Task: Go to Program & Features. Select Whole Food Market. Add to cart Locally Sourced Avocados-1. Place order for Brenda Cooper, _x000D_
Po Box 466_x000D_
Inez, Texas(TX), 77968, Cell Number (361) 576-3789
Action: Mouse moved to (14, 94)
Screenshot: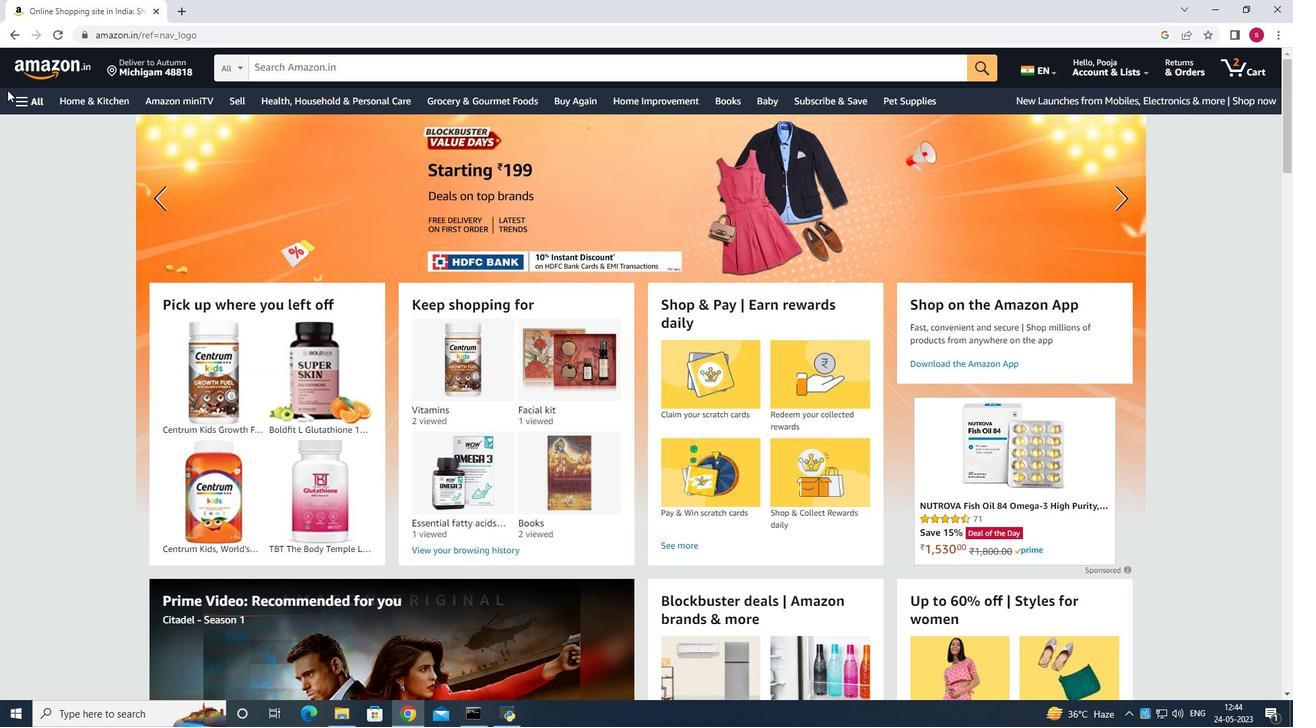 
Action: Mouse pressed left at (14, 94)
Screenshot: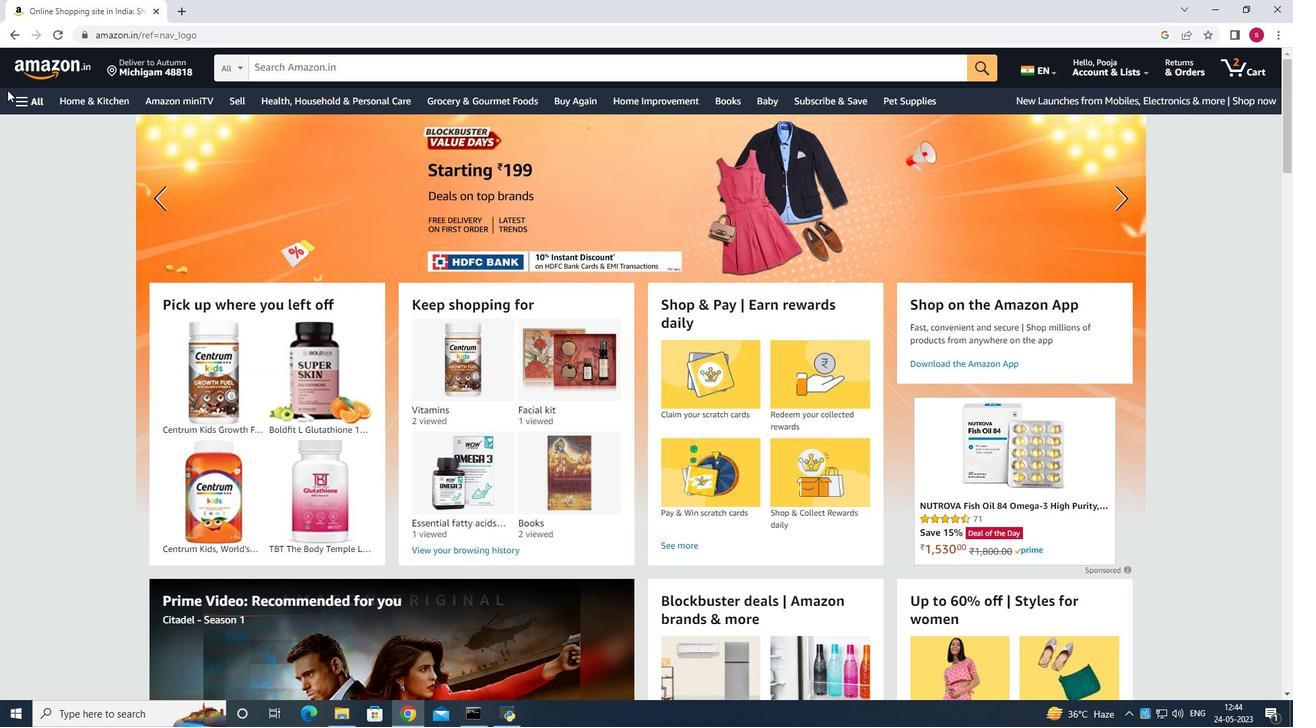 
Action: Mouse moved to (54, 344)
Screenshot: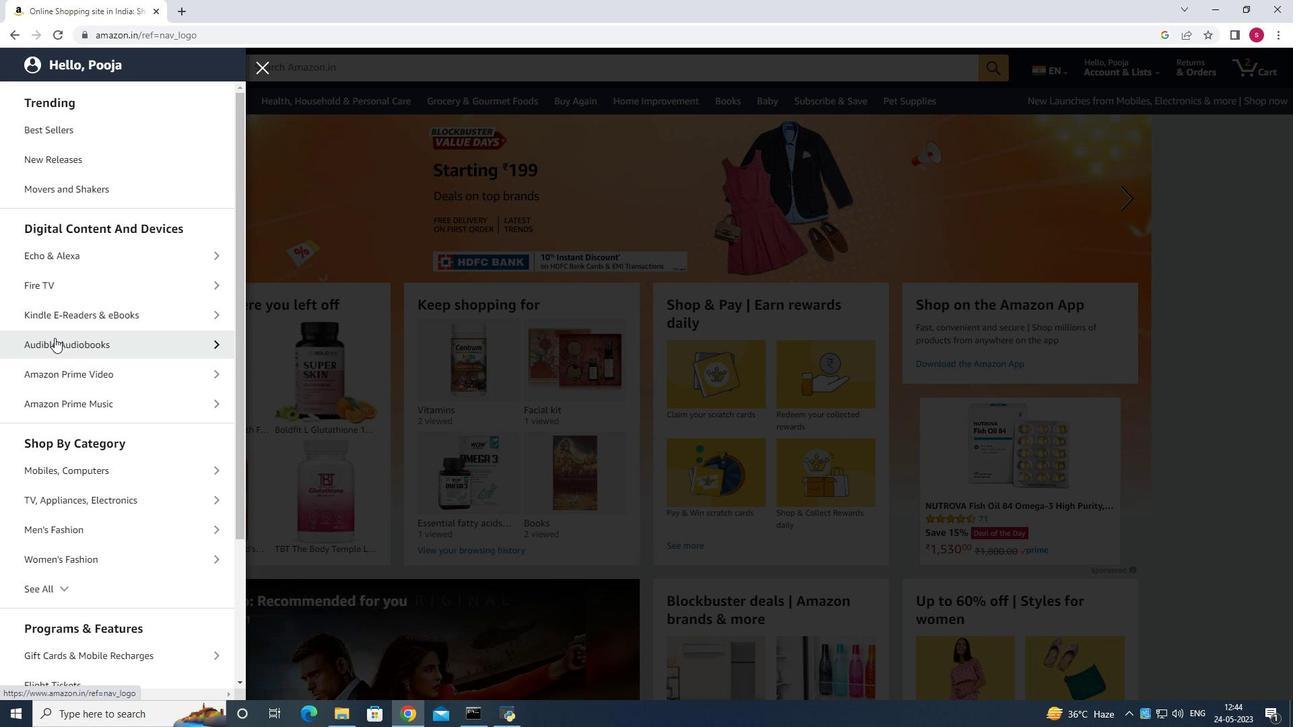 
Action: Mouse scrolled (54, 344) with delta (0, 0)
Screenshot: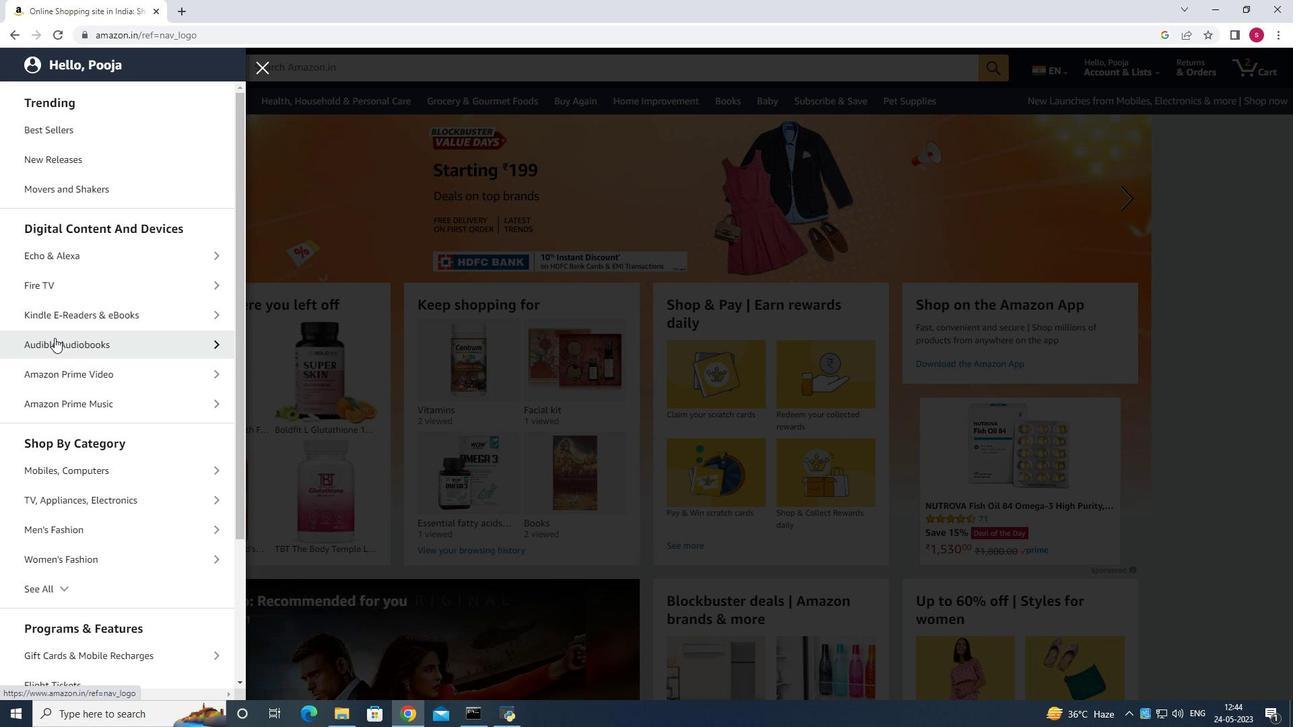 
Action: Mouse scrolled (54, 344) with delta (0, 0)
Screenshot: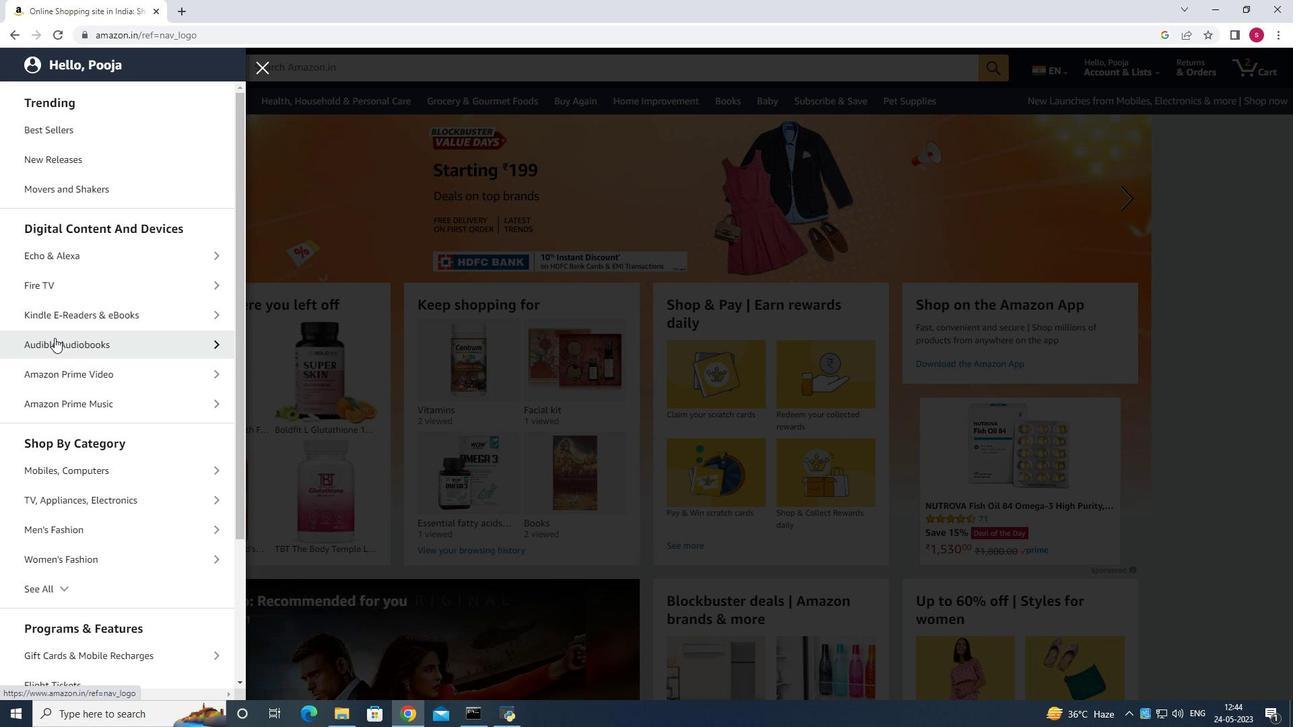 
Action: Mouse moved to (211, 522)
Screenshot: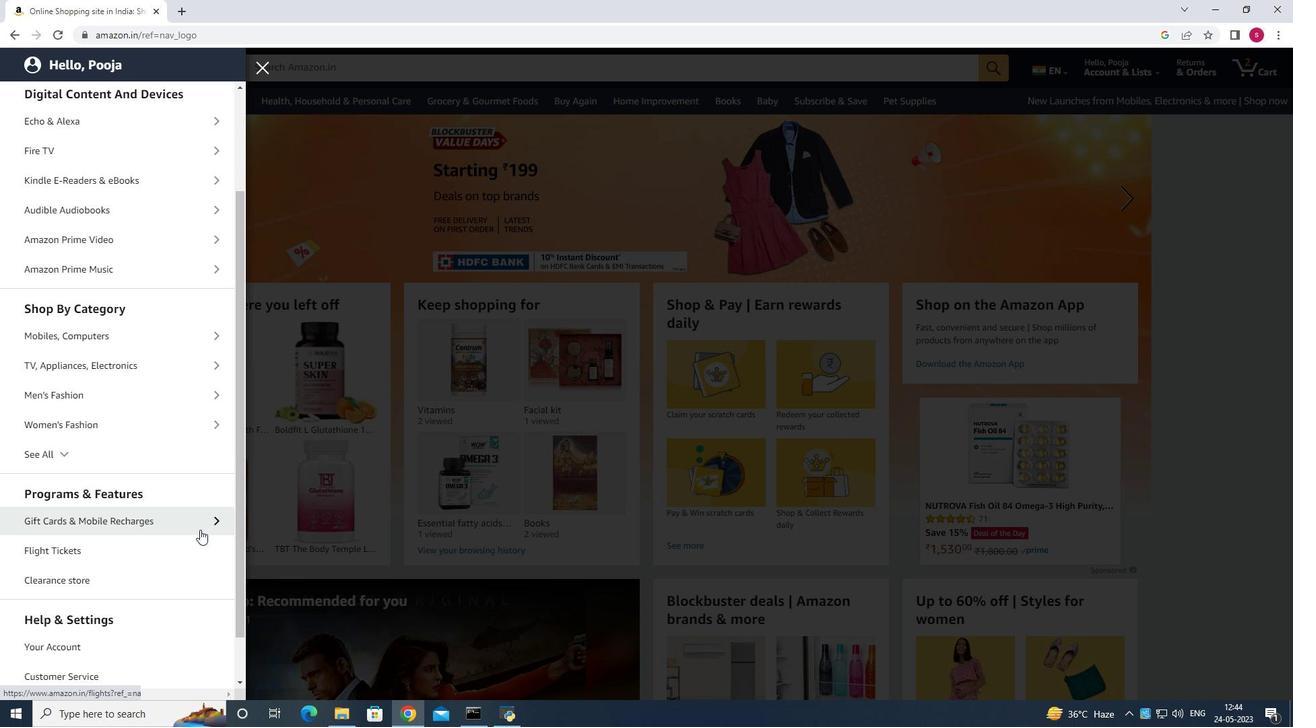 
Action: Mouse pressed left at (211, 522)
Screenshot: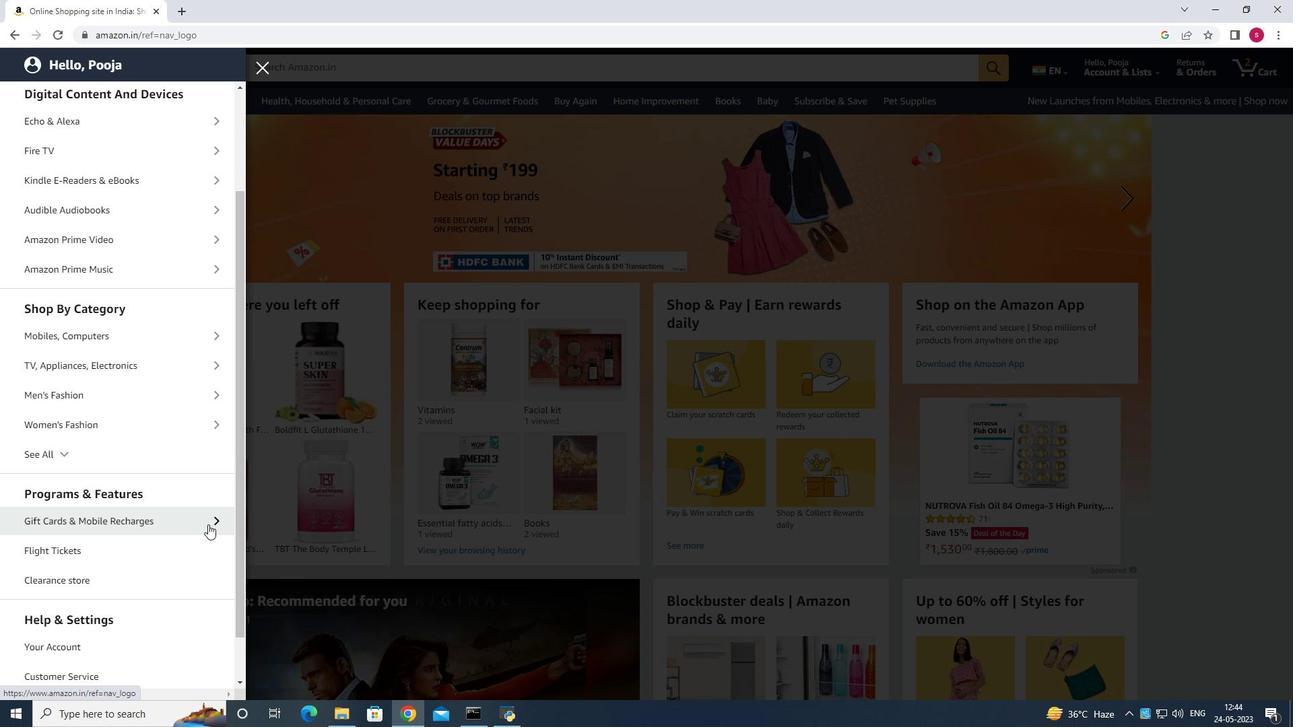 
Action: Mouse moved to (267, 250)
Screenshot: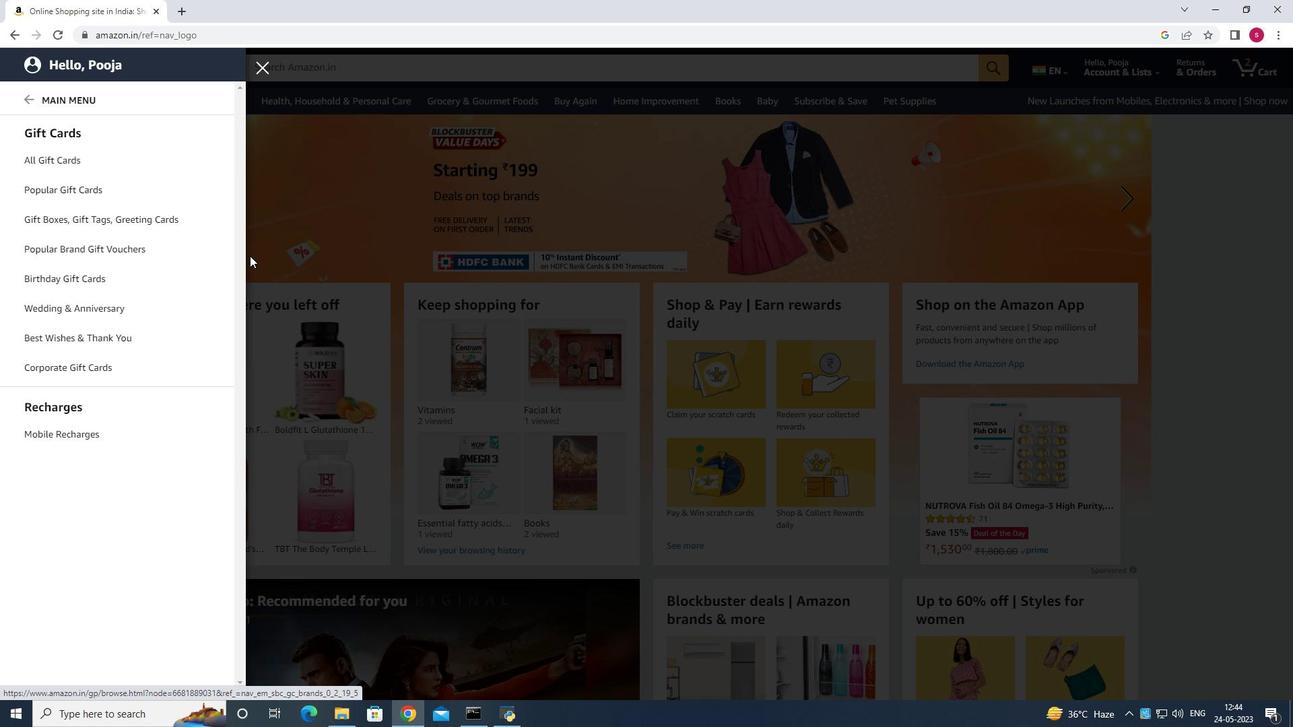
Action: Mouse pressed left at (267, 250)
Screenshot: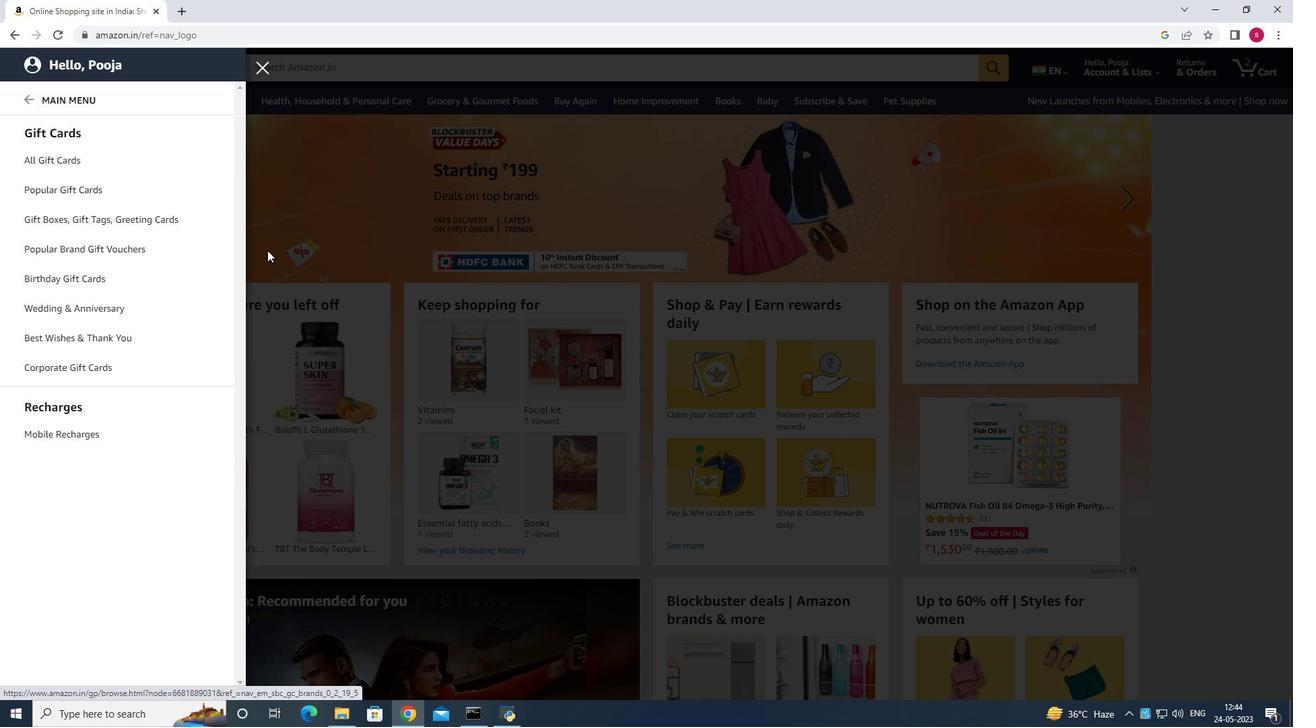 
Action: Mouse moved to (100, 237)
Screenshot: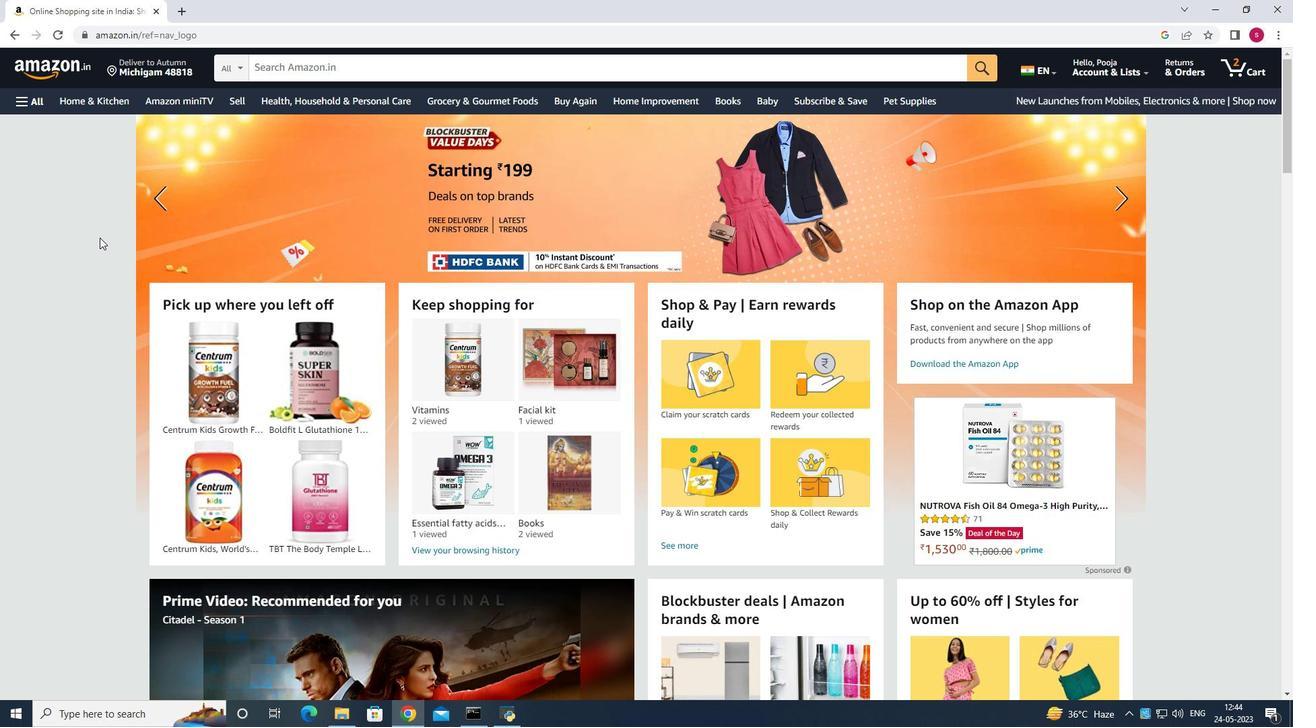 
Action: Mouse scrolled (100, 237) with delta (0, 0)
Screenshot: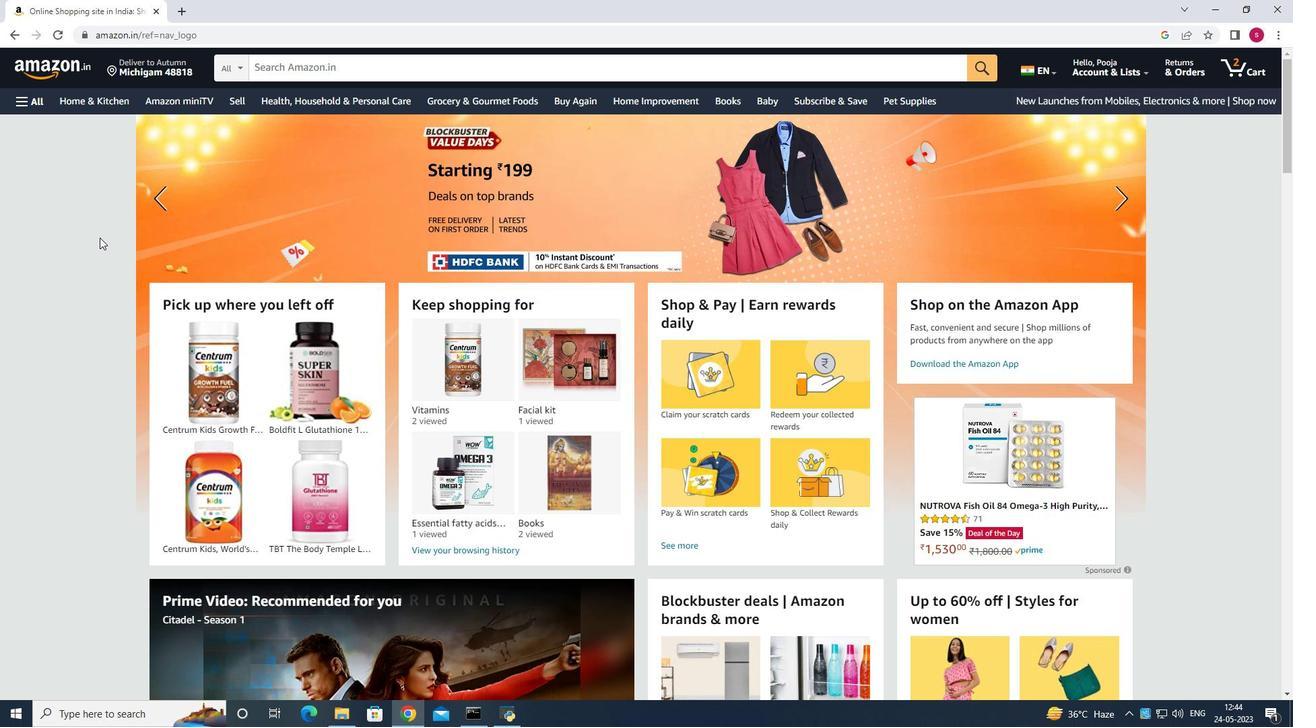 
Action: Mouse moved to (100, 238)
Screenshot: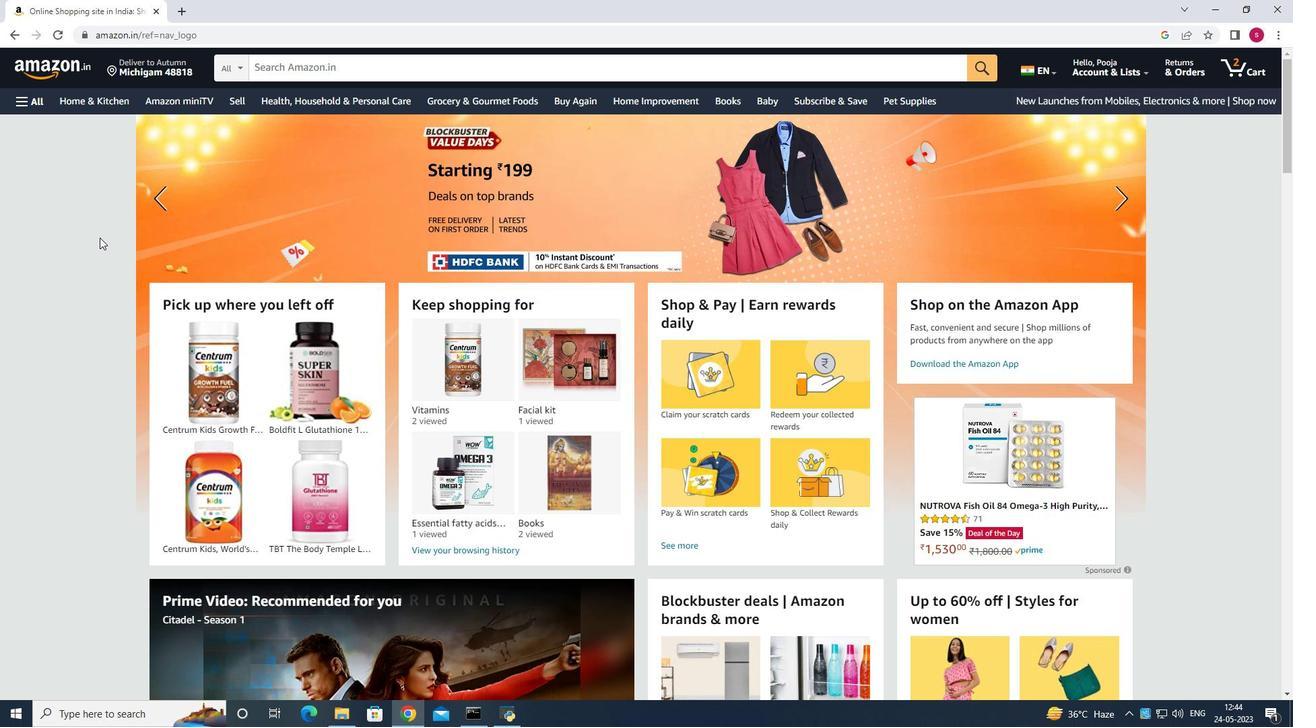 
Action: Mouse scrolled (100, 237) with delta (0, 0)
Screenshot: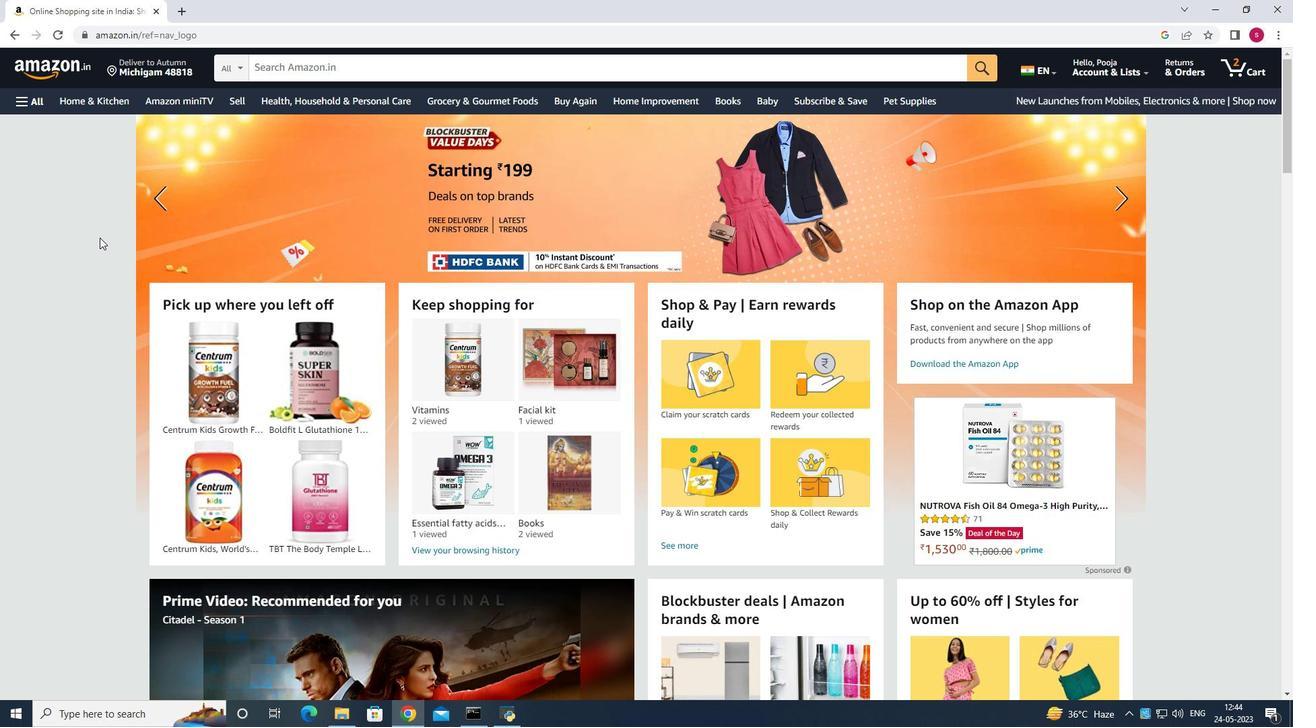
Action: Mouse scrolled (100, 237) with delta (0, 0)
Screenshot: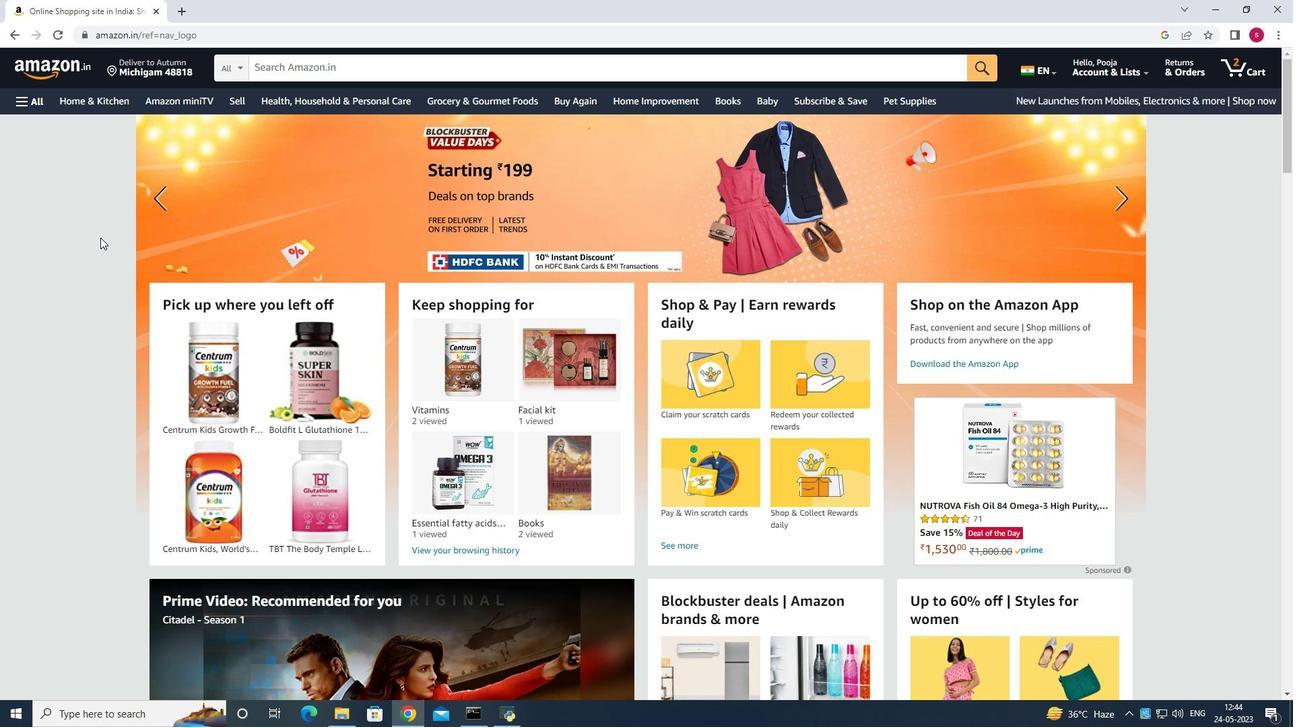 
Action: Mouse scrolled (100, 237) with delta (0, 0)
Screenshot: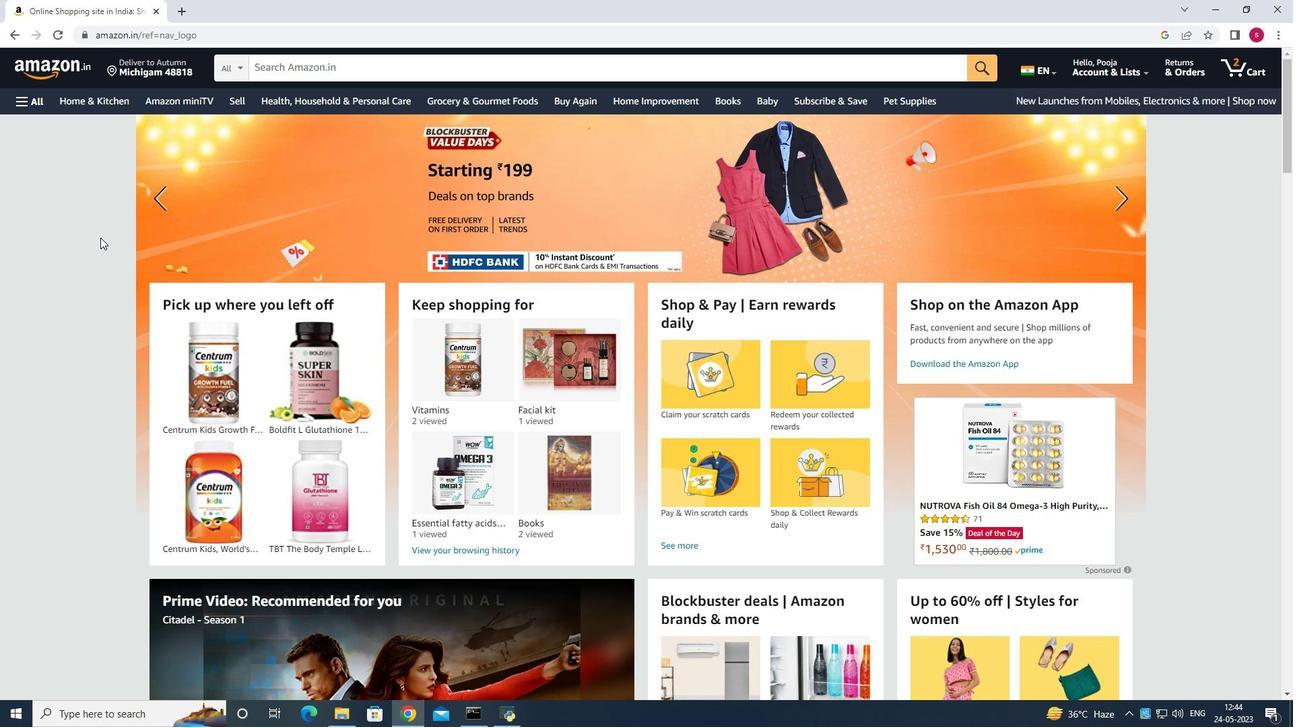 
Action: Mouse scrolled (100, 237) with delta (0, 0)
Screenshot: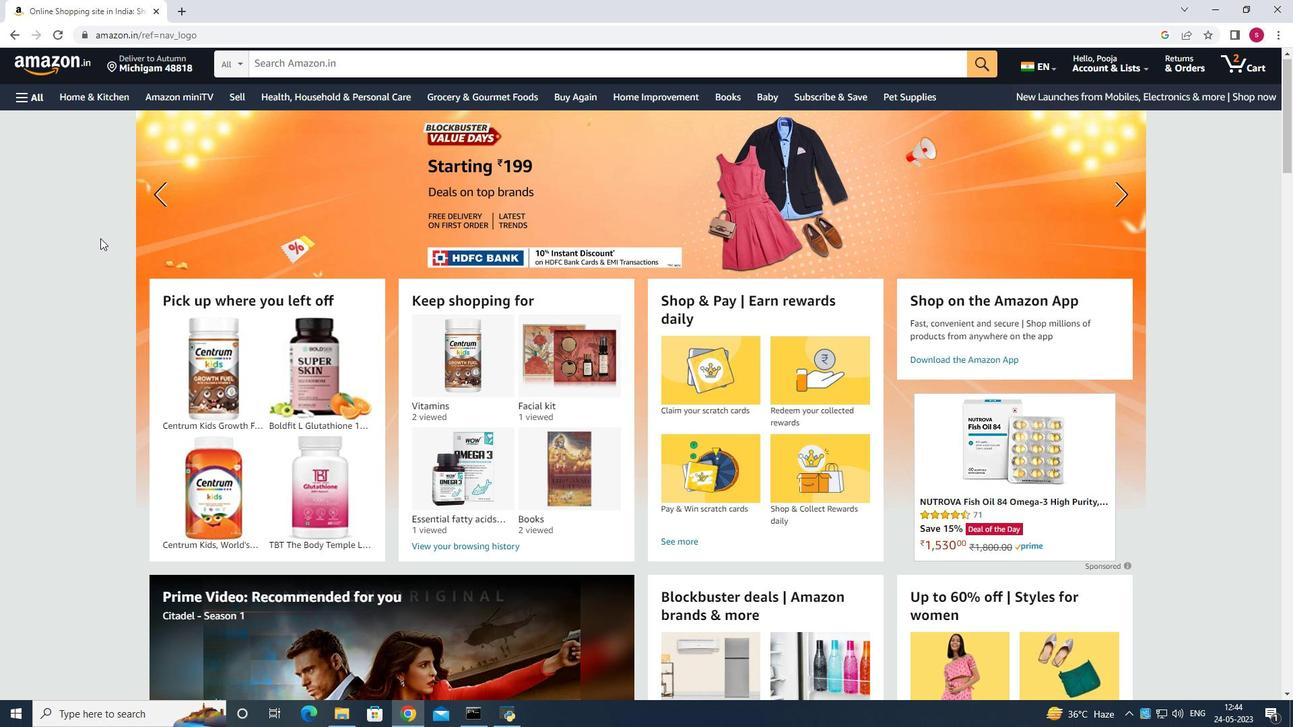 
Action: Mouse moved to (110, 249)
Screenshot: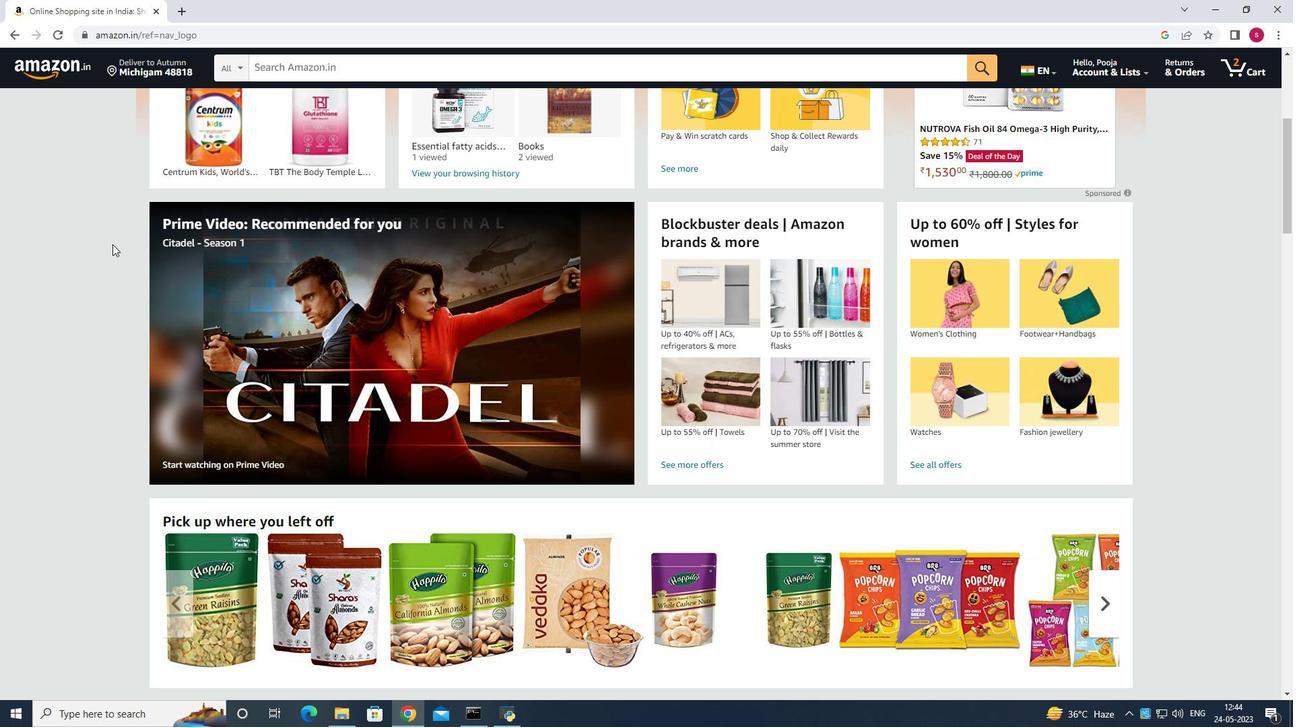 
Action: Mouse scrolled (110, 249) with delta (0, 0)
Screenshot: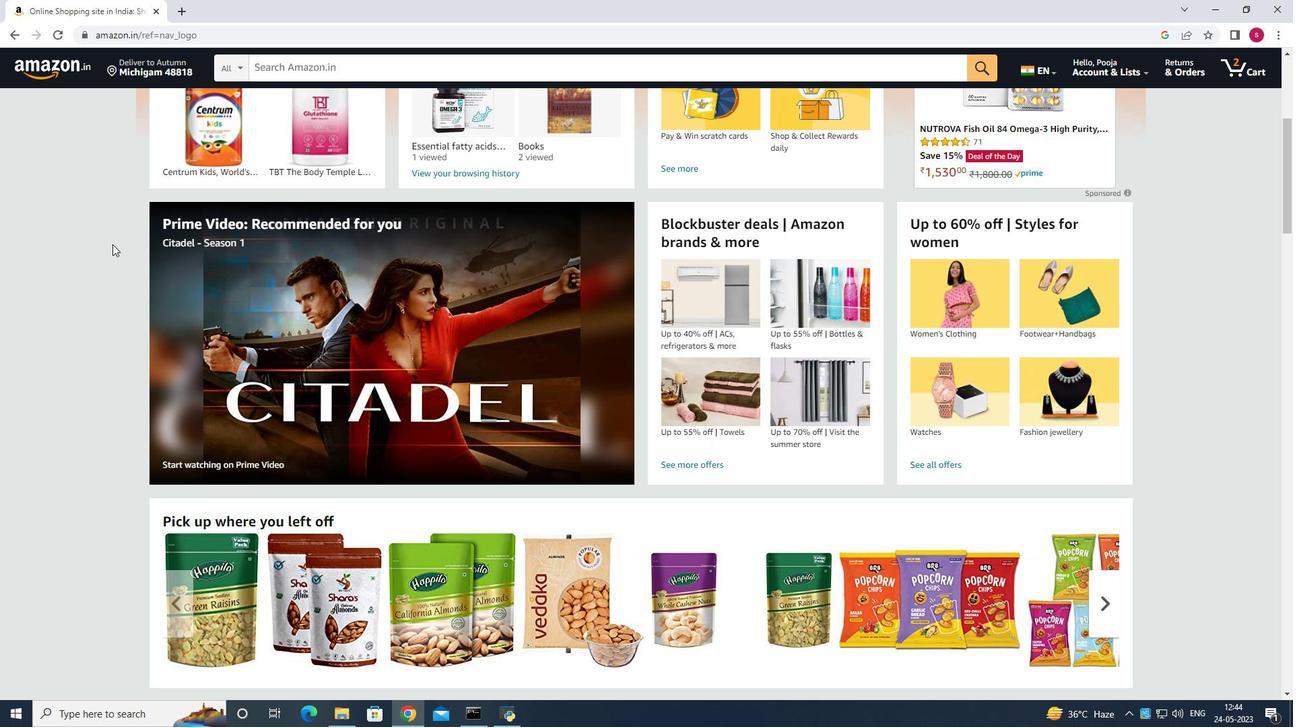 
Action: Mouse scrolled (110, 249) with delta (0, 0)
Screenshot: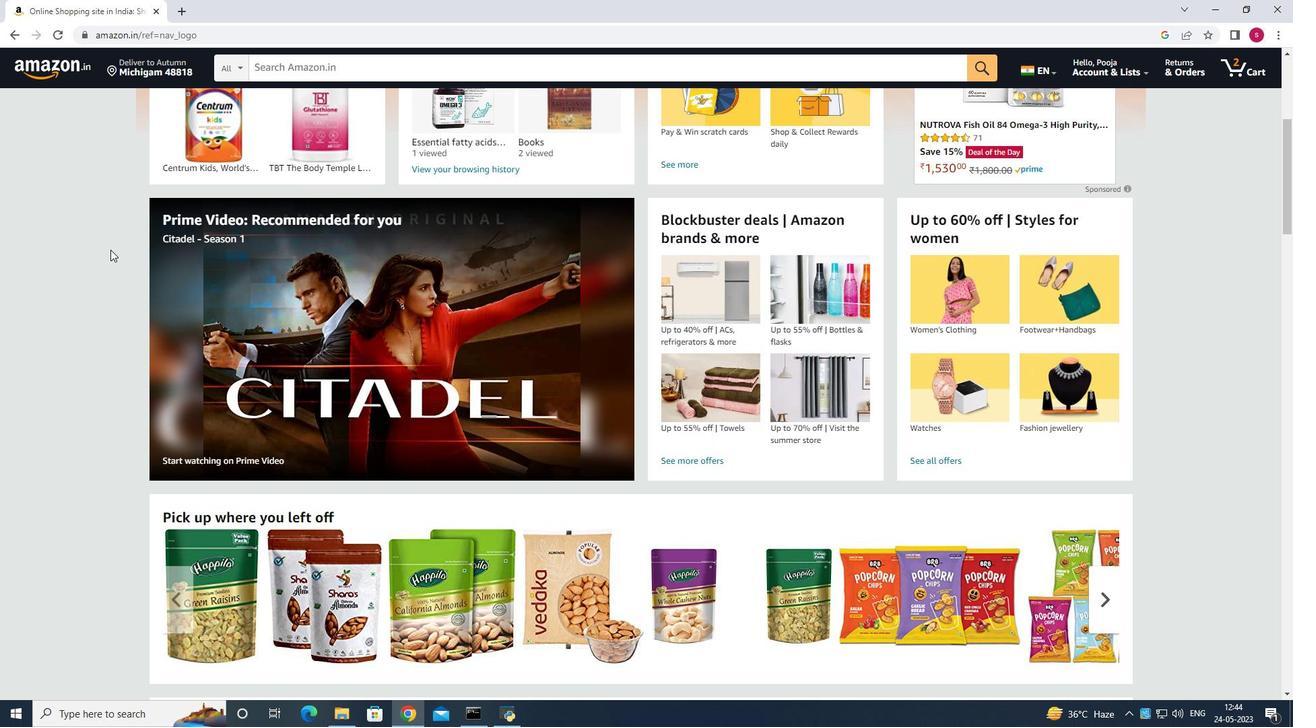 
Action: Mouse scrolled (110, 249) with delta (0, 0)
Screenshot: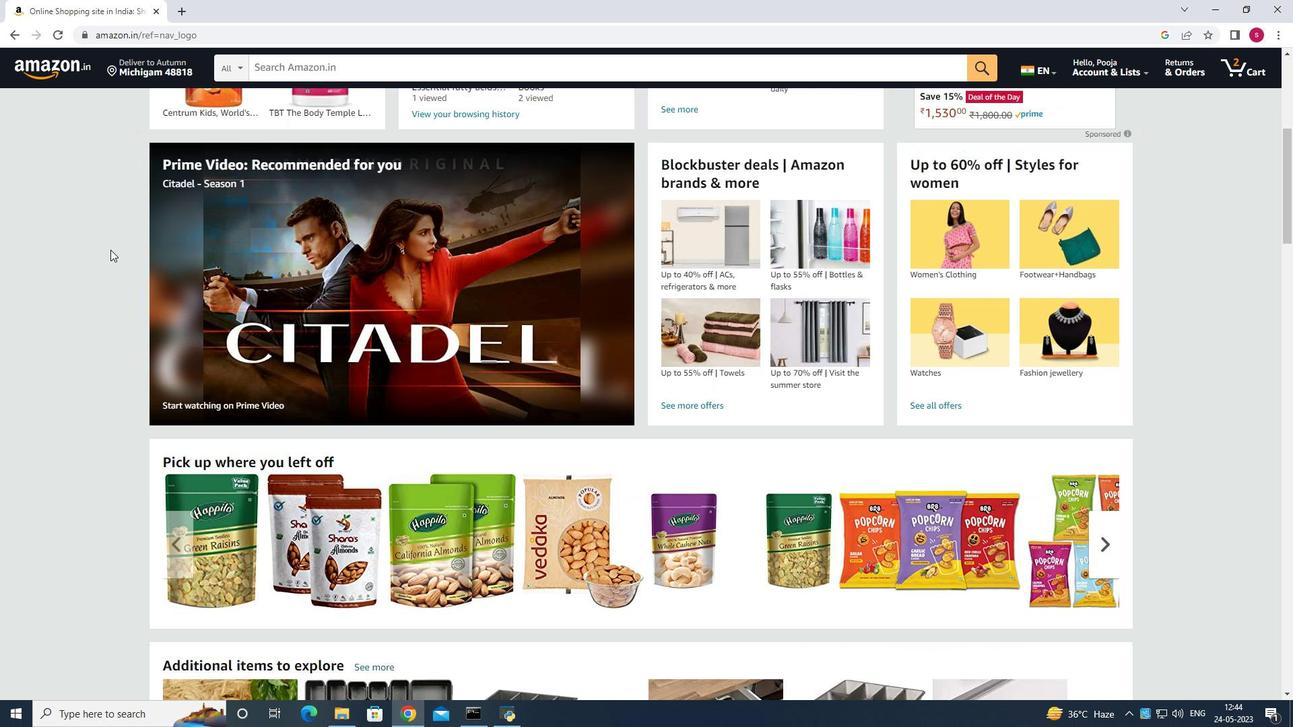 
Action: Mouse scrolled (110, 249) with delta (0, 0)
Screenshot: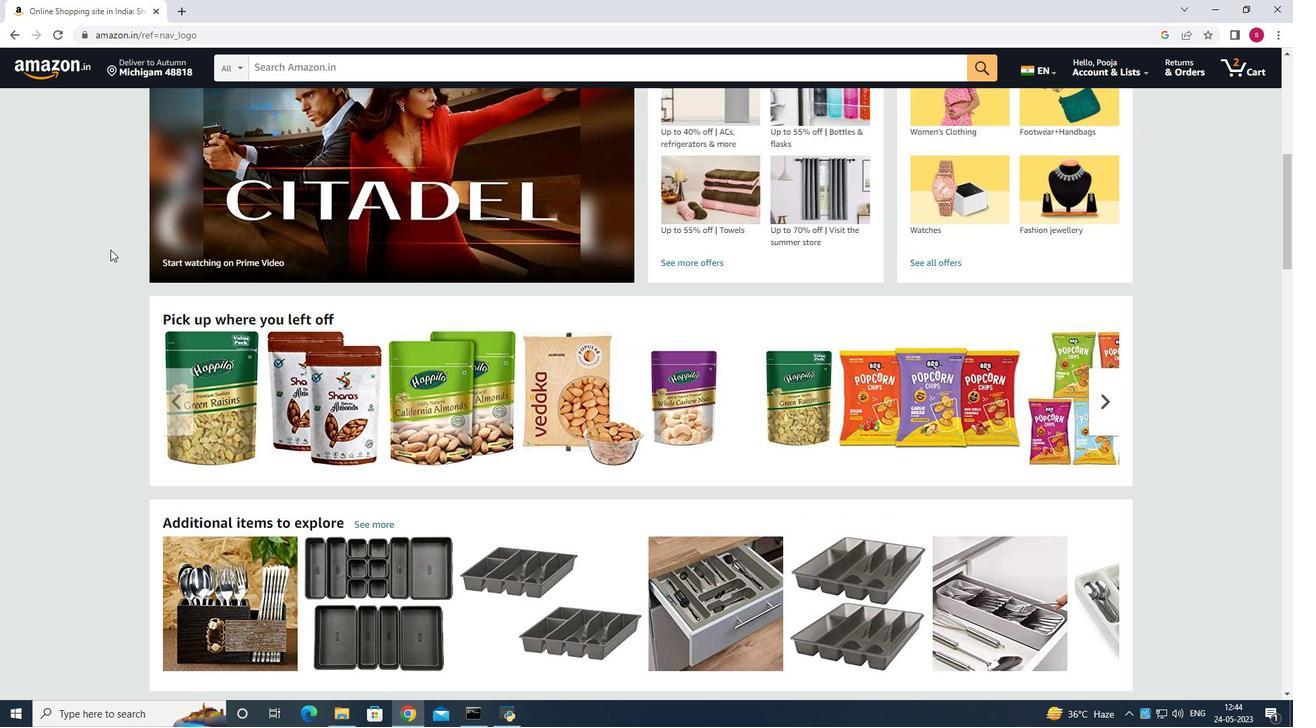 
Action: Mouse scrolled (110, 249) with delta (0, 0)
Screenshot: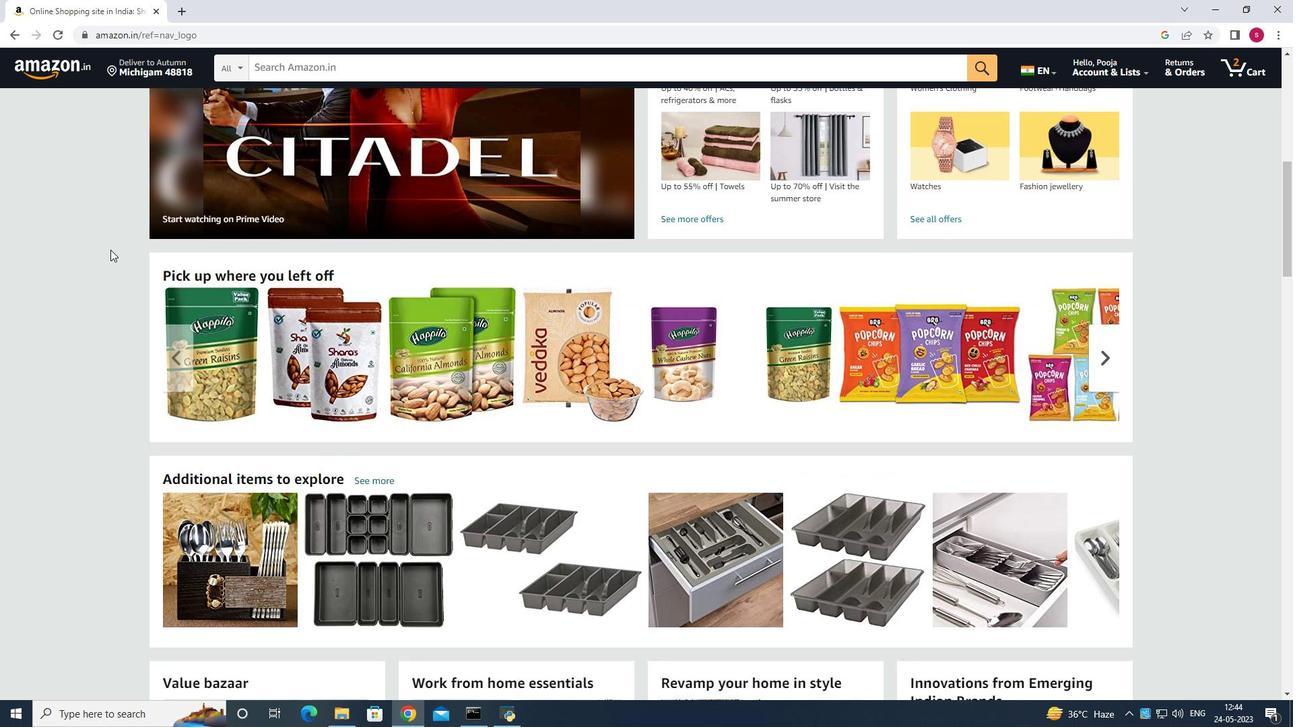 
Action: Mouse scrolled (110, 249) with delta (0, 0)
Screenshot: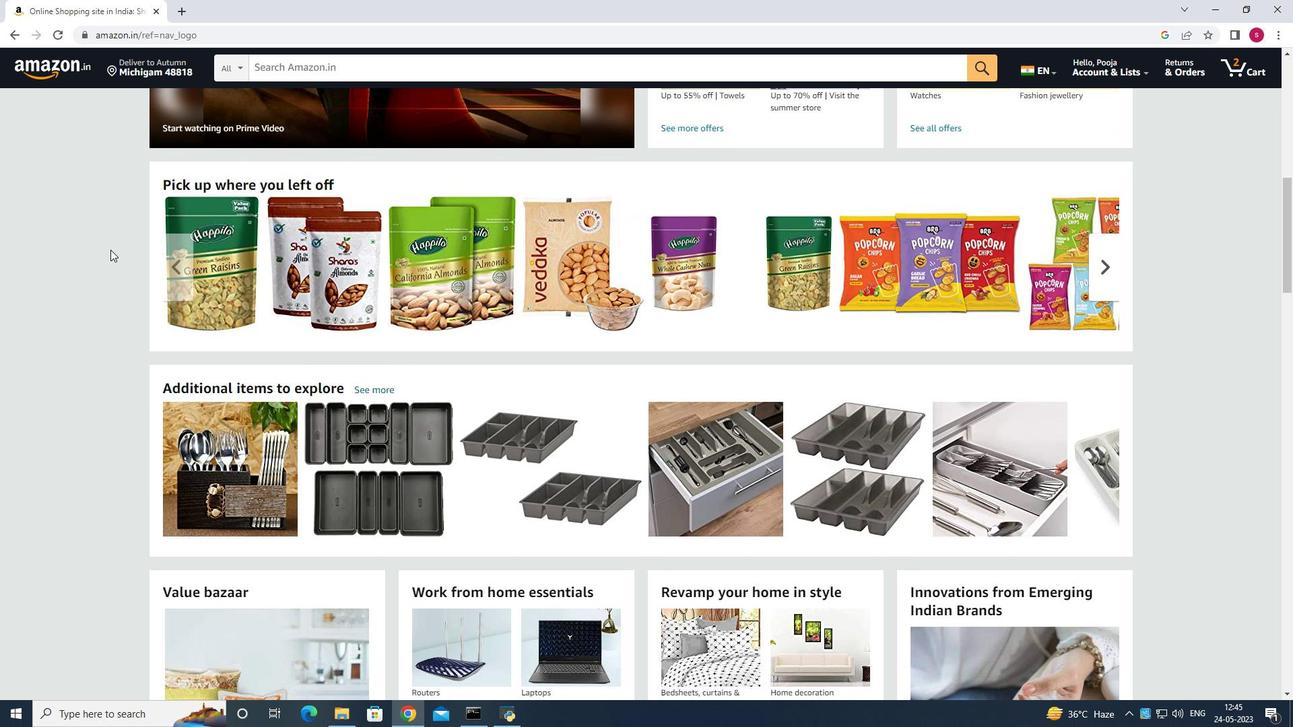 
Action: Mouse scrolled (110, 249) with delta (0, 0)
Screenshot: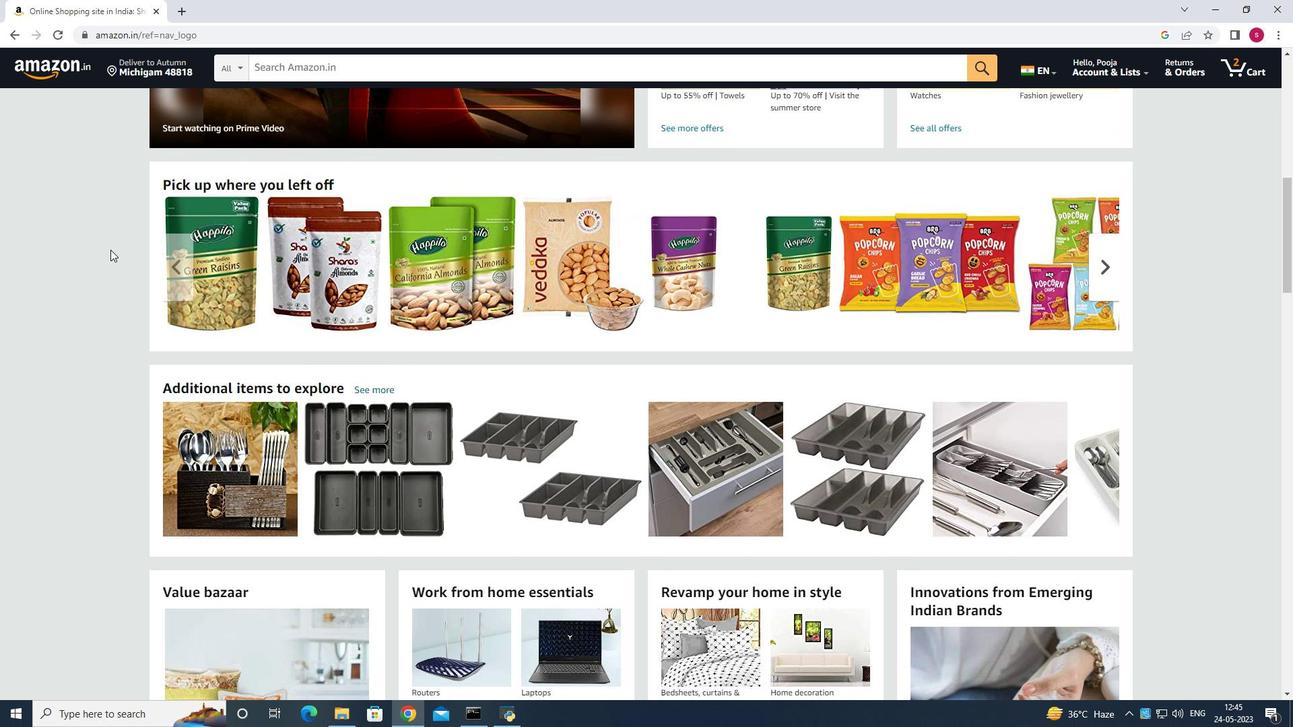 
Action: Mouse moved to (110, 250)
Screenshot: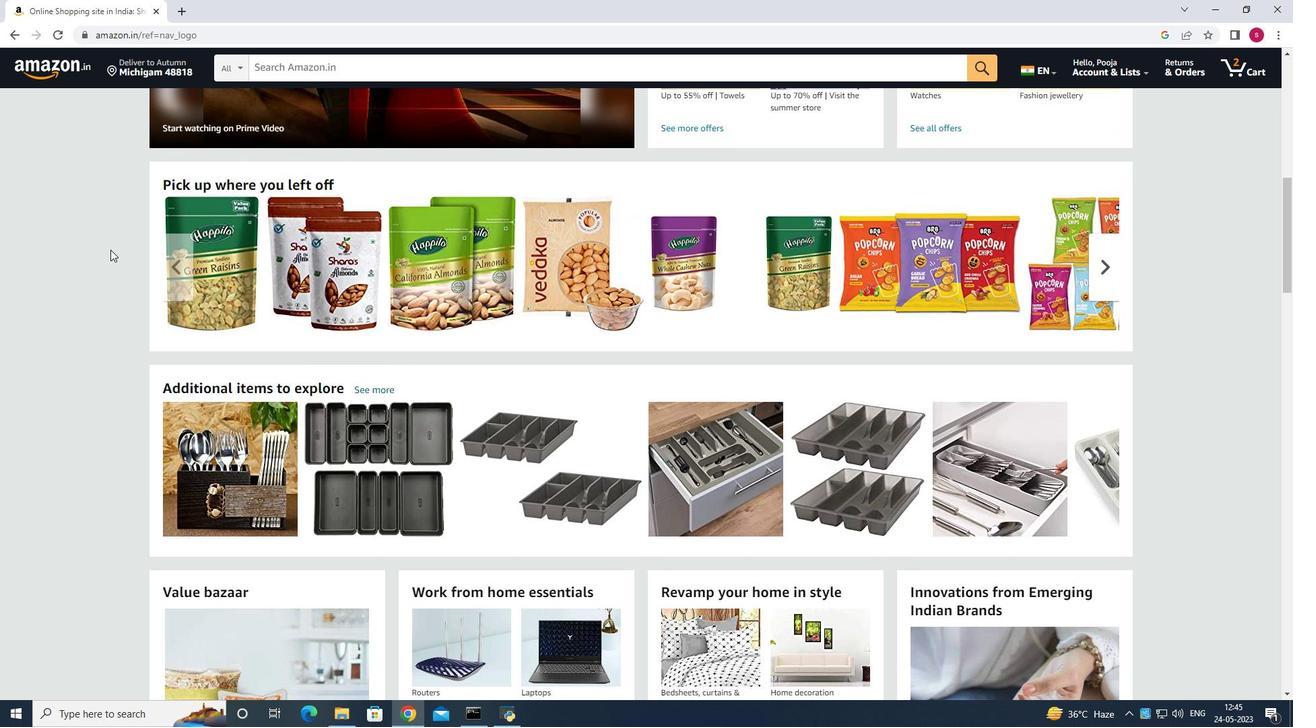 
Action: Mouse scrolled (110, 249) with delta (0, 0)
Screenshot: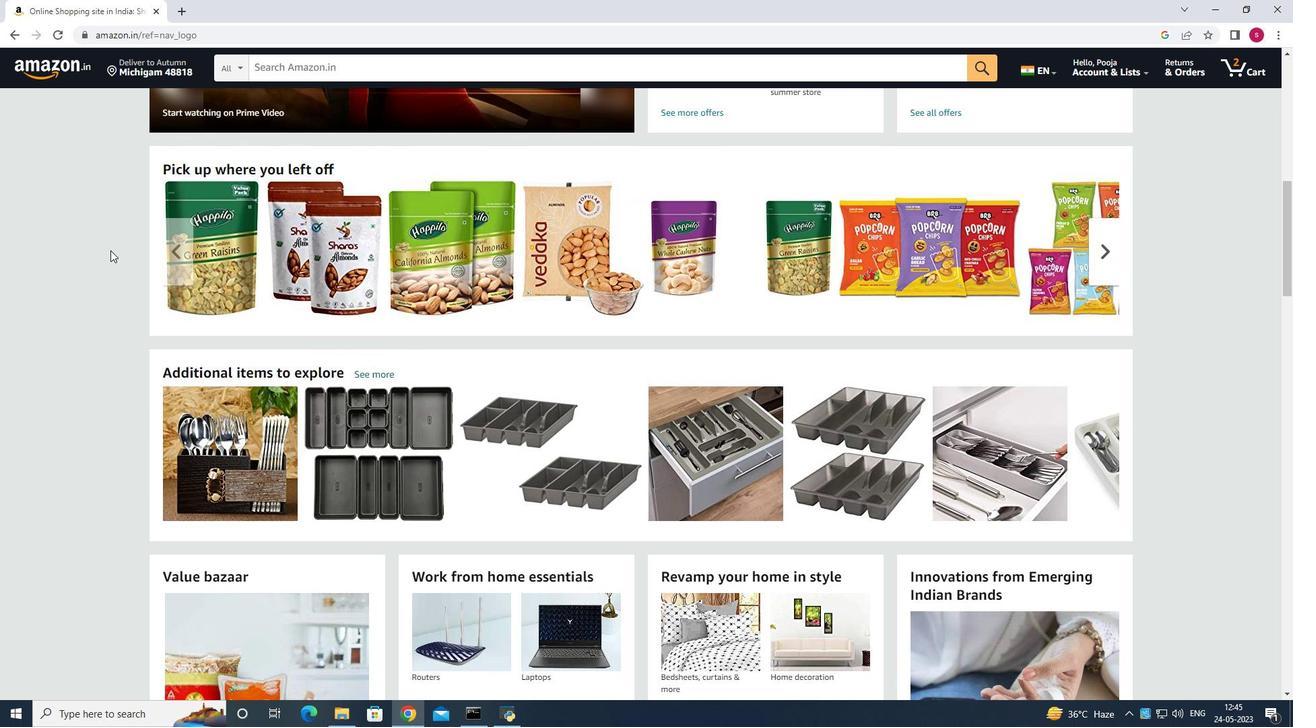 
Action: Mouse moved to (96, 267)
Screenshot: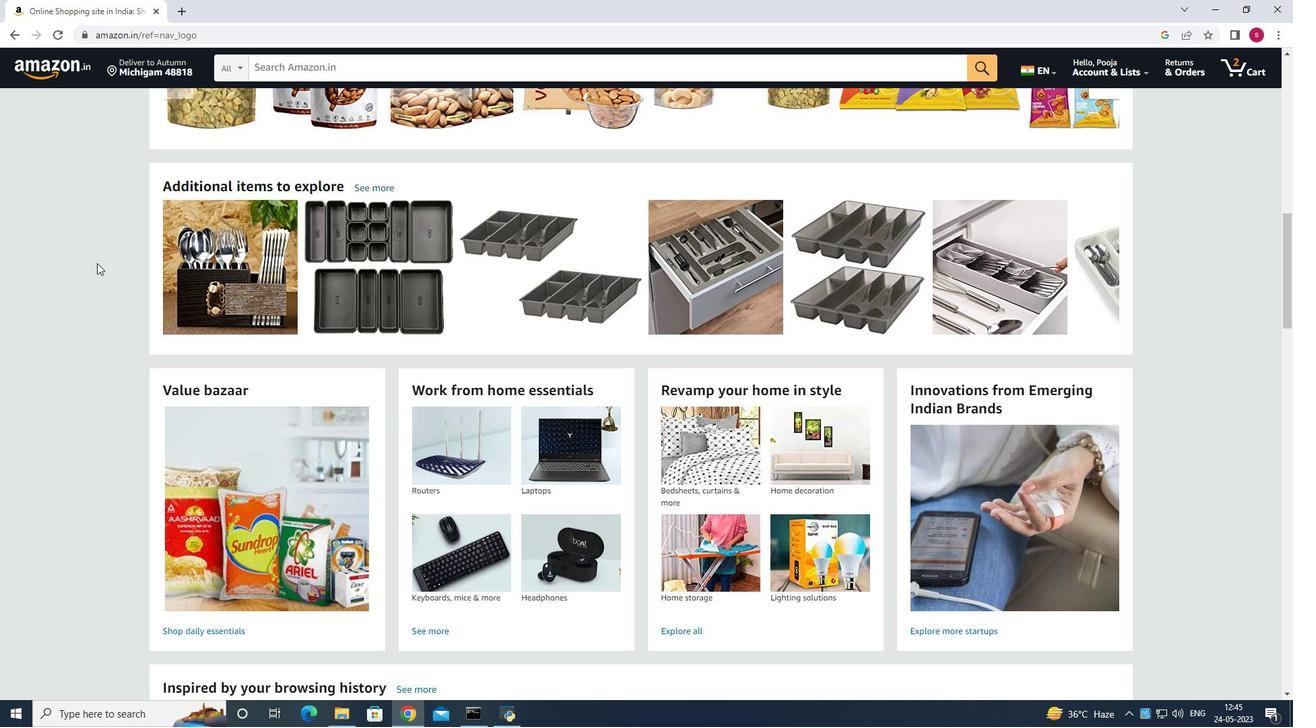 
Action: Mouse scrolled (96, 266) with delta (0, 0)
Screenshot: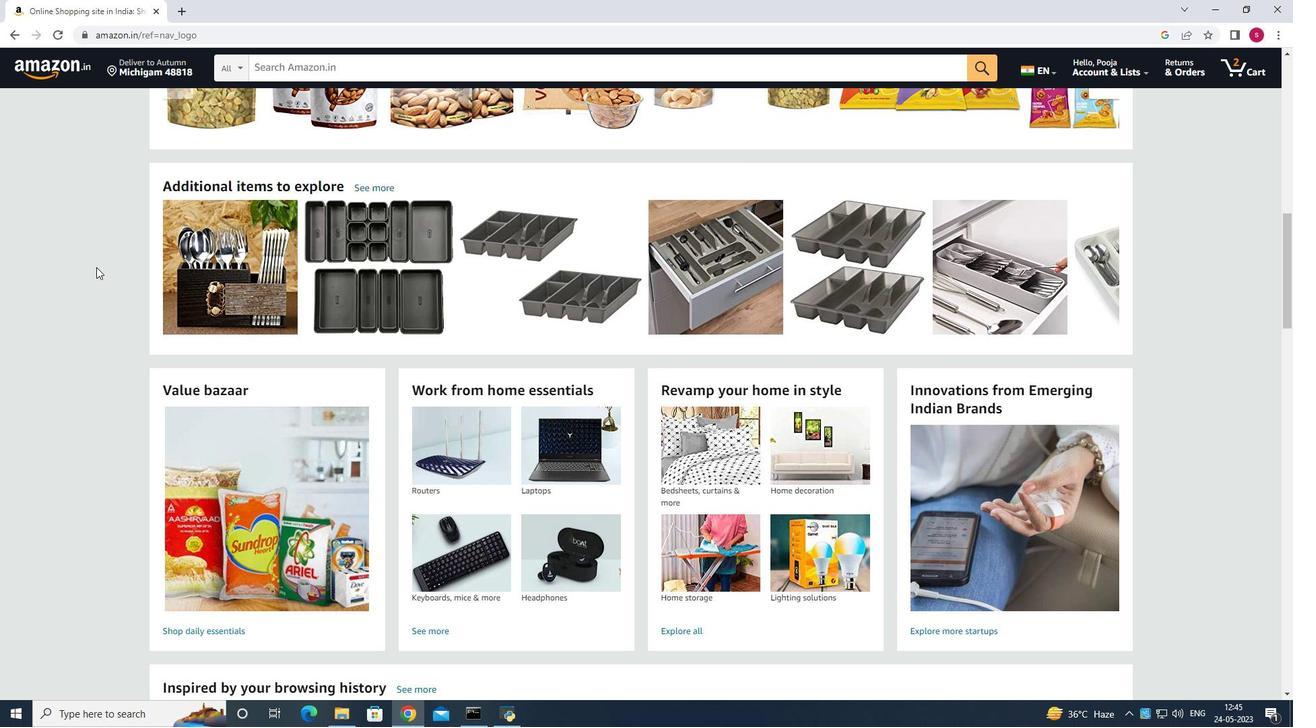 
Action: Mouse scrolled (96, 266) with delta (0, 0)
Screenshot: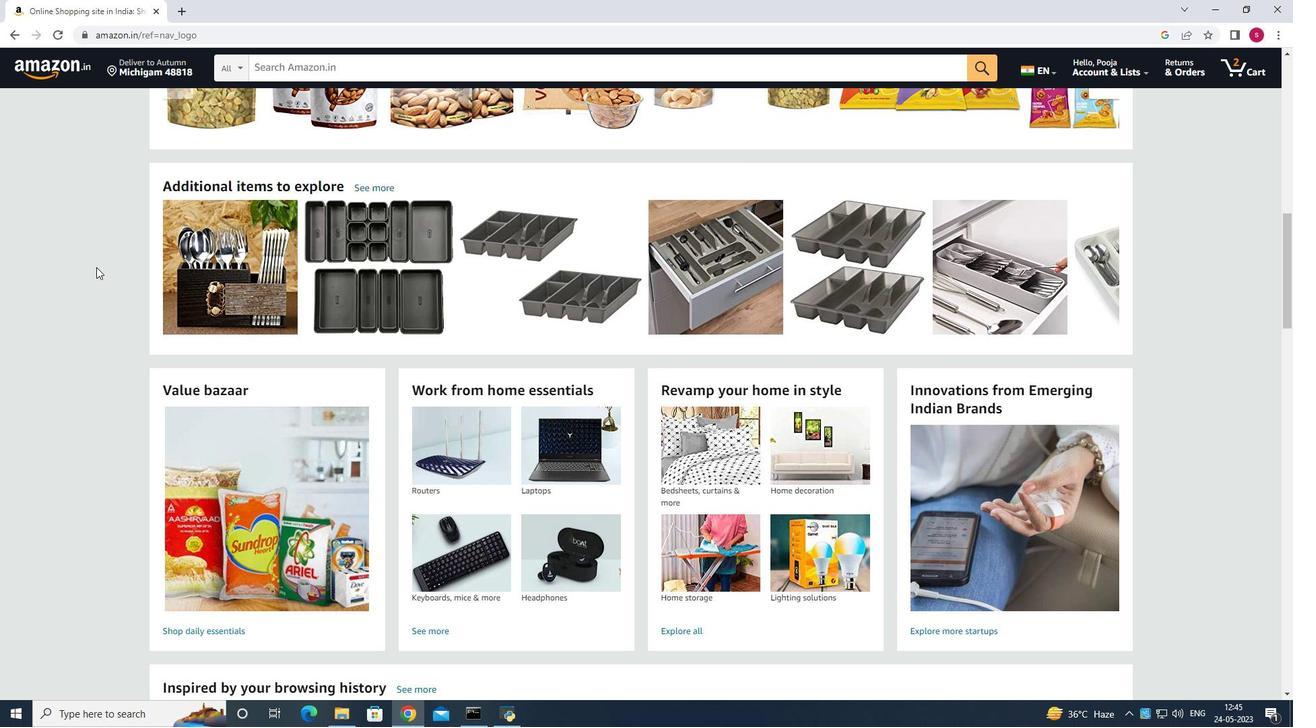 
Action: Mouse scrolled (96, 266) with delta (0, 0)
Screenshot: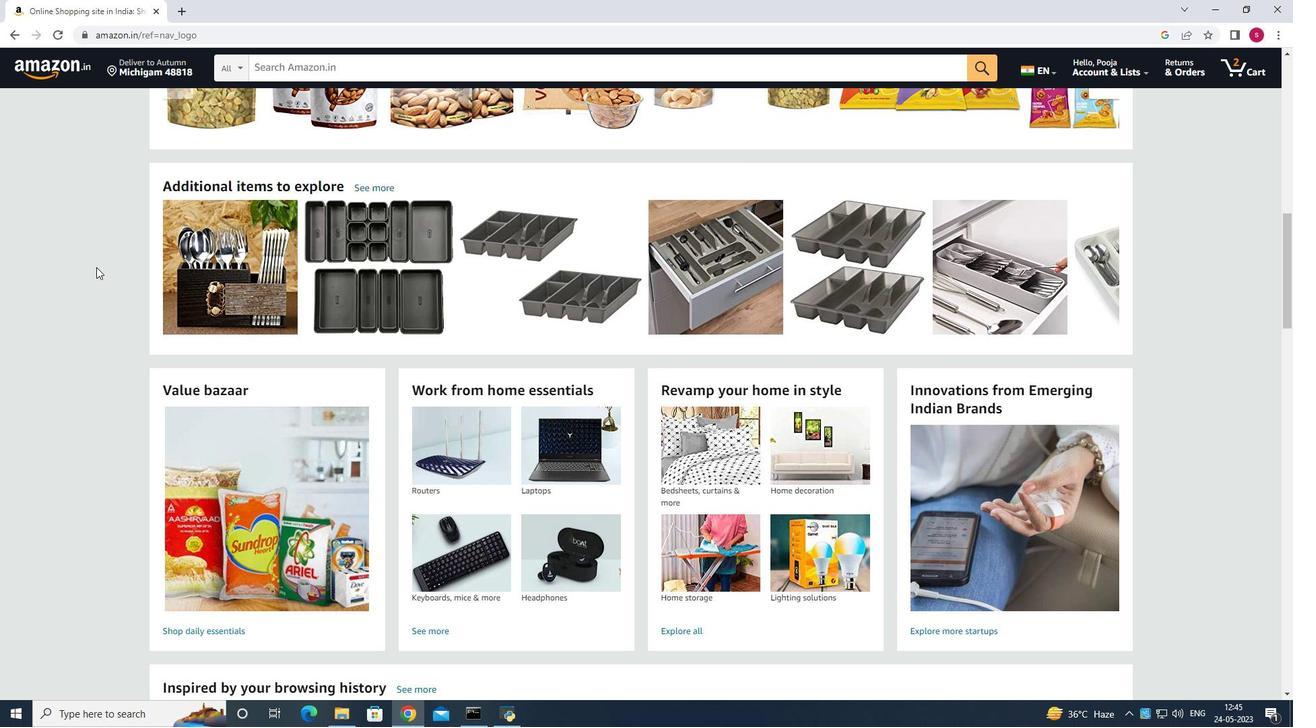 
Action: Mouse scrolled (96, 266) with delta (0, 0)
Screenshot: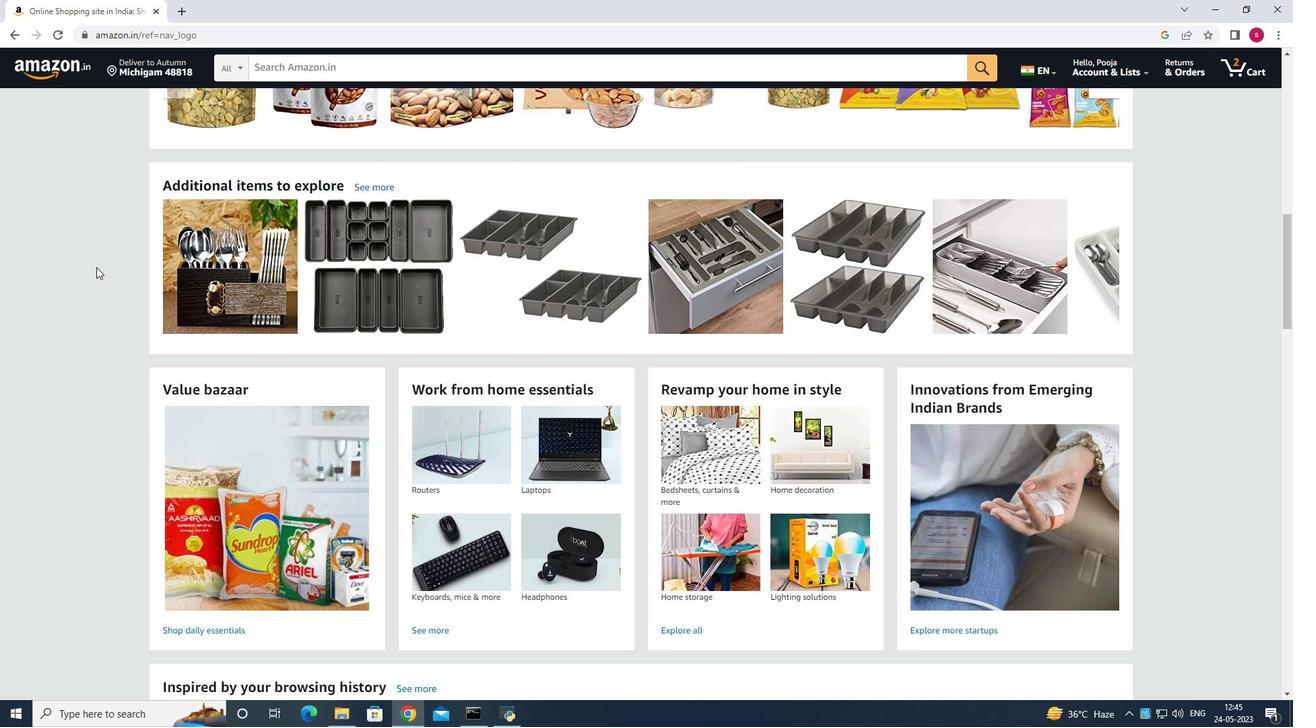 
Action: Mouse scrolled (96, 266) with delta (0, 0)
Screenshot: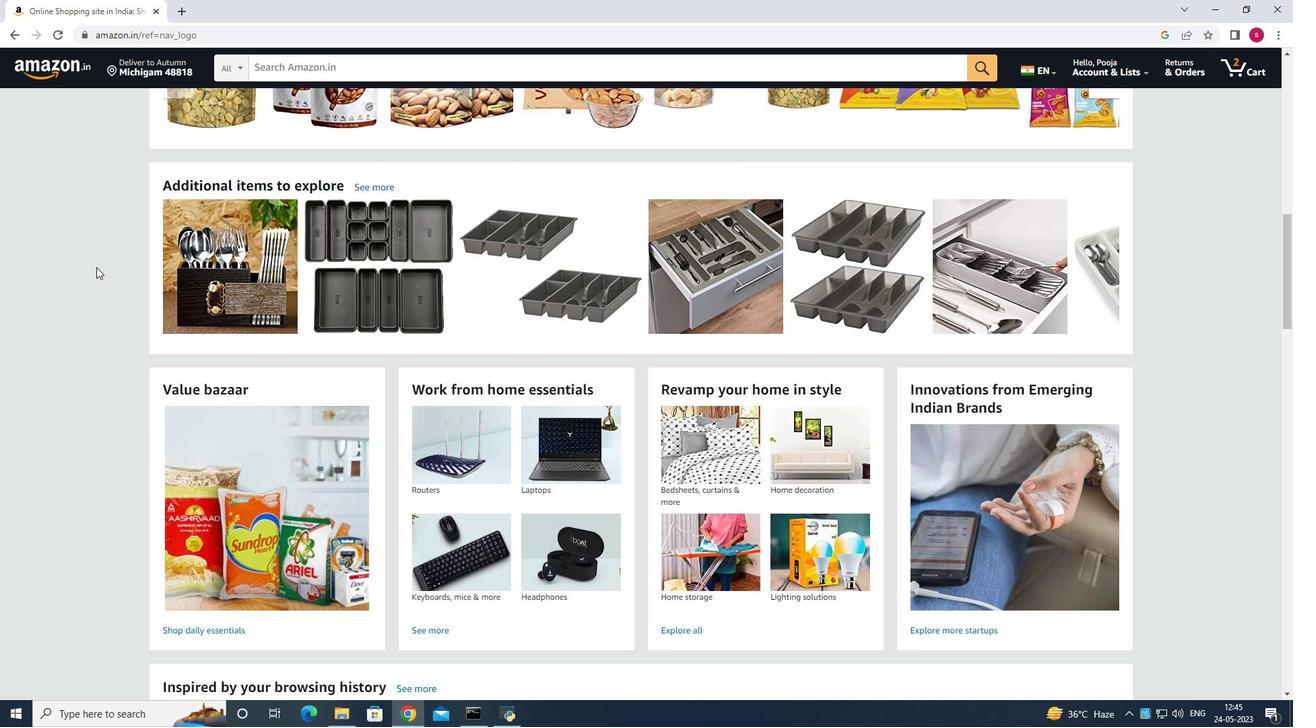 
Action: Mouse scrolled (96, 266) with delta (0, 0)
Screenshot: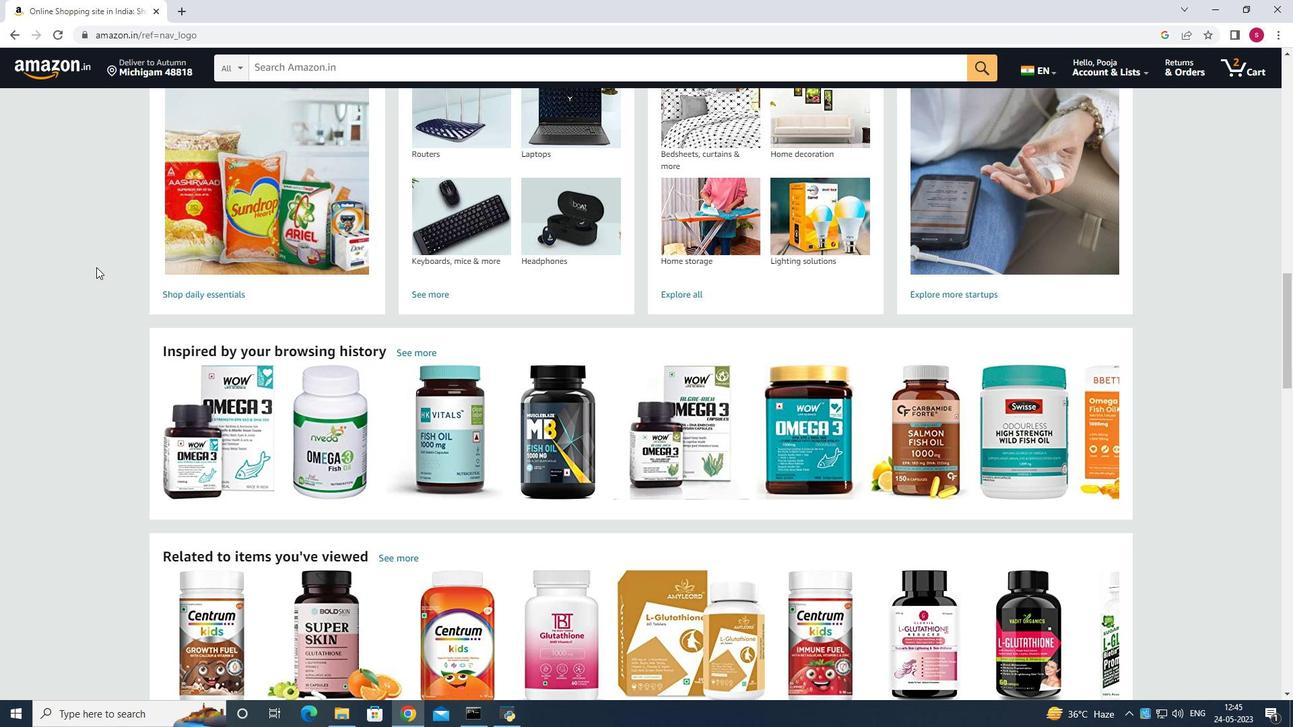 
Action: Mouse scrolled (96, 266) with delta (0, 0)
Screenshot: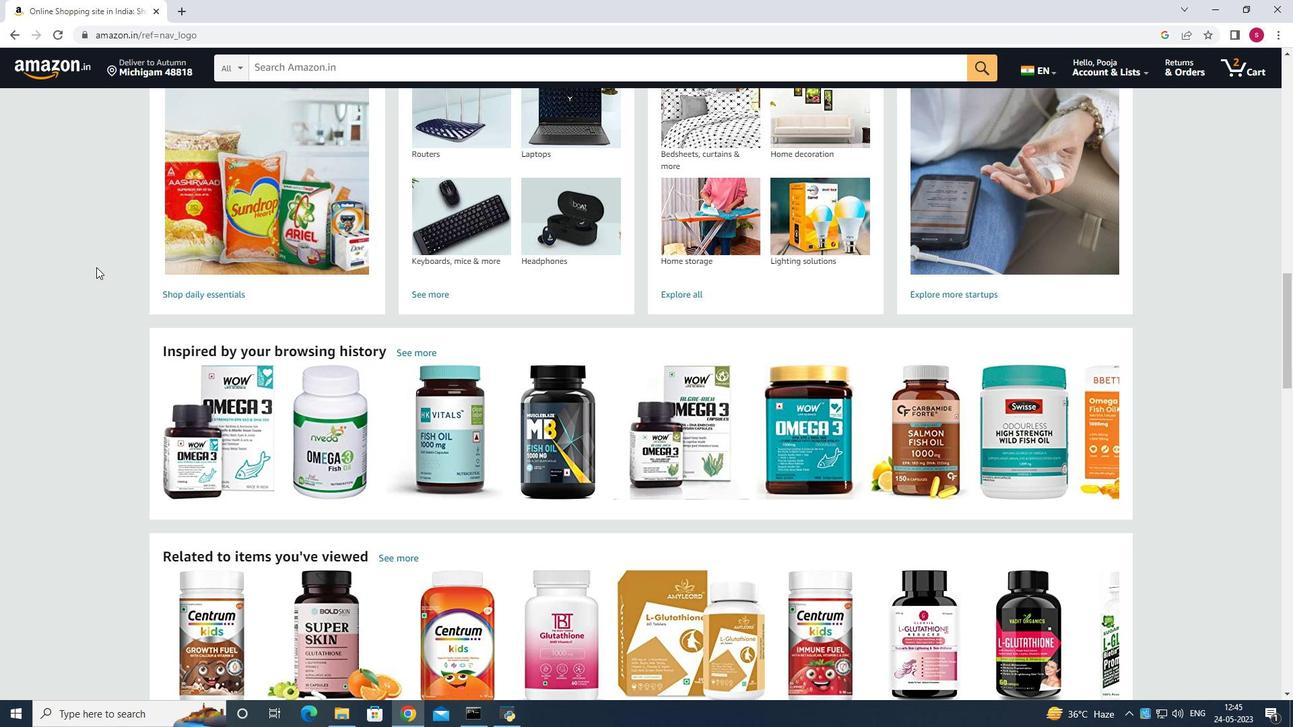 
Action: Mouse scrolled (96, 266) with delta (0, 0)
Screenshot: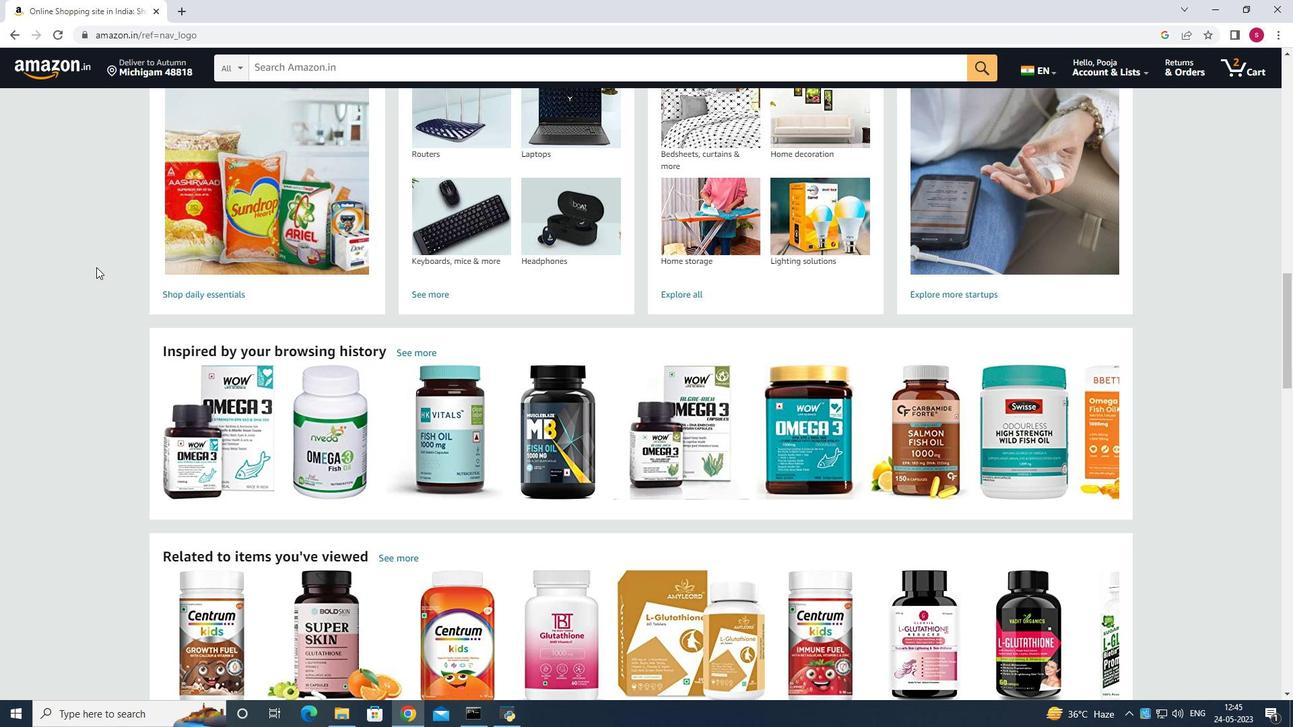 
Action: Mouse scrolled (96, 266) with delta (0, 0)
Screenshot: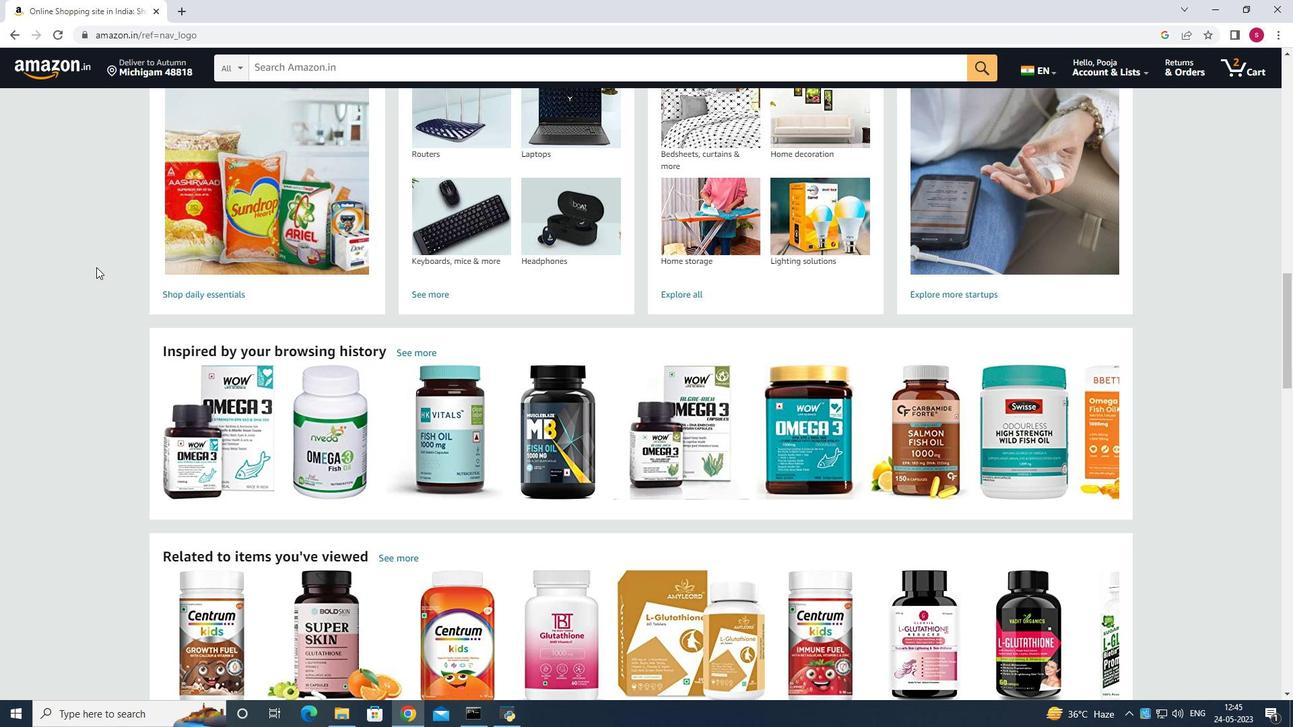 
Action: Mouse scrolled (96, 268) with delta (0, 0)
Screenshot: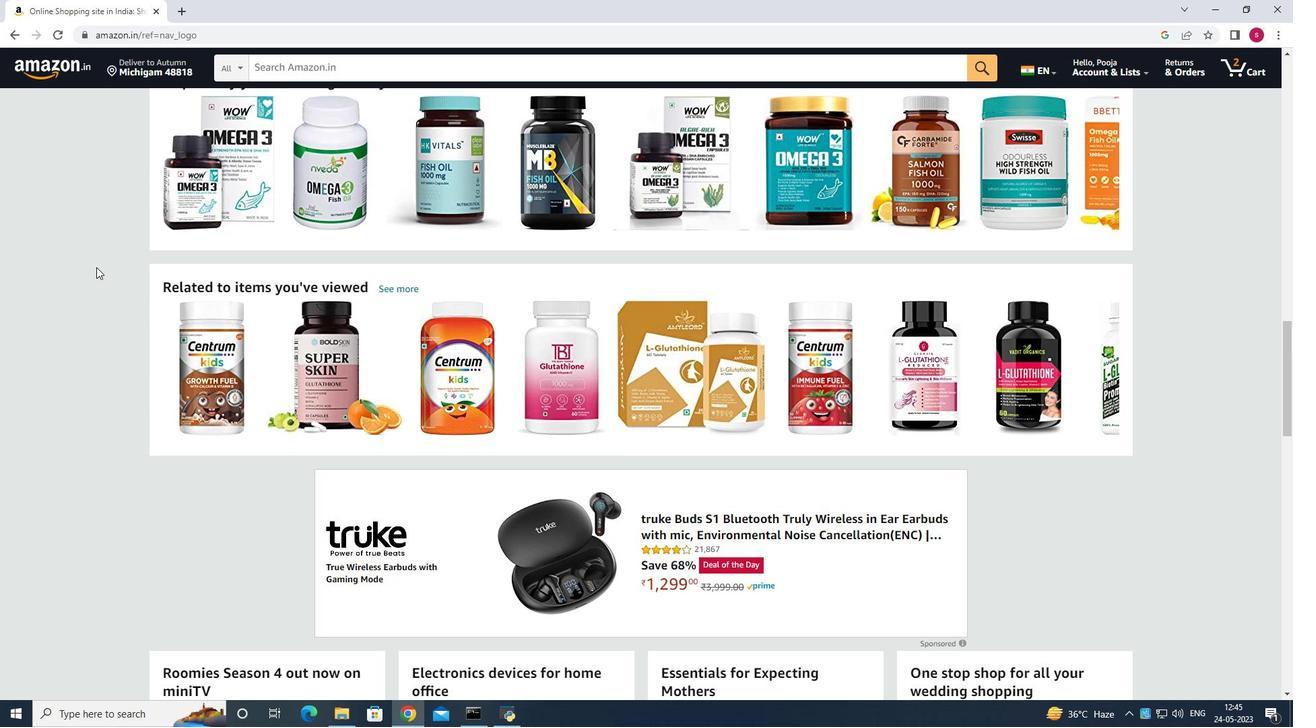 
Action: Mouse scrolled (96, 268) with delta (0, 0)
Screenshot: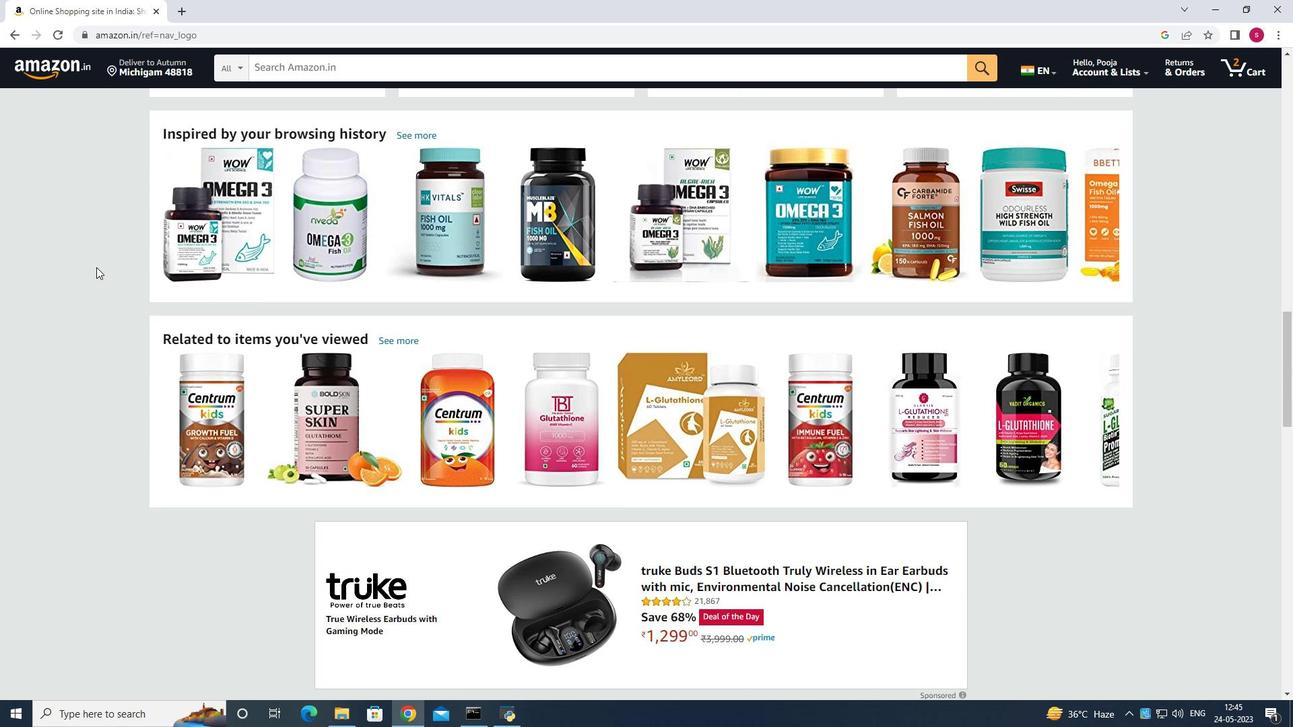 
Action: Mouse scrolled (96, 268) with delta (0, 0)
Screenshot: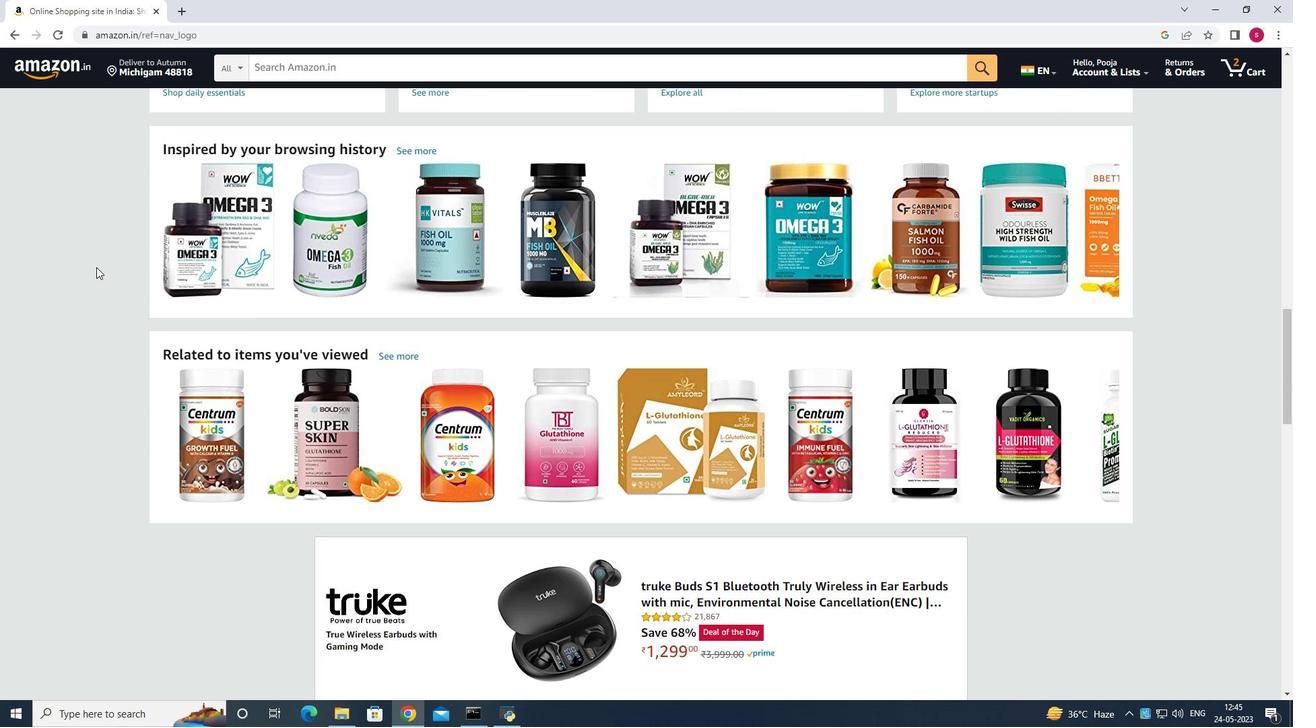 
Action: Mouse scrolled (96, 268) with delta (0, 0)
Screenshot: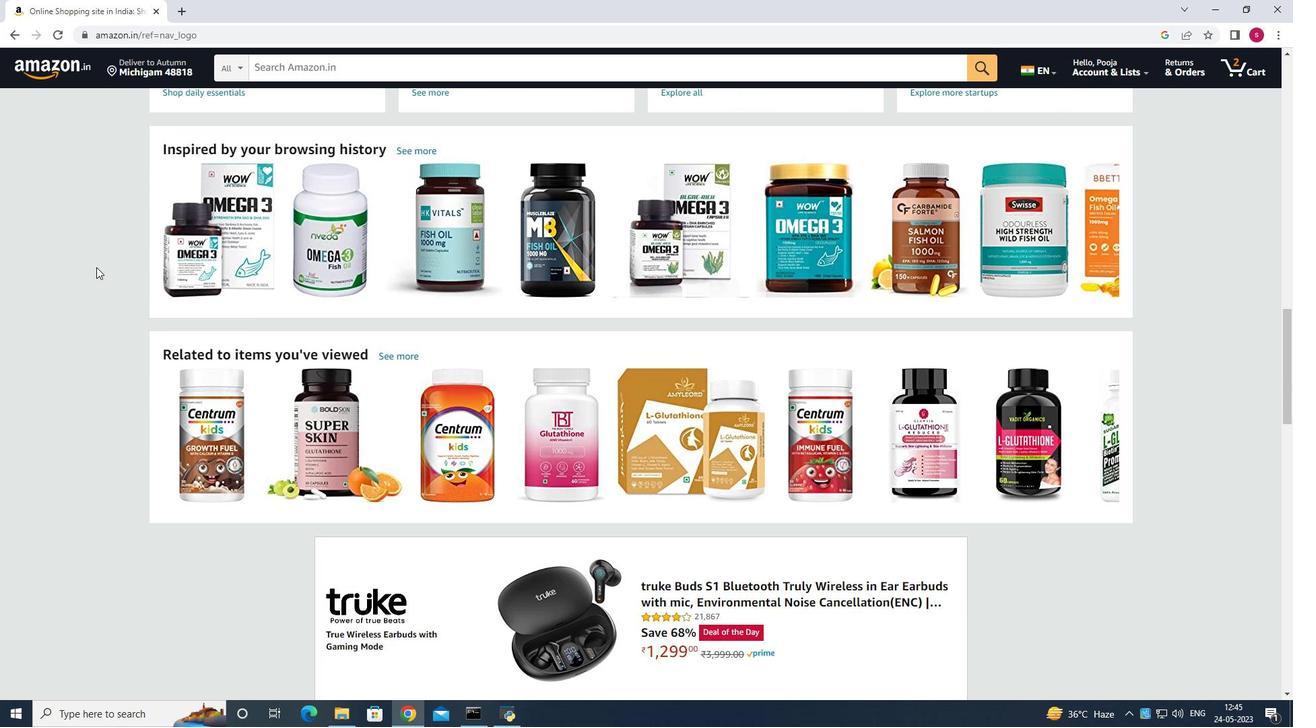 
Action: Mouse scrolled (96, 268) with delta (0, 0)
Screenshot: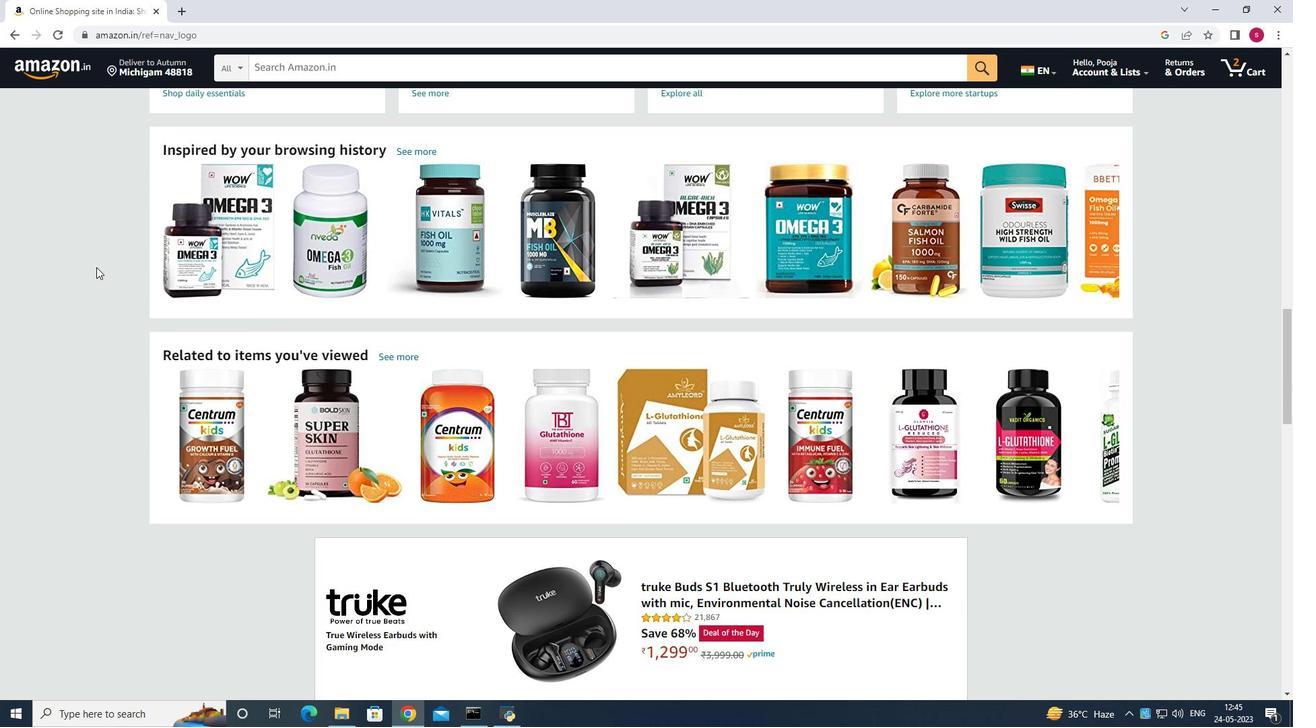 
Action: Mouse scrolled (96, 268) with delta (0, 0)
Screenshot: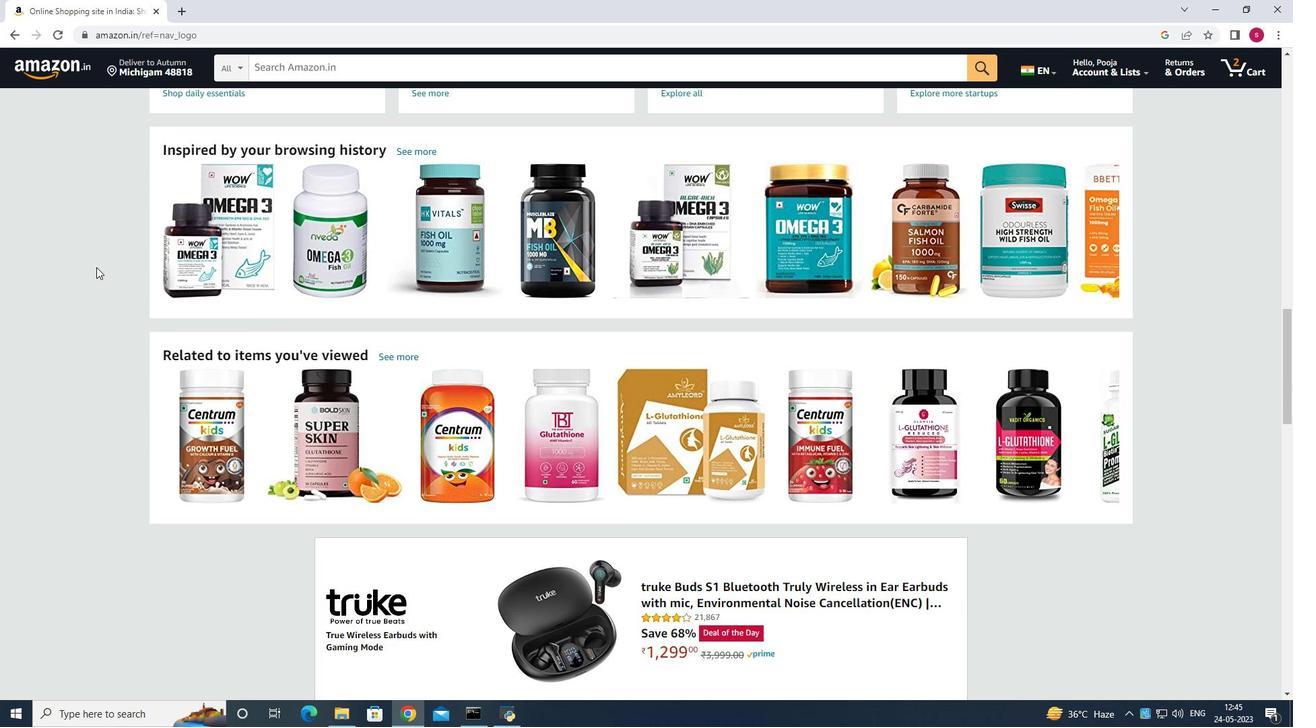 
Action: Mouse scrolled (96, 268) with delta (0, 0)
Screenshot: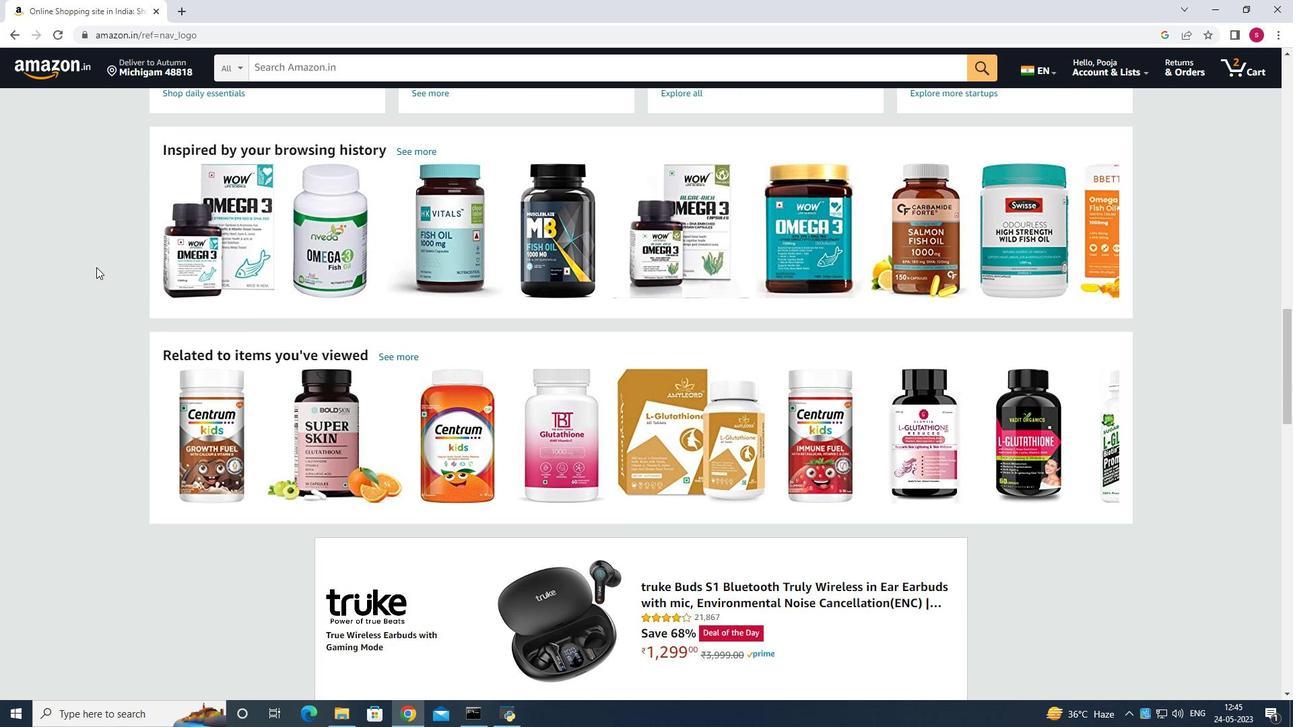 
Action: Mouse scrolled (96, 268) with delta (0, 0)
Screenshot: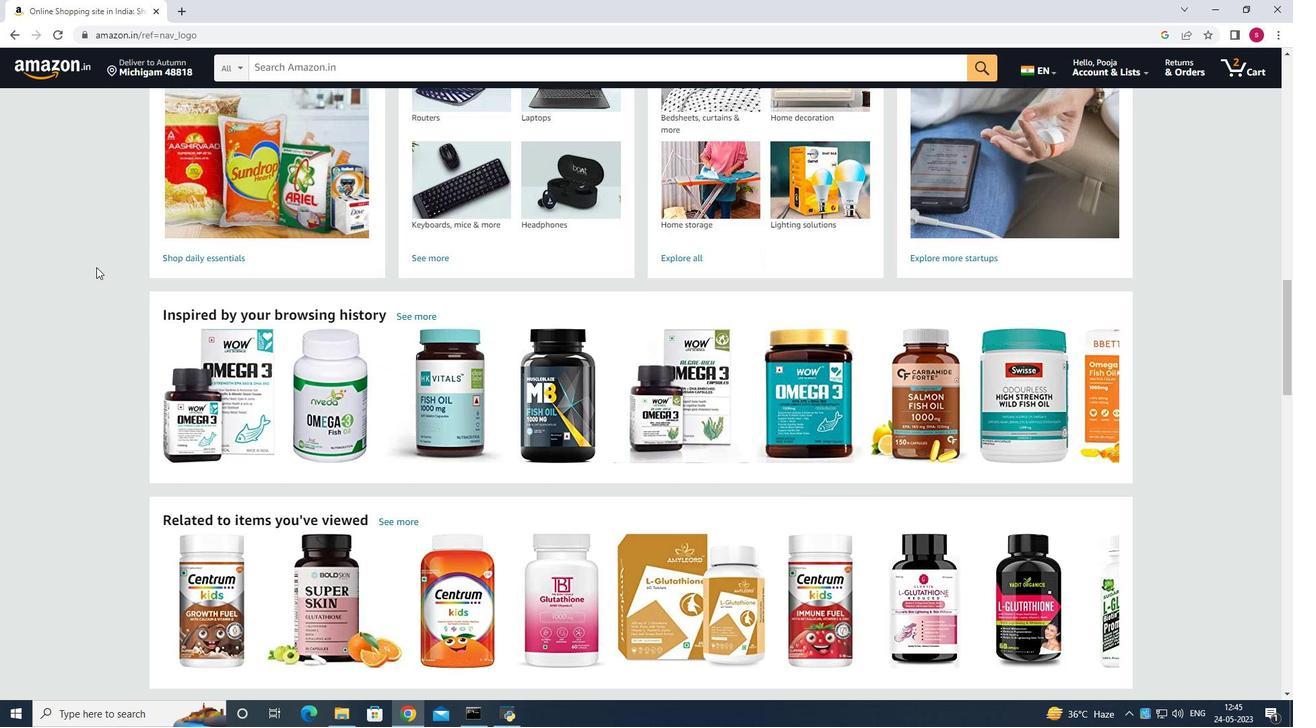 
Action: Mouse scrolled (96, 268) with delta (0, 0)
Screenshot: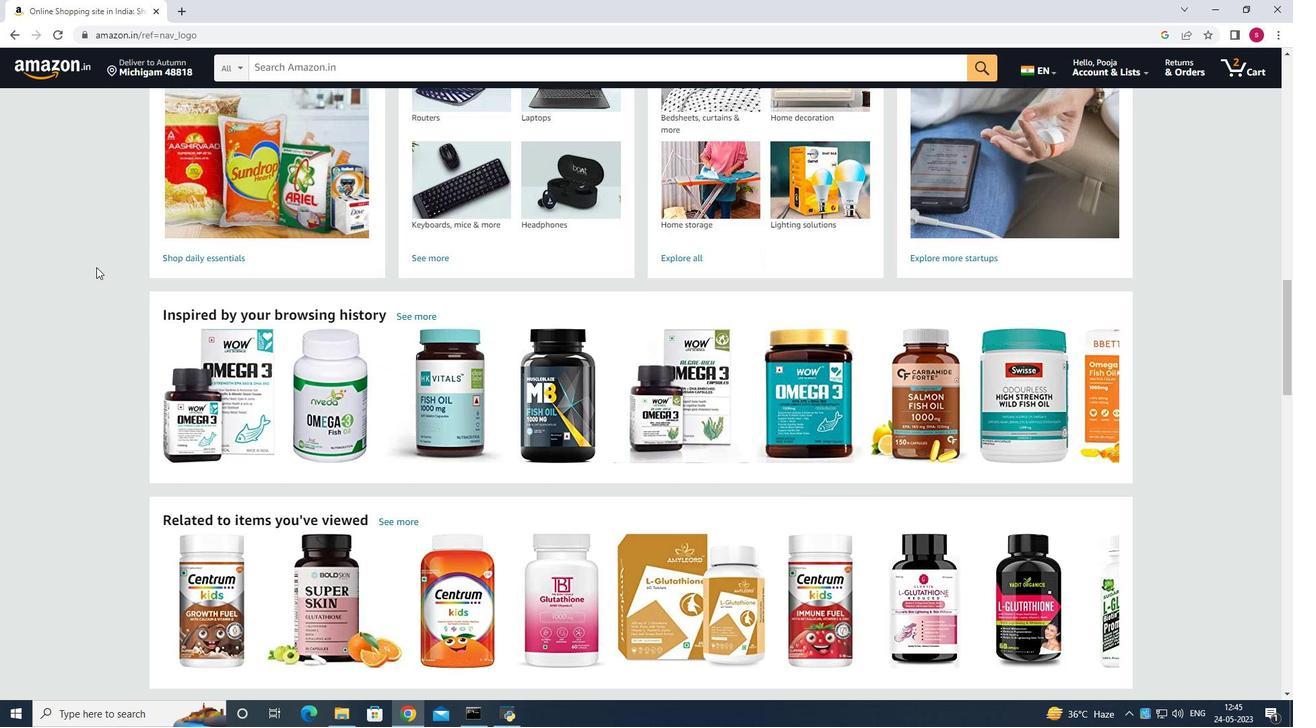 
Action: Mouse scrolled (96, 268) with delta (0, 0)
Screenshot: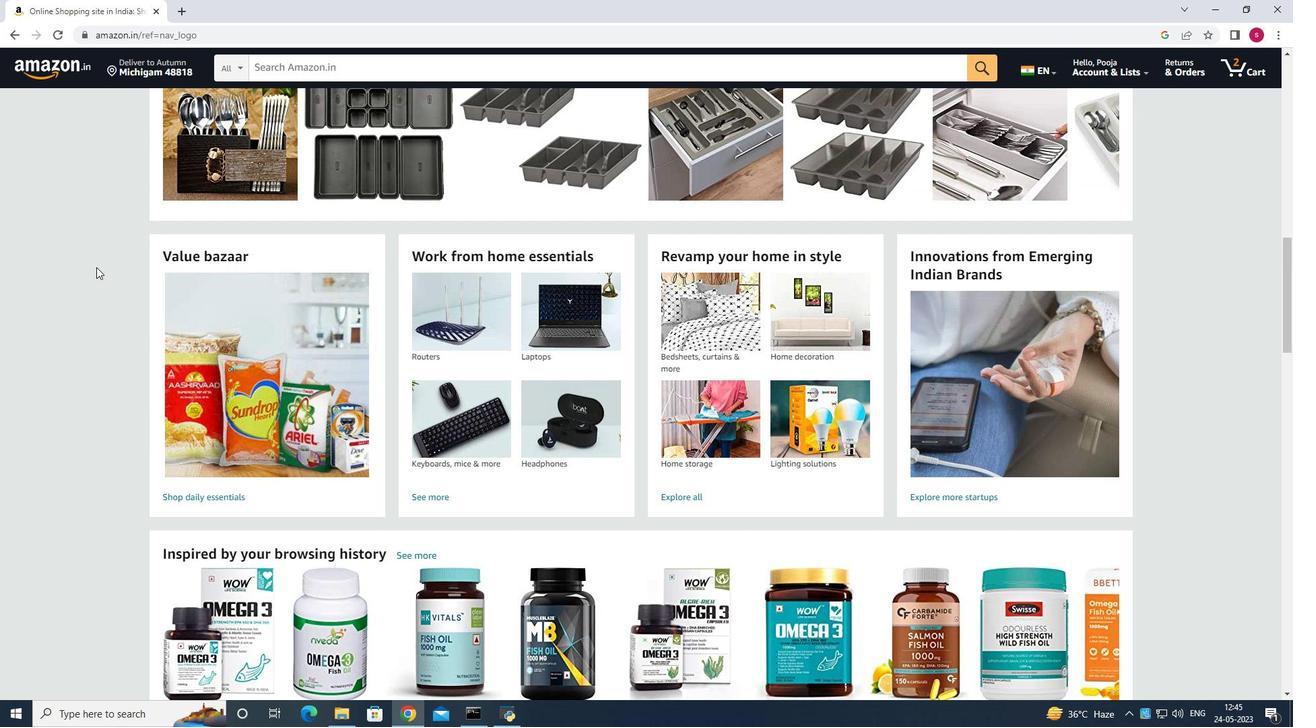 
Action: Mouse scrolled (96, 268) with delta (0, 0)
Screenshot: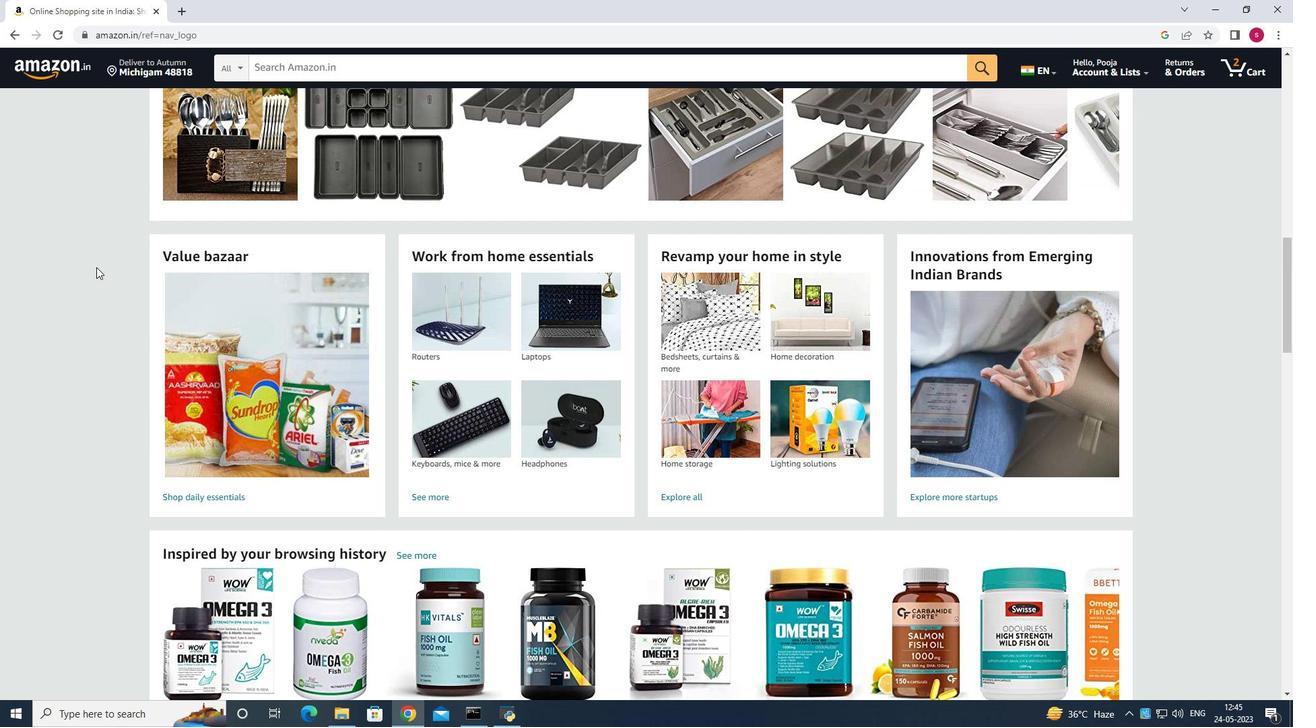 
Action: Mouse scrolled (96, 268) with delta (0, 0)
Screenshot: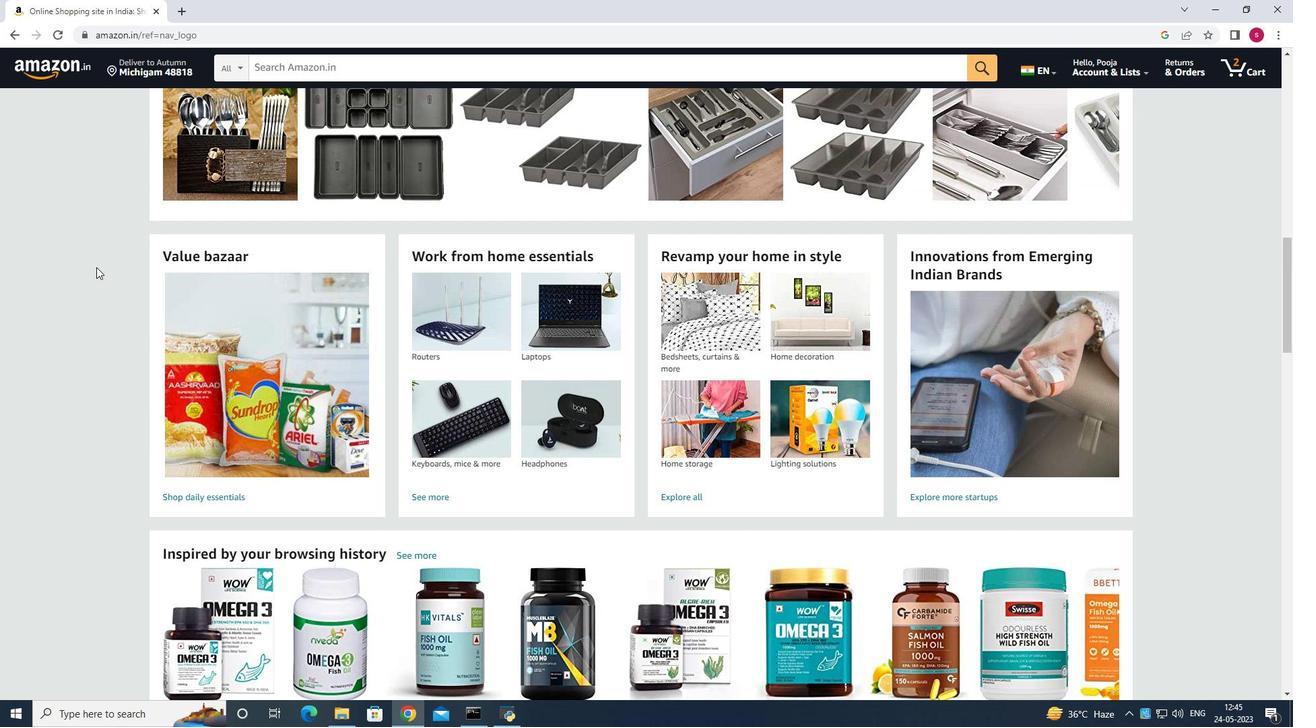 
Action: Mouse scrolled (96, 268) with delta (0, 0)
Screenshot: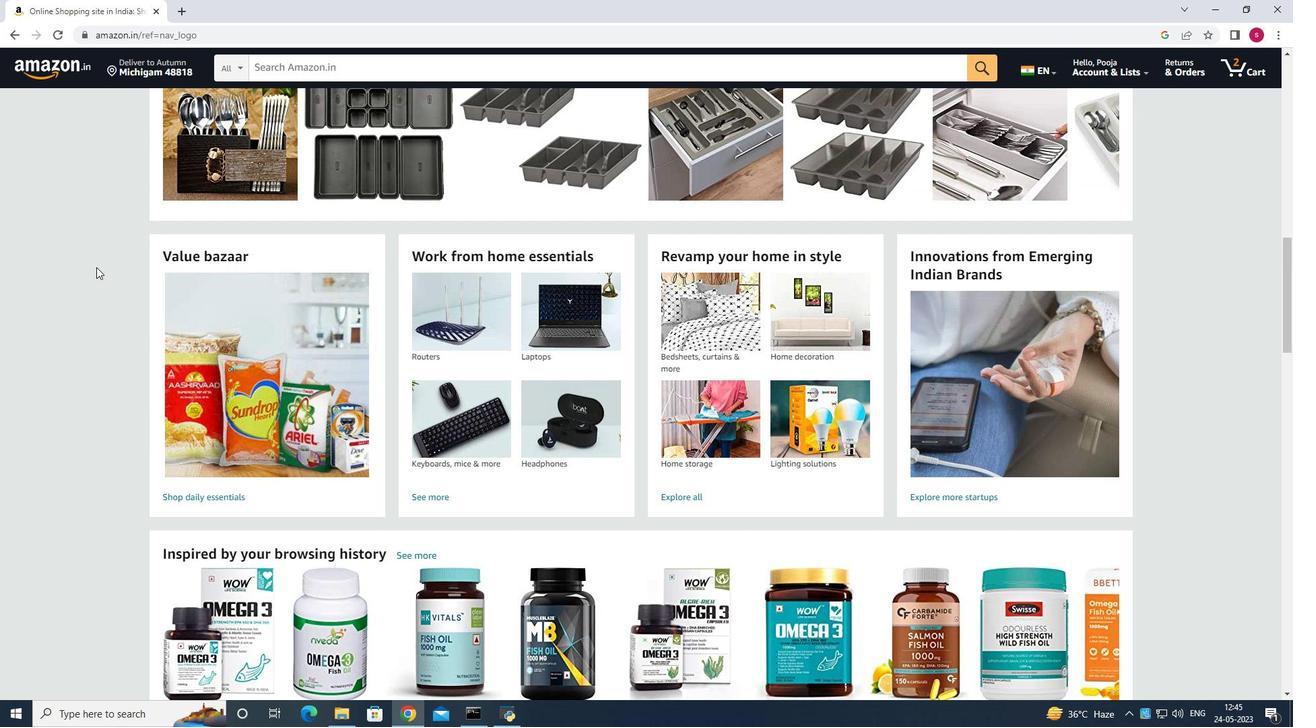 
Action: Mouse scrolled (96, 268) with delta (0, 0)
Screenshot: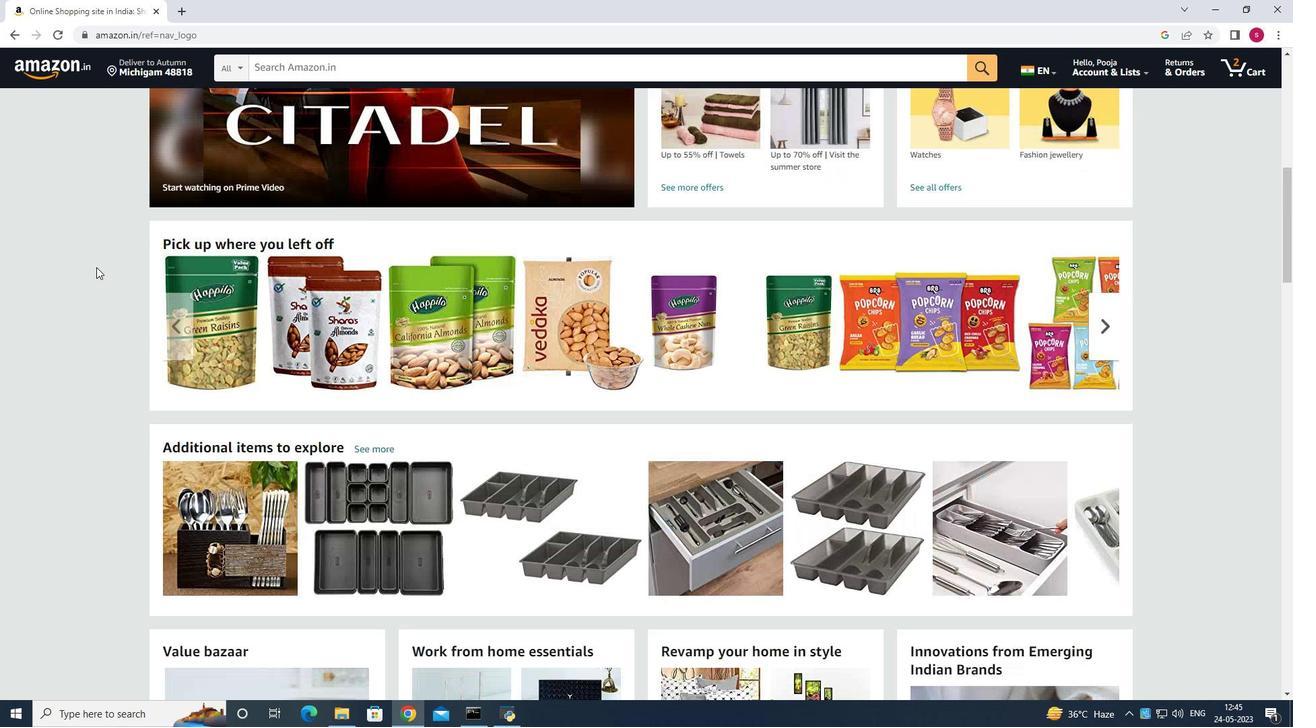 
Action: Mouse scrolled (96, 268) with delta (0, 0)
Screenshot: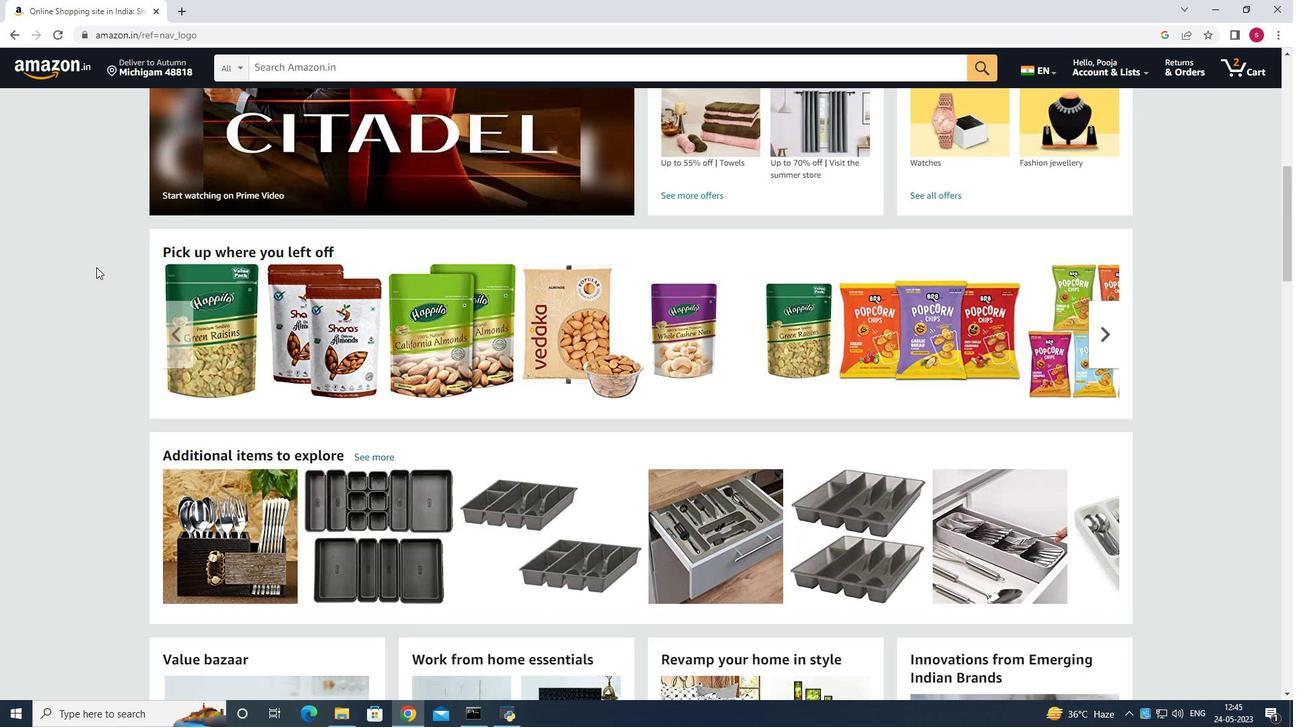 
Action: Mouse moved to (414, 71)
Screenshot: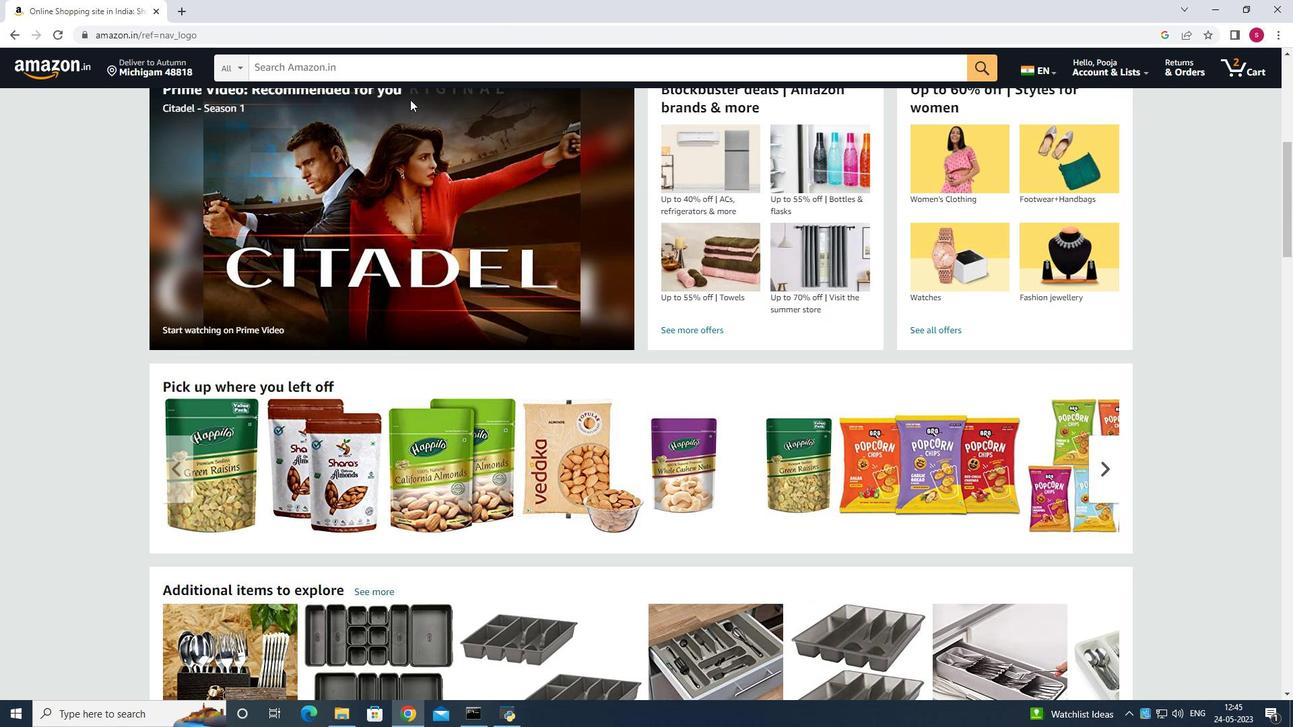 
Action: Mouse pressed left at (414, 71)
Screenshot: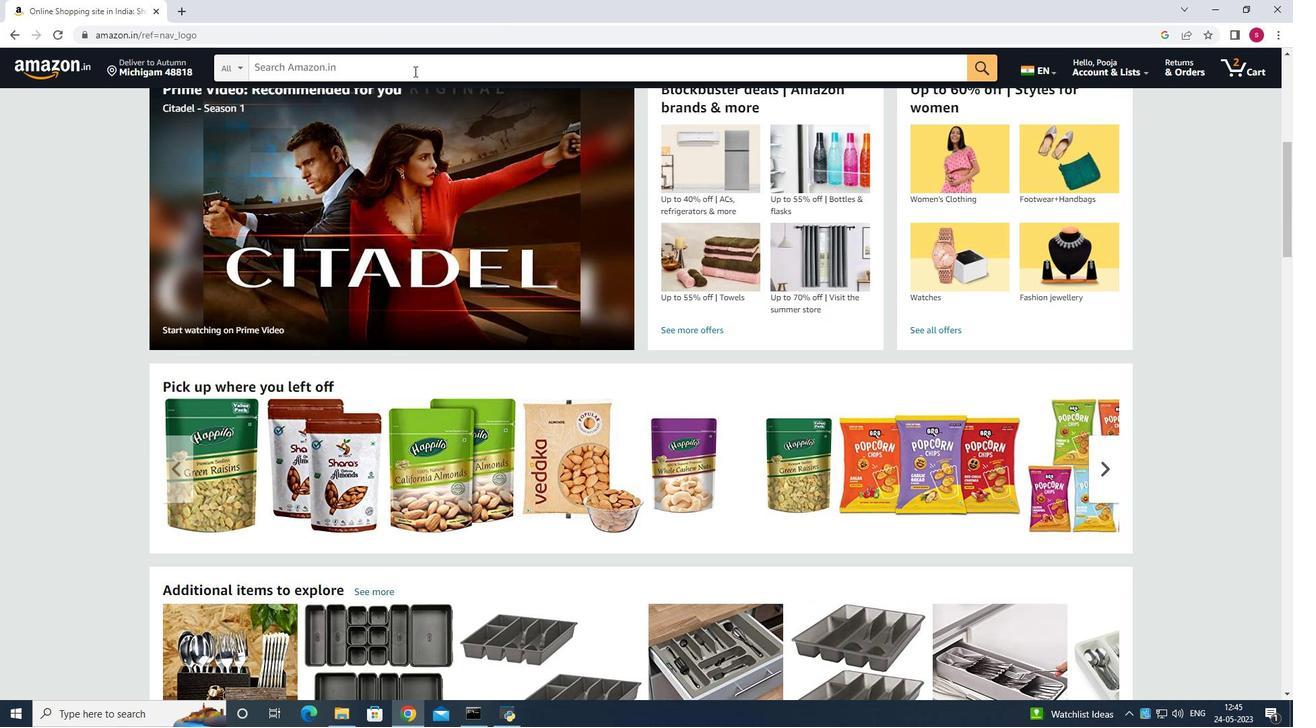 
Action: Mouse moved to (420, 95)
Screenshot: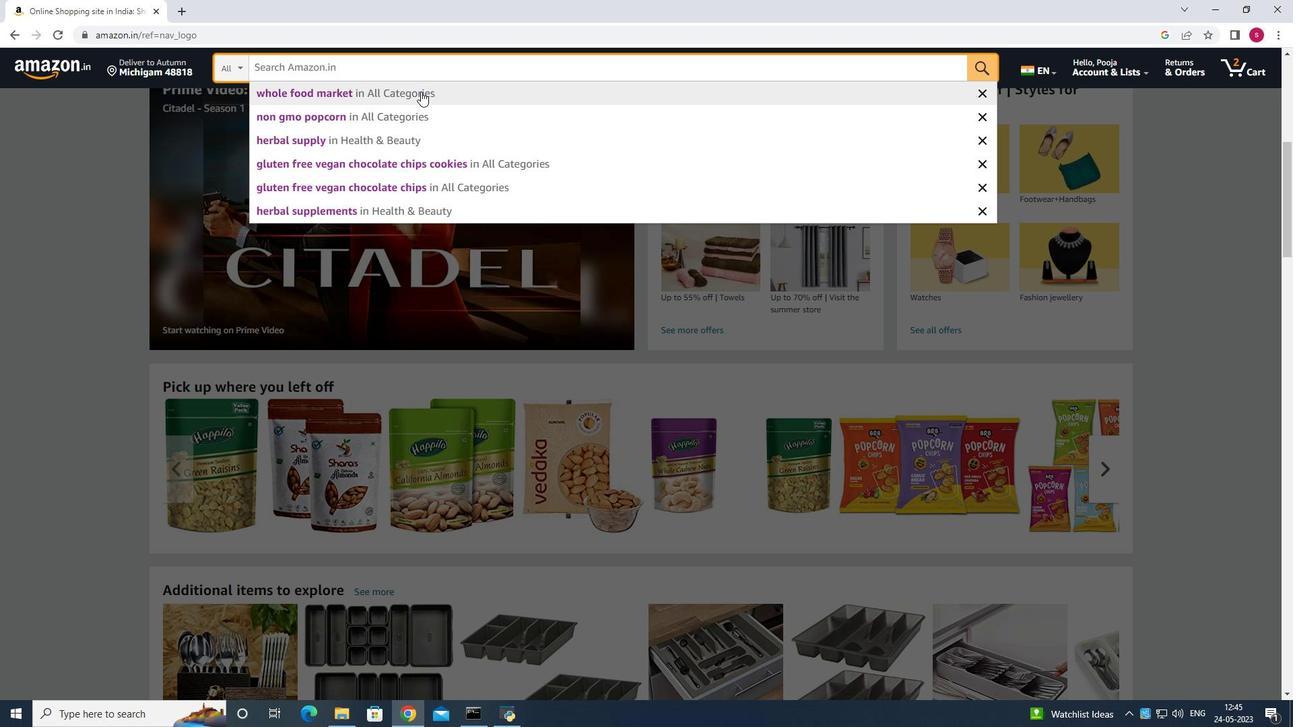 
Action: Mouse pressed left at (420, 95)
Screenshot: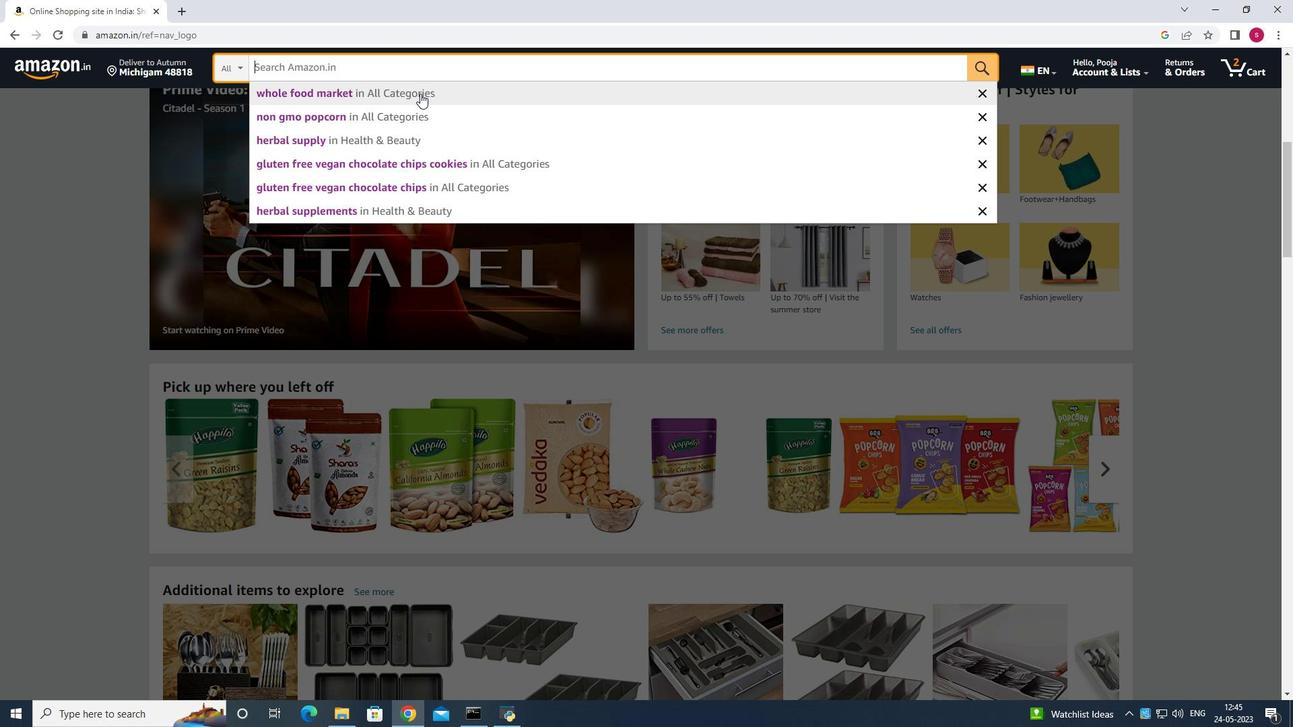 
Action: Mouse moved to (419, 125)
Screenshot: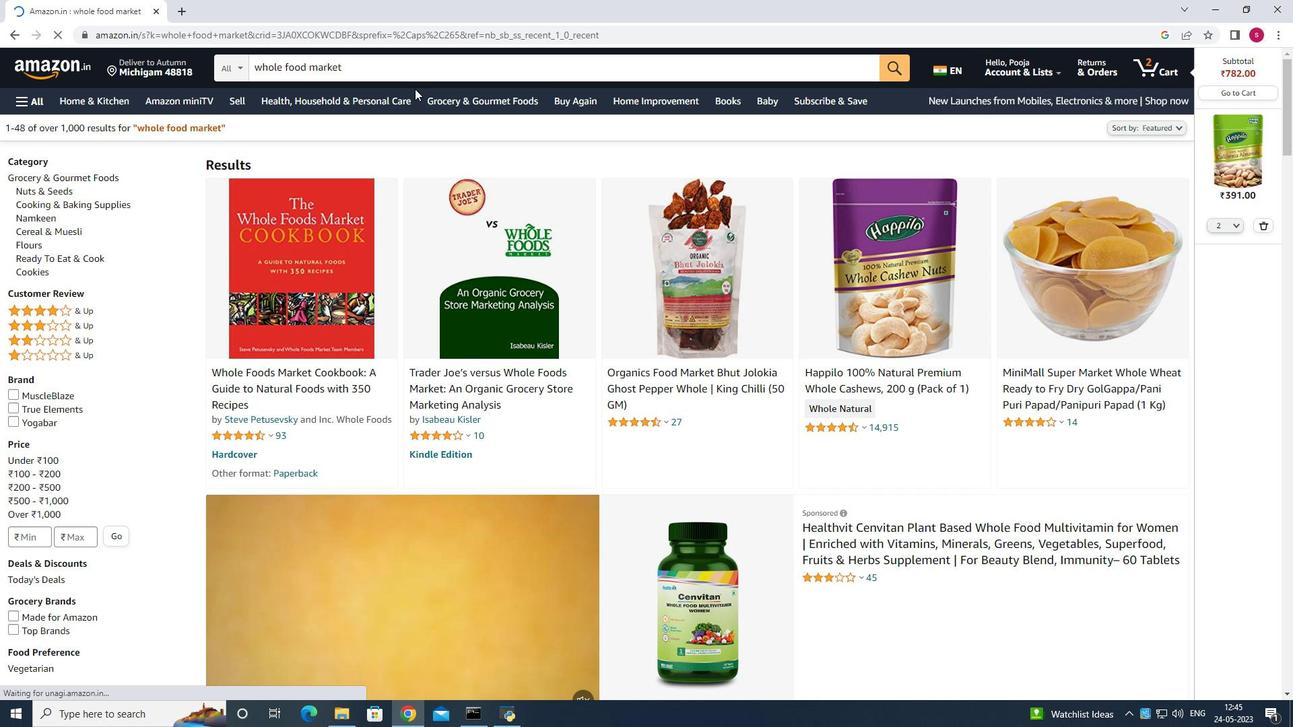 
Action: Mouse scrolled (416, 114) with delta (0, 0)
Screenshot: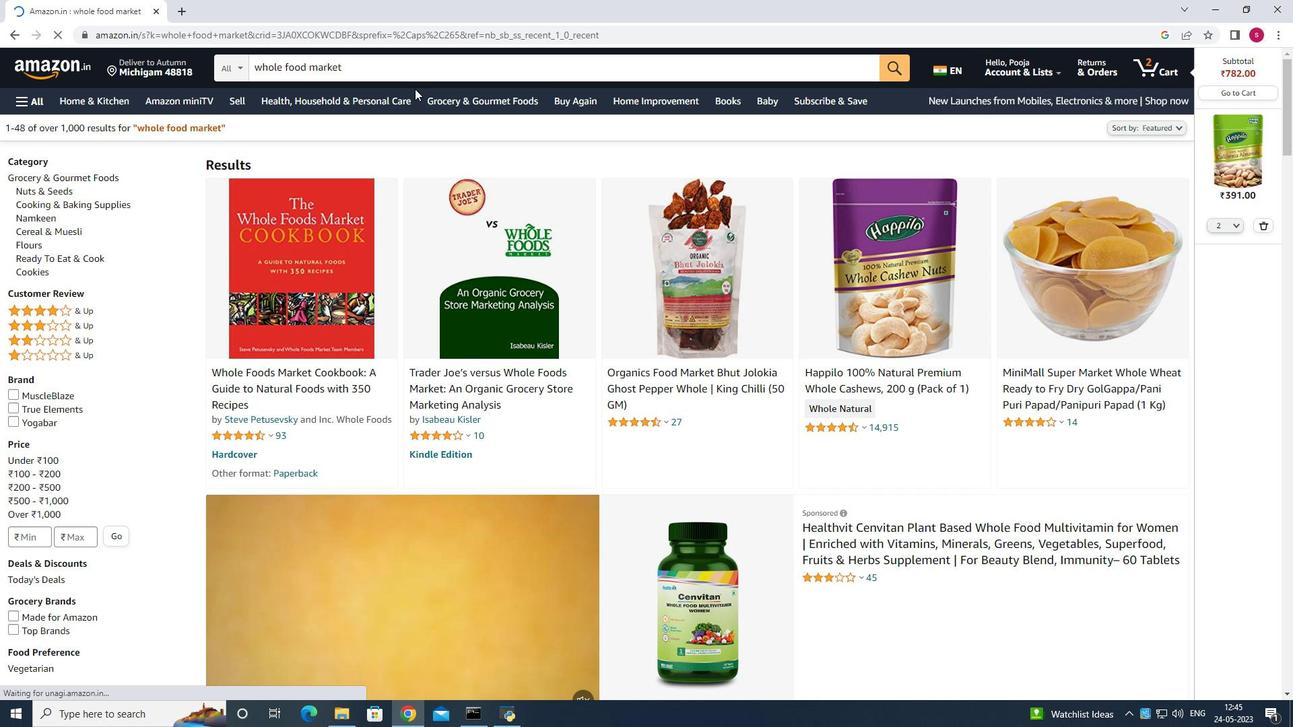 
Action: Mouse scrolled (418, 123) with delta (0, 0)
Screenshot: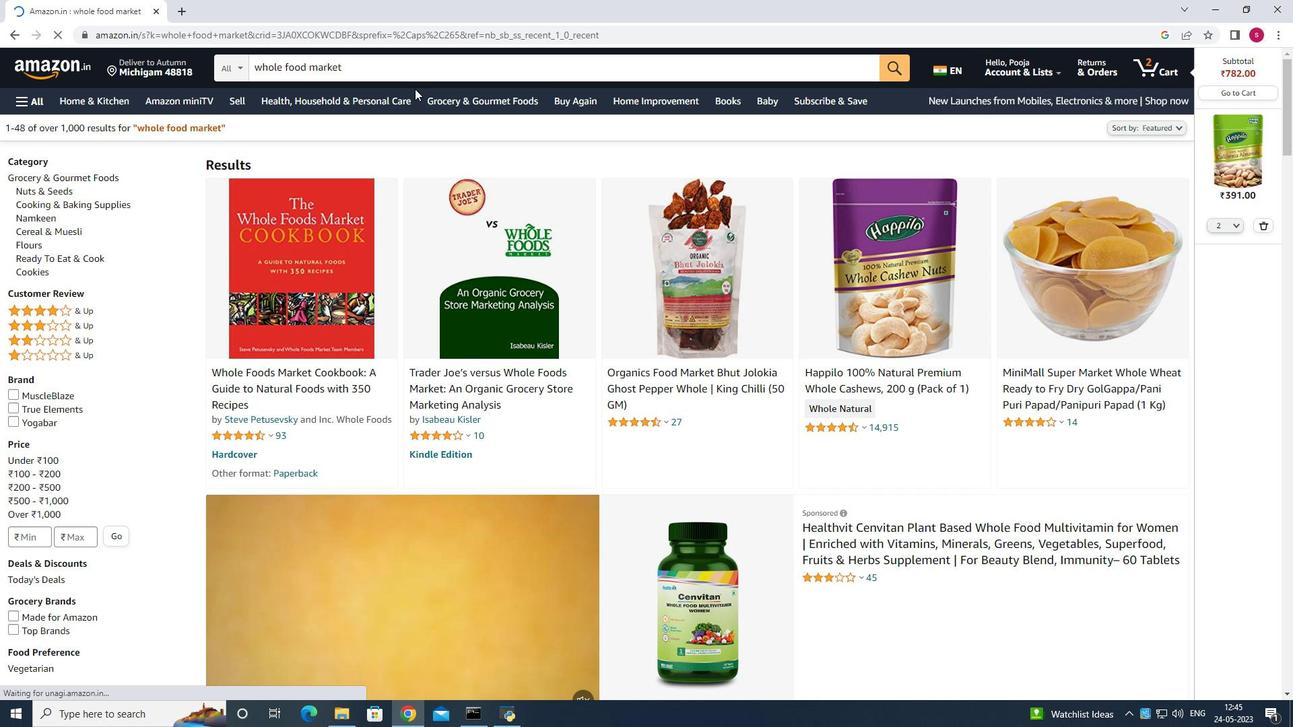 
Action: Mouse scrolled (419, 124) with delta (0, 0)
Screenshot: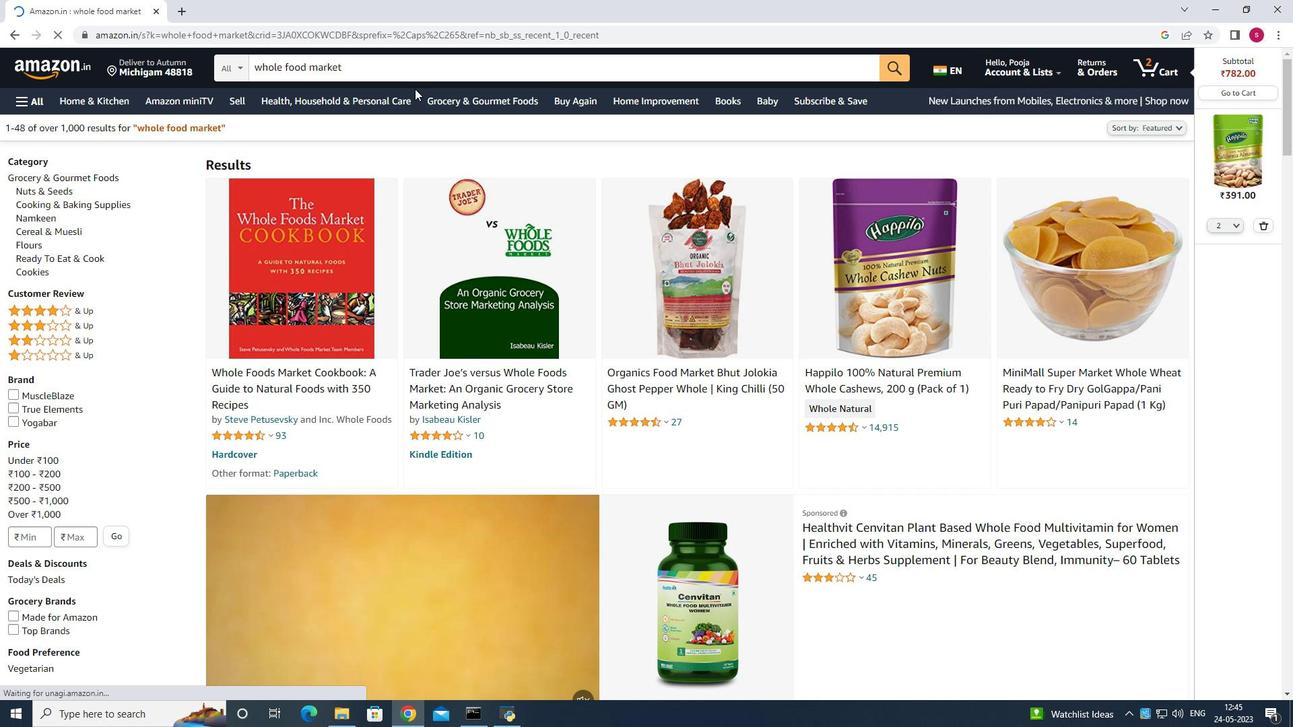 
Action: Mouse scrolled (419, 124) with delta (0, 0)
Screenshot: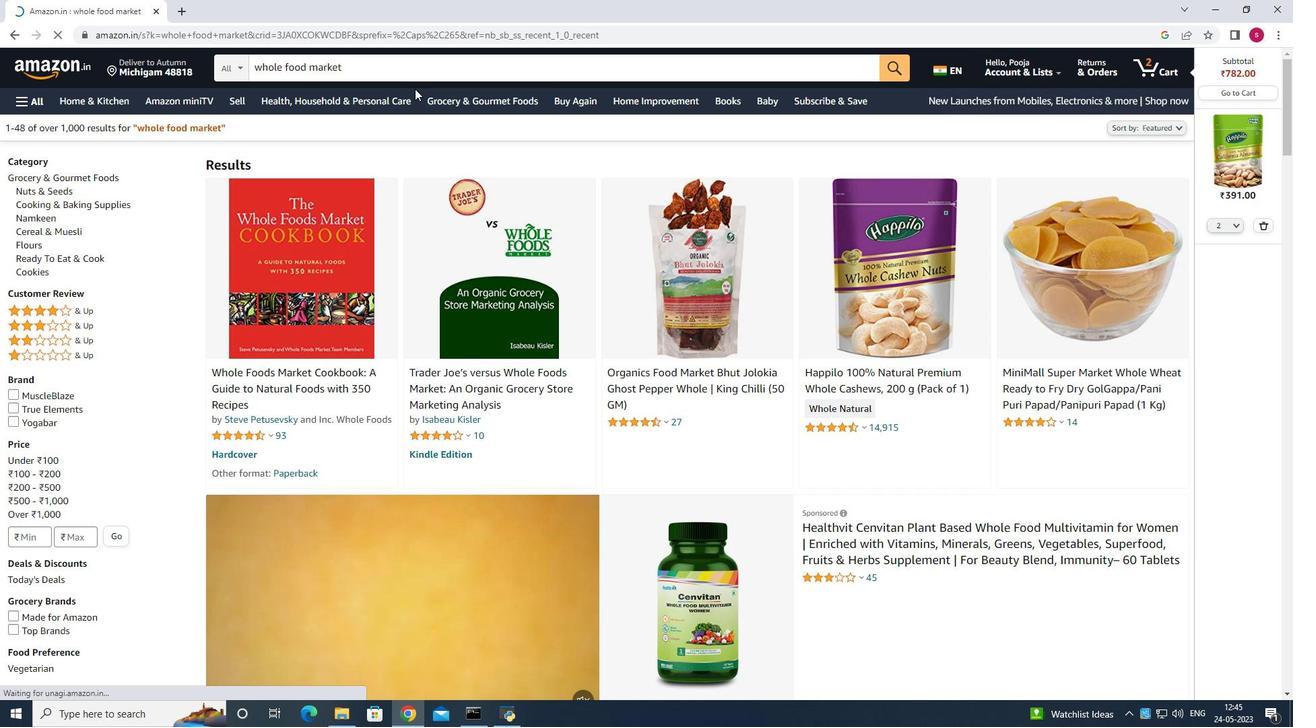 
Action: Mouse scrolled (419, 124) with delta (0, 0)
Screenshot: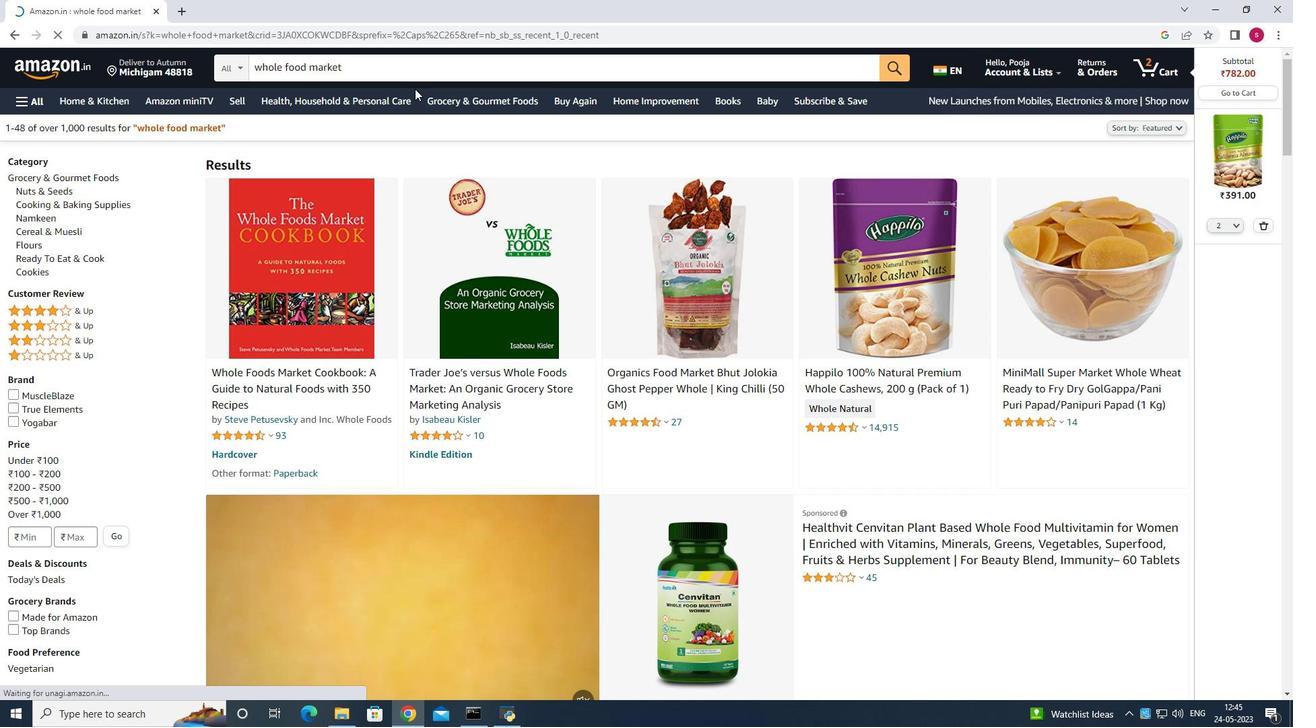 
Action: Mouse scrolled (419, 124) with delta (0, 0)
Screenshot: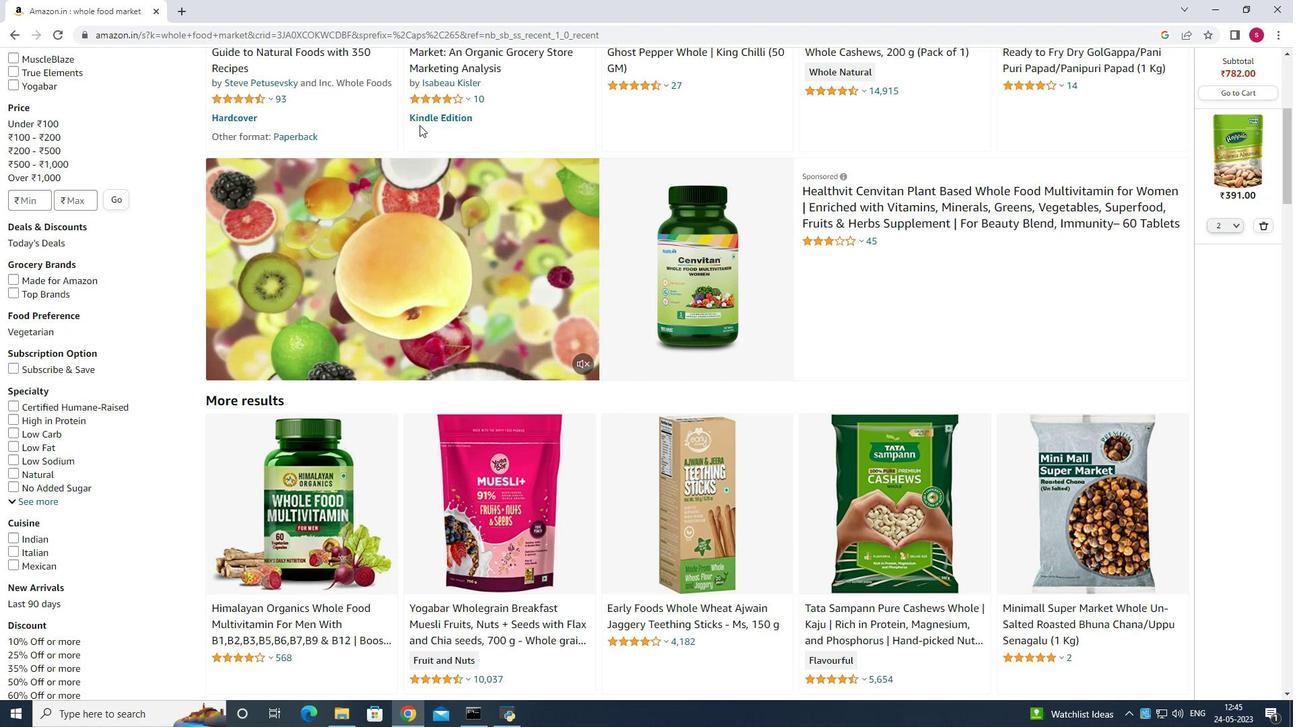 
Action: Mouse scrolled (419, 124) with delta (0, 0)
Screenshot: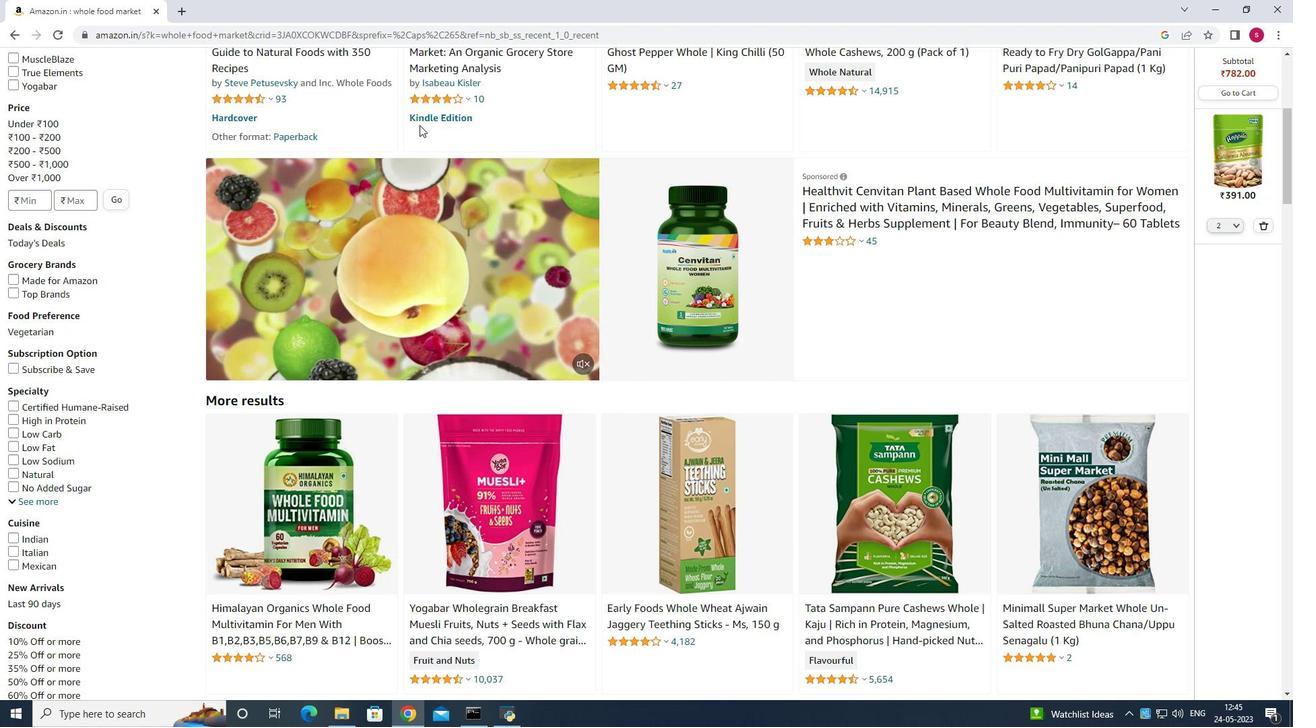 
Action: Mouse scrolled (419, 124) with delta (0, 0)
Screenshot: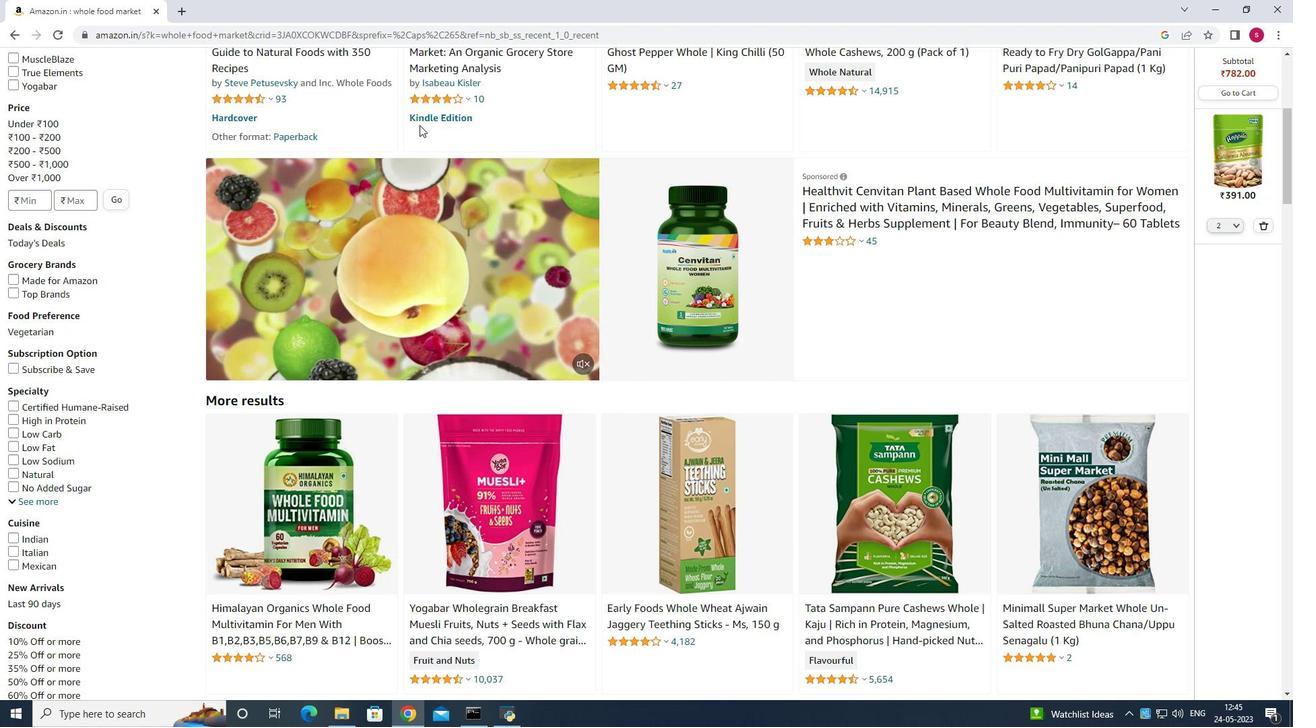
Action: Mouse scrolled (419, 124) with delta (0, 0)
Screenshot: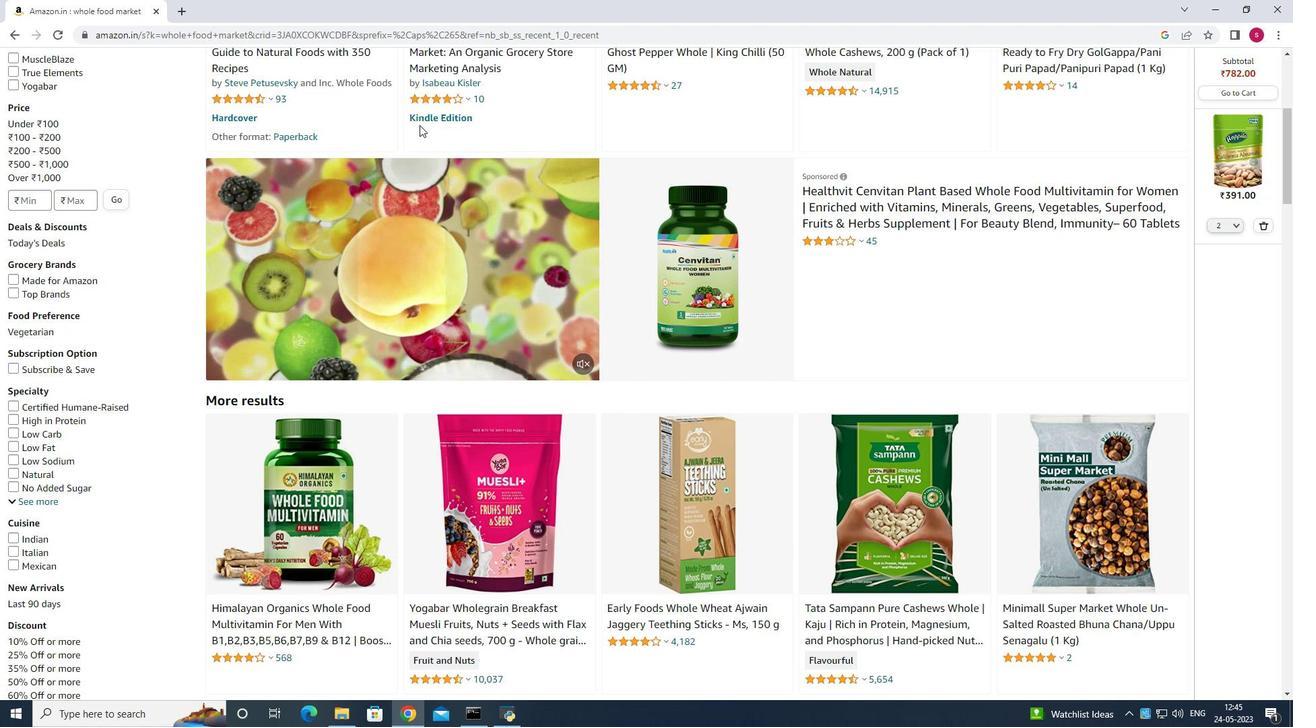 
Action: Mouse scrolled (419, 124) with delta (0, 0)
Screenshot: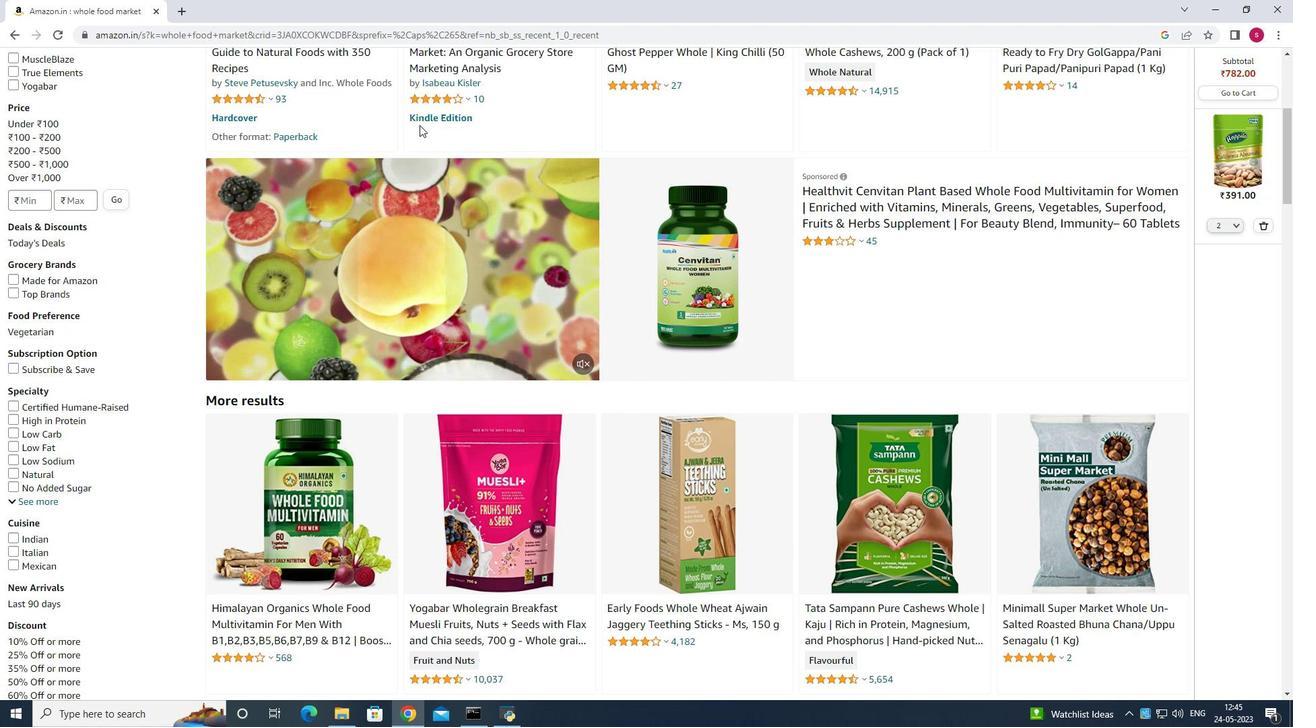 
Action: Mouse scrolled (419, 124) with delta (0, 0)
Screenshot: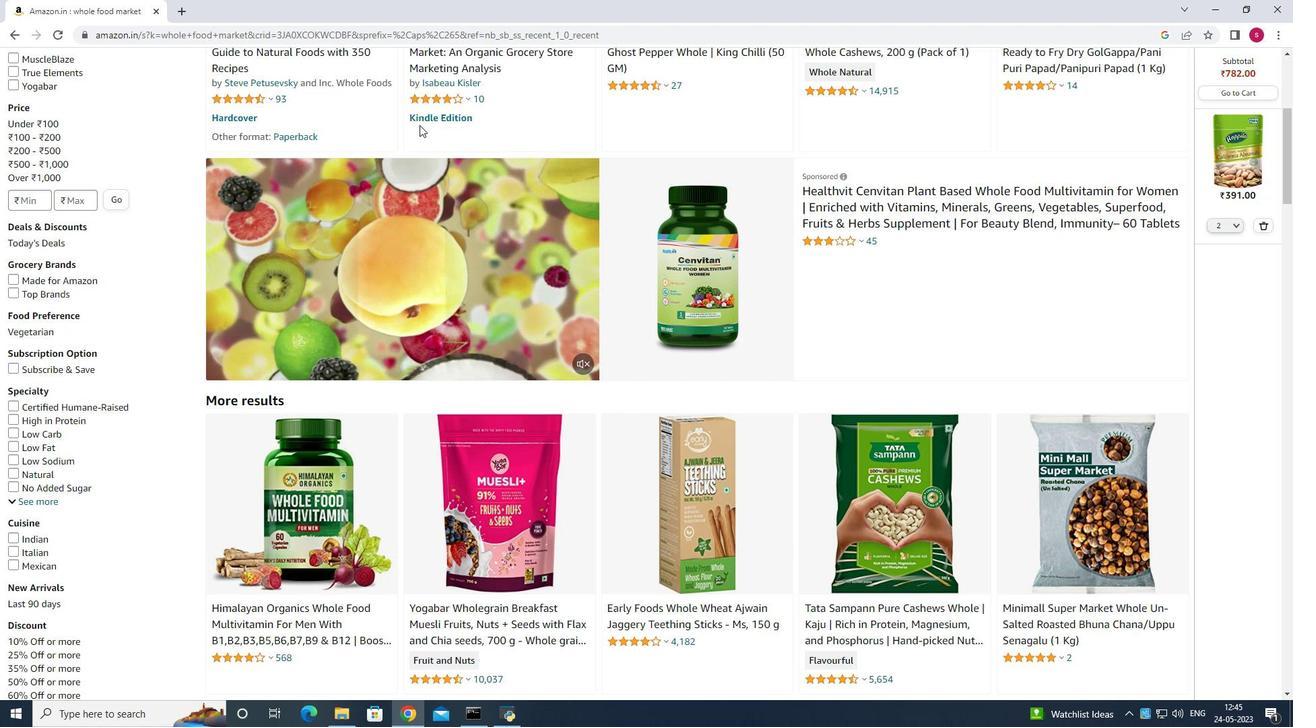 
Action: Mouse moved to (419, 127)
Screenshot: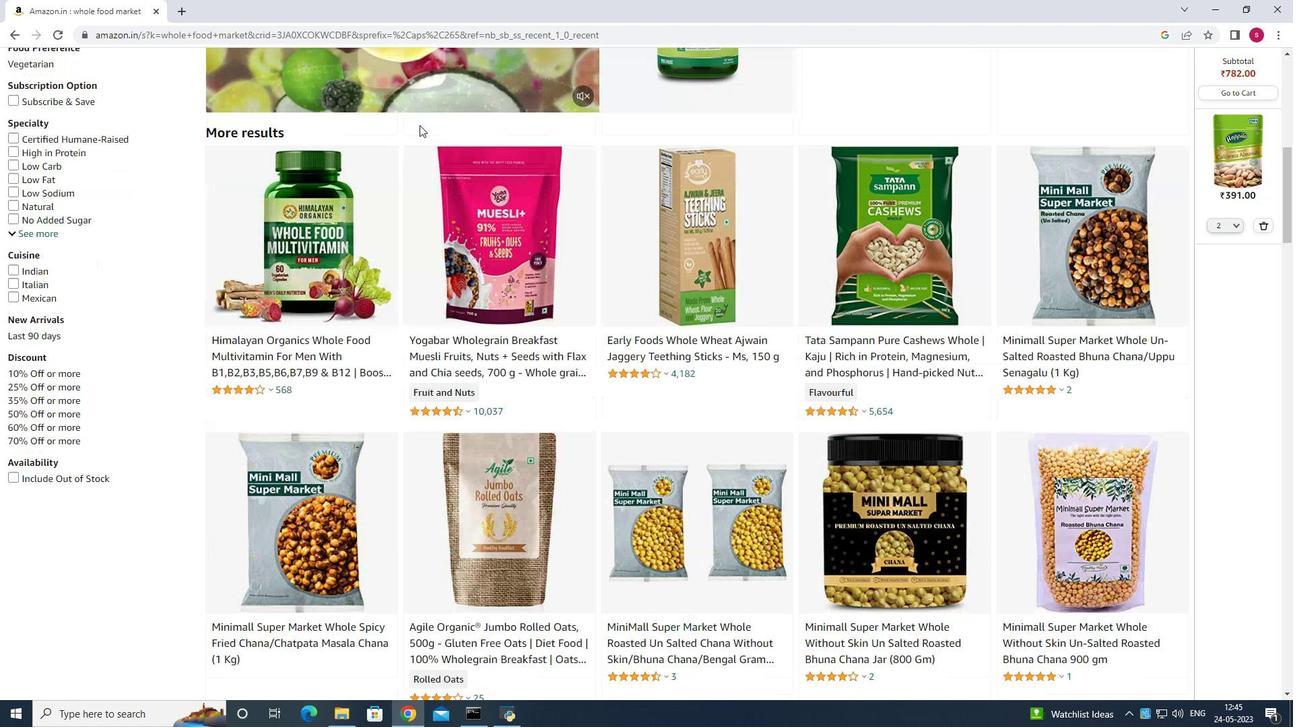 
Action: Mouse scrolled (419, 127) with delta (0, 0)
Screenshot: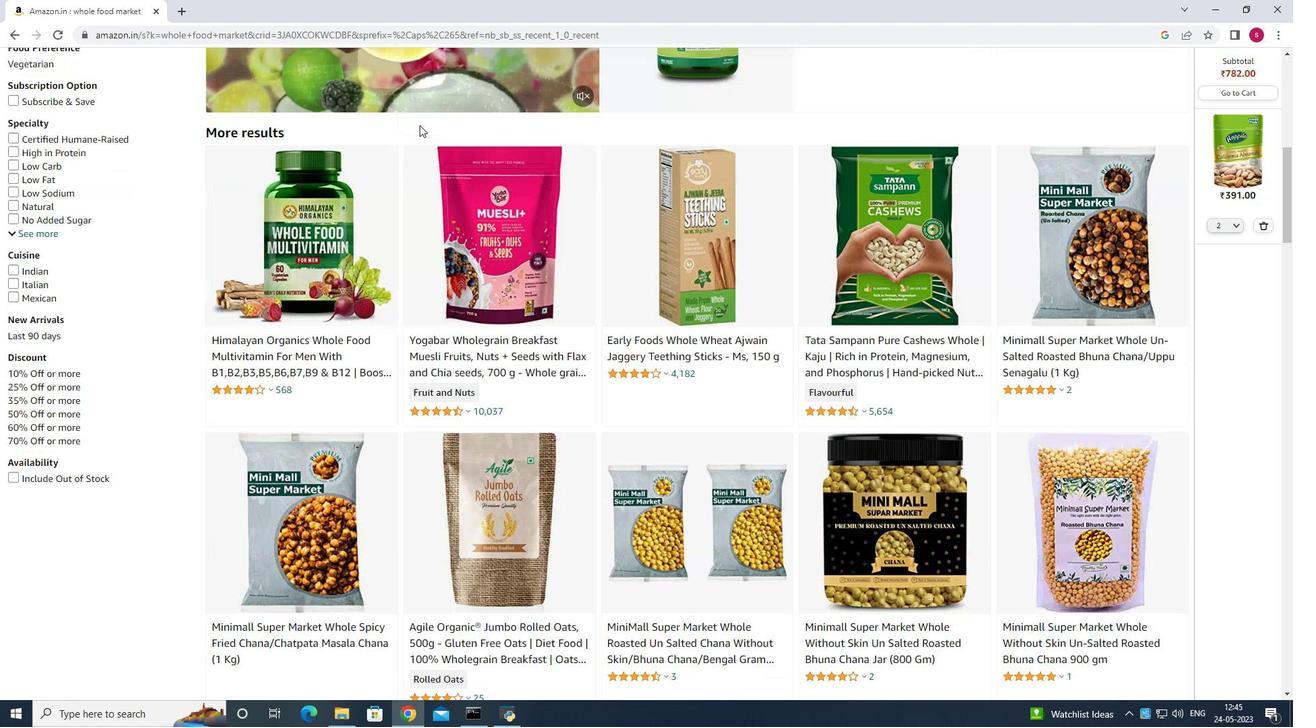 
Action: Mouse moved to (419, 129)
Screenshot: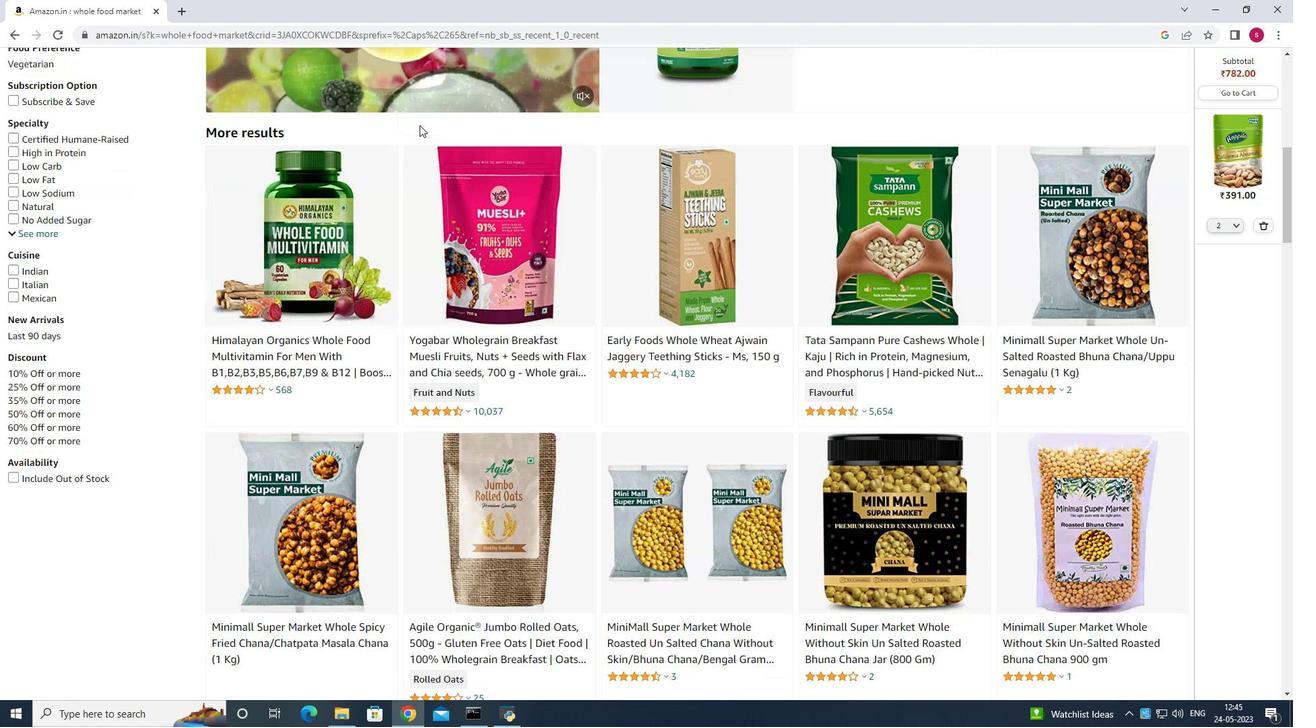 
Action: Mouse scrolled (419, 128) with delta (0, 0)
Screenshot: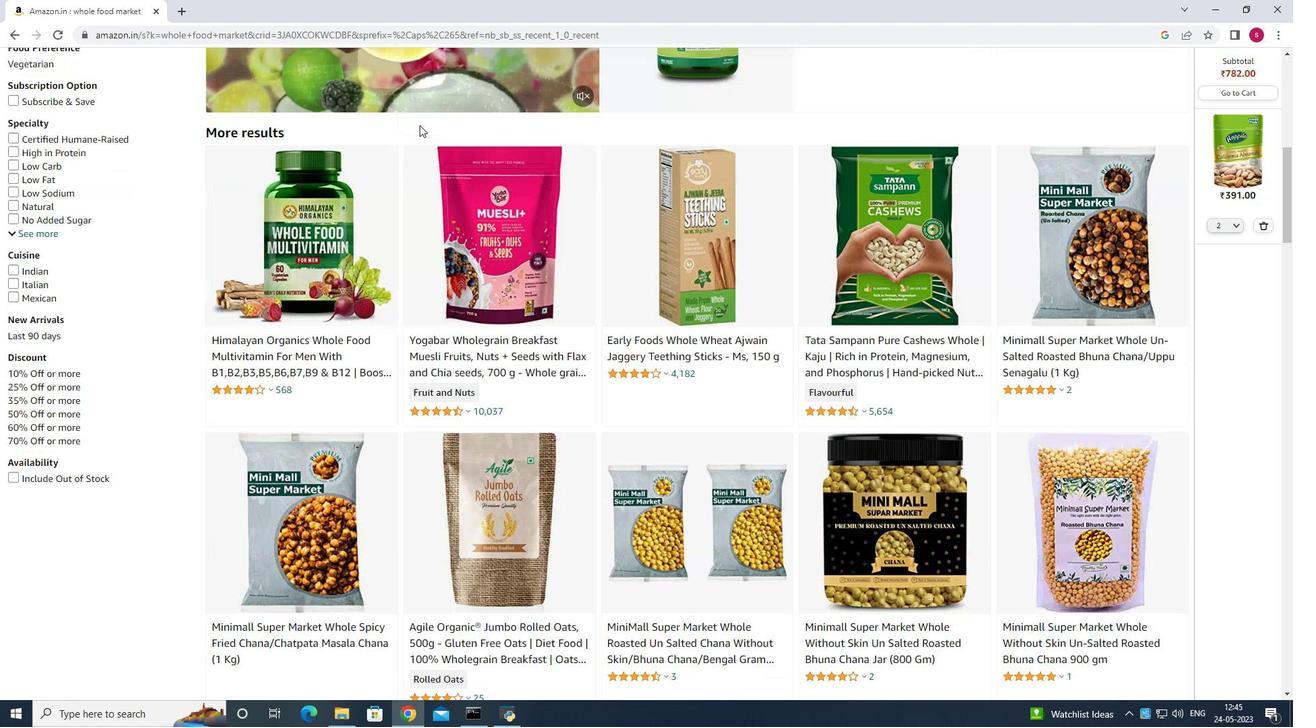 
Action: Mouse scrolled (419, 128) with delta (0, 0)
Screenshot: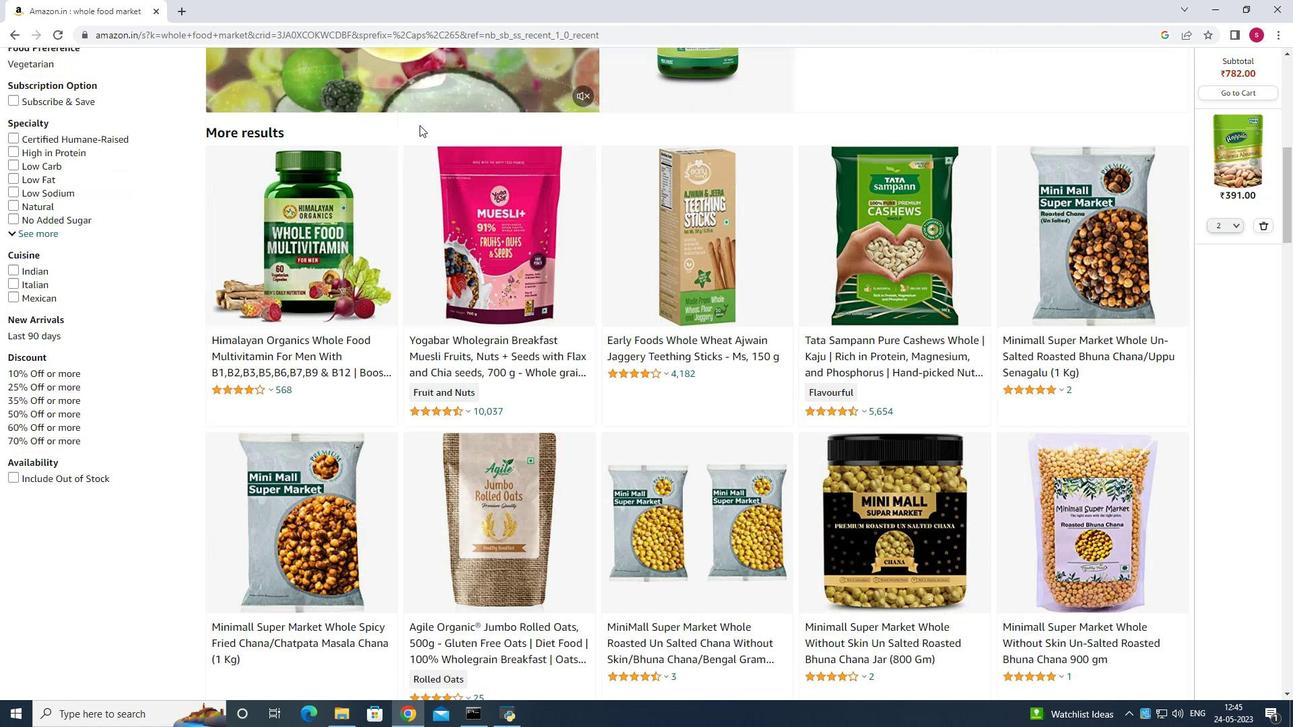 
Action: Mouse scrolled (419, 128) with delta (0, 0)
Screenshot: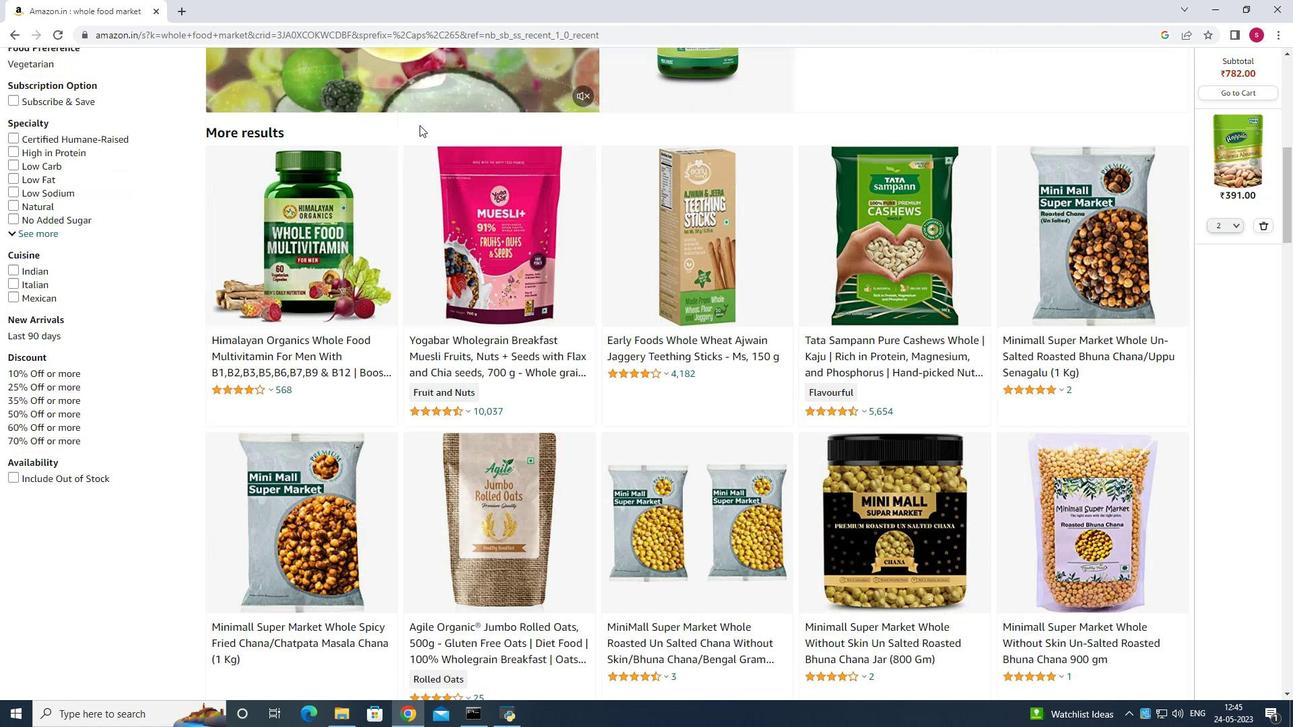 
Action: Mouse scrolled (419, 128) with delta (0, 0)
Screenshot: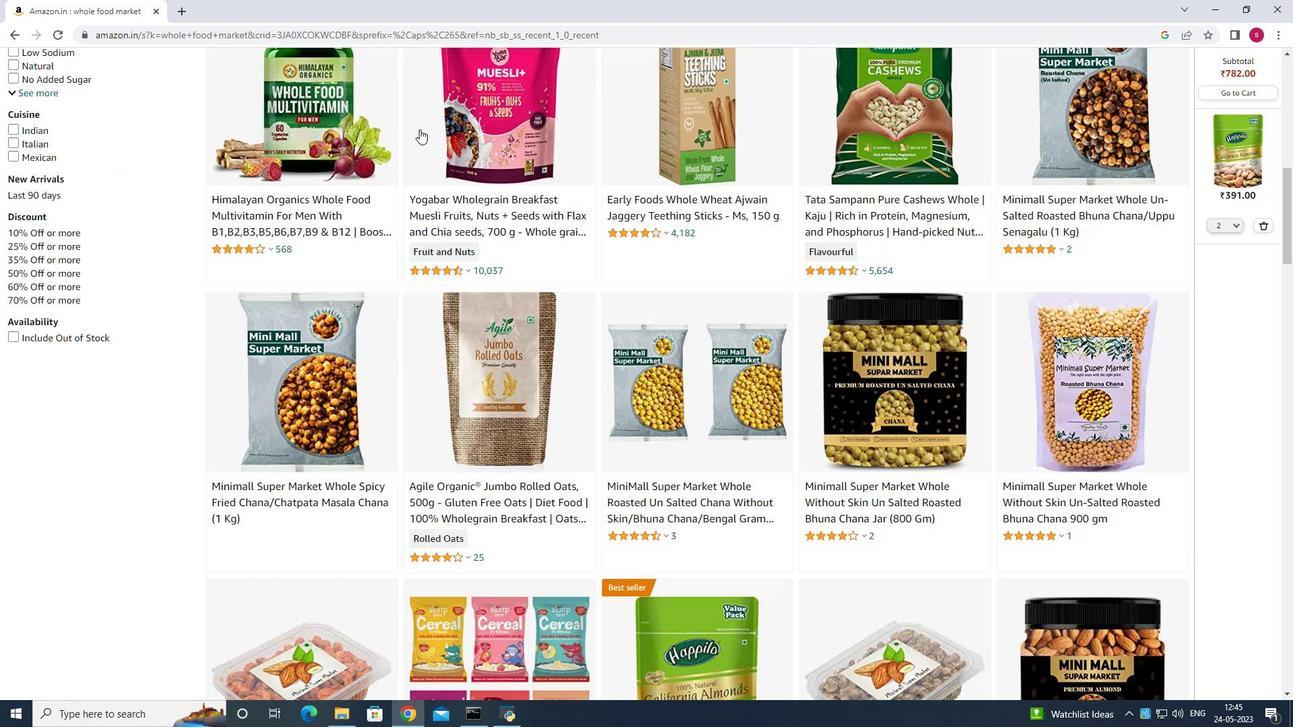 
Action: Mouse scrolled (419, 128) with delta (0, 0)
Screenshot: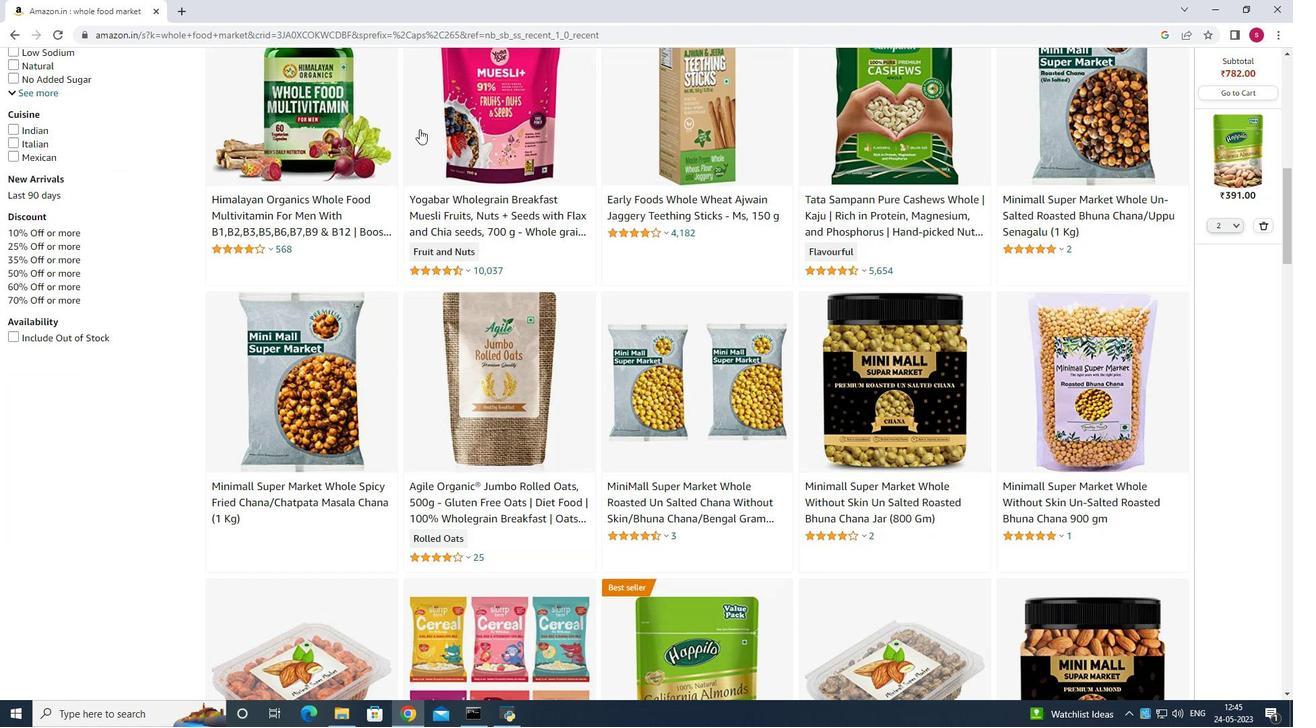
Action: Mouse moved to (419, 129)
Screenshot: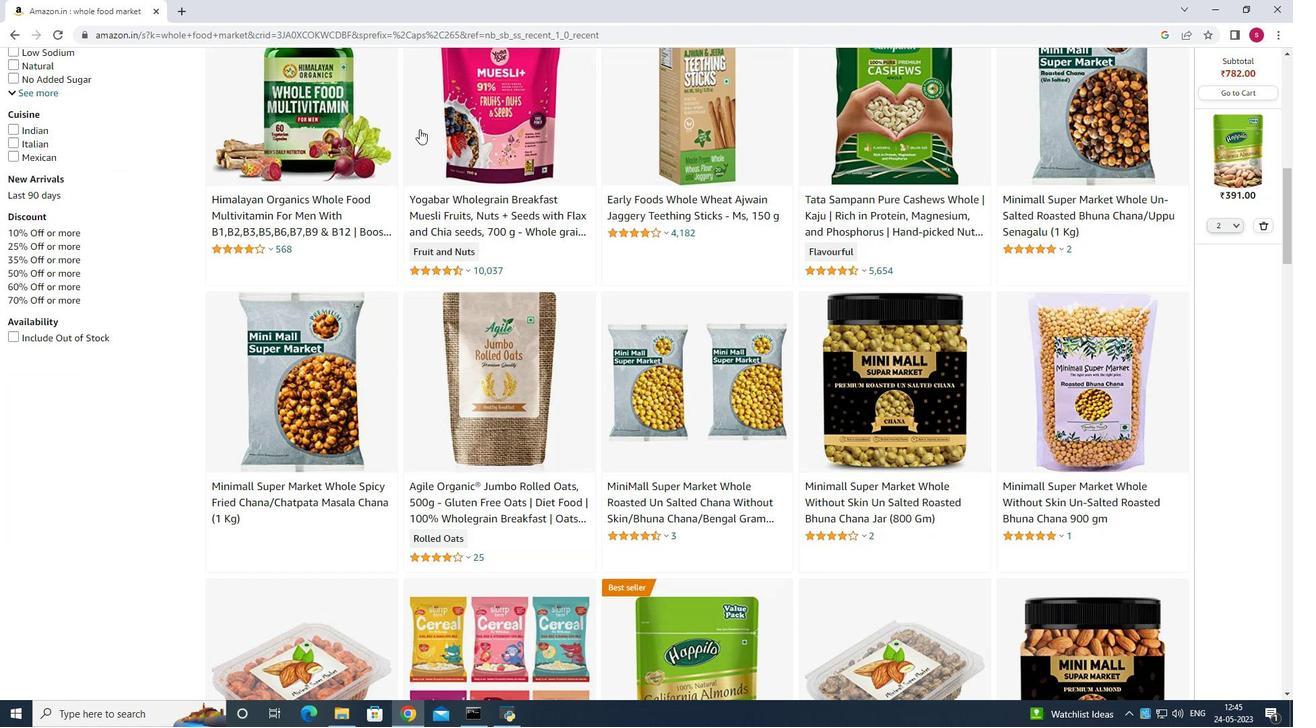 
Action: Mouse scrolled (419, 128) with delta (0, 0)
Screenshot: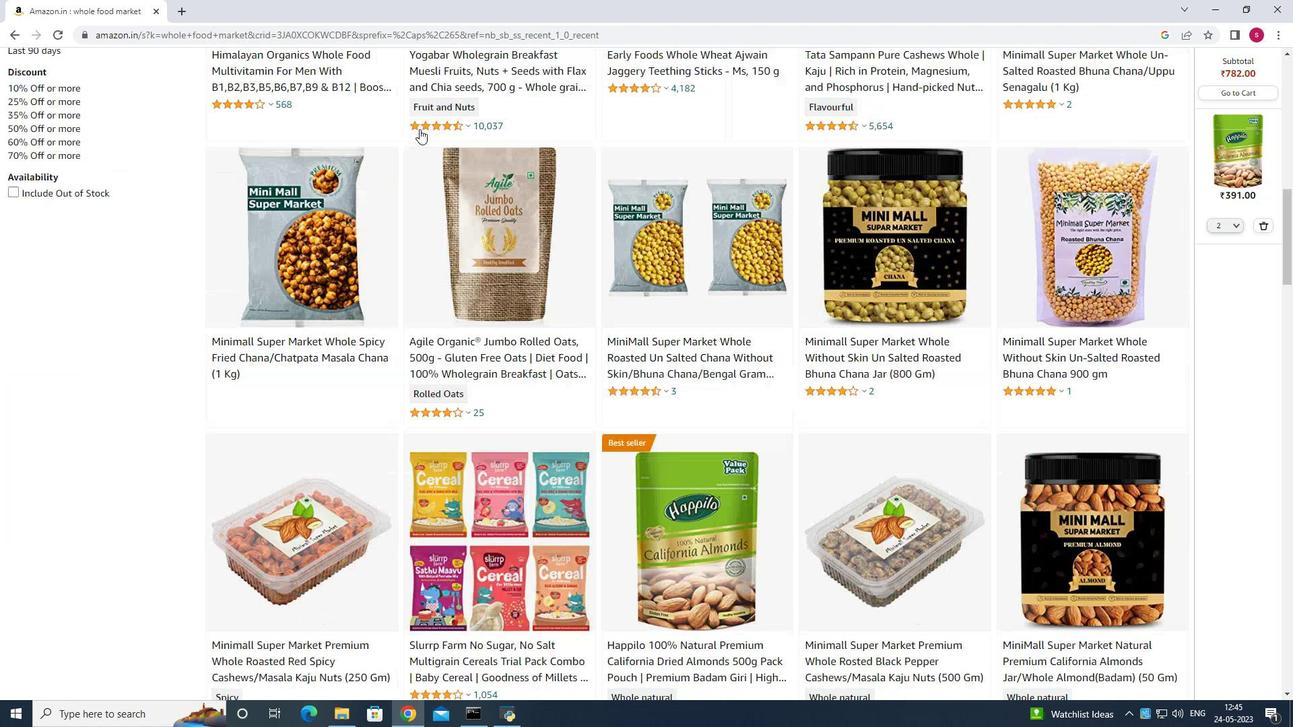 
Action: Mouse scrolled (419, 128) with delta (0, 0)
Screenshot: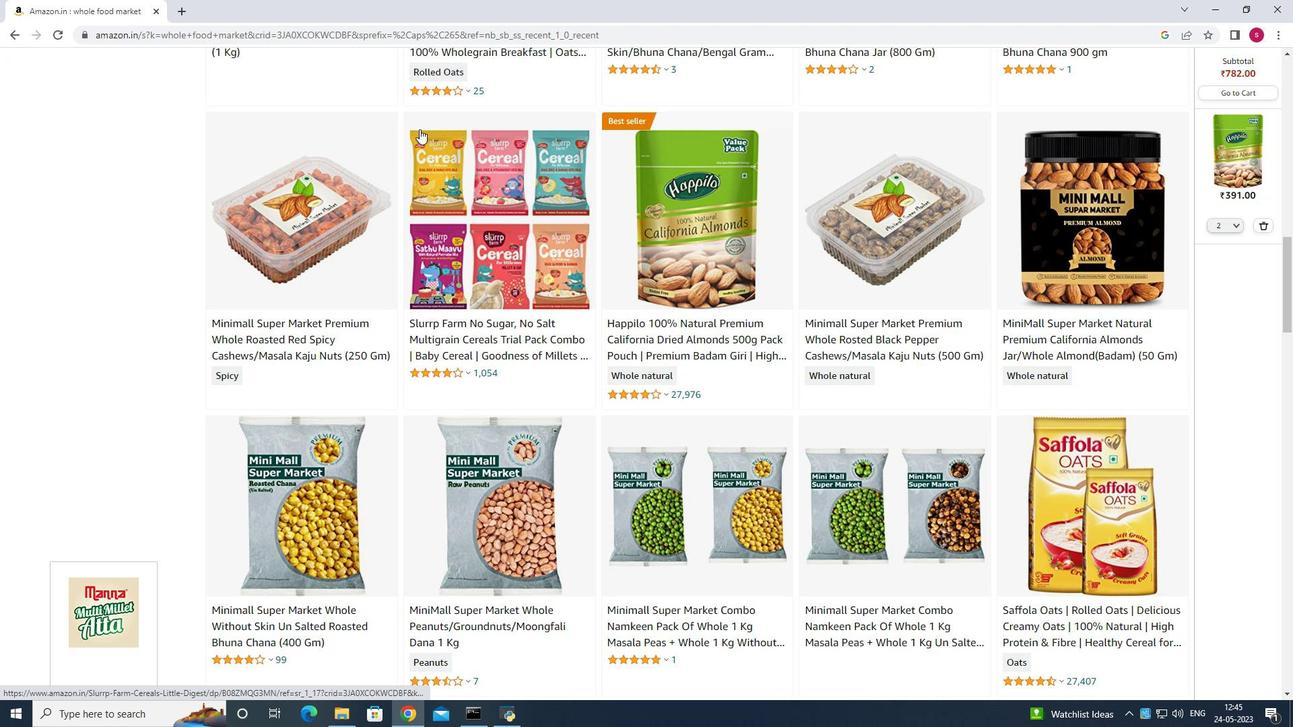 
Action: Mouse scrolled (419, 128) with delta (0, 0)
Screenshot: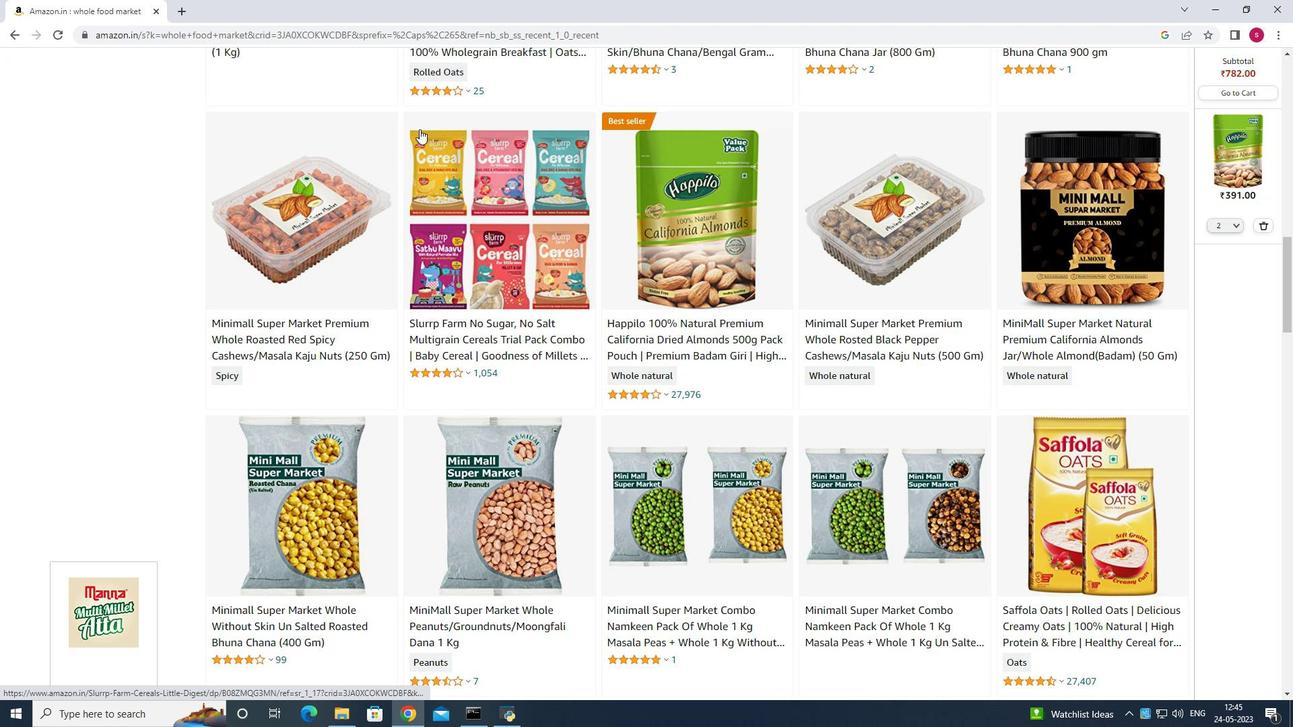 
Action: Mouse scrolled (419, 128) with delta (0, 0)
Screenshot: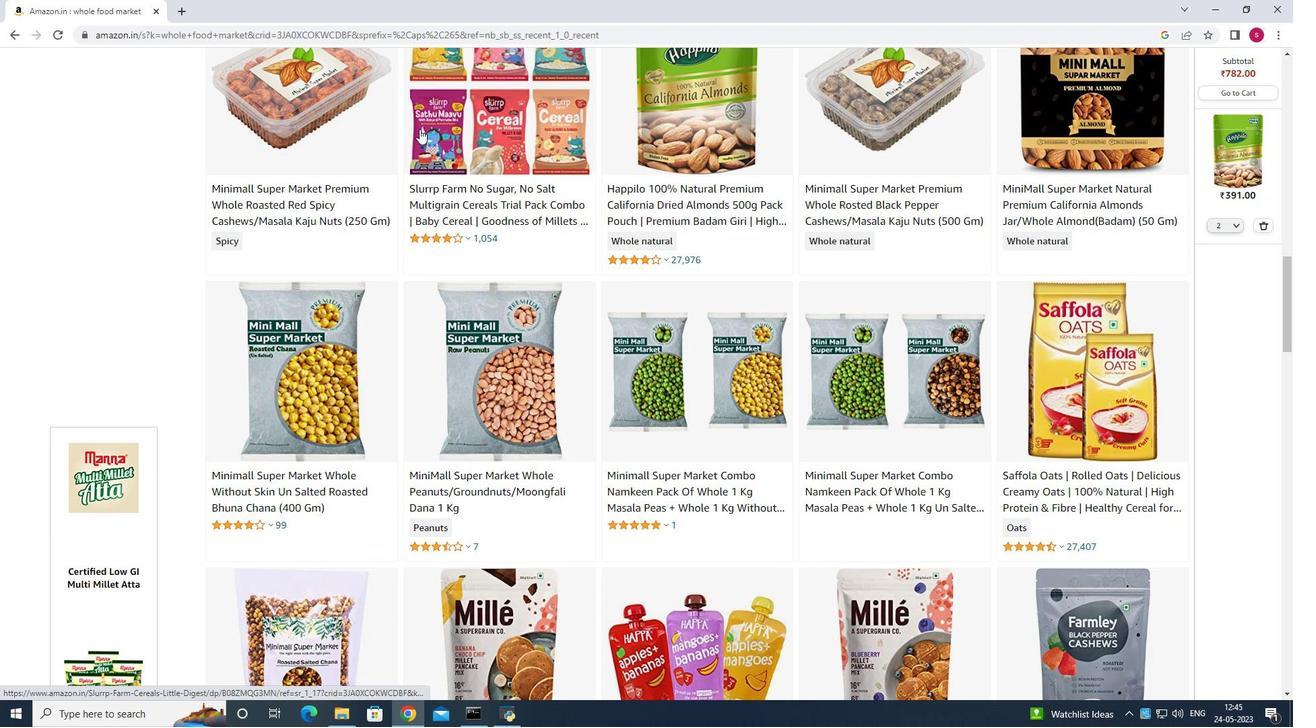 
Action: Mouse scrolled (419, 128) with delta (0, 0)
Screenshot: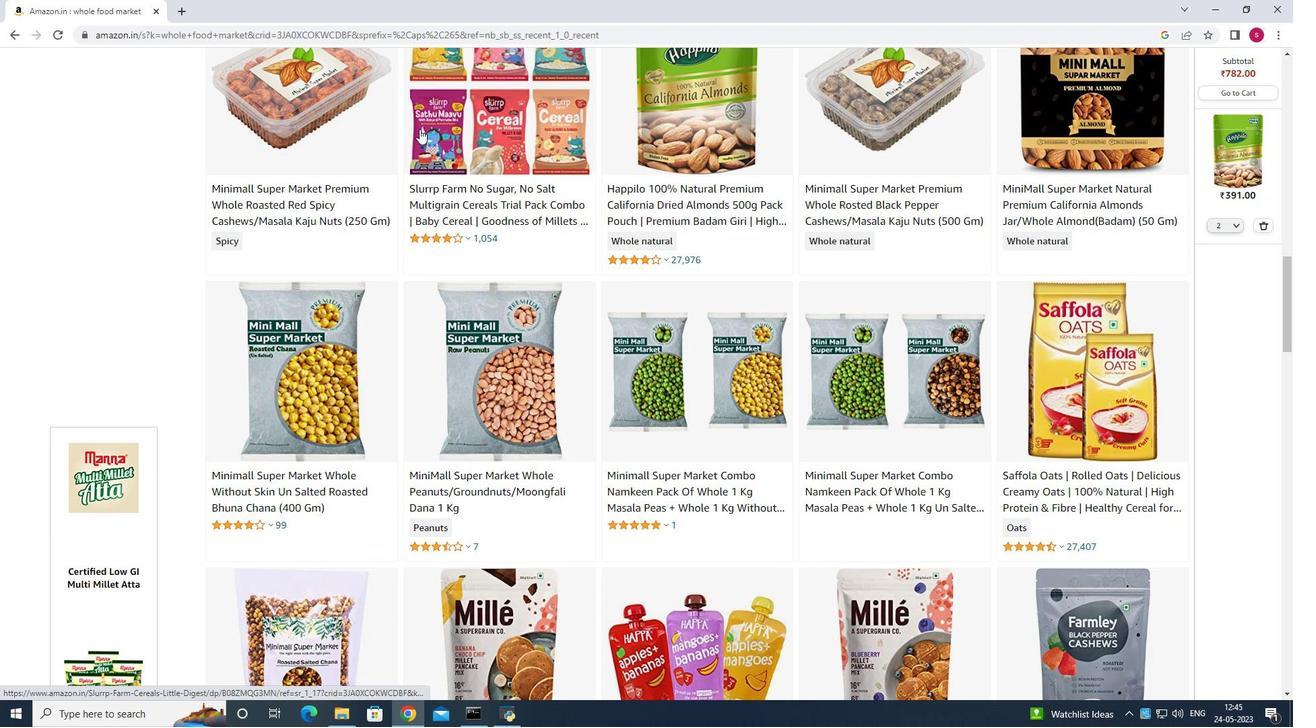 
Action: Mouse scrolled (419, 128) with delta (0, 0)
Screenshot: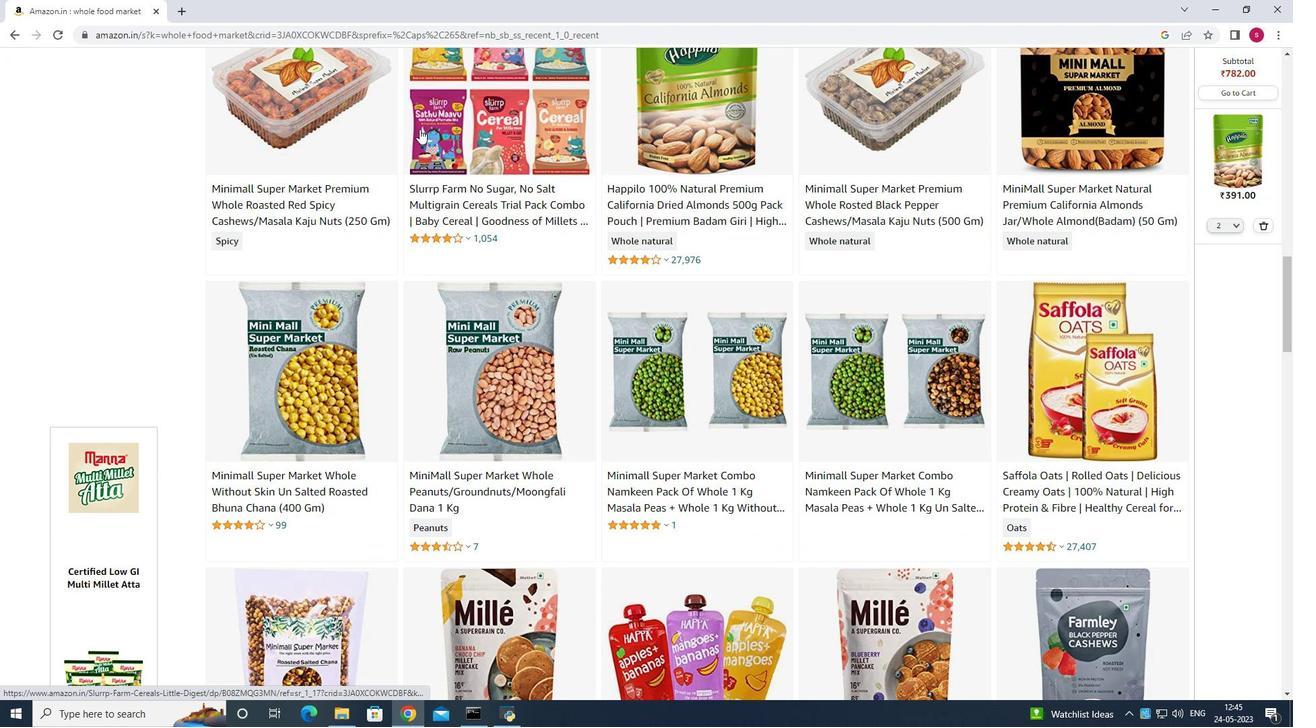
Action: Mouse scrolled (419, 128) with delta (0, 0)
Screenshot: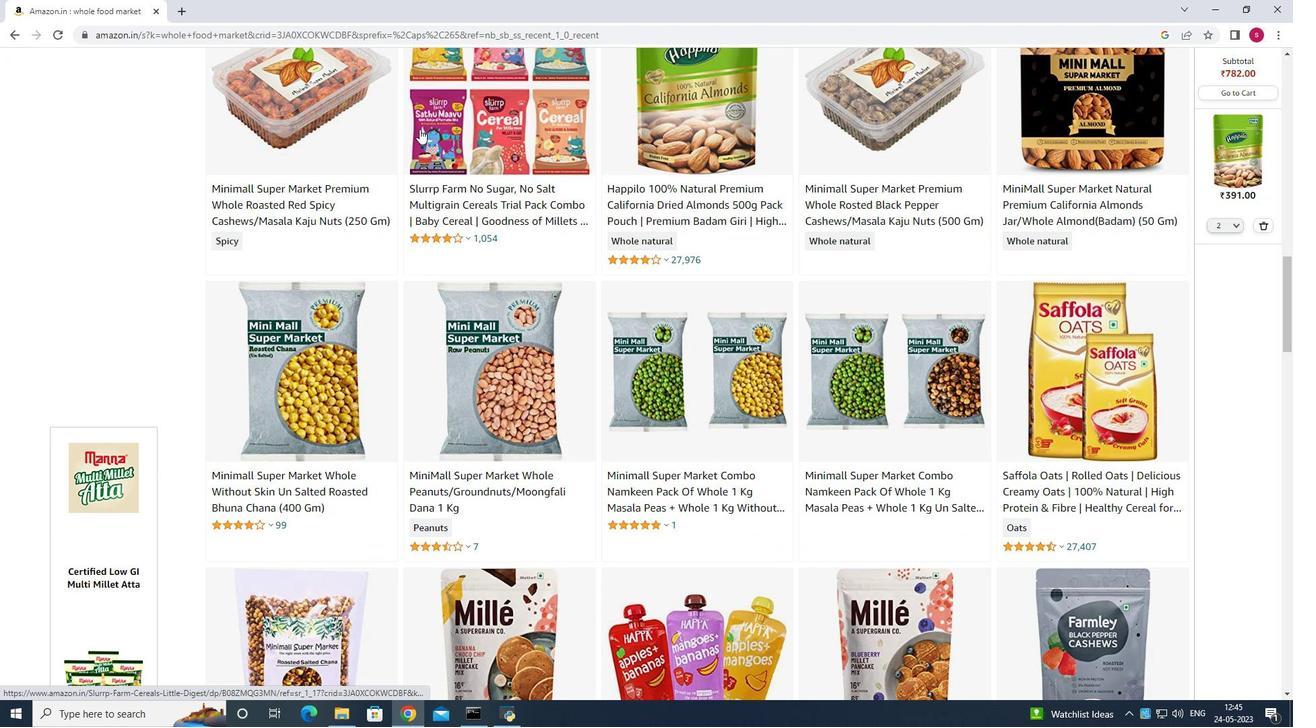 
Action: Mouse scrolled (419, 128) with delta (0, 0)
Screenshot: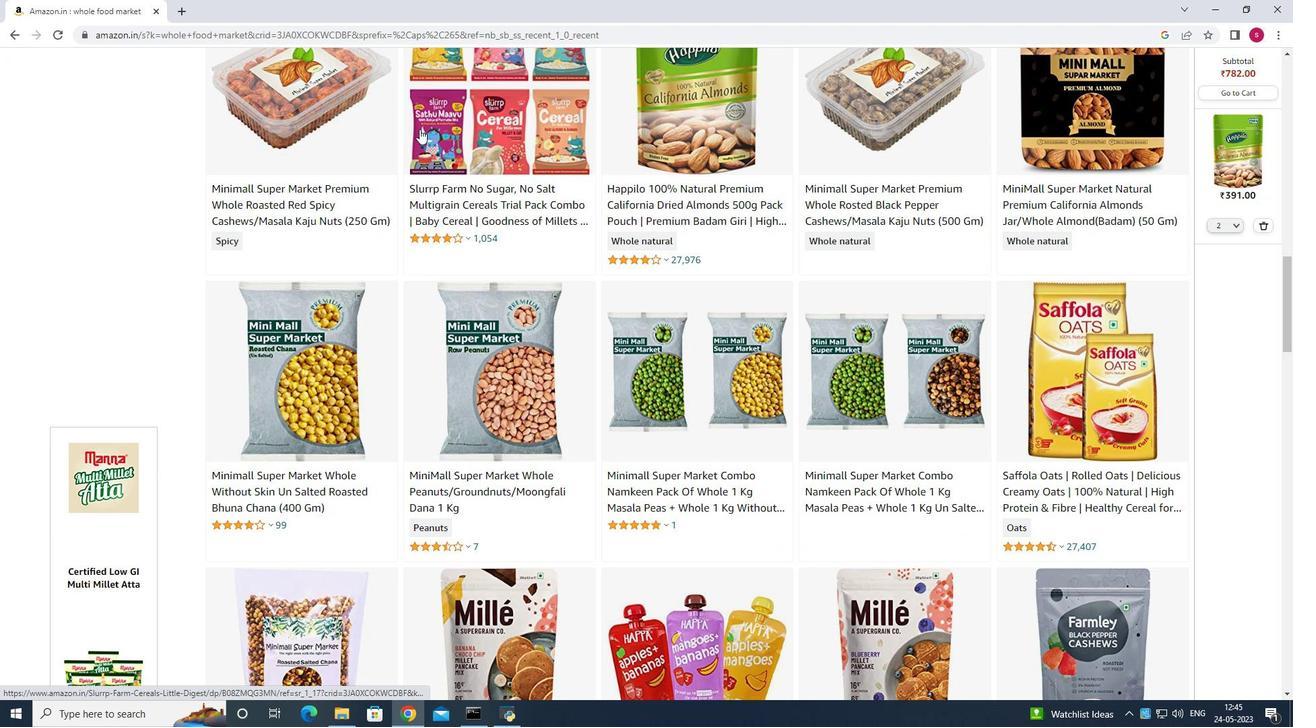 
Action: Mouse moved to (821, 315)
Screenshot: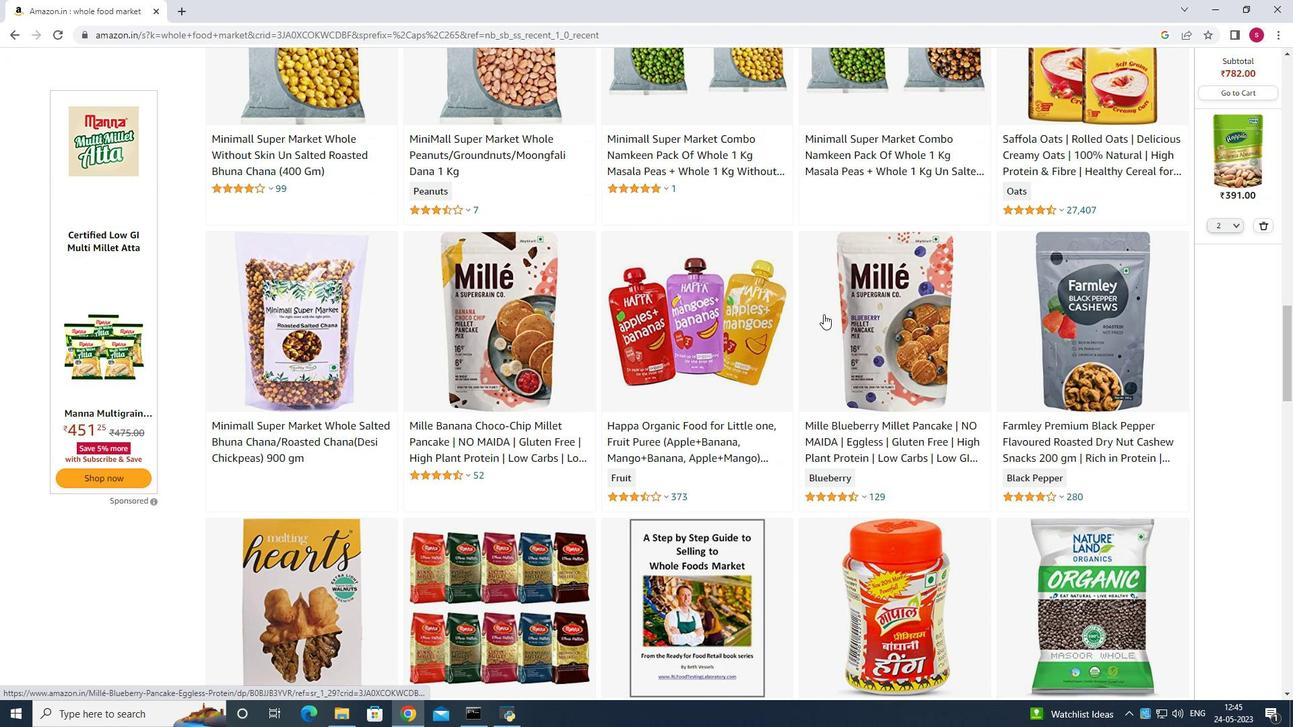 
Action: Mouse scrolled (821, 314) with delta (0, 0)
Screenshot: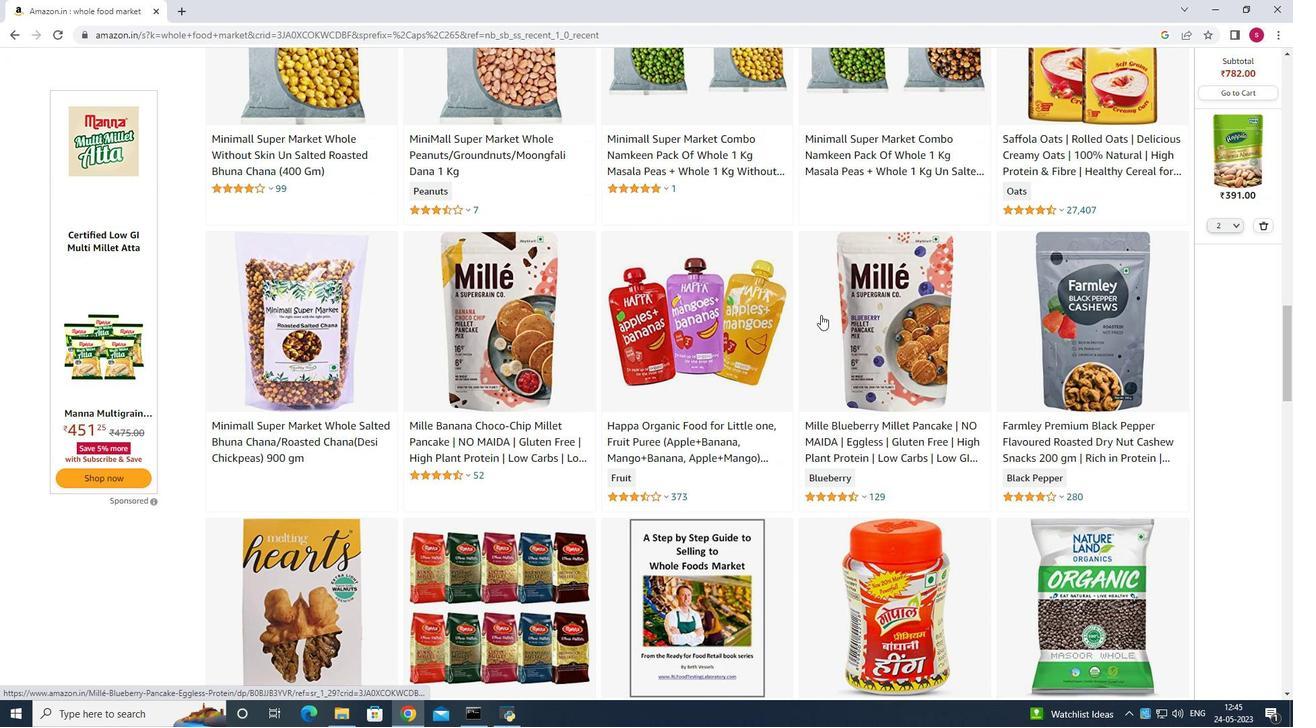 
Action: Mouse scrolled (821, 314) with delta (0, 0)
Screenshot: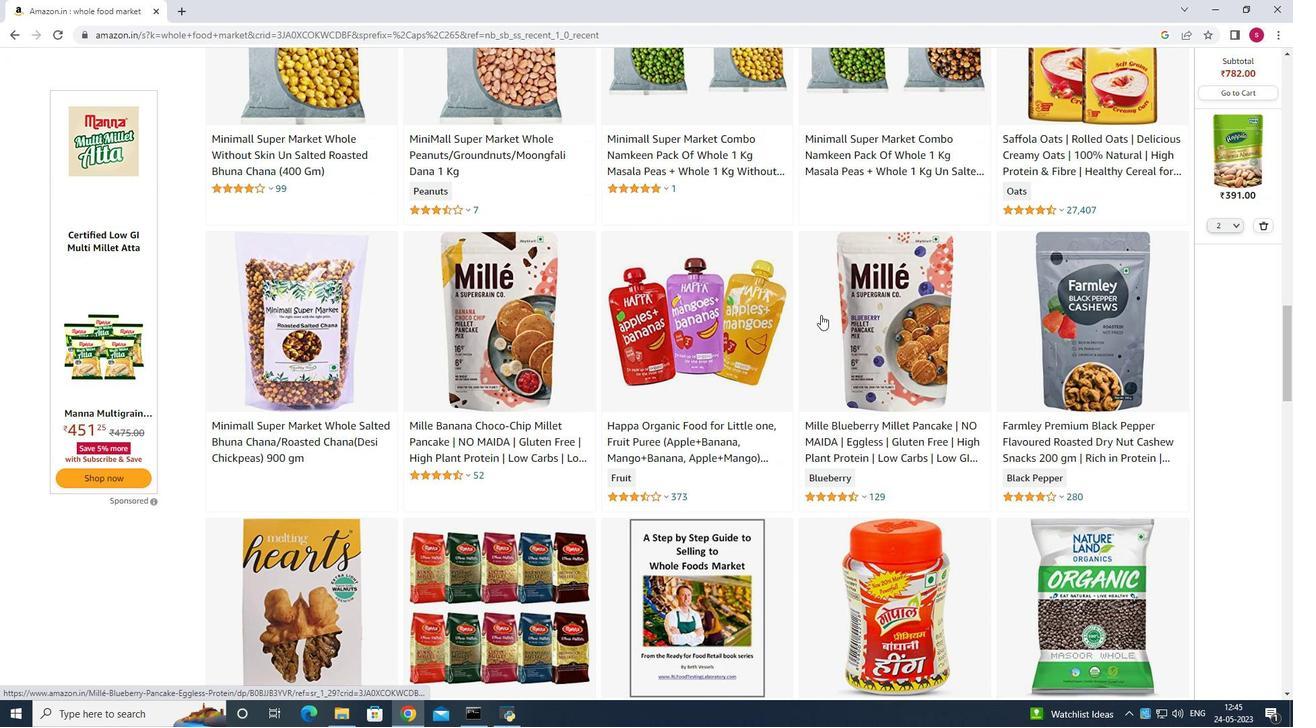 
Action: Mouse scrolled (821, 314) with delta (0, 0)
Screenshot: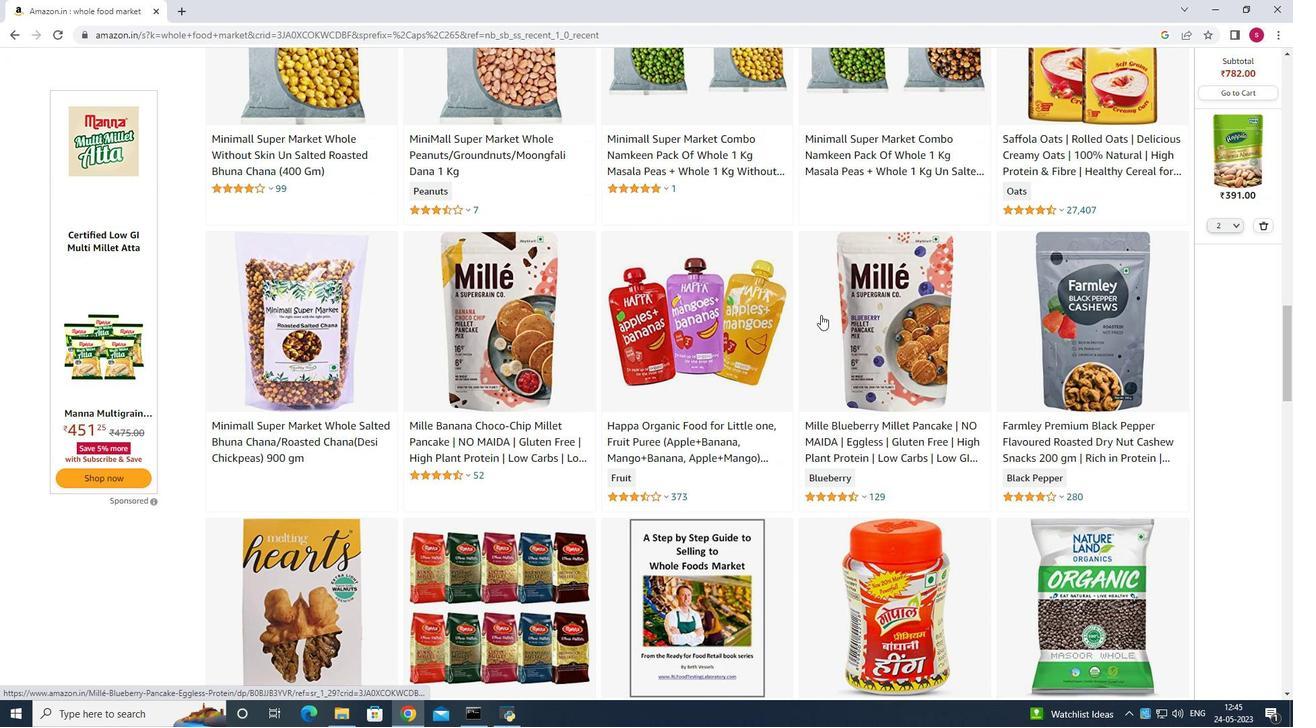 
Action: Mouse moved to (914, 158)
Screenshot: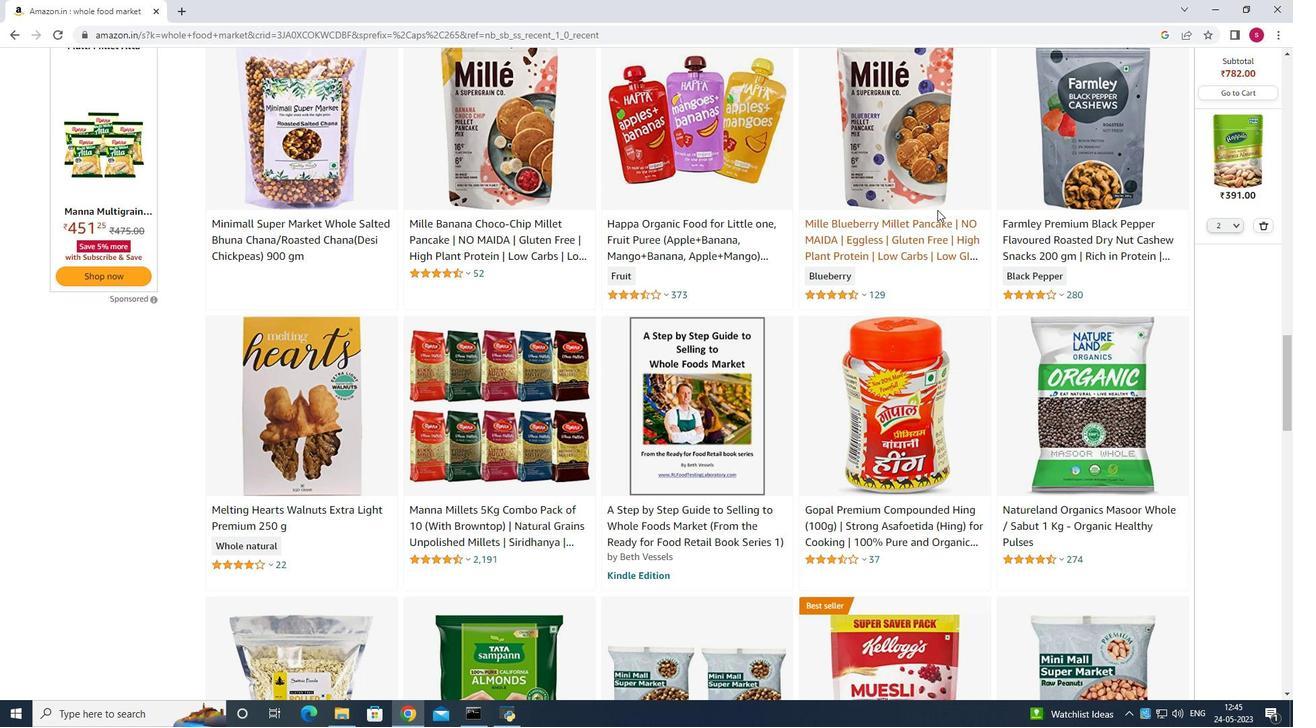 
Action: Mouse pressed left at (914, 158)
Screenshot: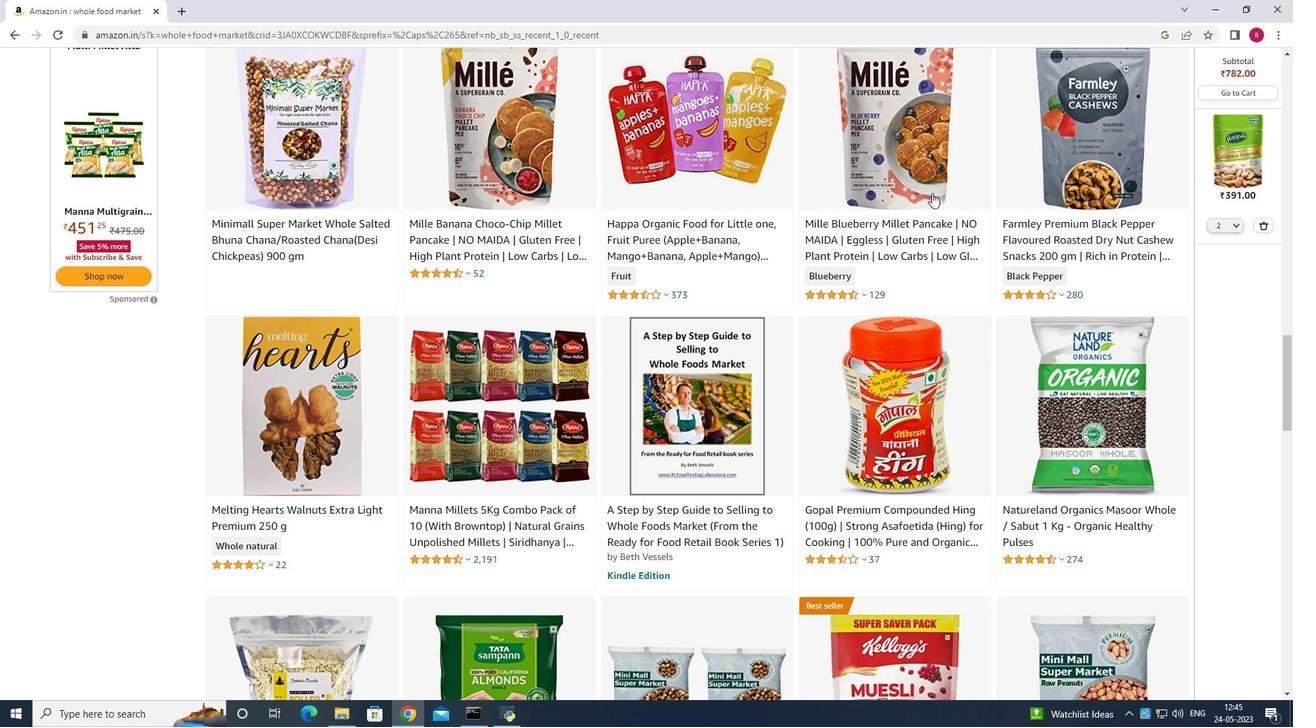 
Action: Mouse moved to (755, 235)
Screenshot: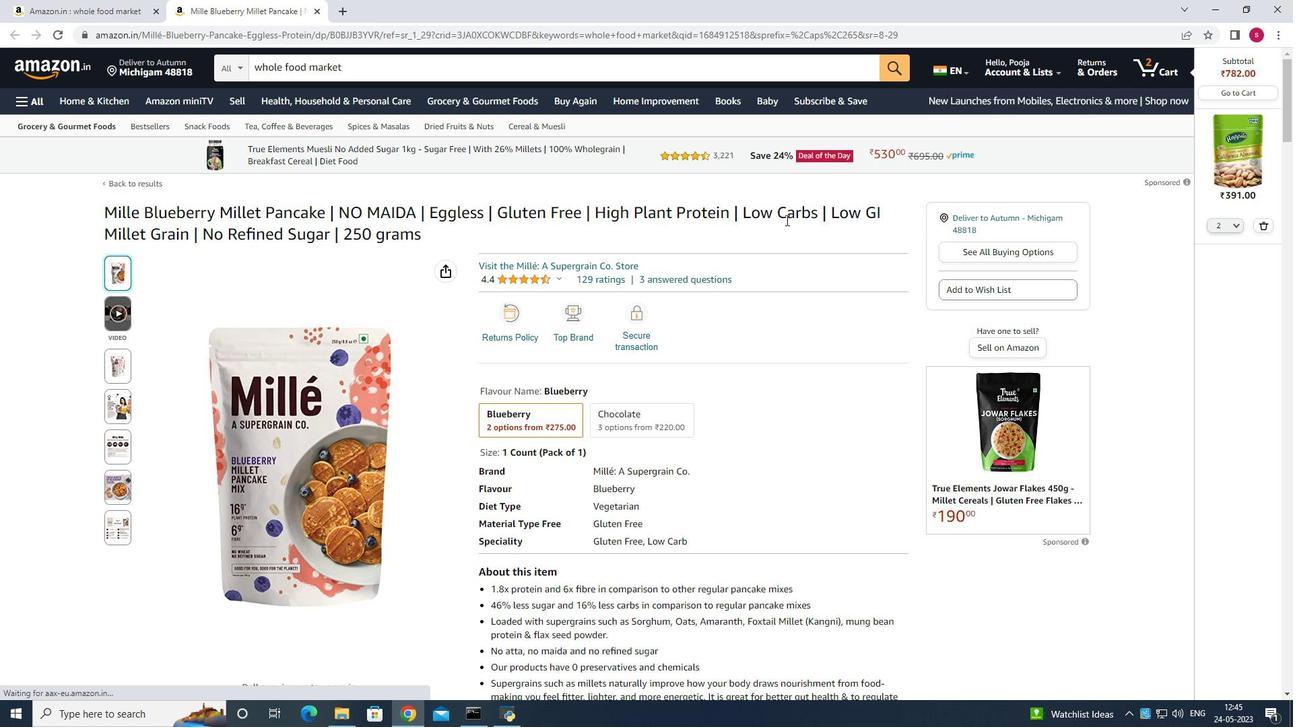
Action: Mouse scrolled (755, 234) with delta (0, 0)
Screenshot: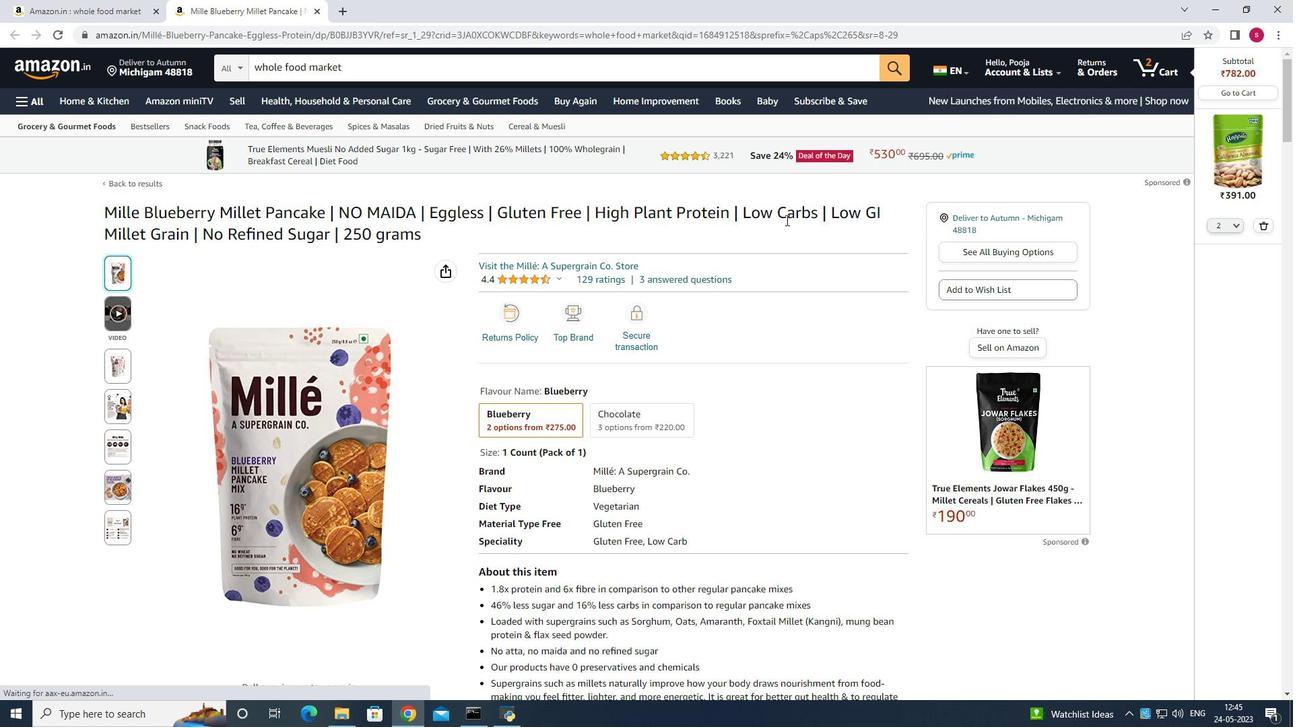 
Action: Mouse moved to (918, 253)
Screenshot: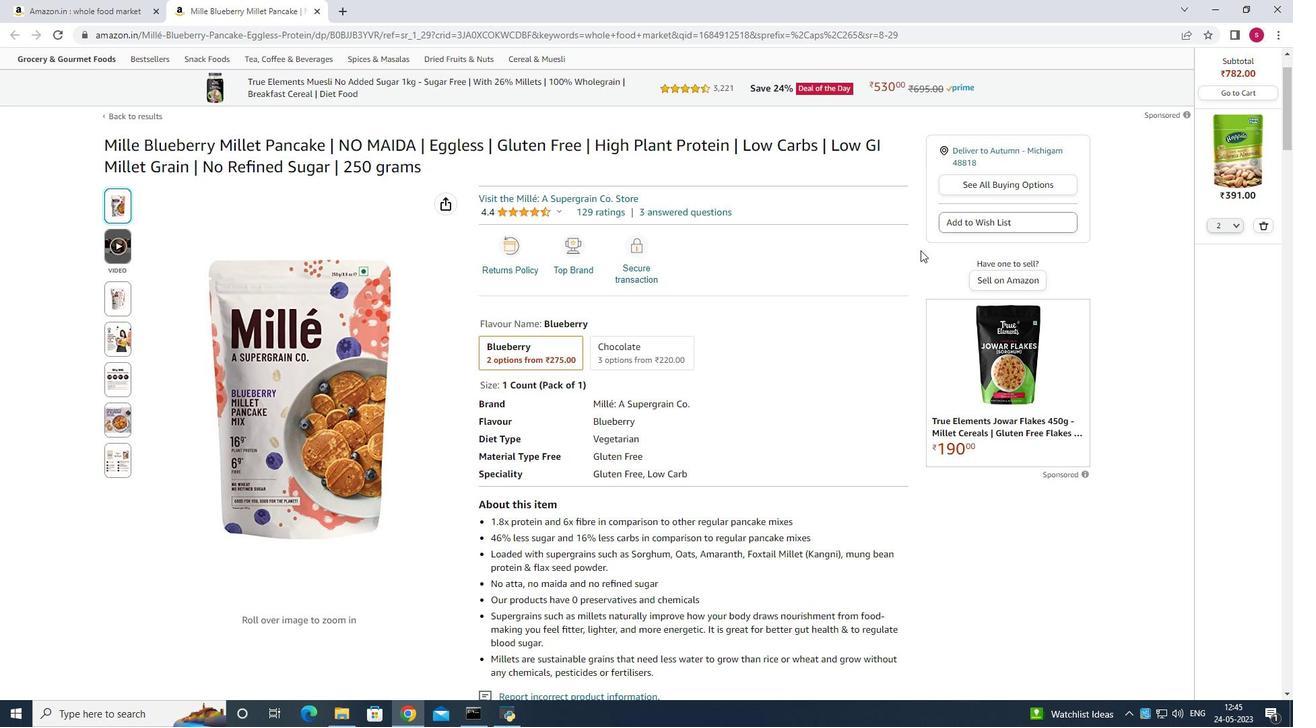 
Action: Mouse scrolled (918, 252) with delta (0, 0)
Screenshot: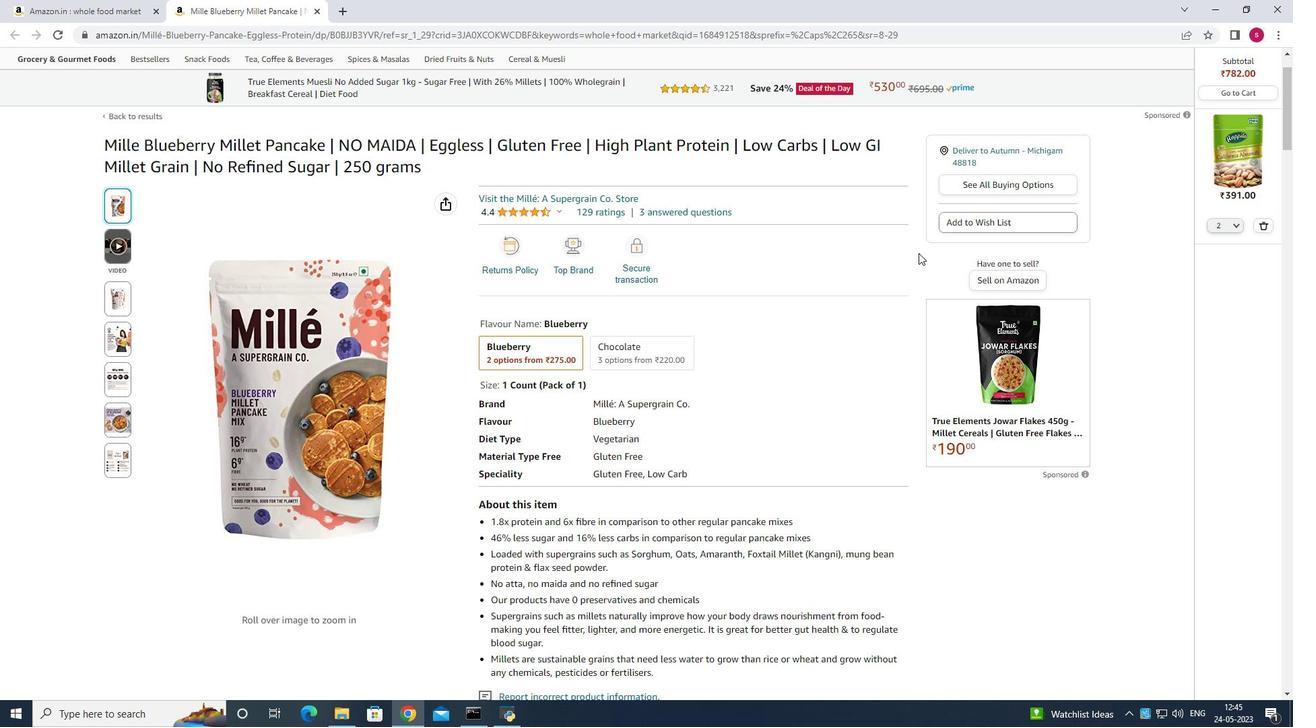 
Action: Mouse scrolled (918, 252) with delta (0, 0)
Screenshot: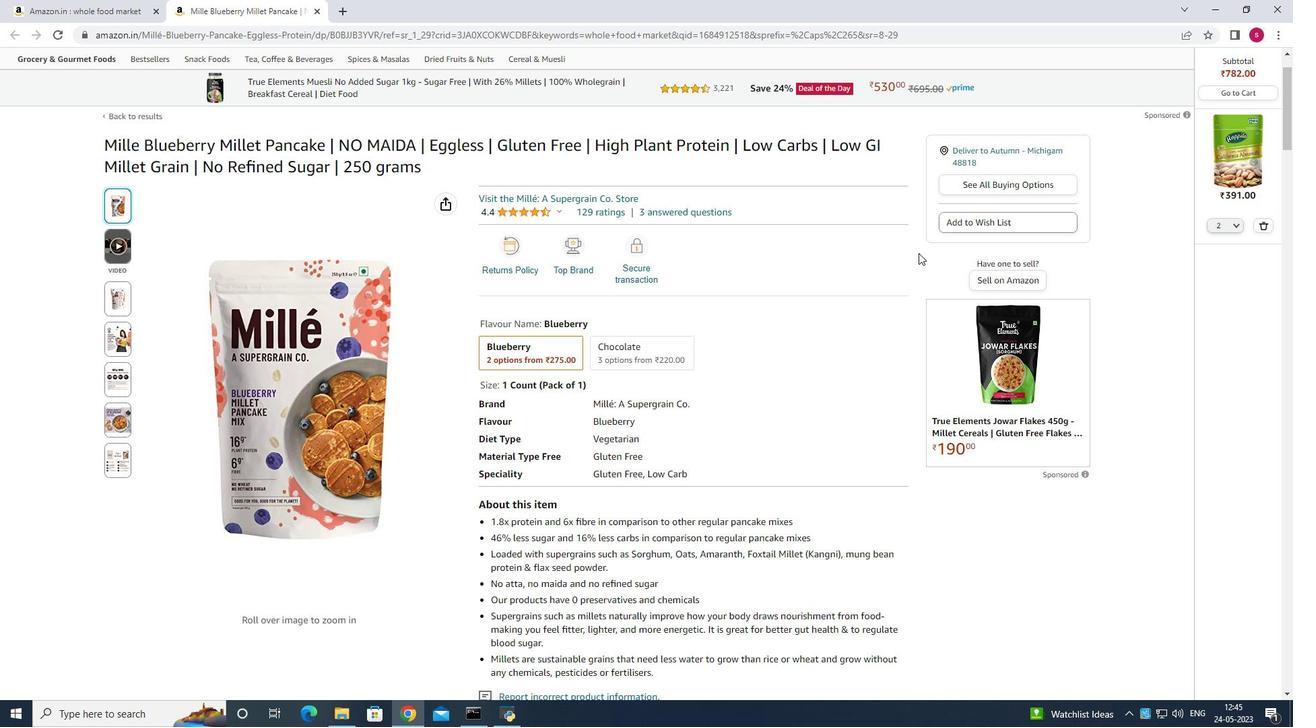 
Action: Mouse moved to (918, 253)
Screenshot: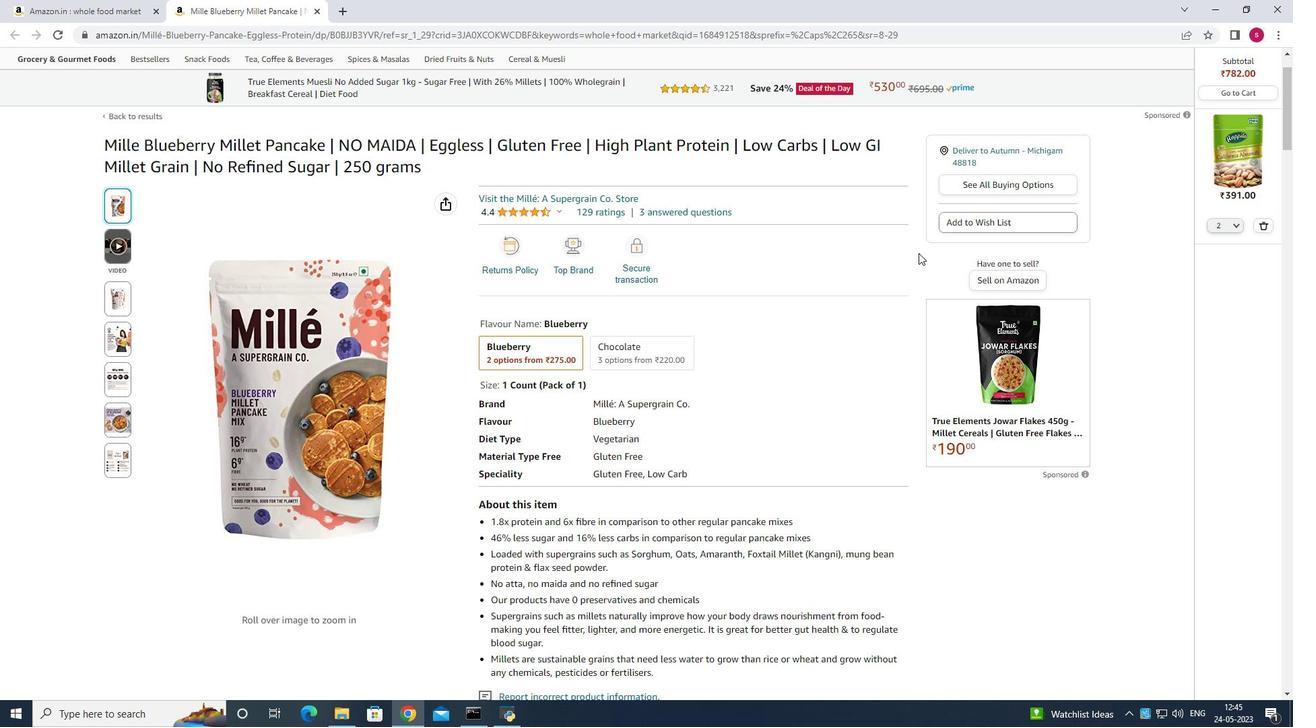 
Action: Mouse scrolled (918, 253) with delta (0, 0)
Screenshot: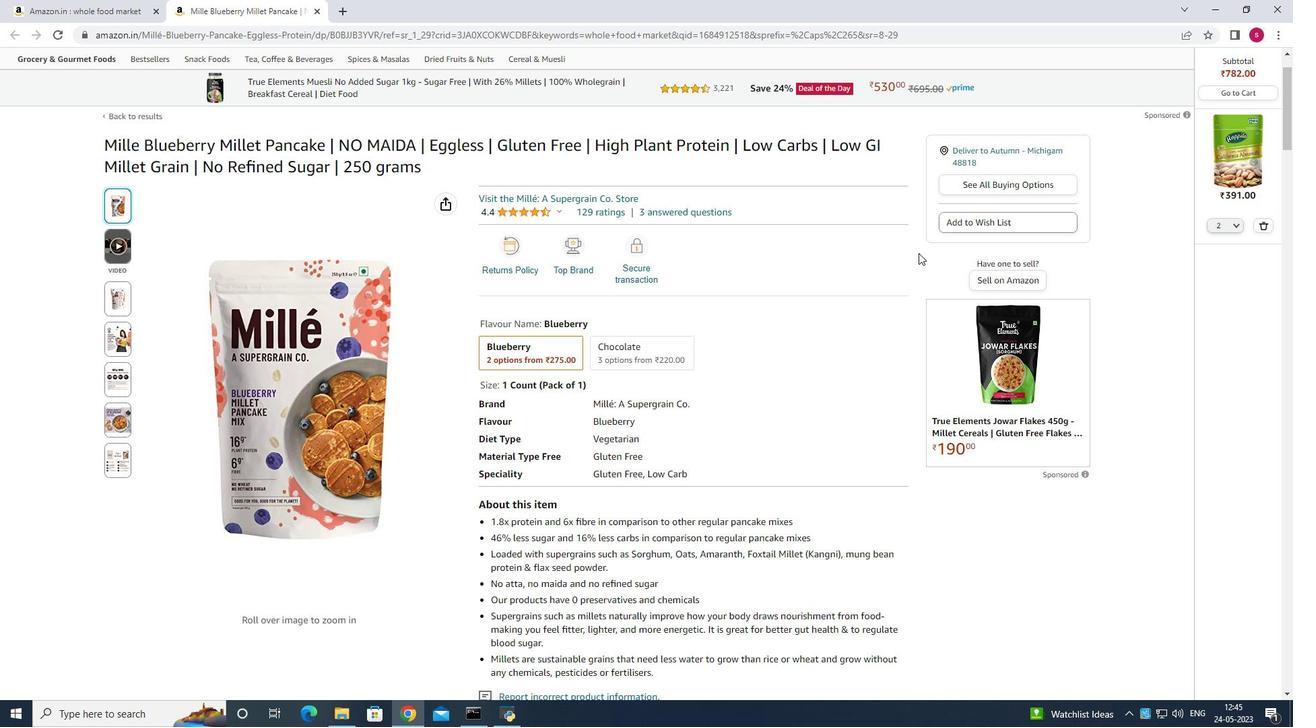 
Action: Mouse moved to (916, 255)
Screenshot: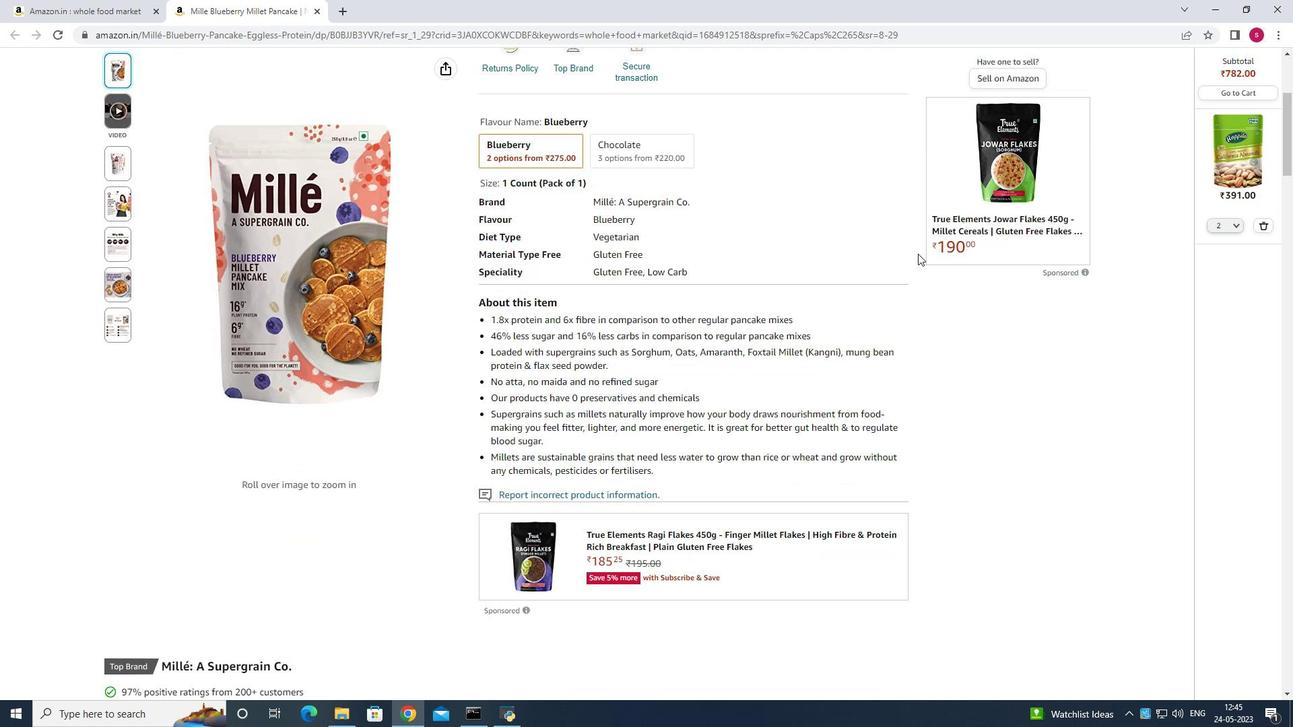 
Action: Mouse scrolled (916, 255) with delta (0, 0)
Screenshot: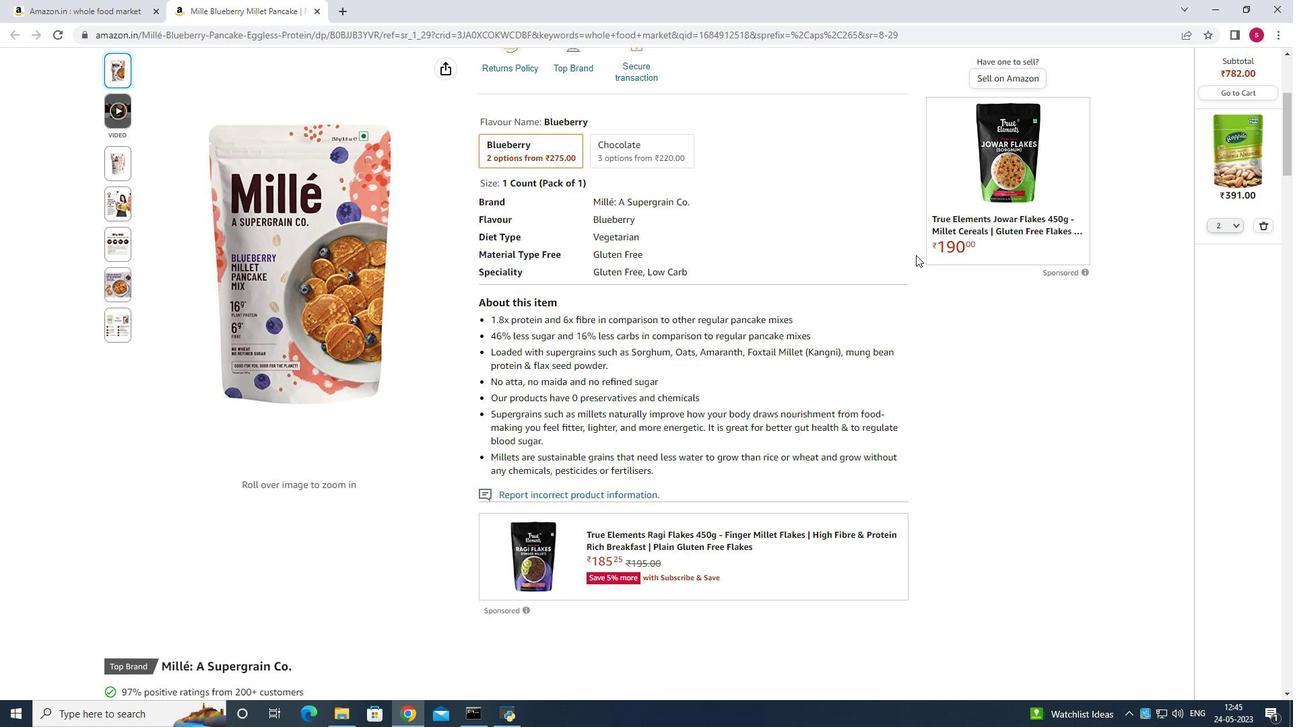 
Action: Mouse scrolled (916, 255) with delta (0, 0)
Screenshot: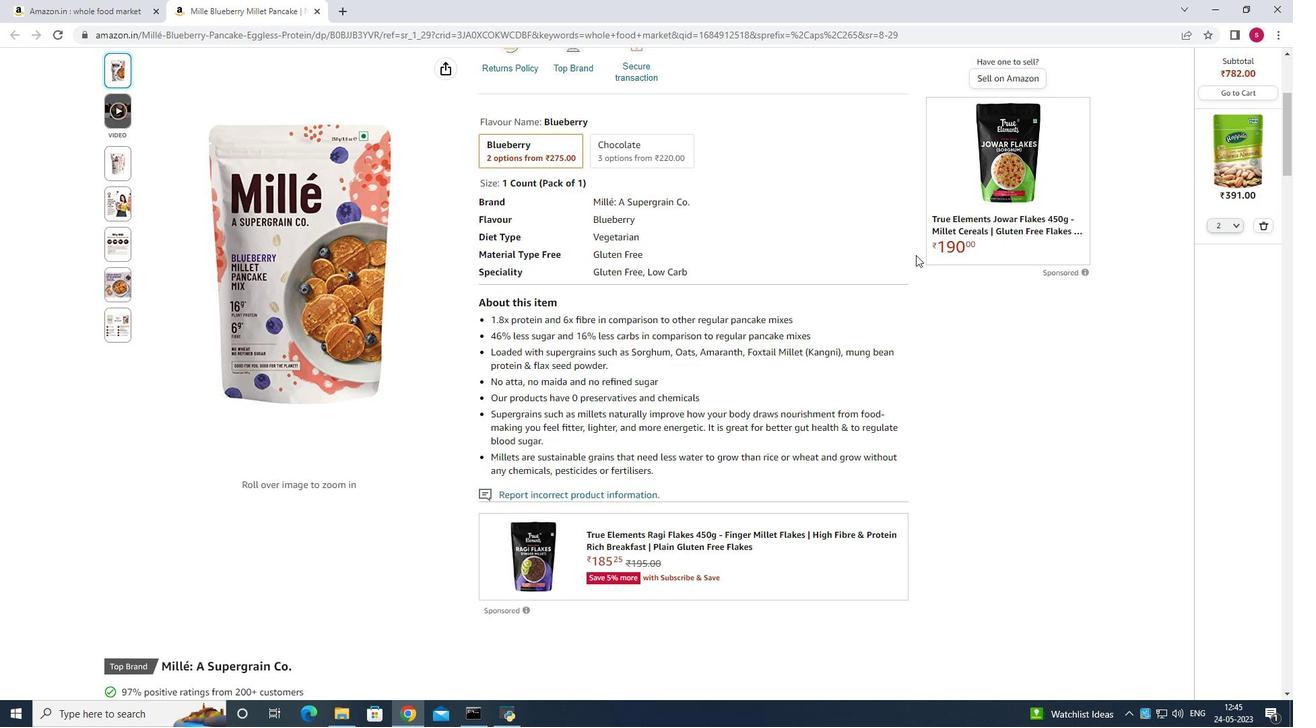 
Action: Mouse scrolled (916, 255) with delta (0, 0)
Screenshot: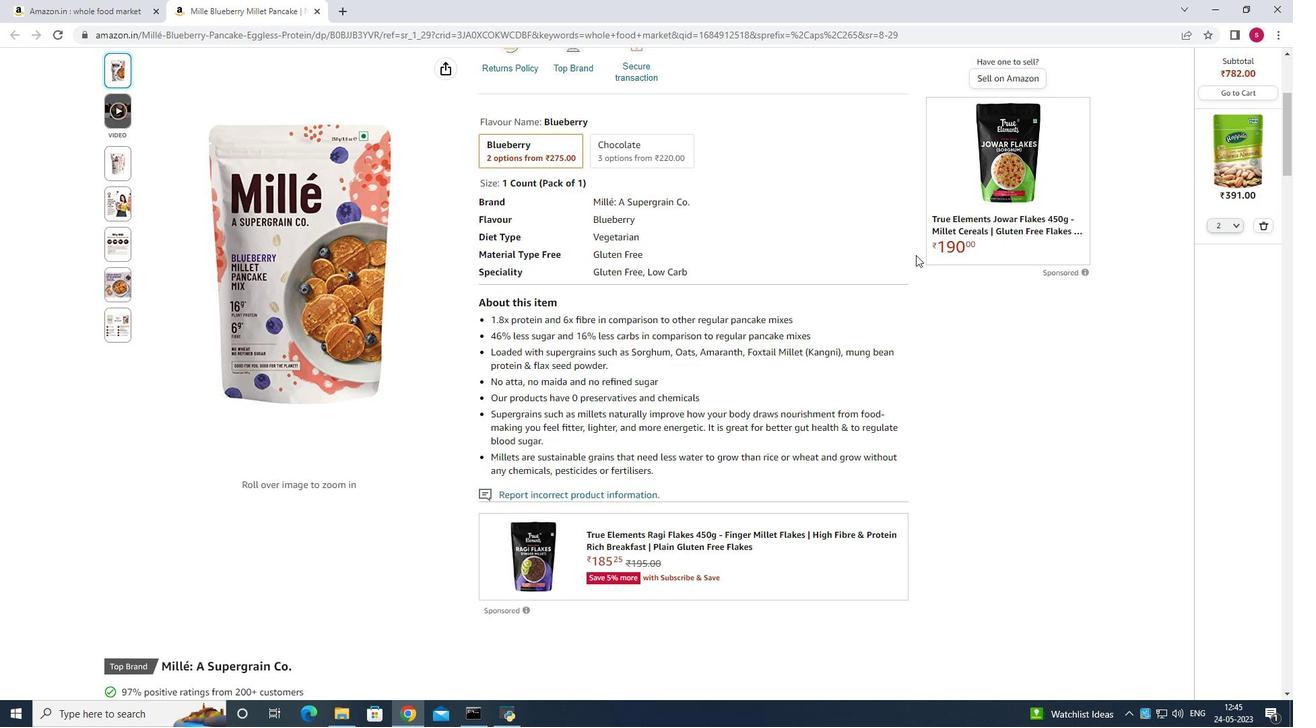 
Action: Mouse scrolled (916, 255) with delta (0, 0)
Screenshot: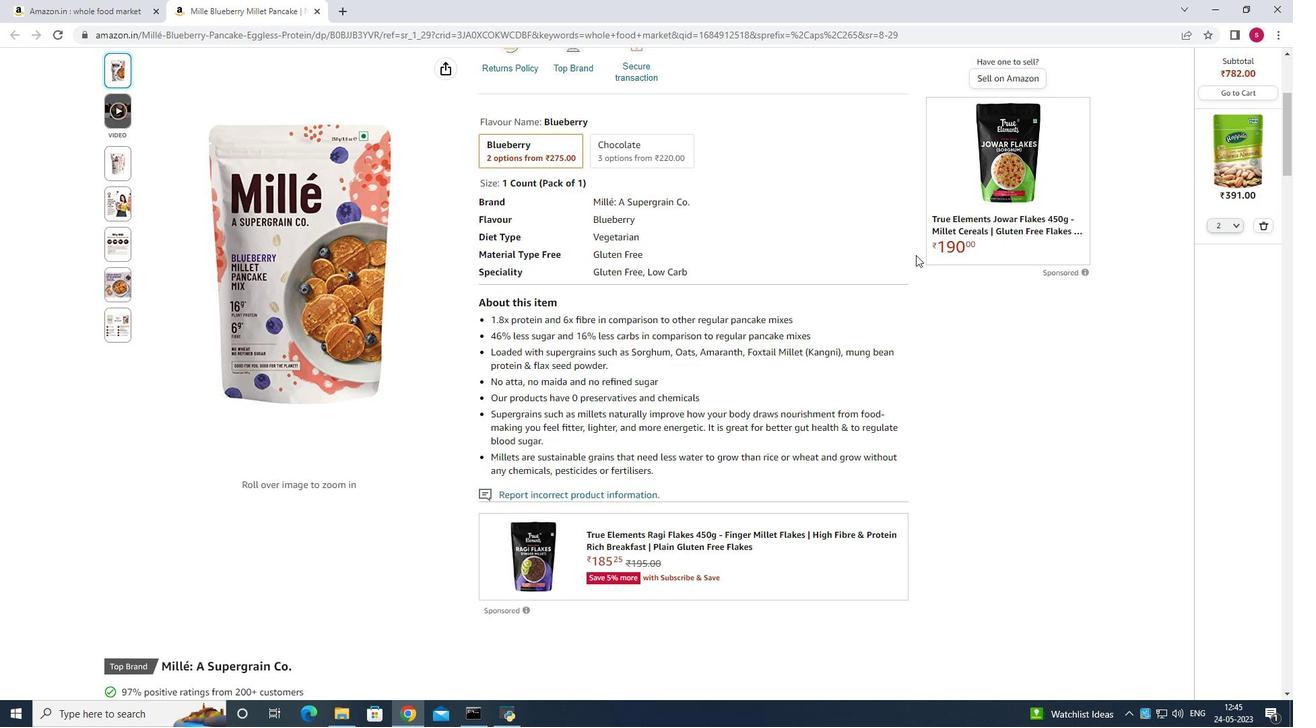 
Action: Mouse scrolled (916, 255) with delta (0, 0)
Screenshot: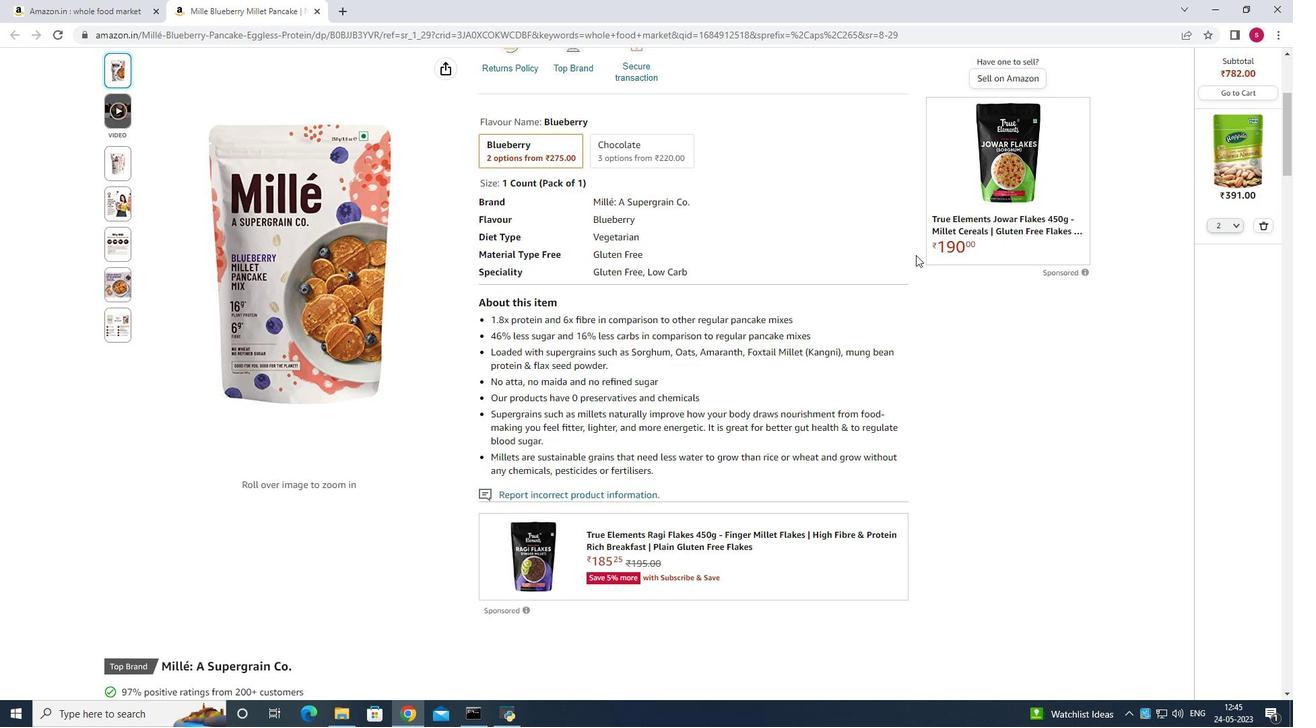 
Action: Mouse scrolled (916, 255) with delta (0, 0)
Screenshot: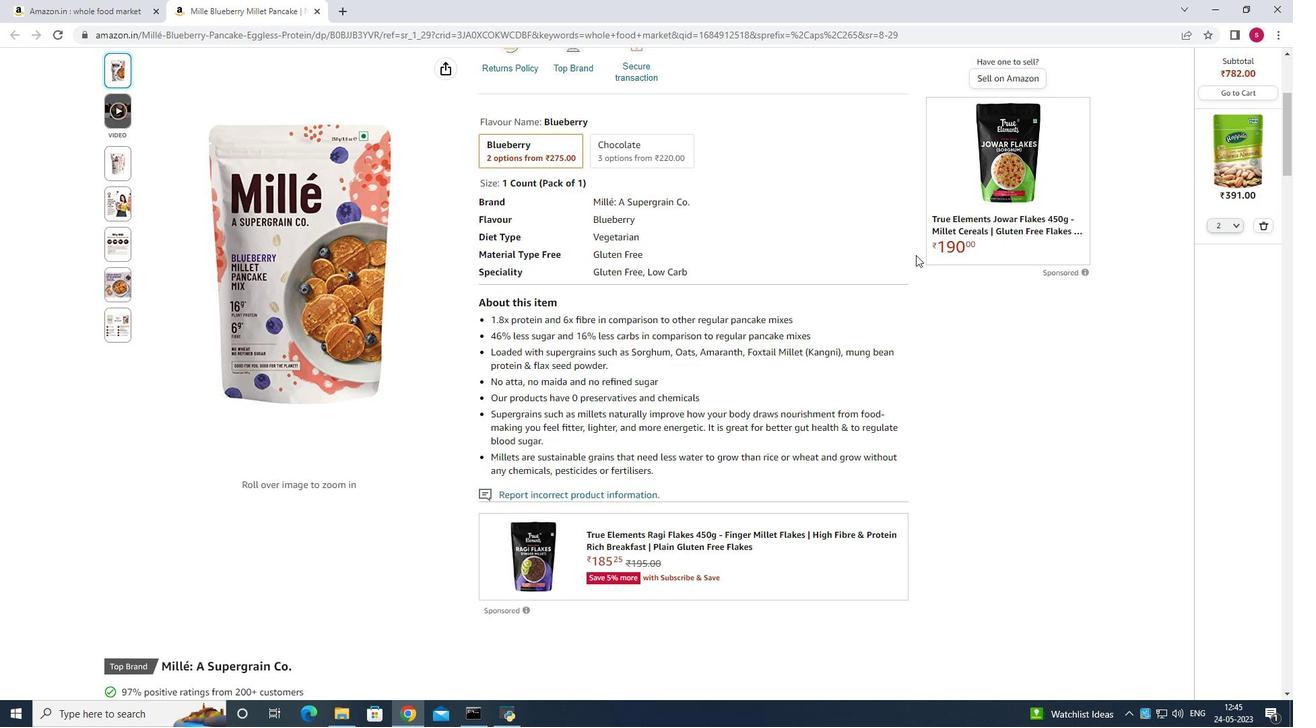 
Action: Mouse moved to (1258, 223)
Screenshot: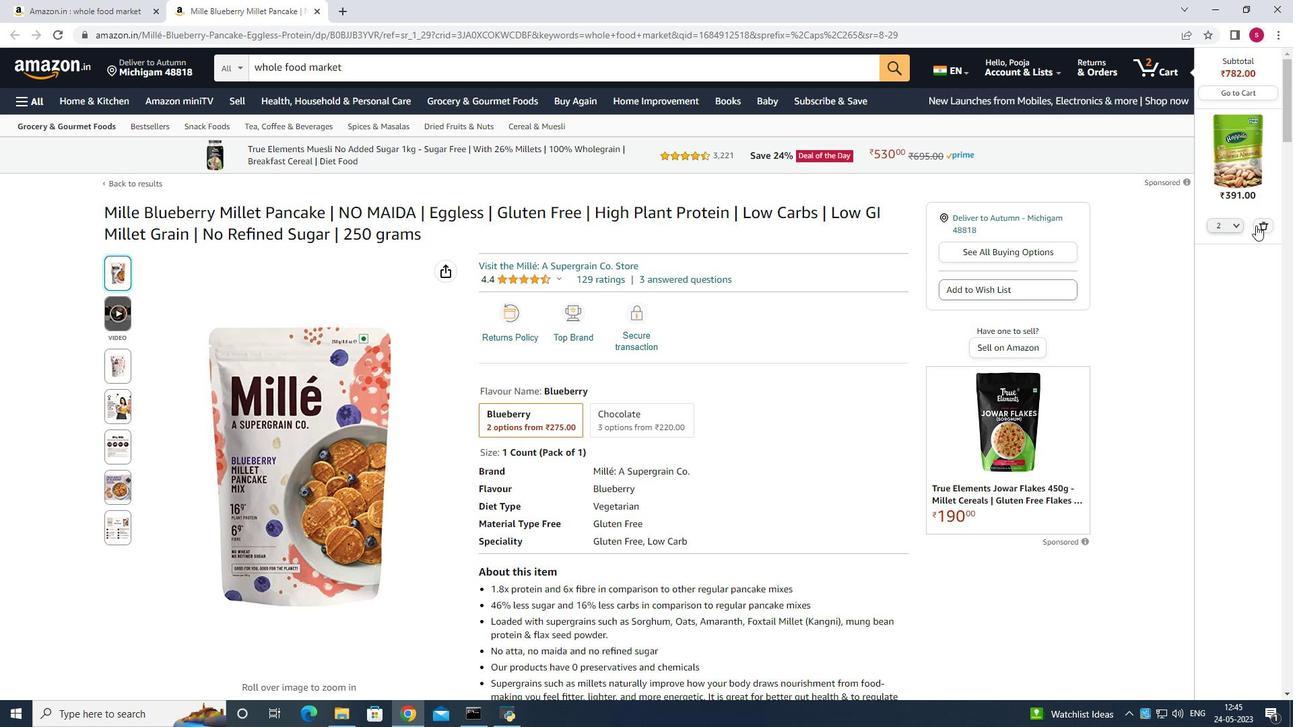 
Action: Mouse pressed left at (1258, 223)
Screenshot: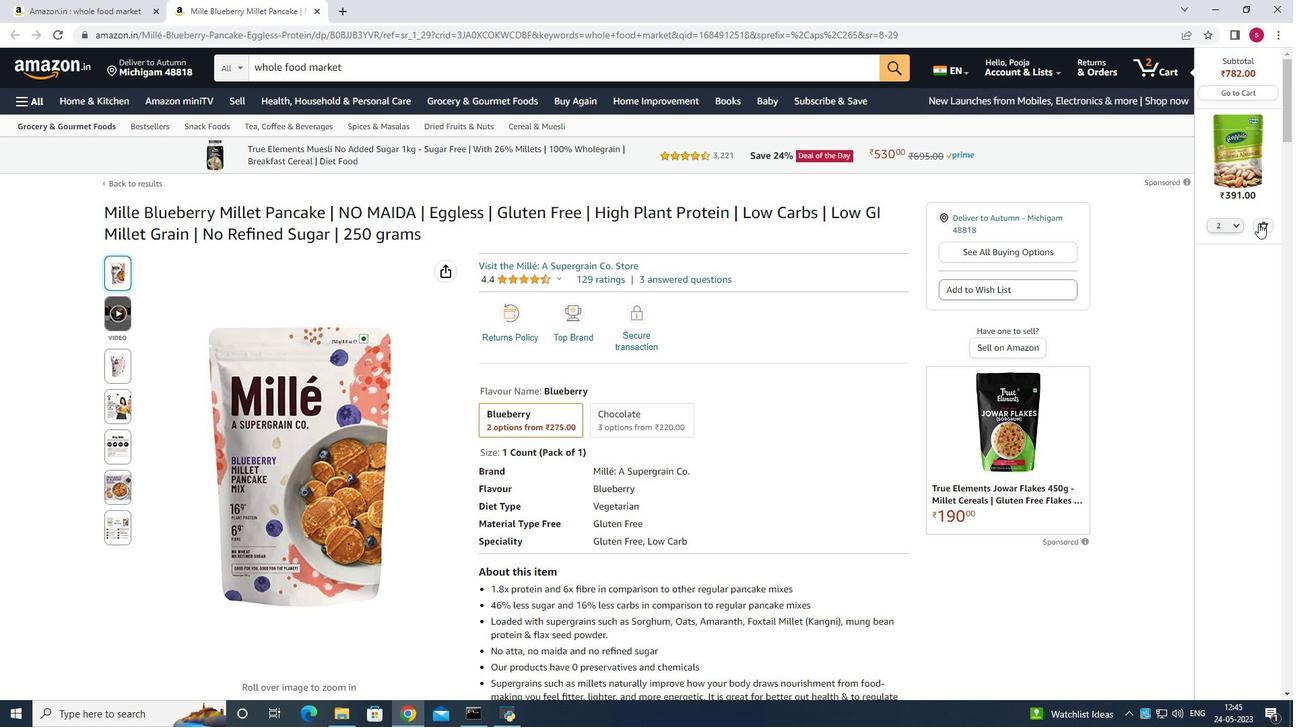 
Action: Mouse moved to (790, 340)
Screenshot: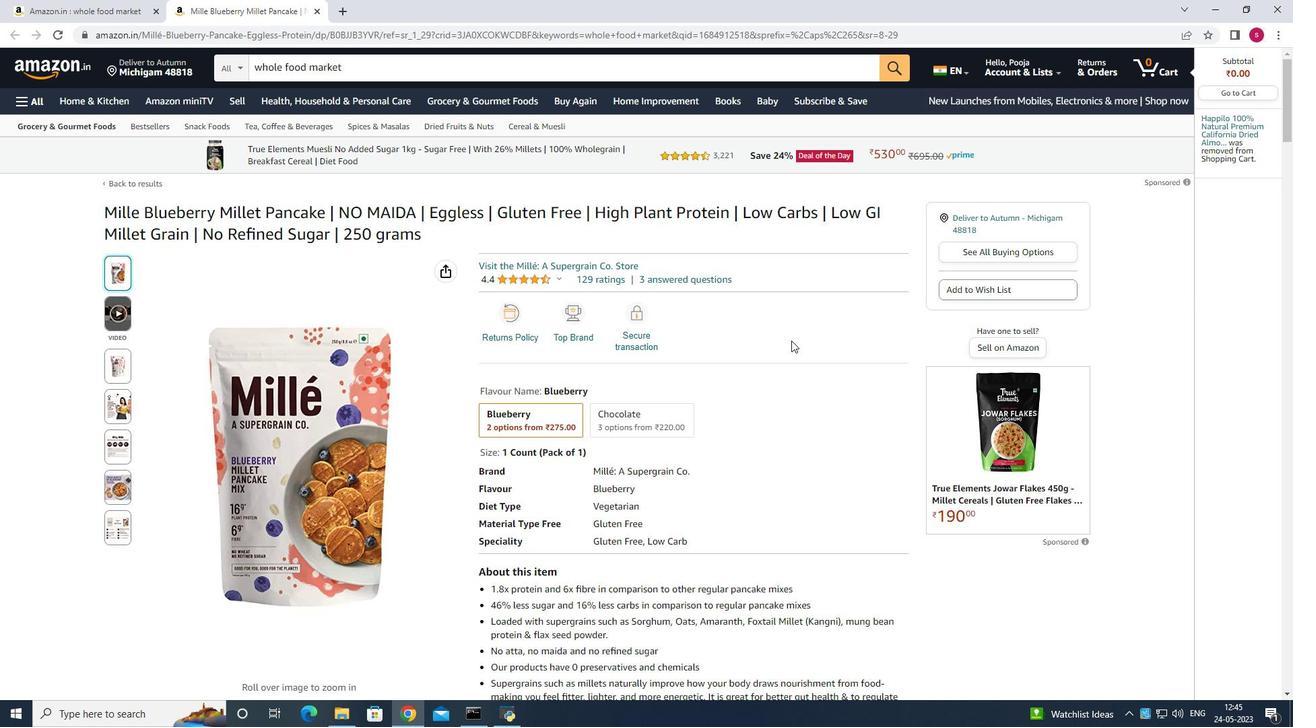 
Action: Mouse scrolled (790, 340) with delta (0, 0)
Screenshot: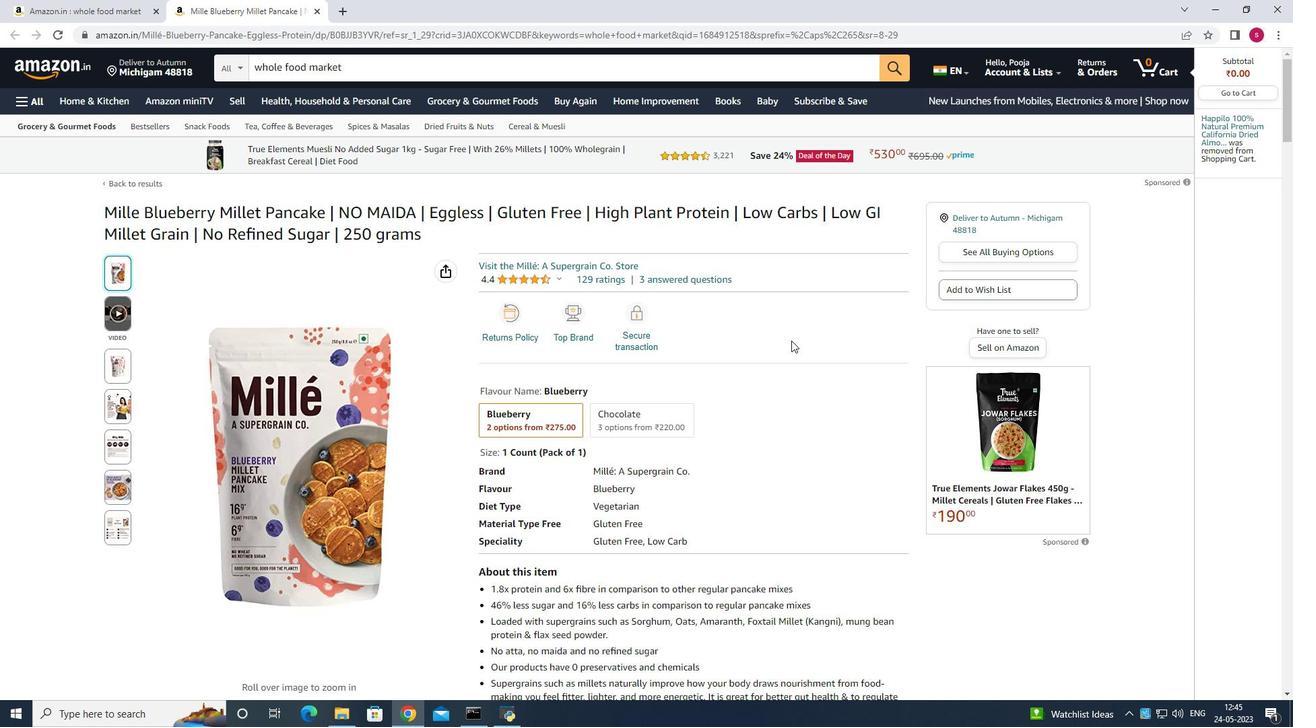 
Action: Mouse moved to (788, 341)
Screenshot: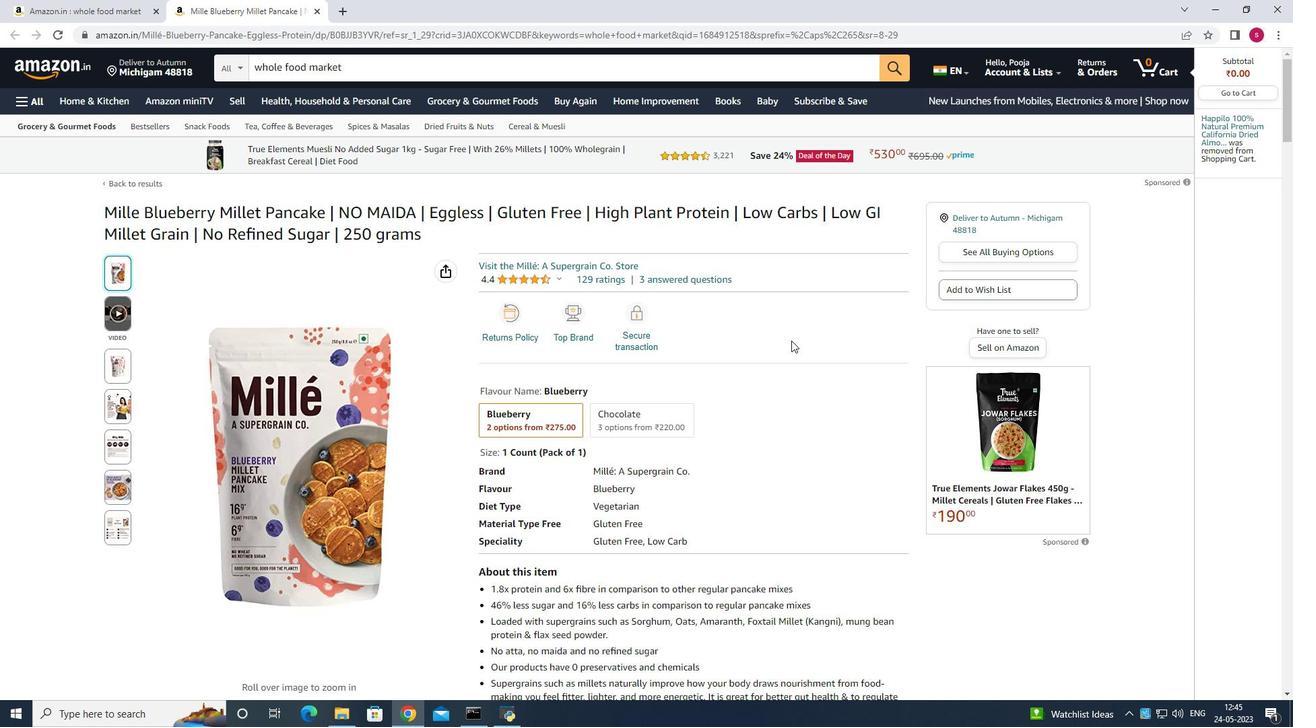
Action: Mouse scrolled (788, 340) with delta (0, 0)
Screenshot: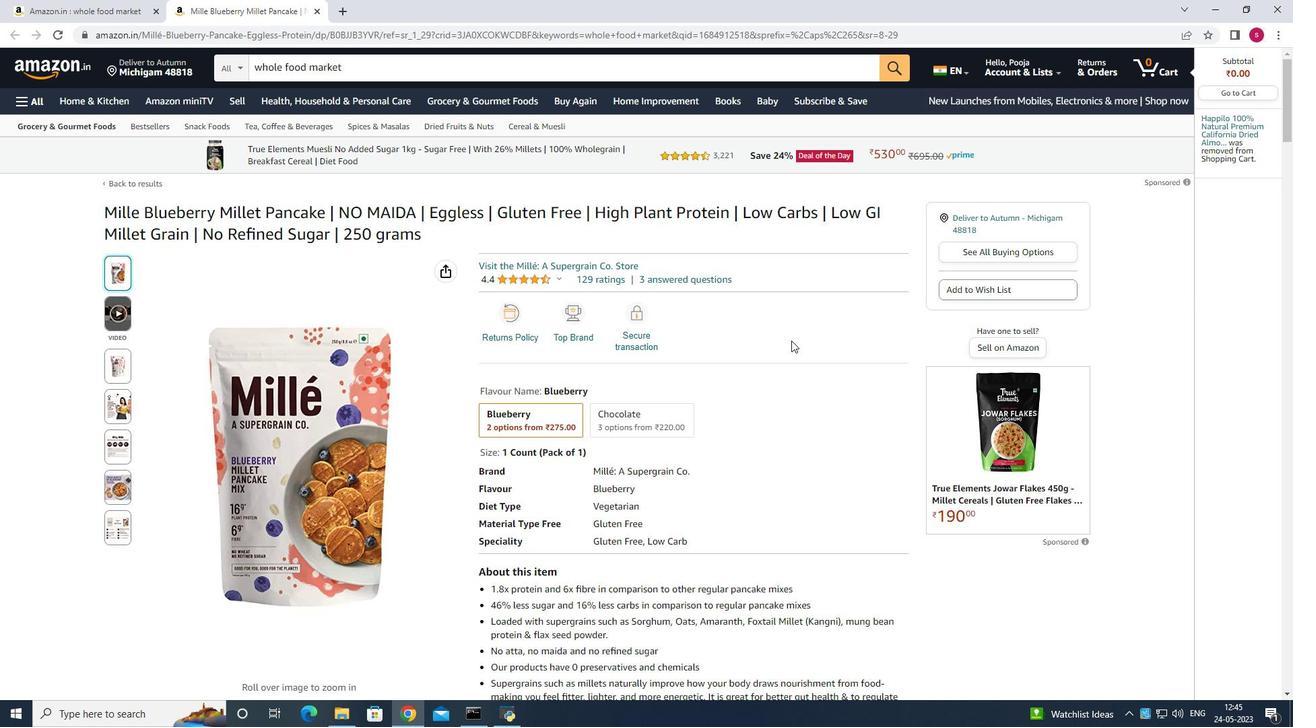 
Action: Mouse scrolled (788, 340) with delta (0, 0)
Screenshot: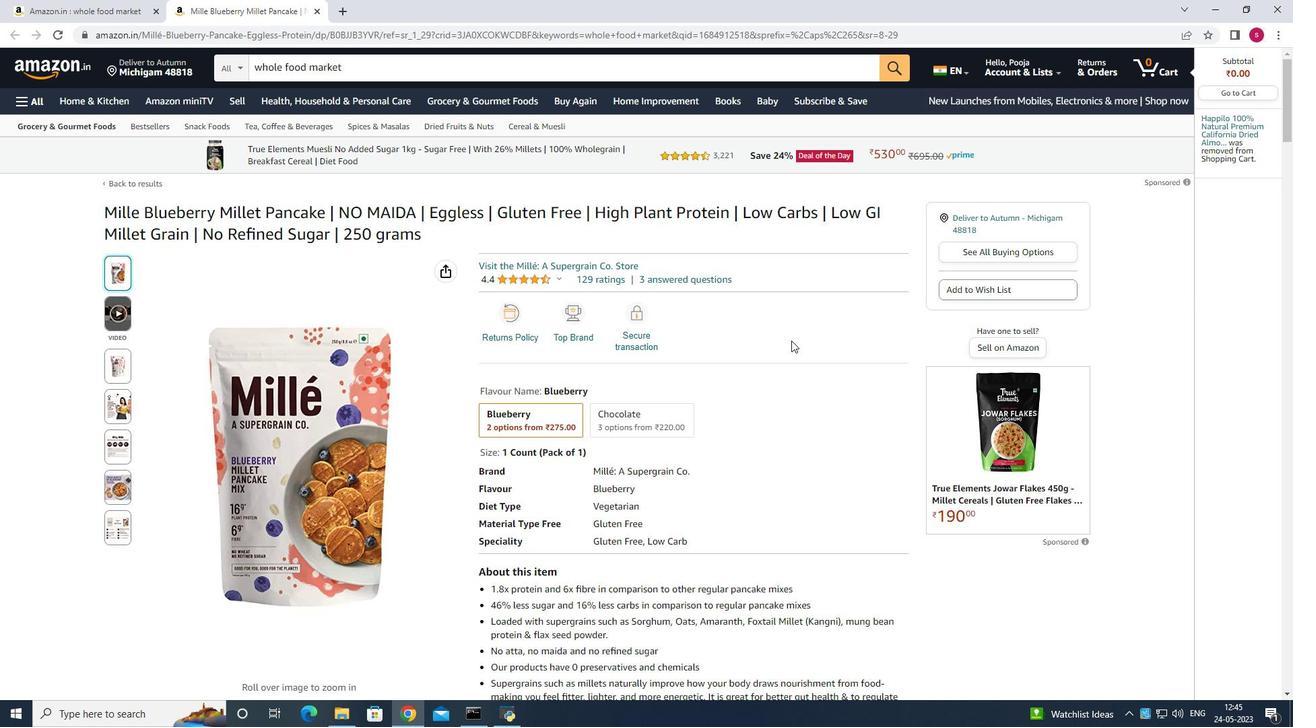 
Action: Mouse scrolled (788, 340) with delta (0, 0)
Screenshot: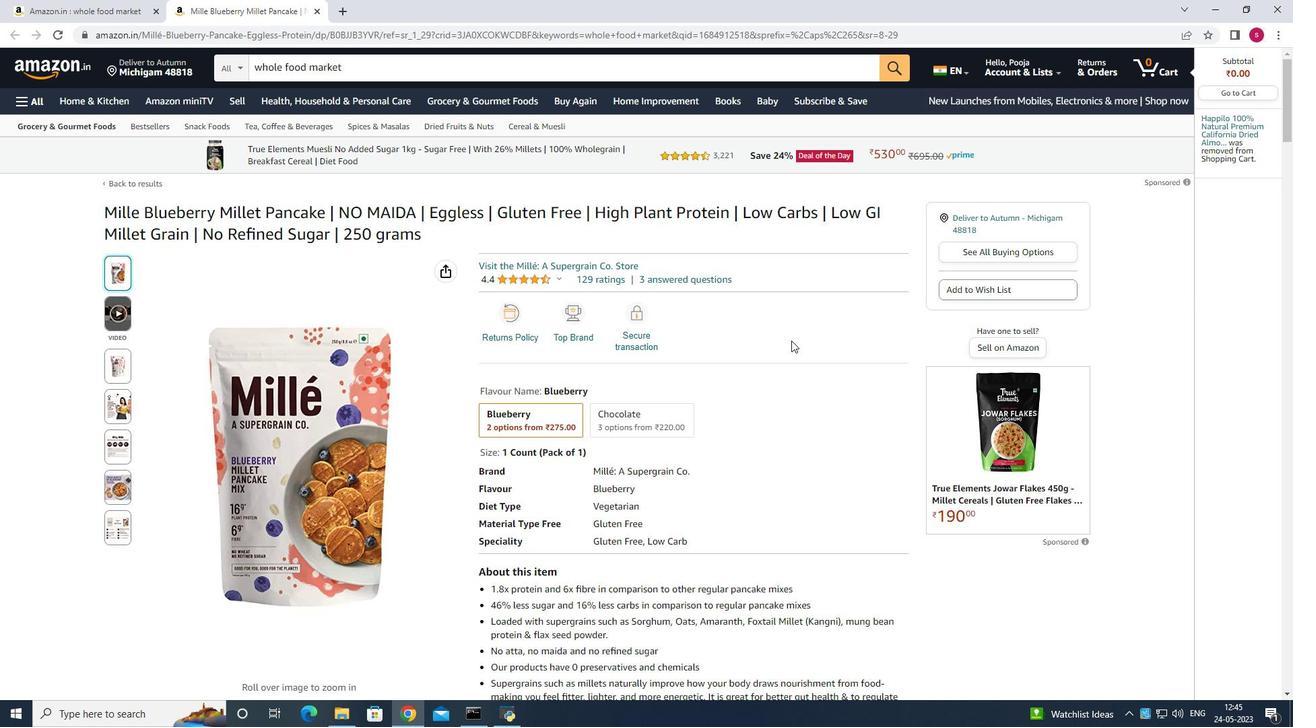 
Action: Mouse scrolled (788, 340) with delta (0, 0)
Screenshot: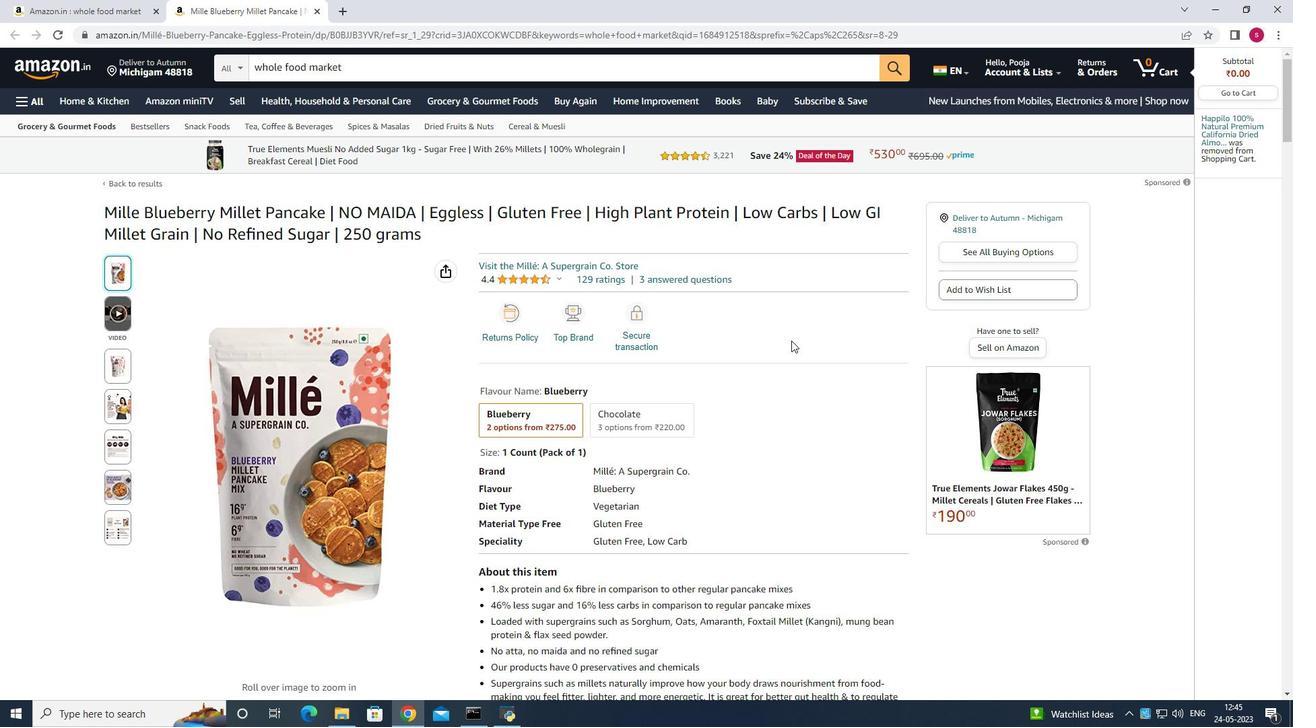 
Action: Mouse scrolled (788, 342) with delta (0, 0)
Screenshot: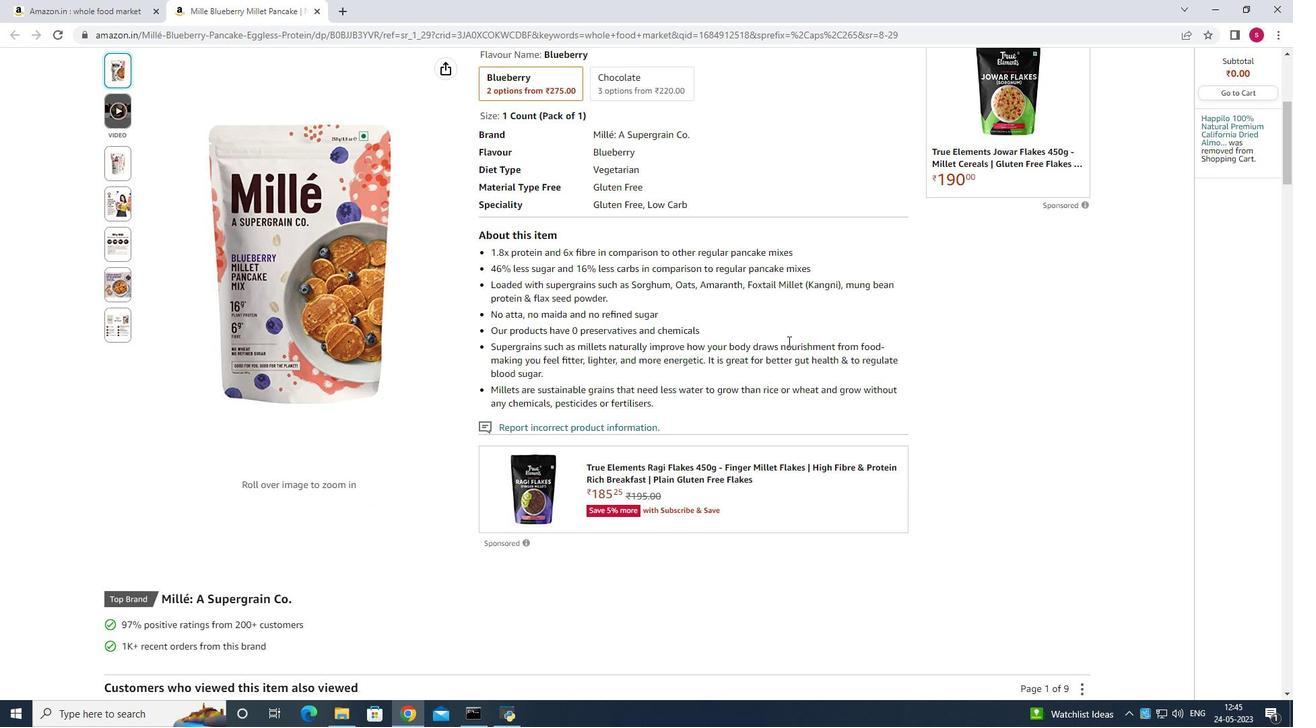 
Action: Mouse scrolled (788, 342) with delta (0, 0)
Screenshot: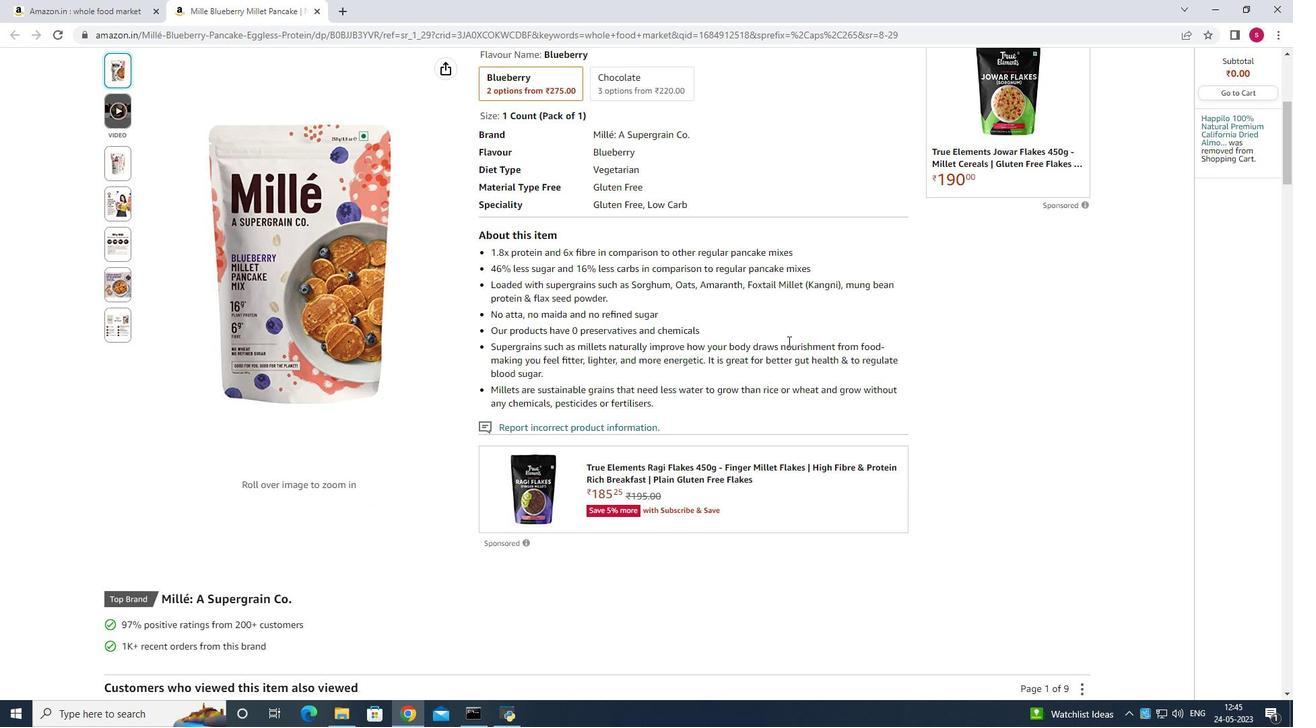 
Action: Mouse scrolled (788, 342) with delta (0, 0)
Screenshot: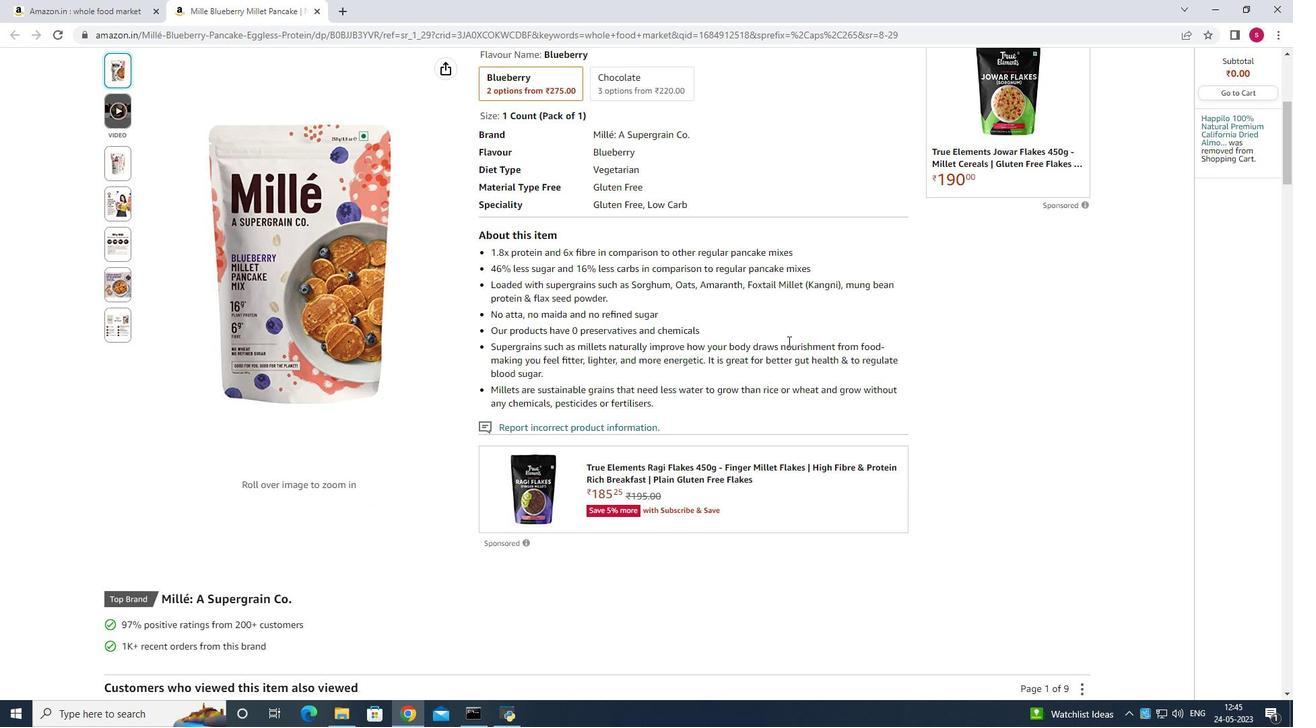 
Action: Mouse scrolled (788, 342) with delta (0, 0)
Screenshot: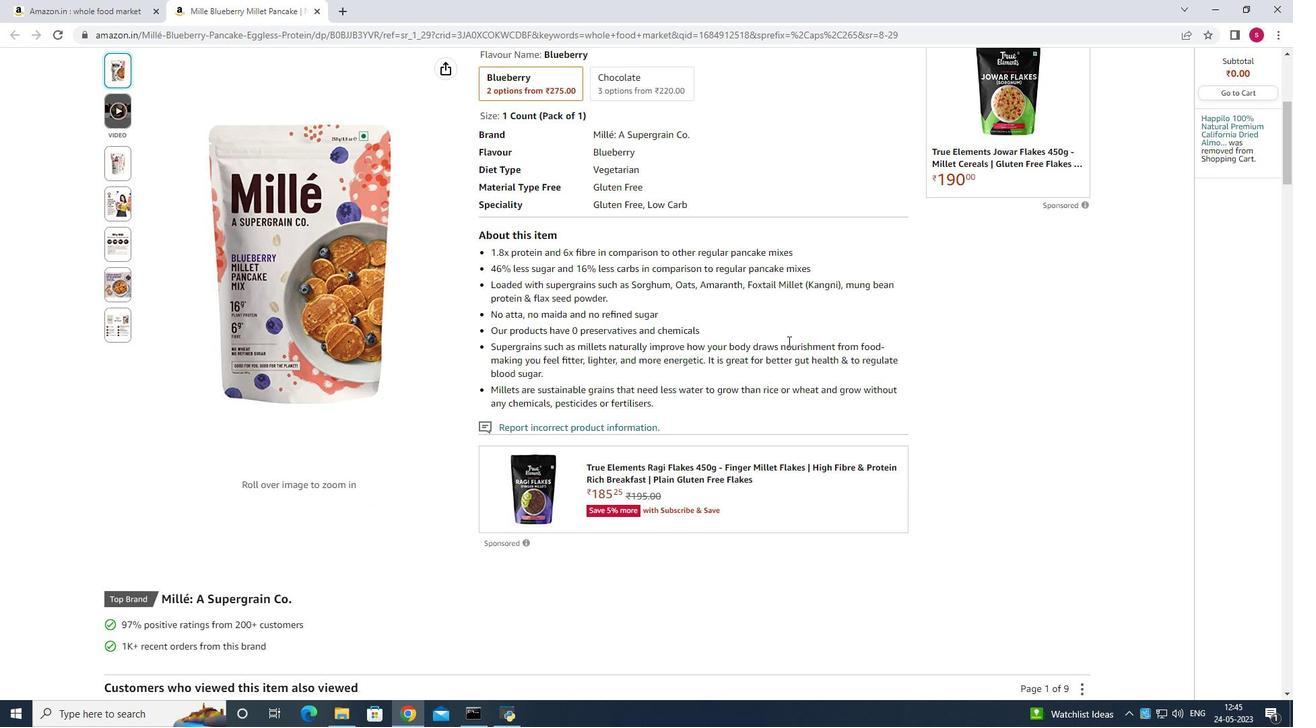 
Action: Mouse scrolled (788, 342) with delta (0, 0)
Screenshot: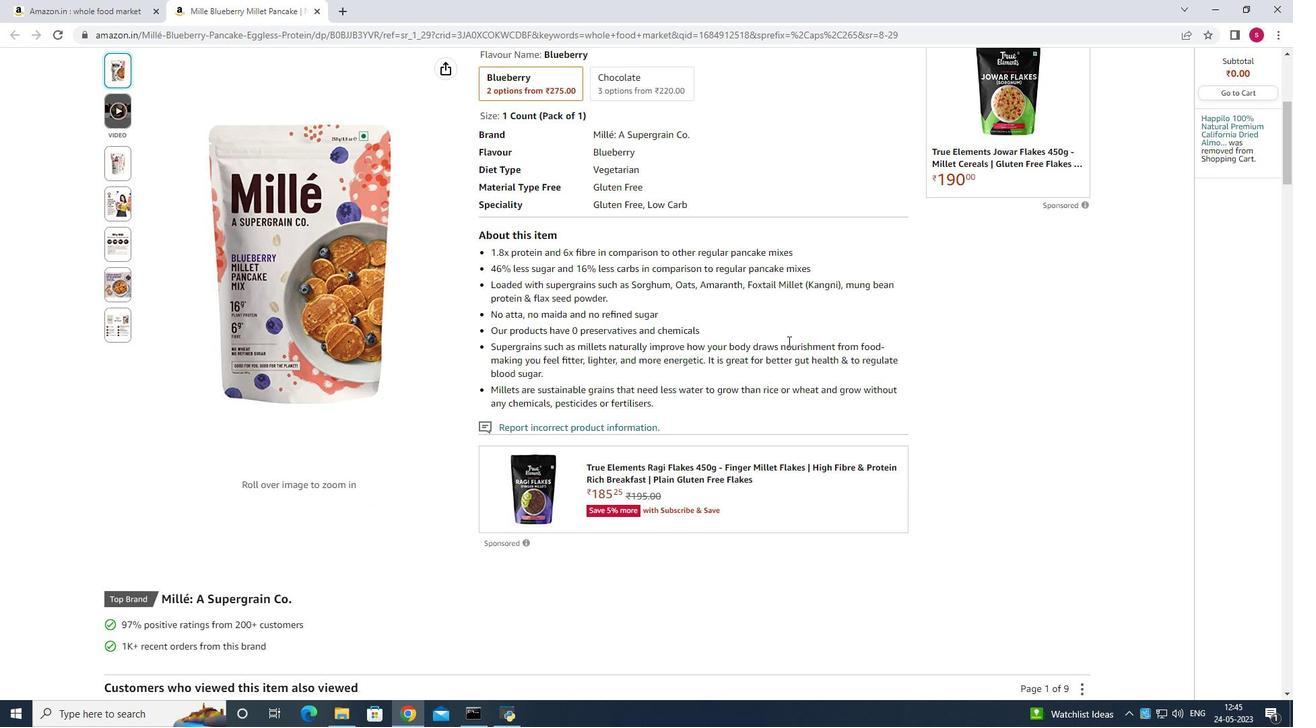 
Action: Mouse scrolled (788, 342) with delta (0, 0)
Screenshot: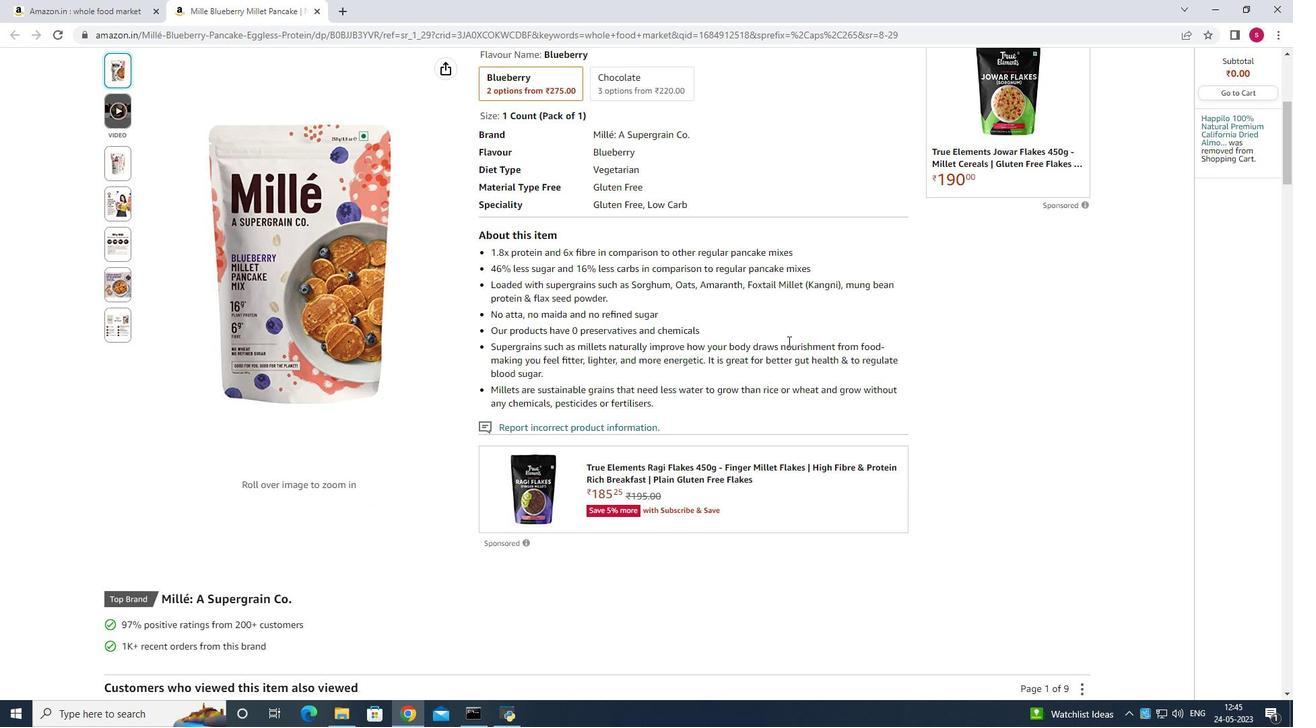 
Action: Mouse moved to (788, 340)
Screenshot: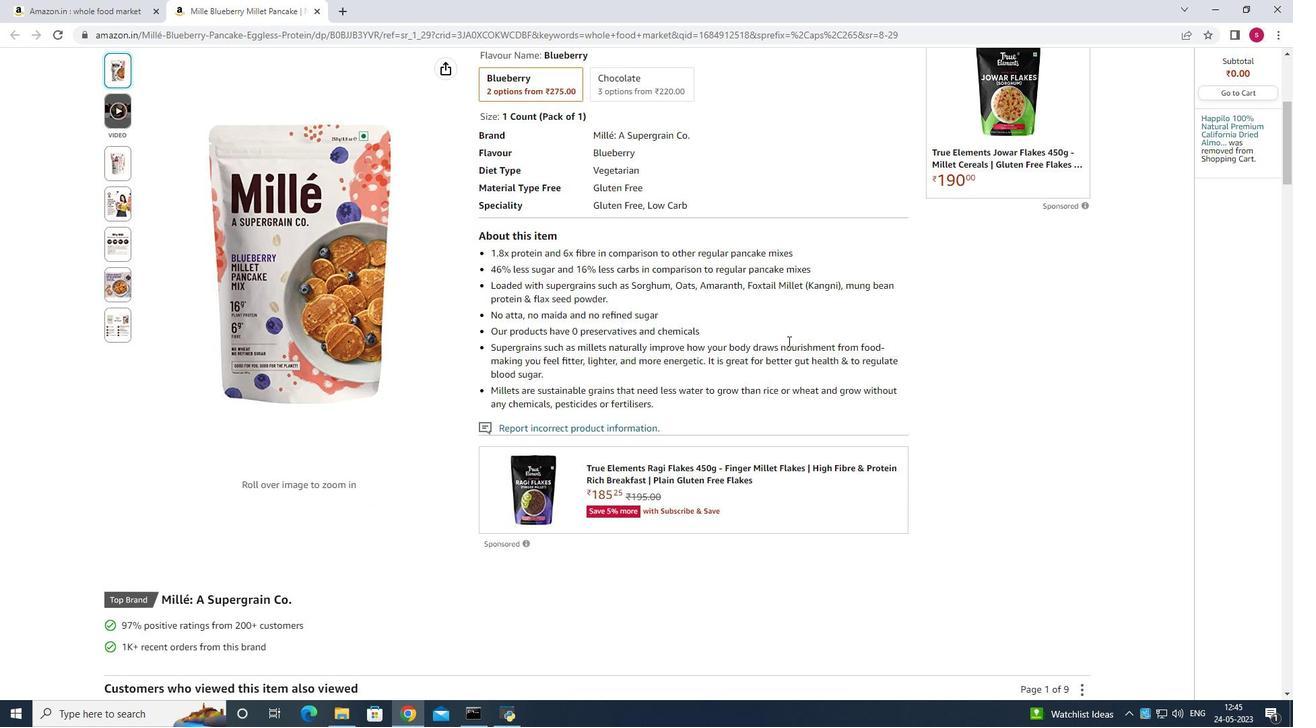 
Action: Mouse scrolled (788, 340) with delta (0, 0)
Screenshot: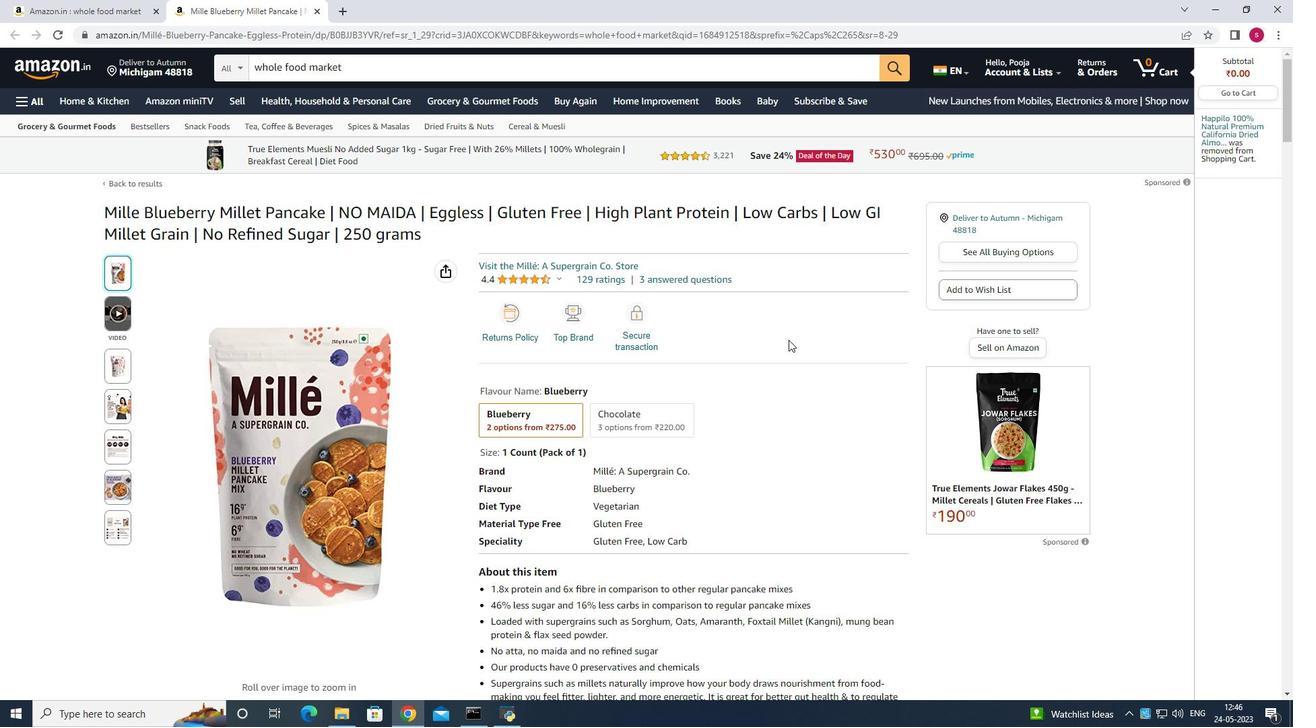
Action: Mouse moved to (571, 359)
Screenshot: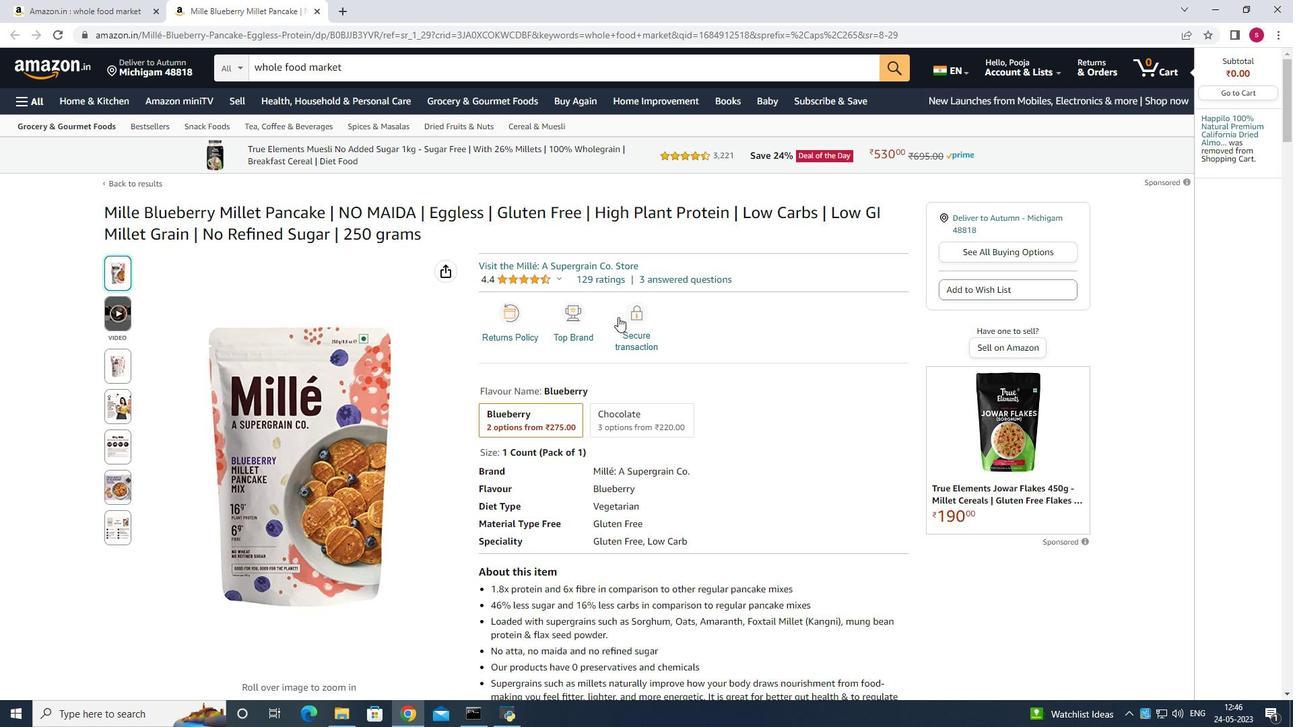 
Action: Mouse scrolled (595, 330) with delta (0, 0)
Screenshot: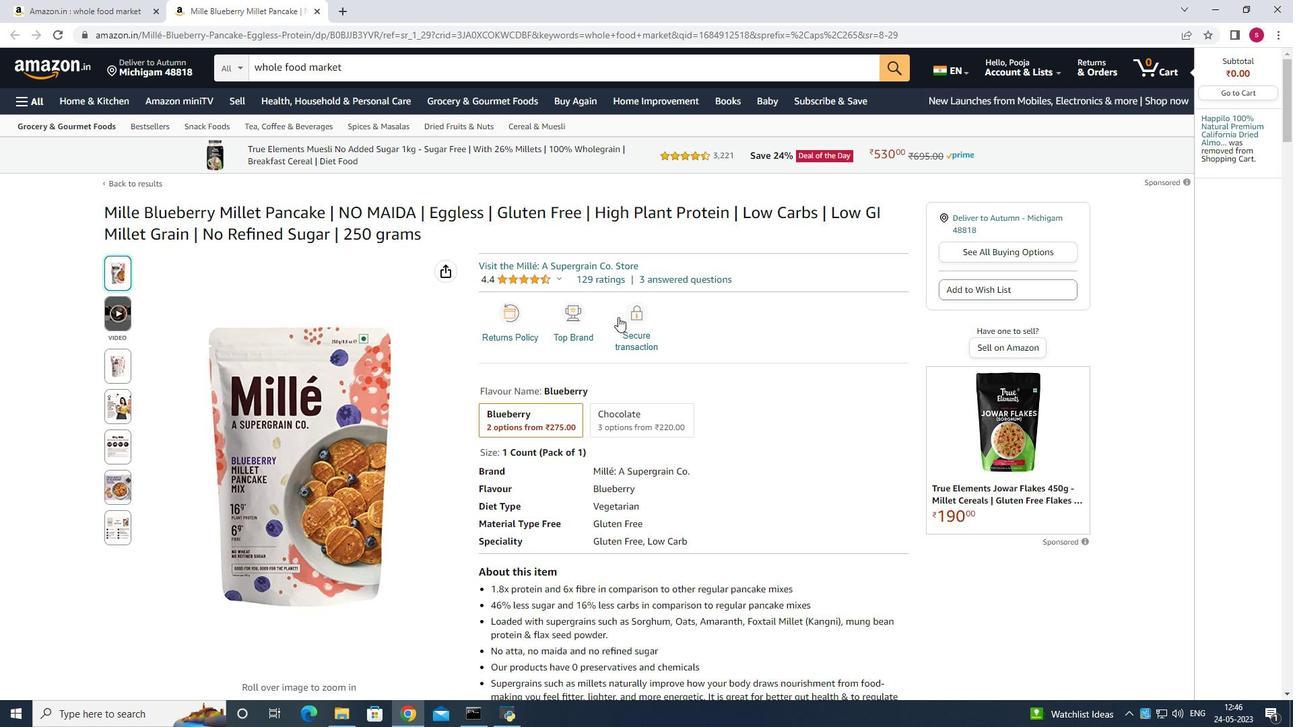
Action: Mouse moved to (571, 360)
Screenshot: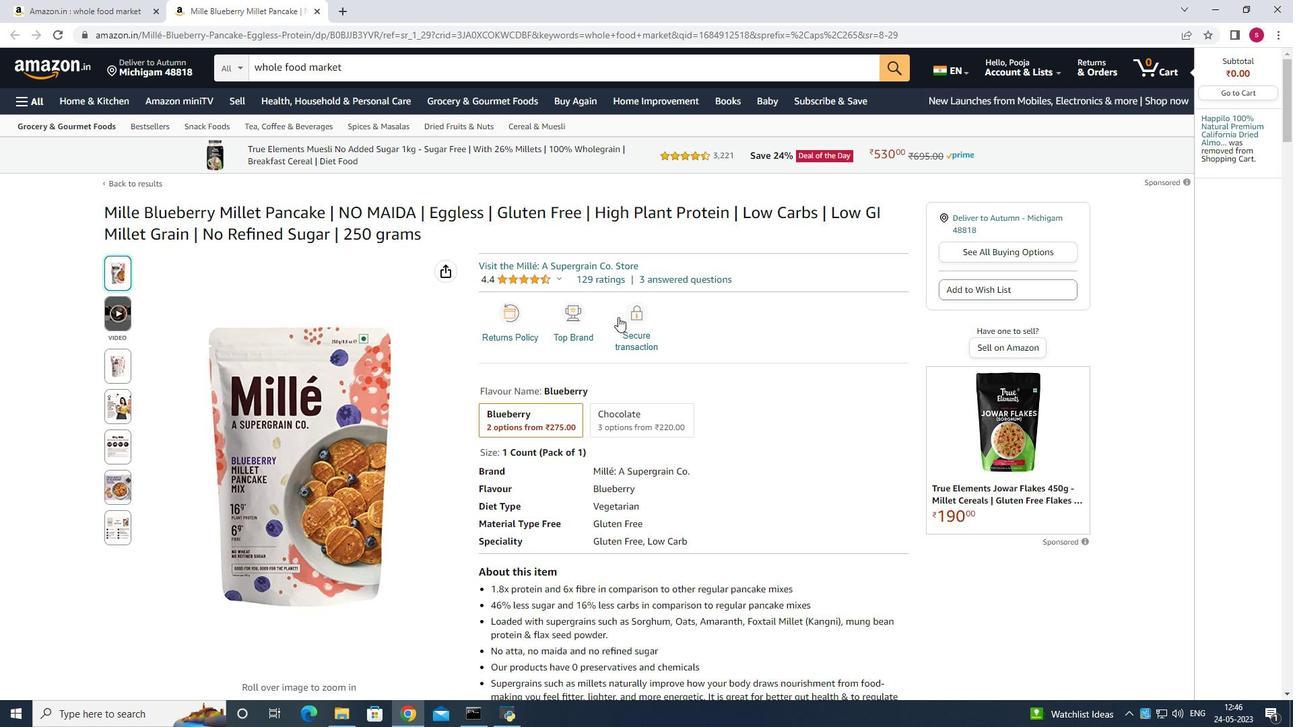 
Action: Mouse scrolled (580, 346) with delta (0, 0)
Screenshot: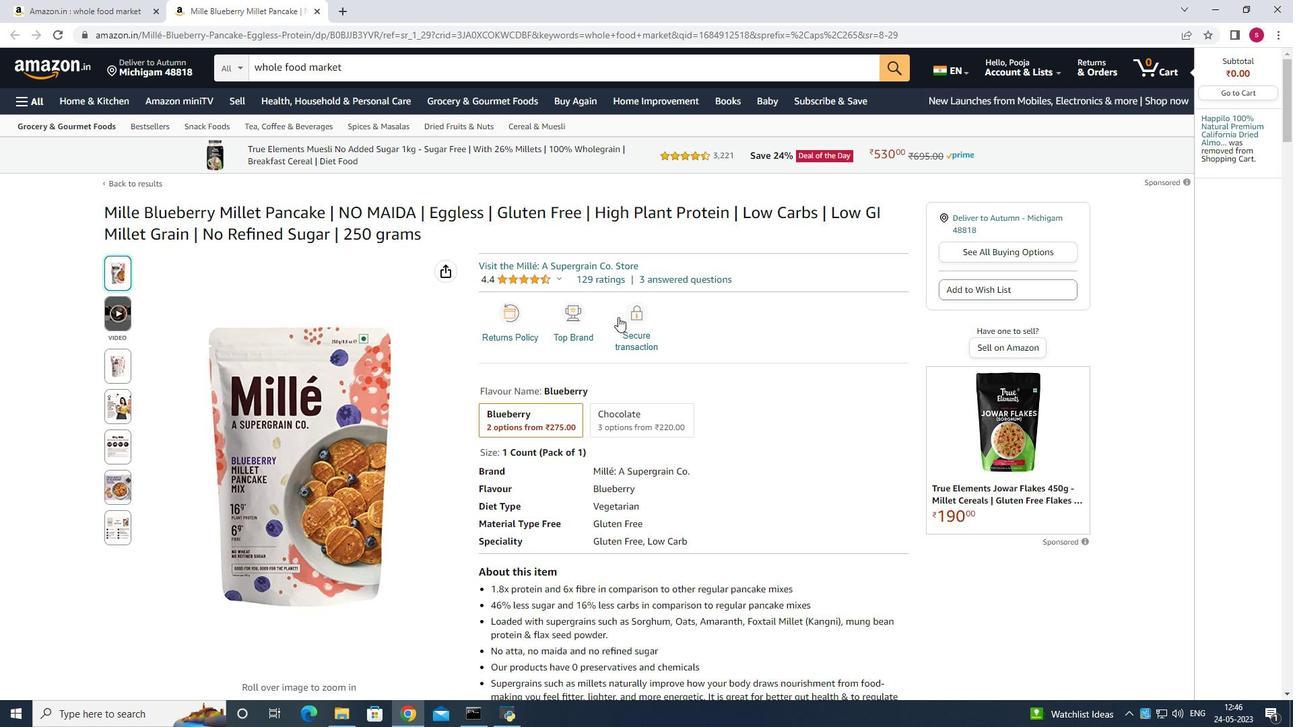 
Action: Mouse moved to (564, 373)
Screenshot: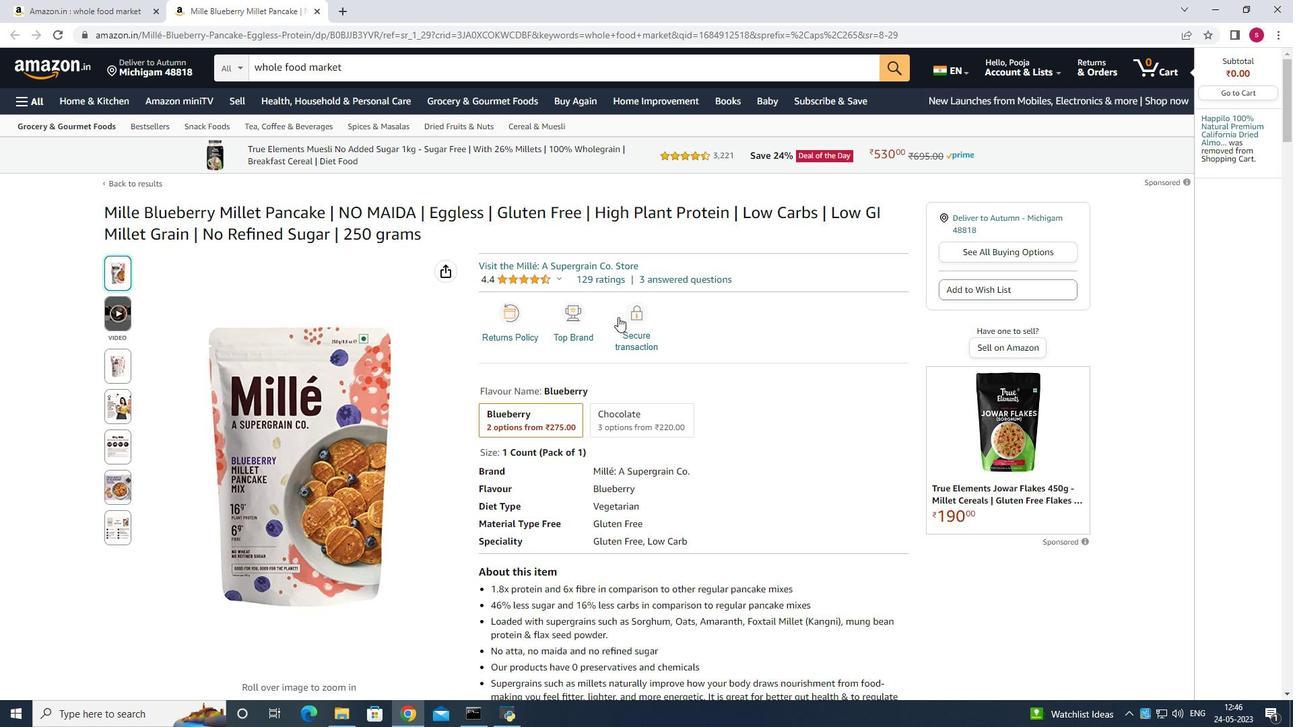 
Action: Mouse scrolled (571, 359) with delta (0, 0)
Screenshot: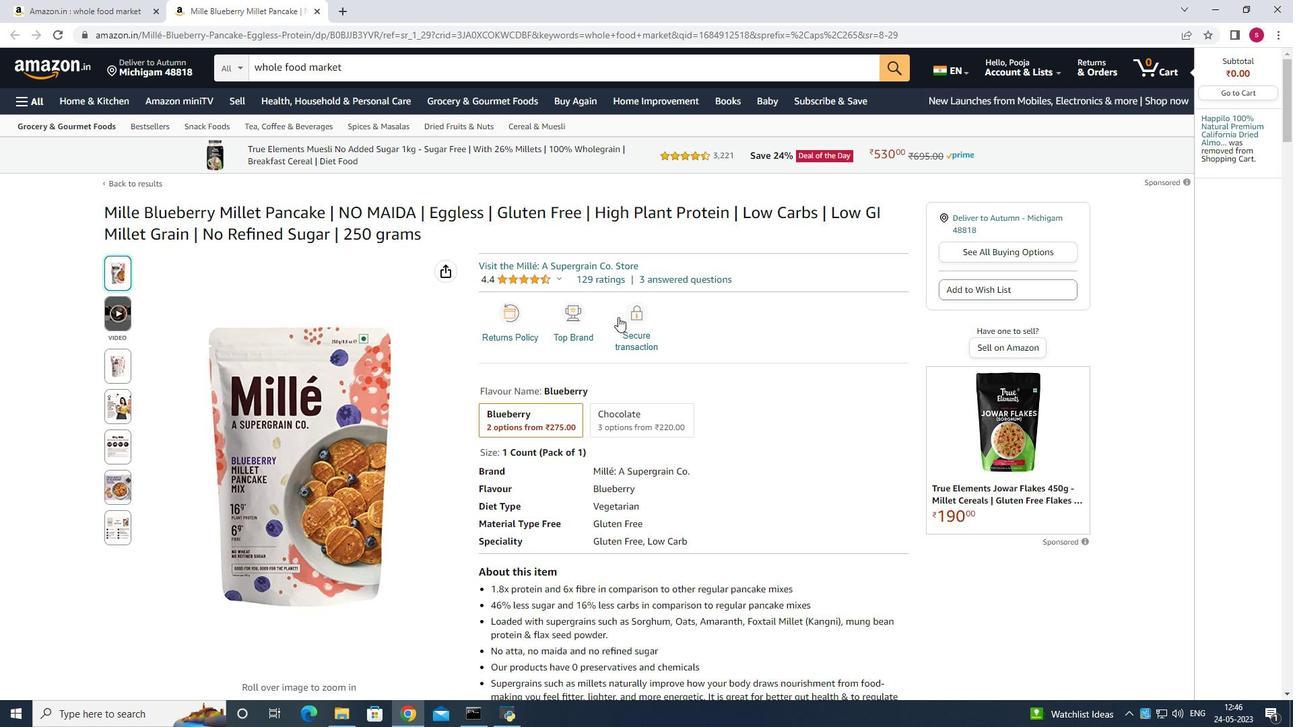 
Action: Mouse scrolled (564, 372) with delta (0, 0)
Screenshot: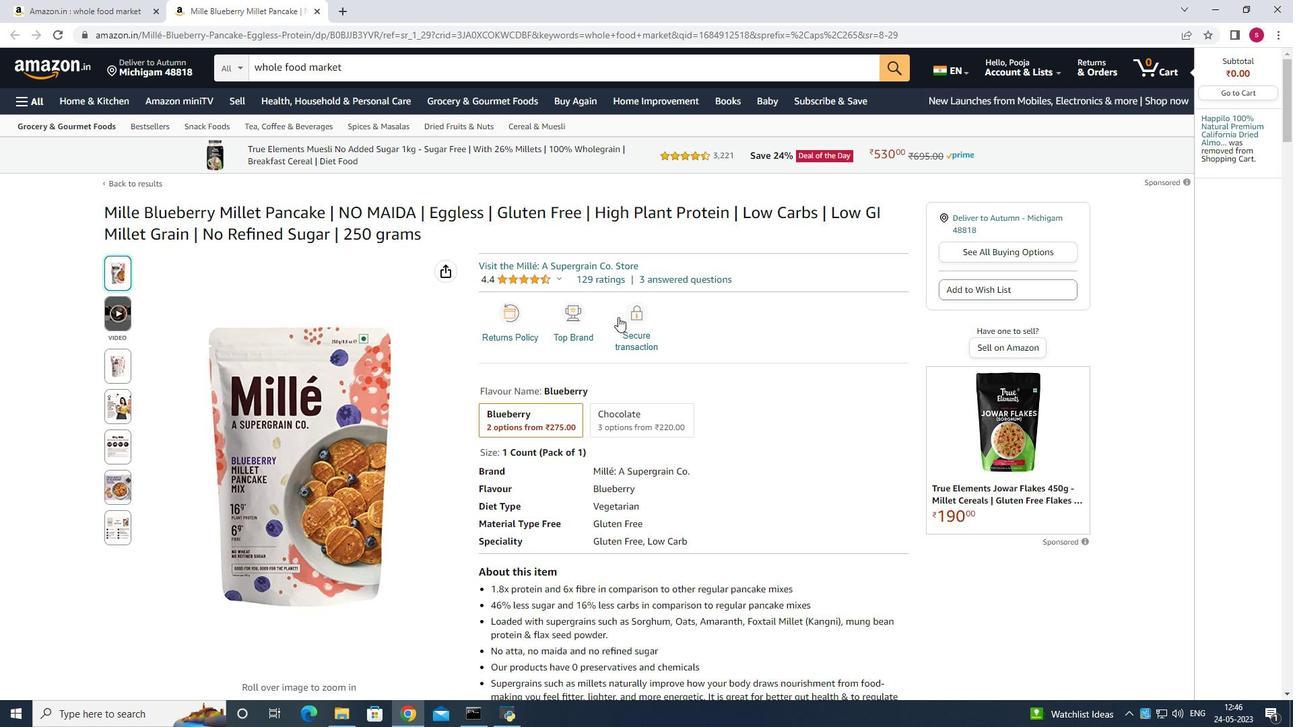 
Action: Mouse scrolled (564, 372) with delta (0, 0)
Screenshot: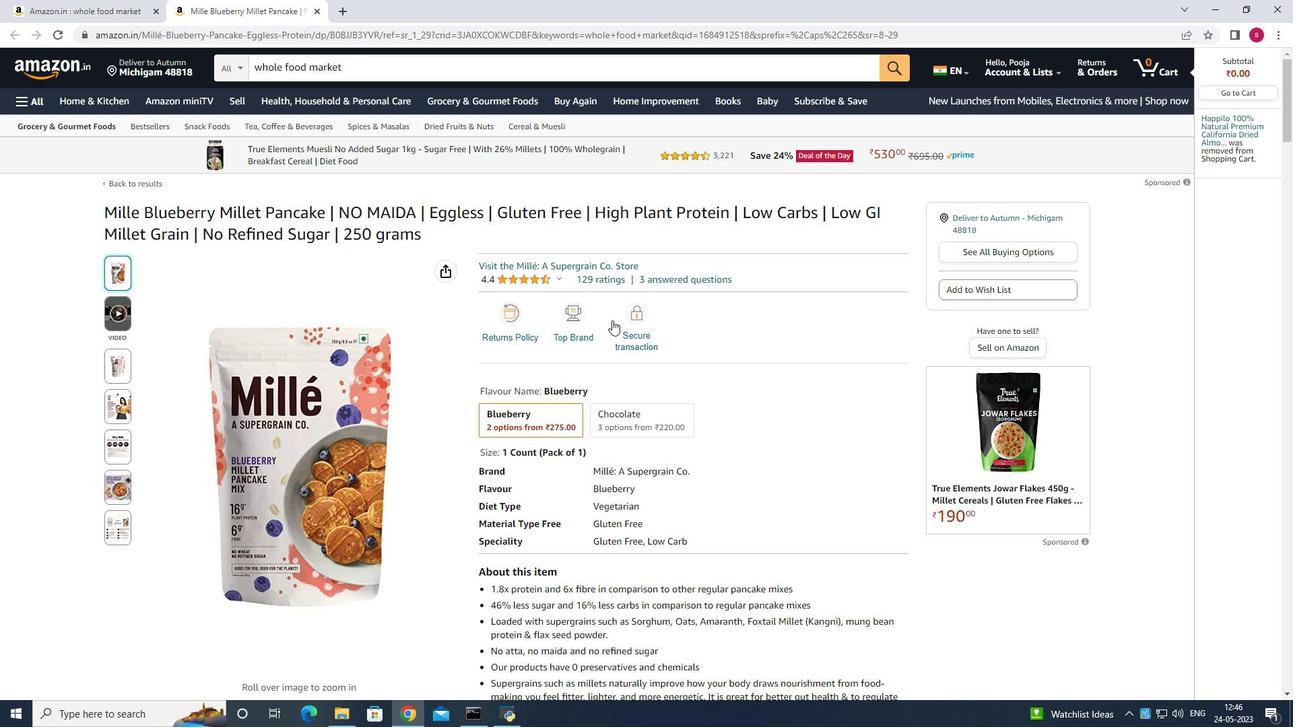 
Action: Mouse scrolled (564, 373) with delta (0, 0)
Screenshot: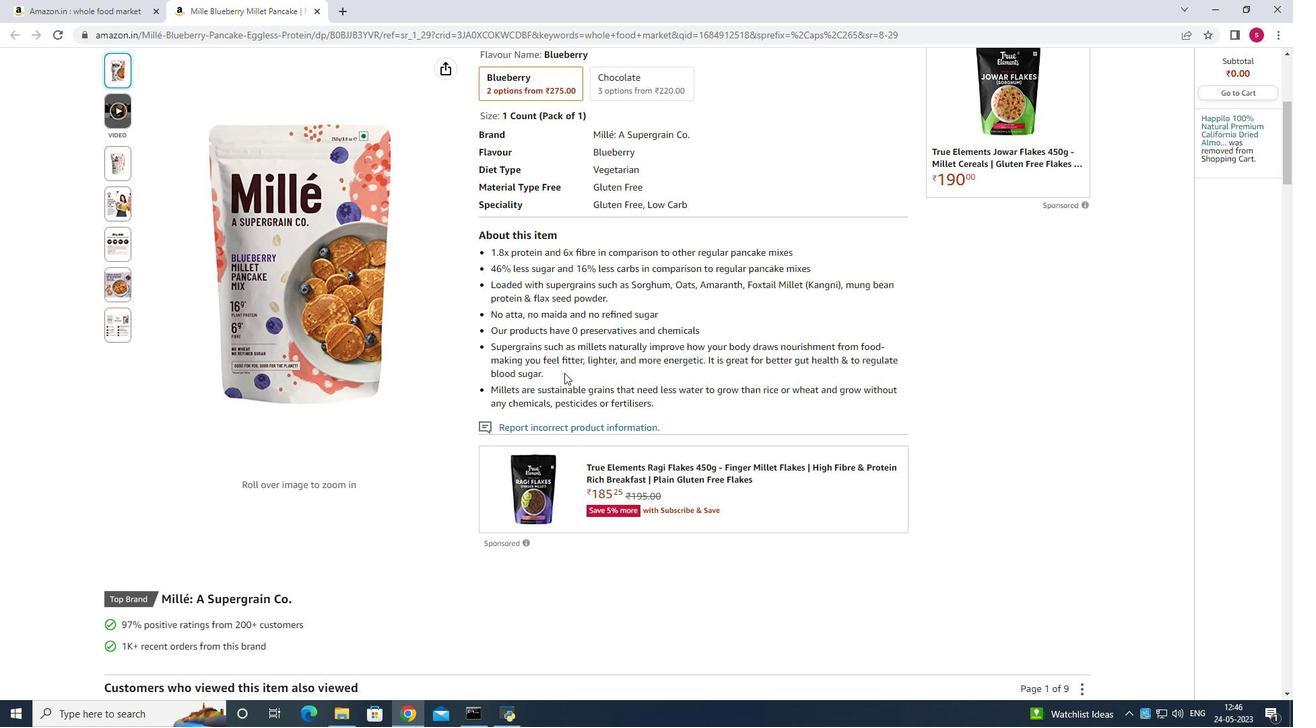 
Action: Mouse scrolled (564, 373) with delta (0, 0)
Screenshot: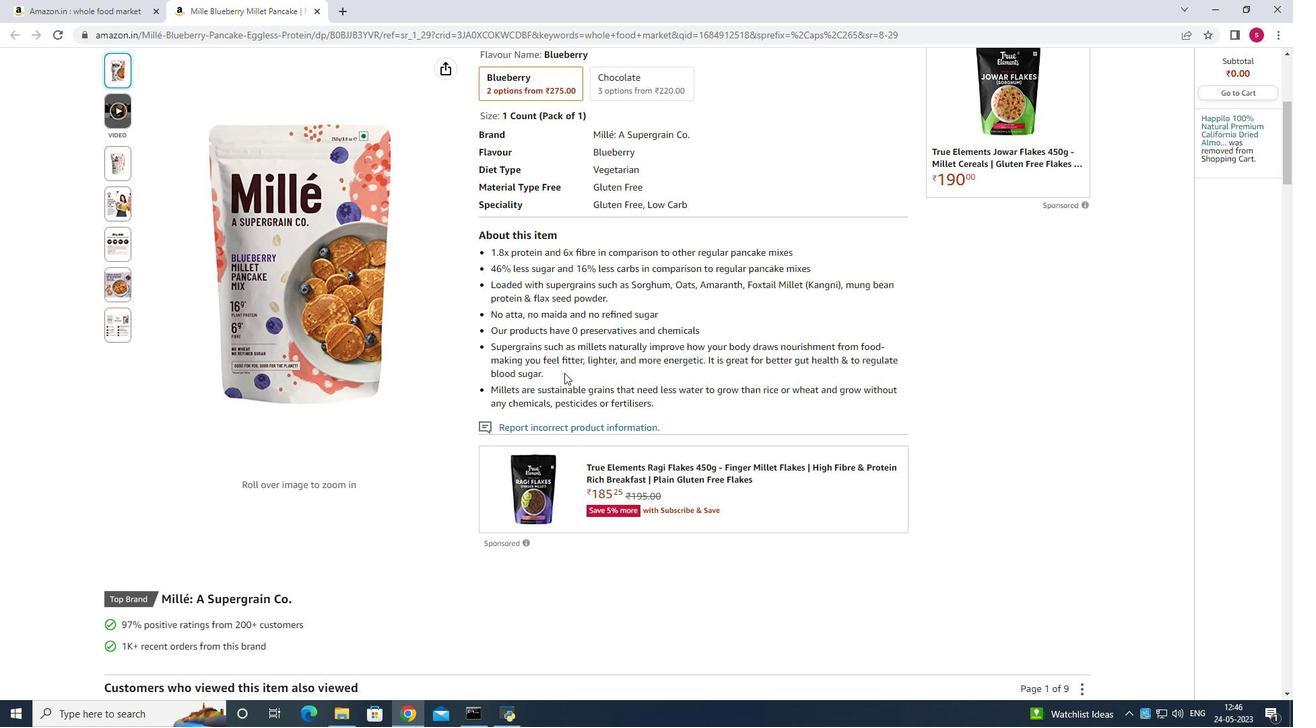 
Action: Mouse scrolled (564, 373) with delta (0, 0)
Screenshot: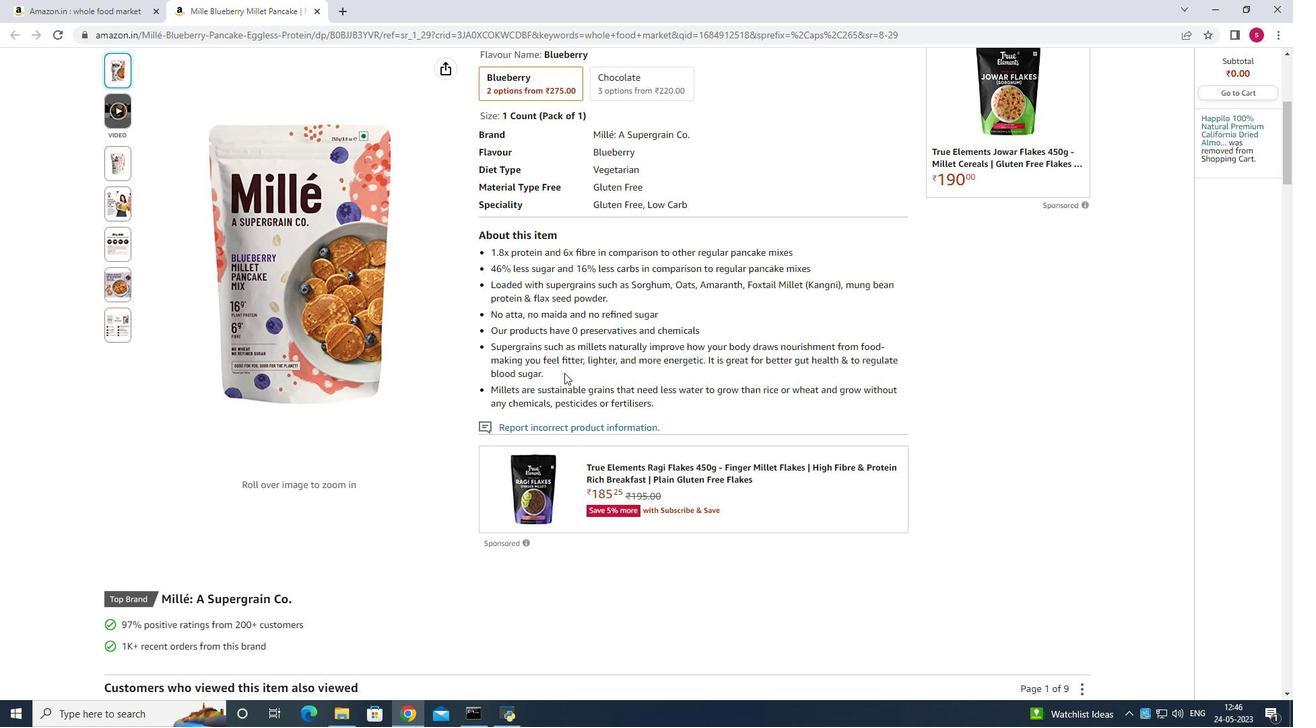 
Action: Mouse scrolled (564, 373) with delta (0, 0)
Screenshot: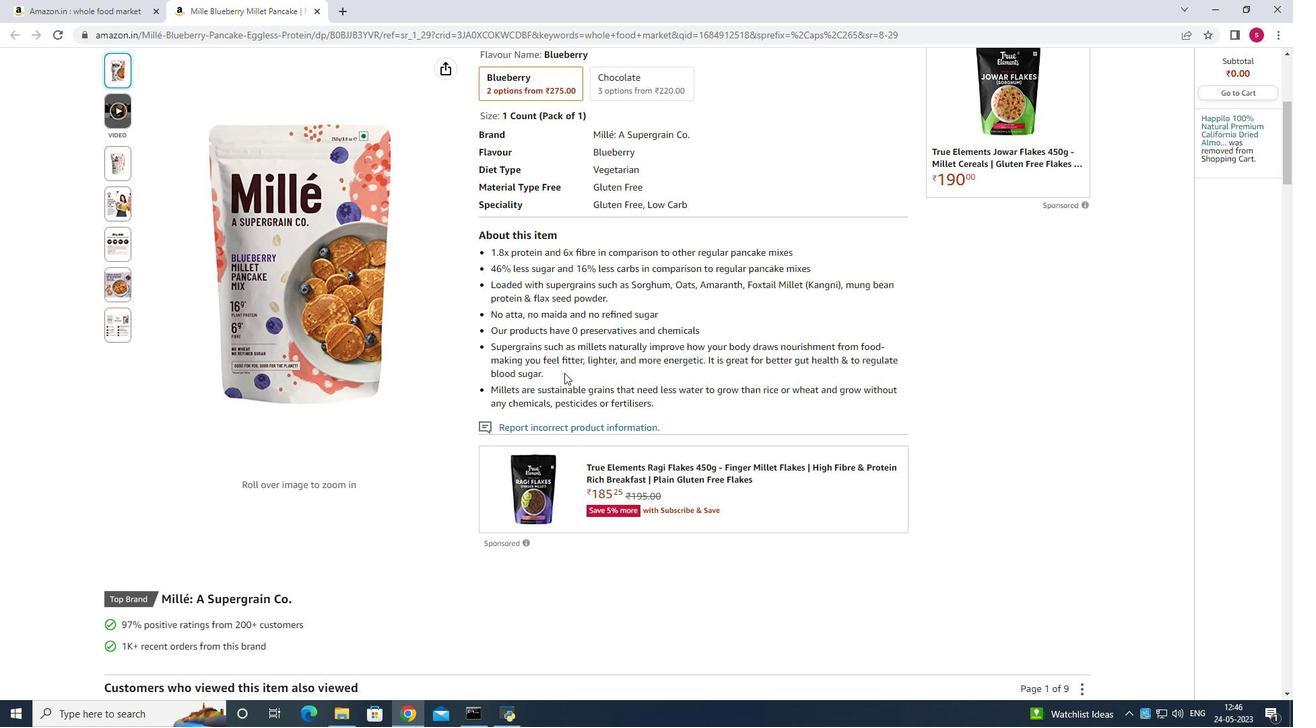 
Action: Mouse scrolled (564, 373) with delta (0, 0)
Screenshot: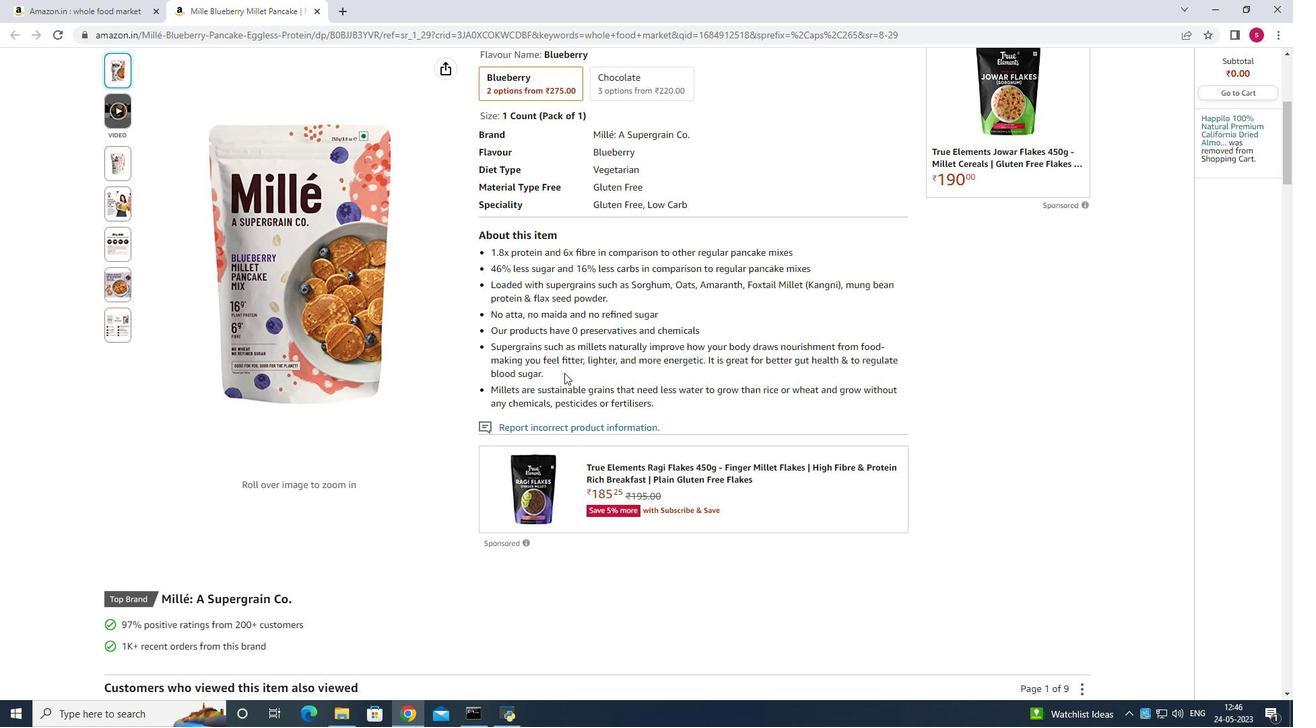 
Action: Mouse scrolled (564, 373) with delta (0, 0)
Screenshot: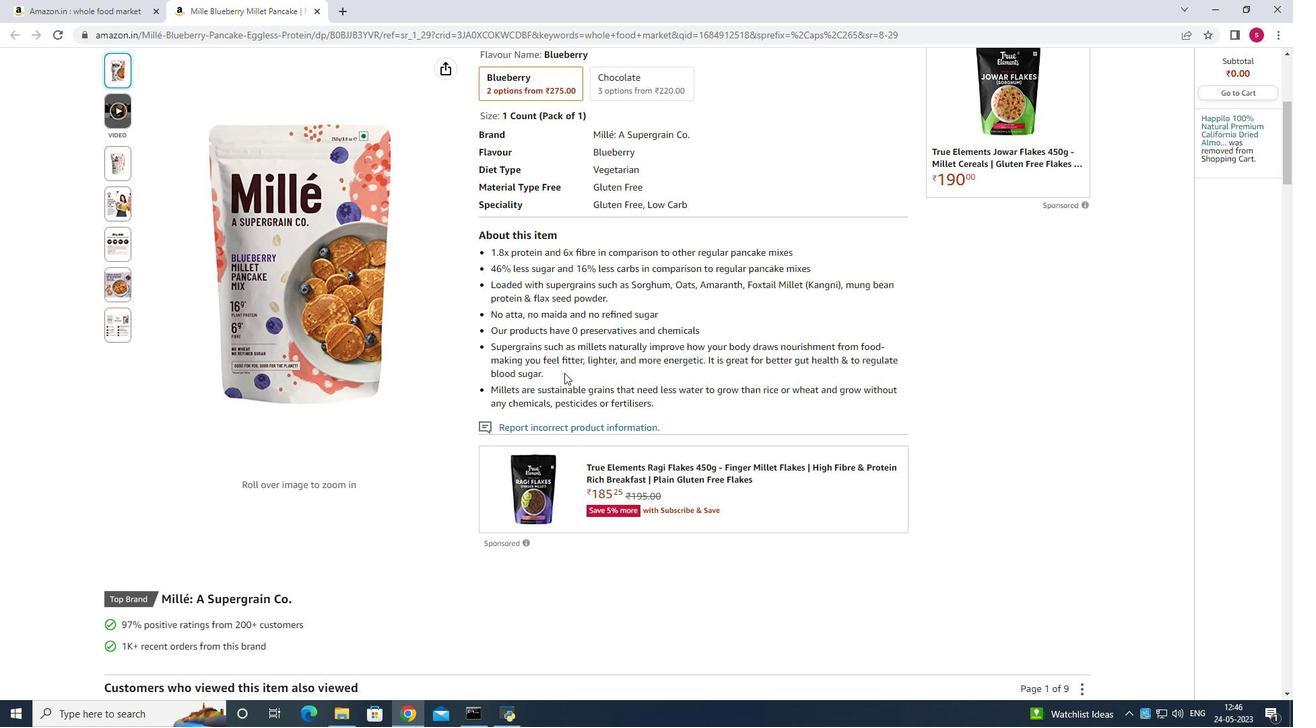
Action: Mouse moved to (996, 247)
Screenshot: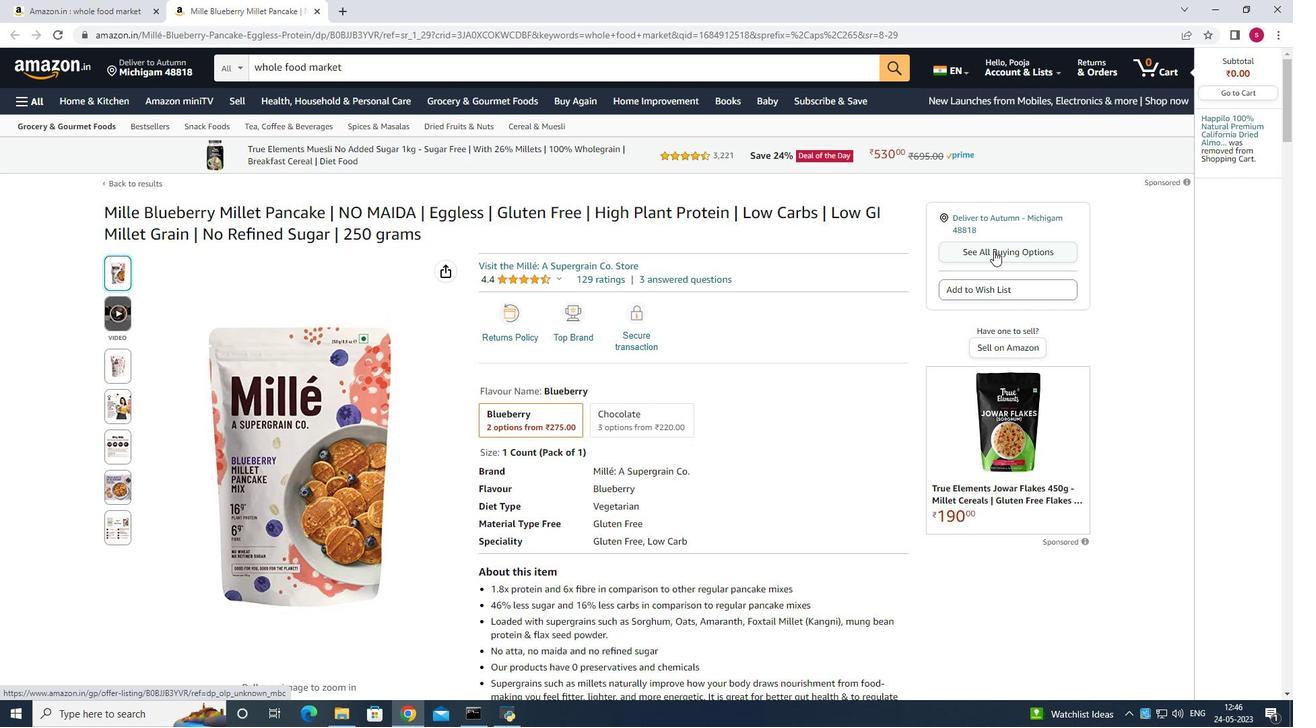 
Action: Mouse pressed left at (996, 247)
Screenshot: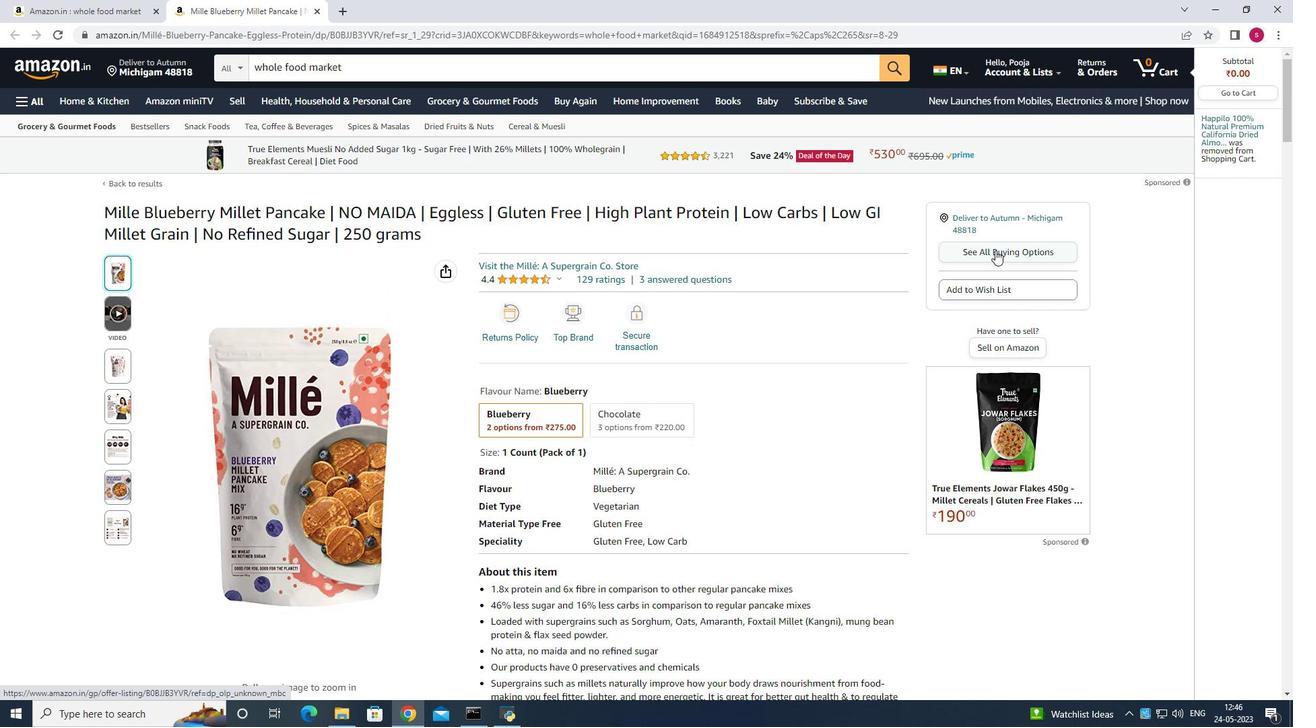 
Action: Mouse moved to (1231, 239)
Screenshot: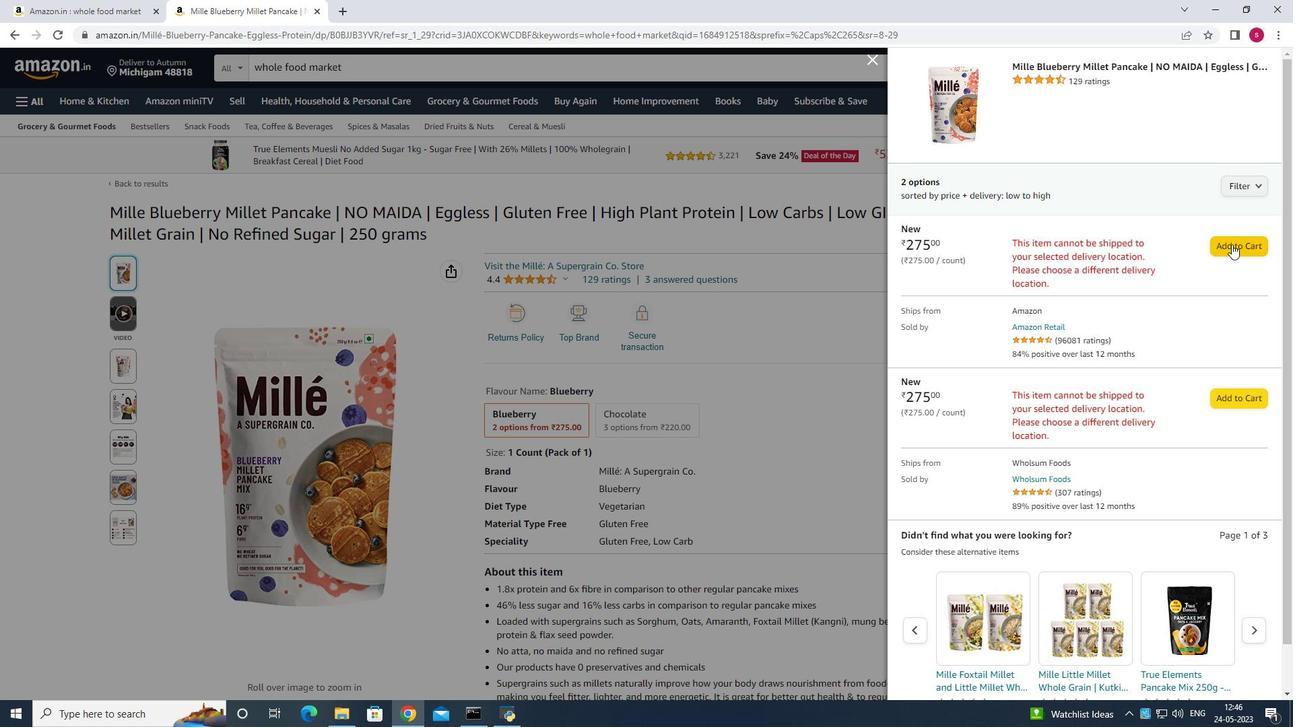 
Action: Mouse pressed left at (1231, 239)
Screenshot: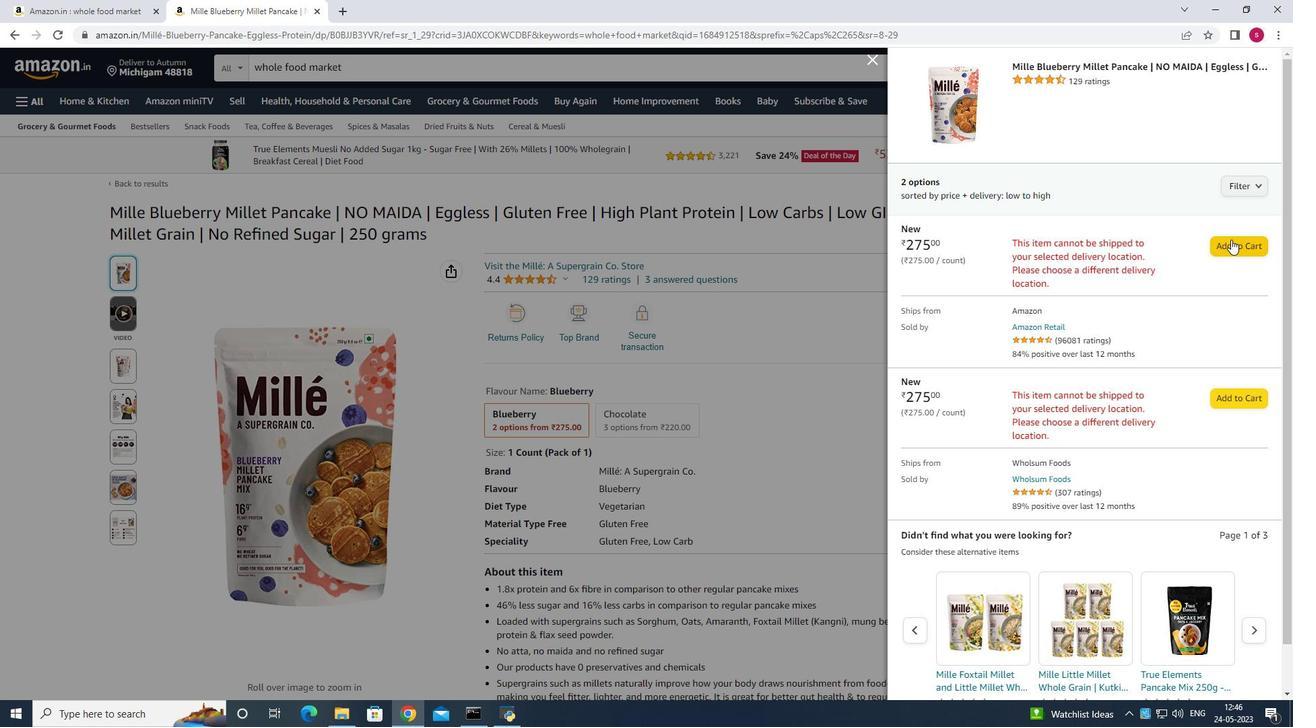 
Action: Mouse moved to (788, 388)
Screenshot: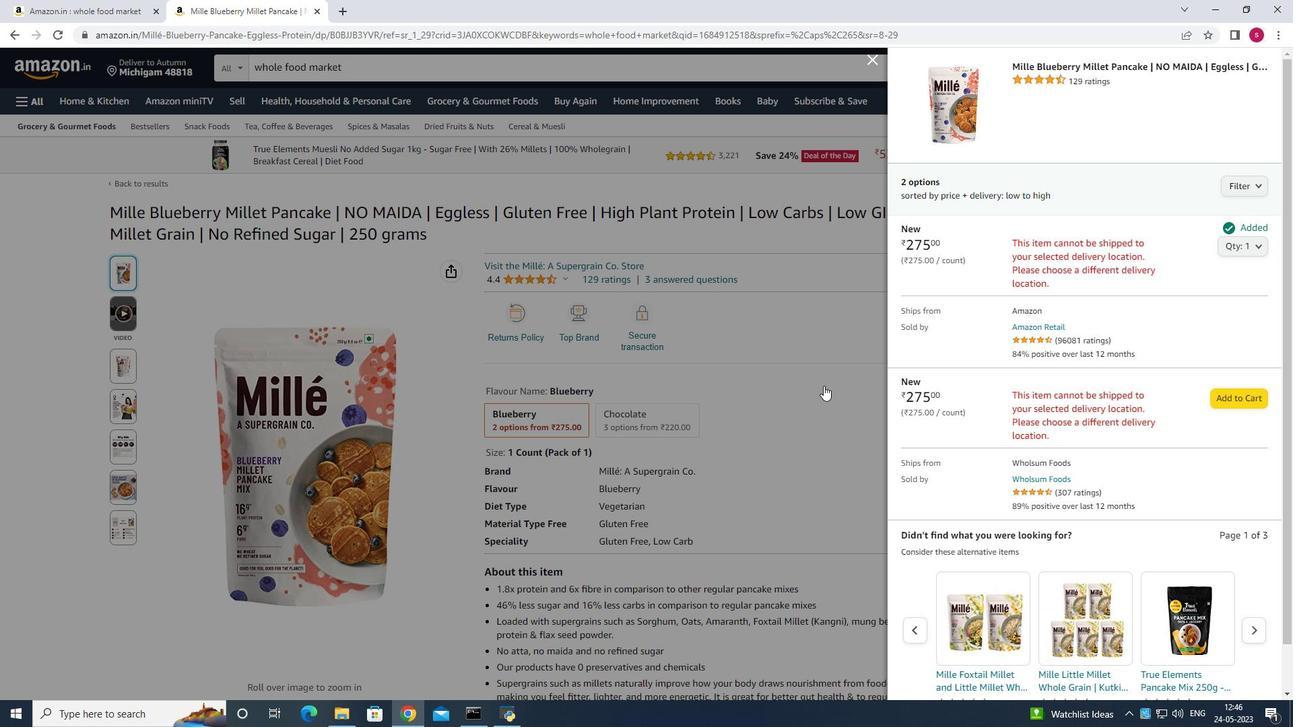 
Action: Mouse pressed left at (788, 388)
Screenshot: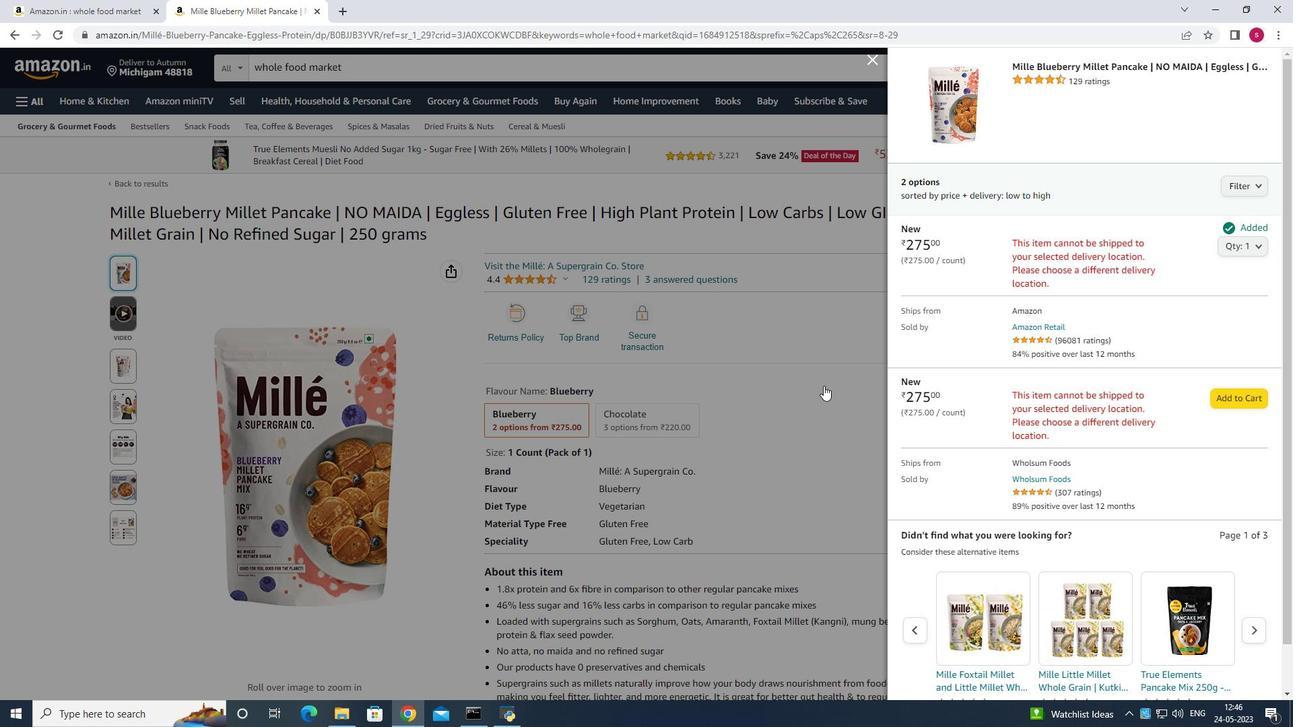 
Action: Mouse moved to (710, 70)
Screenshot: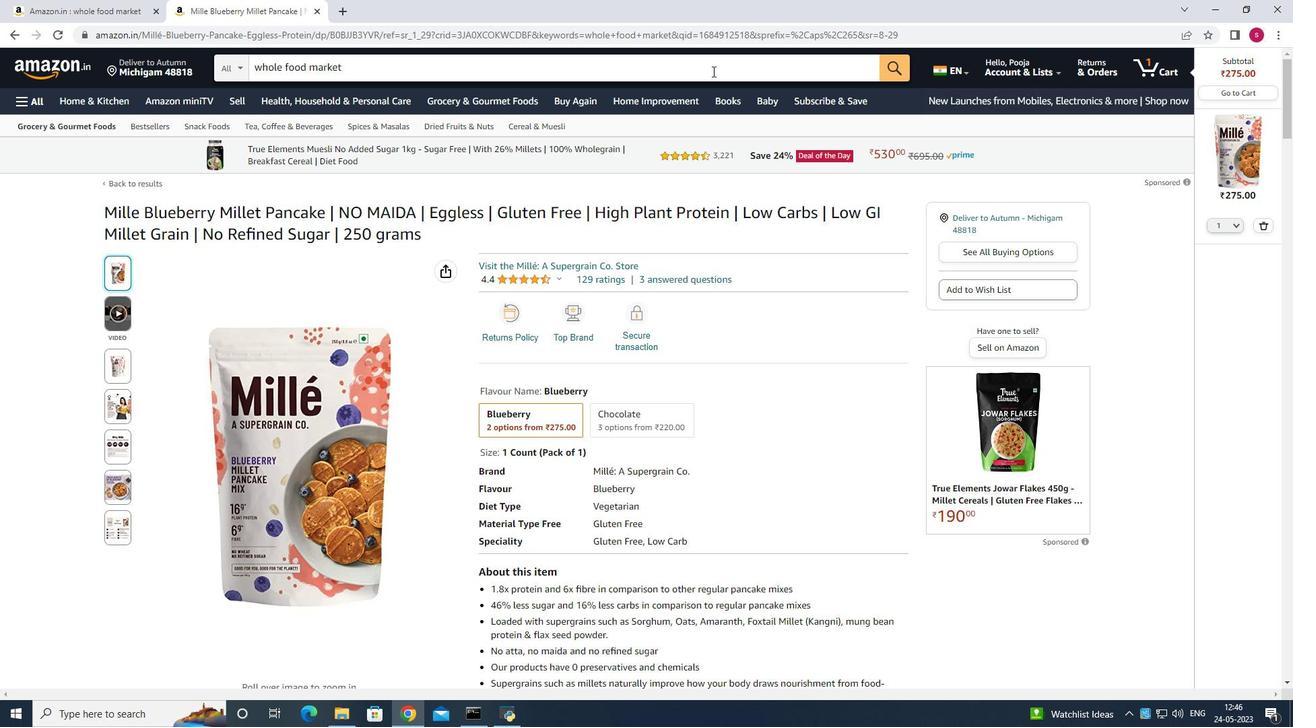 
Action: Mouse pressed left at (710, 70)
Screenshot: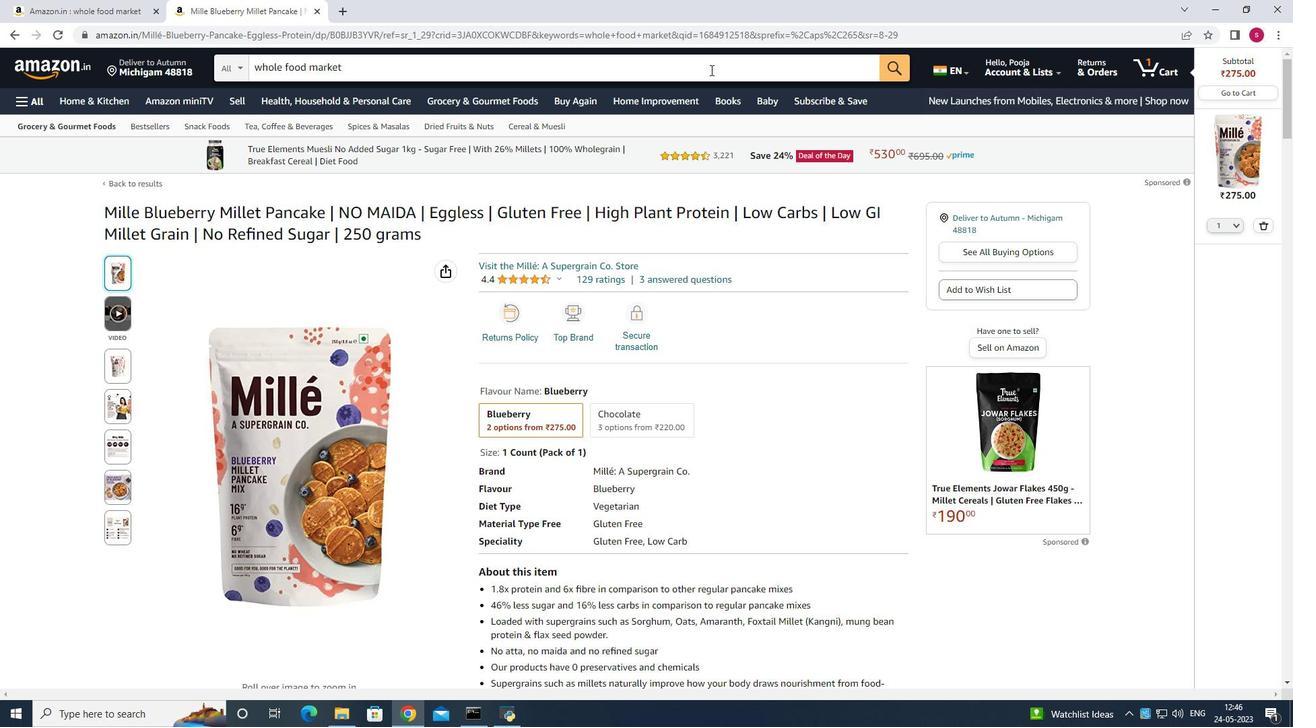 
Action: Mouse moved to (782, 63)
Screenshot: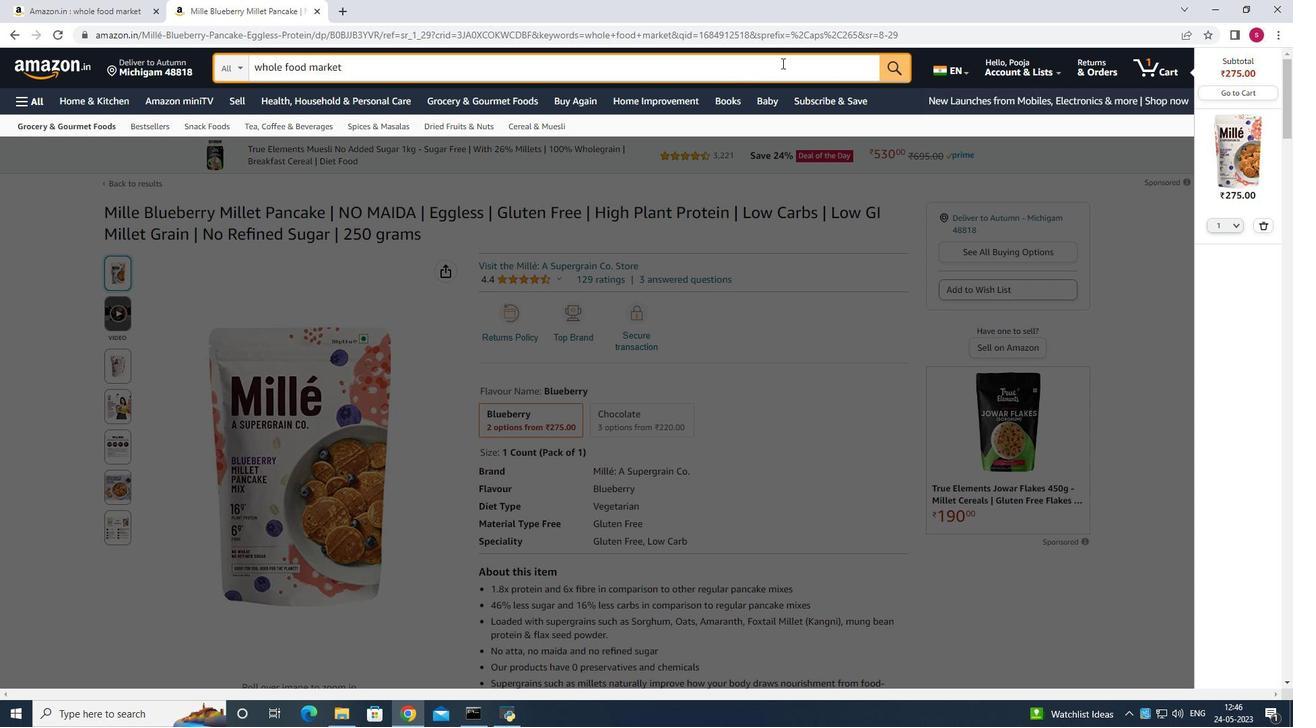 
Action: Key pressed <Key.backspace><Key.backspace><Key.backspace><Key.backspace><Key.backspace><Key.backspace><Key.backspace><Key.backspace><Key.backspace><Key.backspace><Key.backspace><Key.backspace><Key.backspace><Key.backspace><Key.backspace><Key.backspace><Key.backspace><Key.backspace><Key.backspace><Key.backspace><Key.backspace><Key.backspace><Key.backspace><Key.backspace><Key.backspace><Key.backspace><Key.backspace><Key.backspace><Key.backspace><Key.backspace><Key.shift>Avocaos<Key.enter>
Screenshot: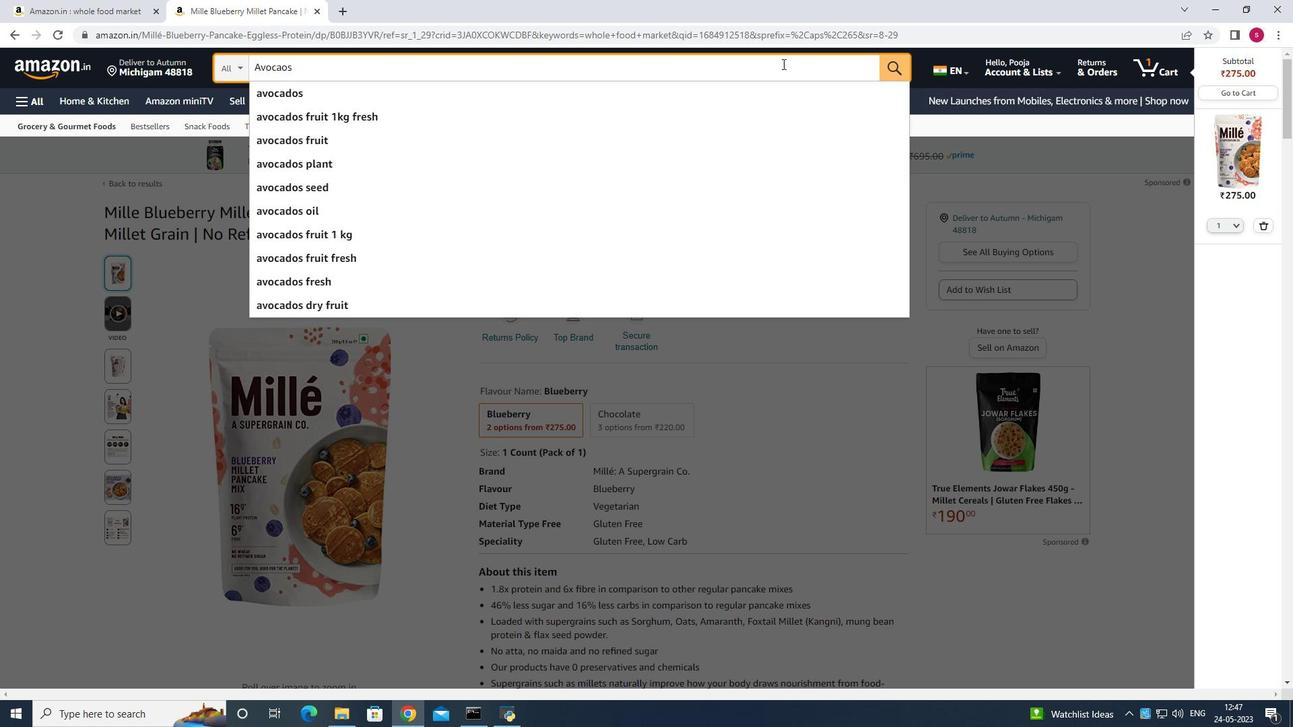 
Action: Mouse moved to (796, 75)
Screenshot: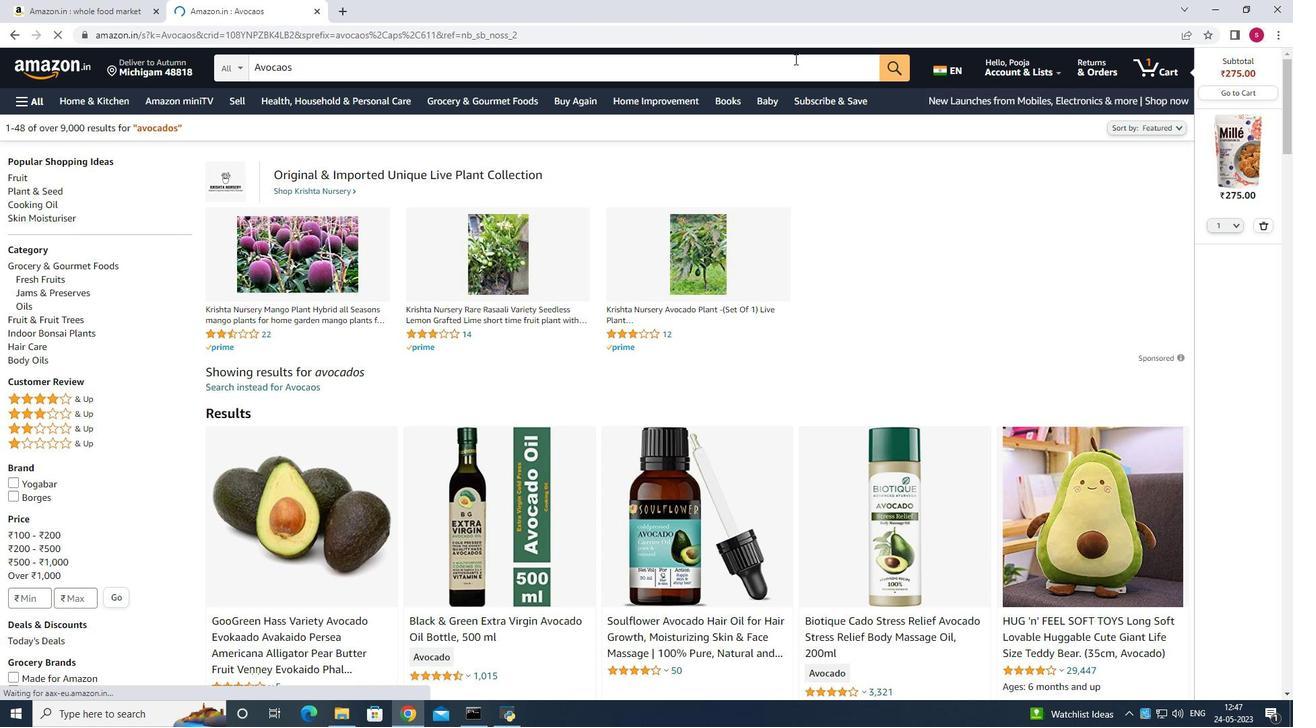 
Action: Mouse scrolled (796, 74) with delta (0, 0)
Screenshot: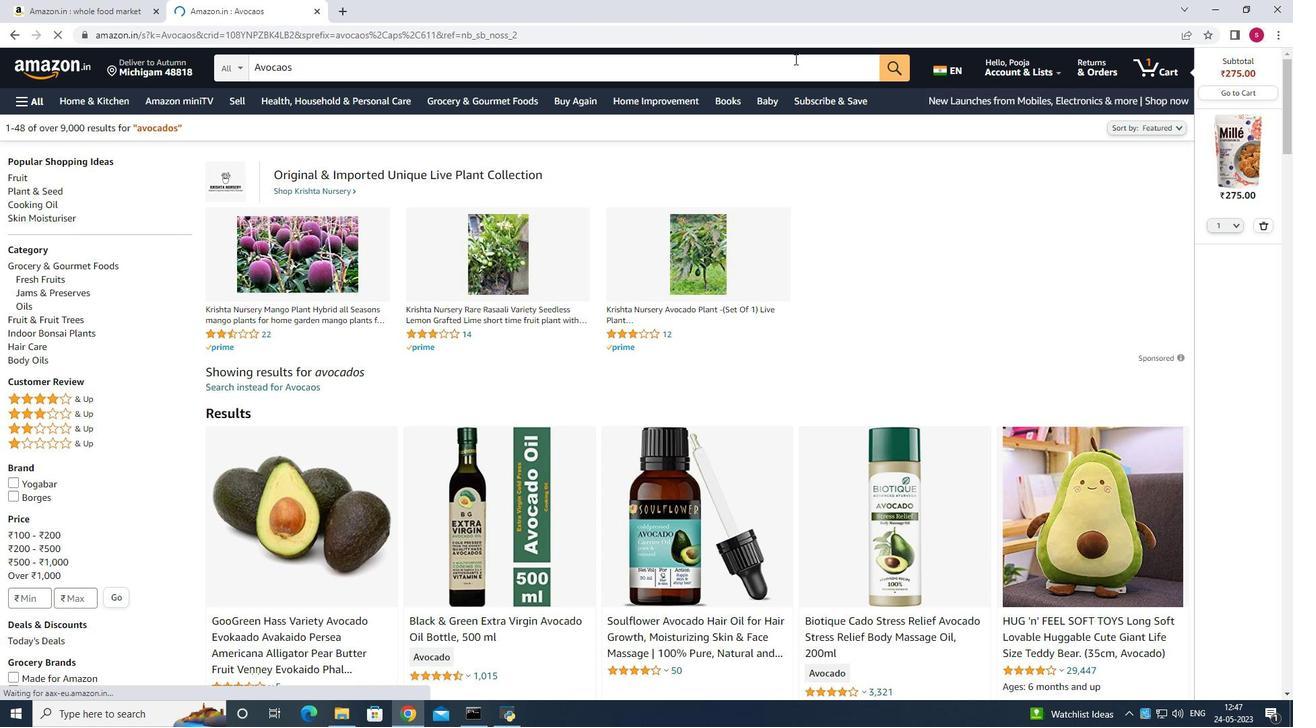 
Action: Mouse moved to (802, 108)
Screenshot: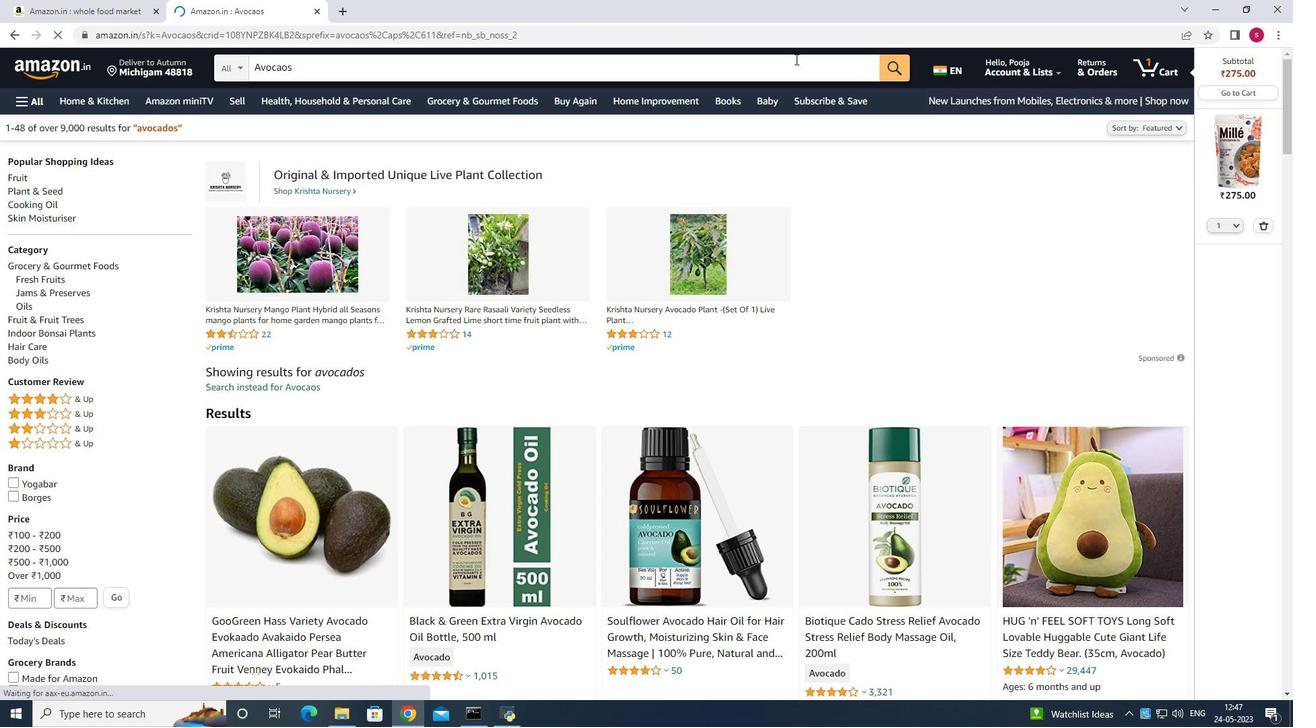 
Action: Mouse scrolled (802, 103) with delta (0, 0)
Screenshot: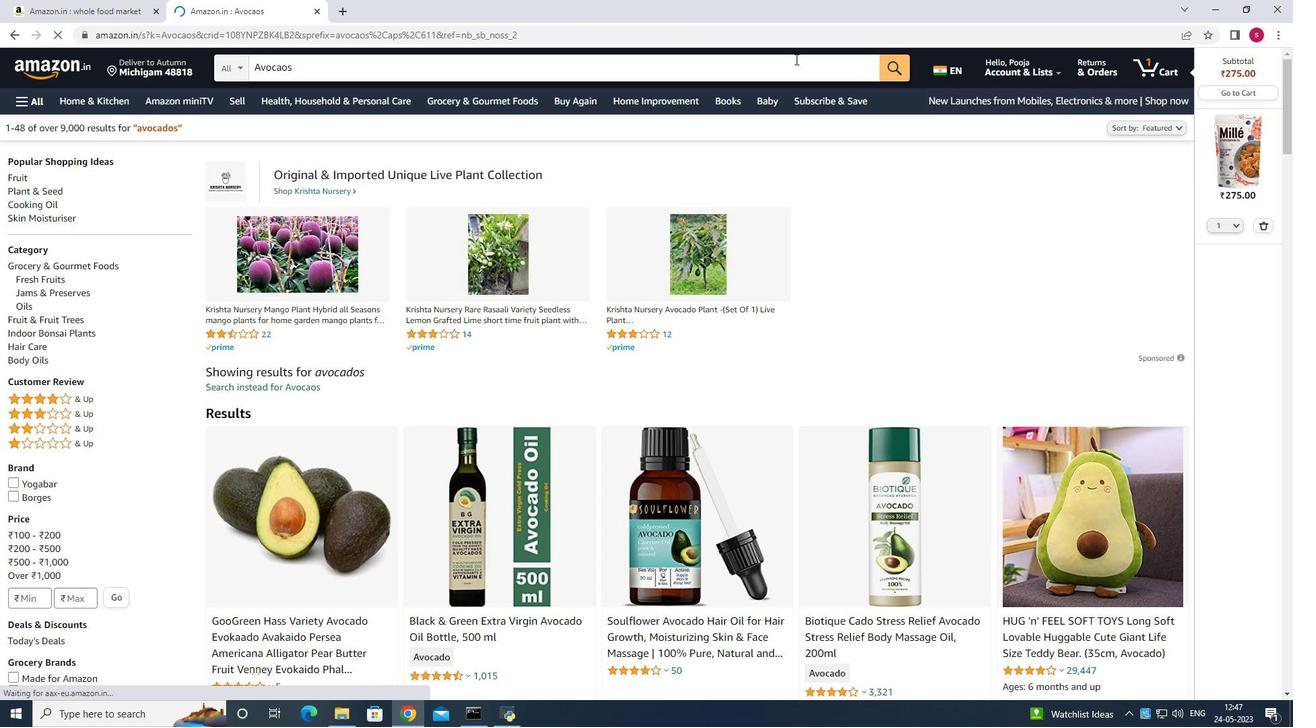 
Action: Mouse moved to (269, 385)
Screenshot: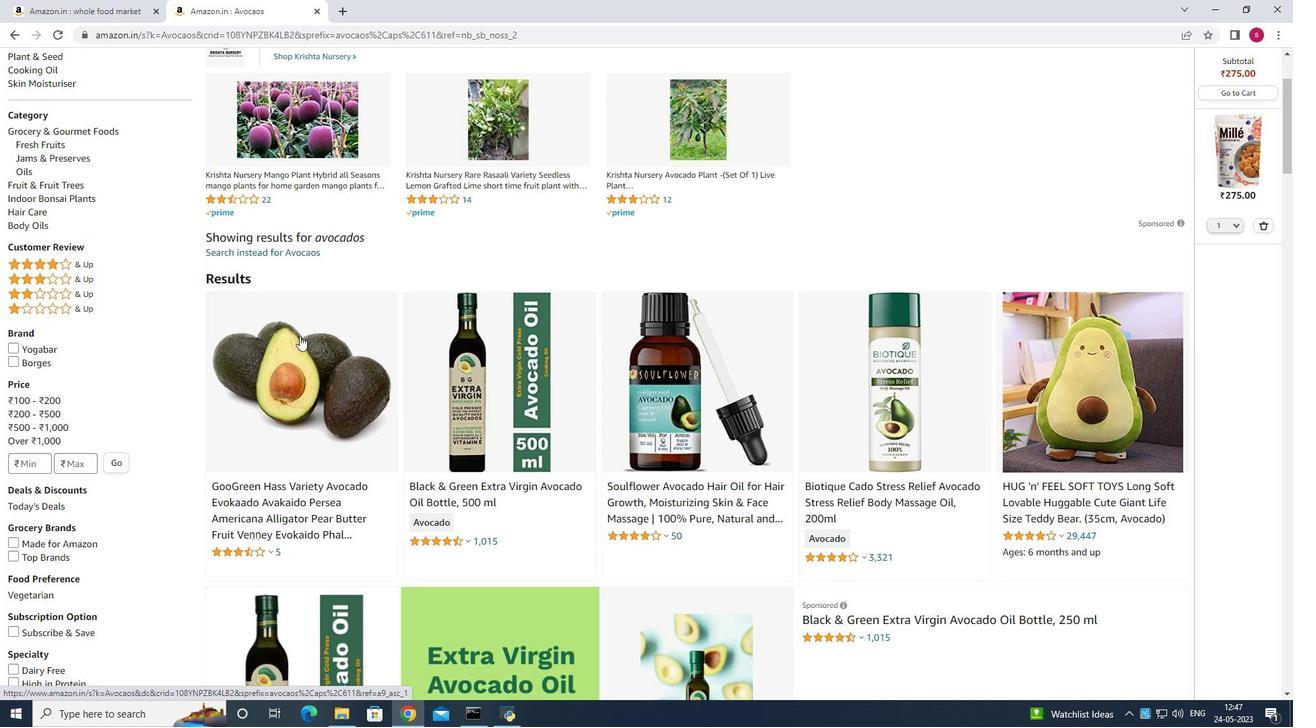 
Action: Mouse pressed left at (269, 385)
Screenshot: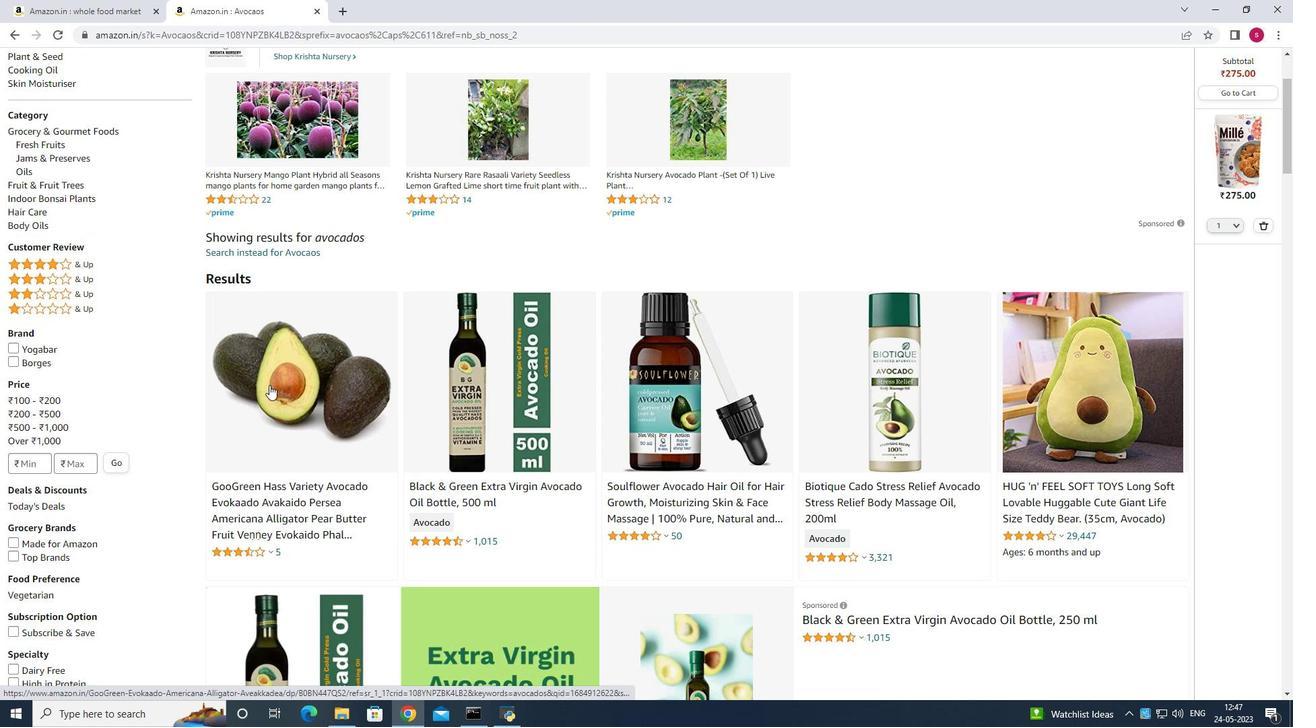 
Action: Mouse moved to (341, 402)
Screenshot: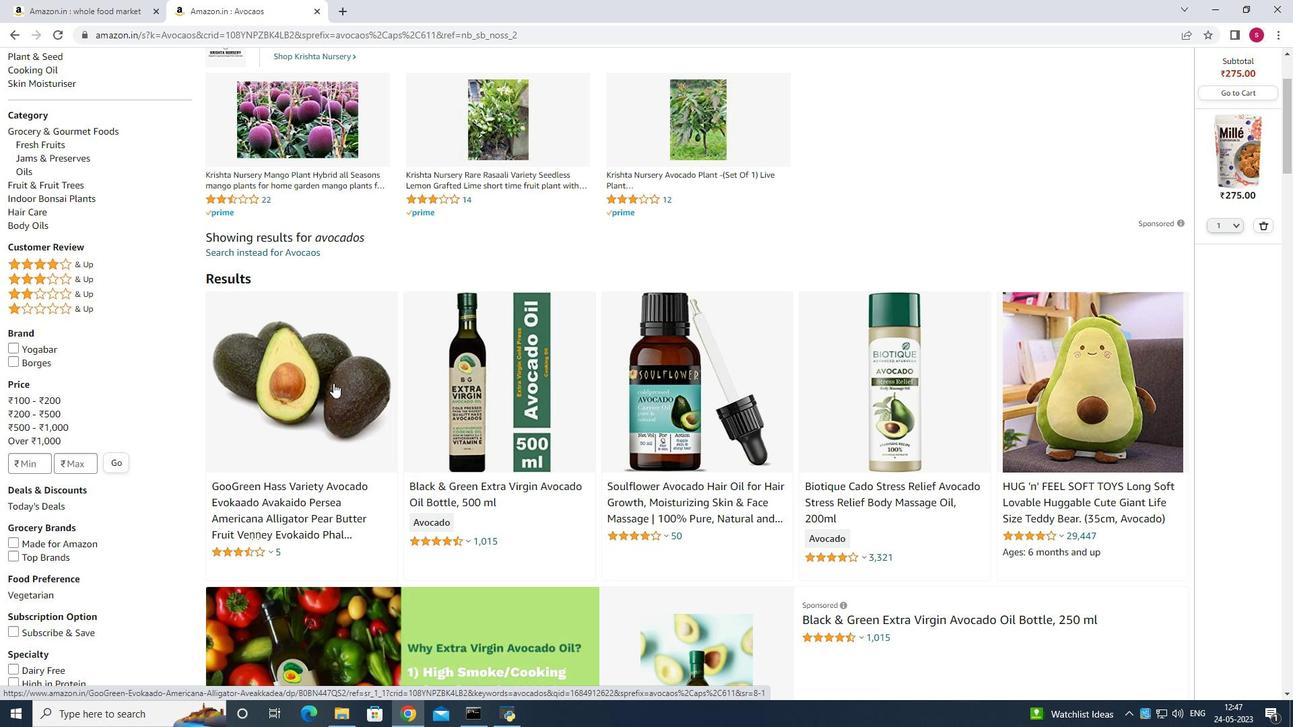 
Action: Mouse pressed left at (341, 402)
Screenshot: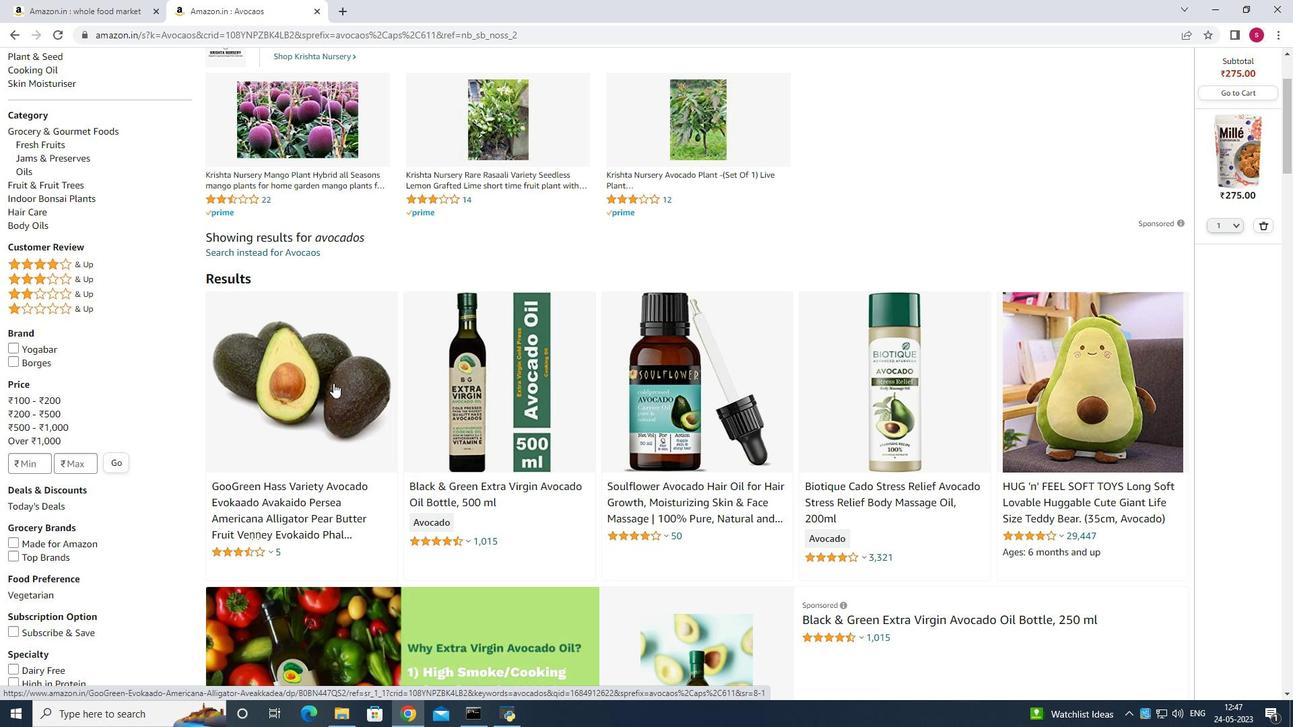 
Action: Mouse moved to (343, 402)
Screenshot: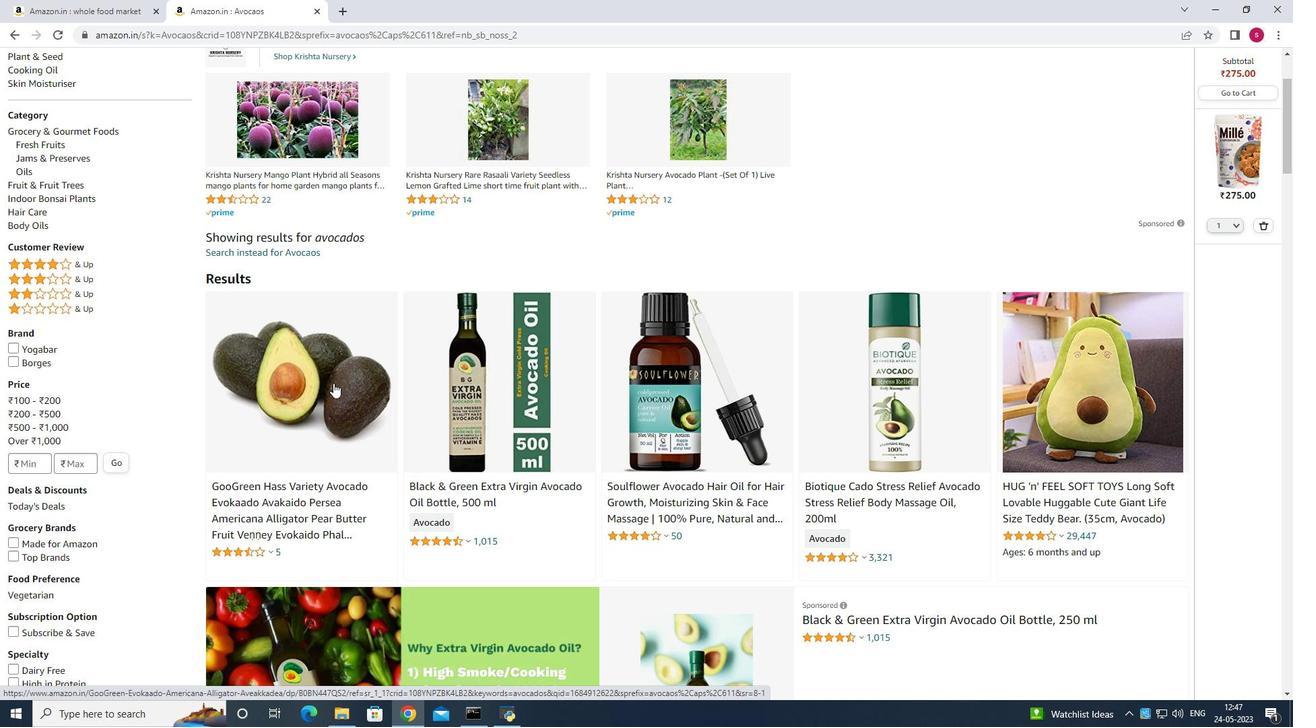 
Action: Mouse pressed left at (343, 402)
Screenshot: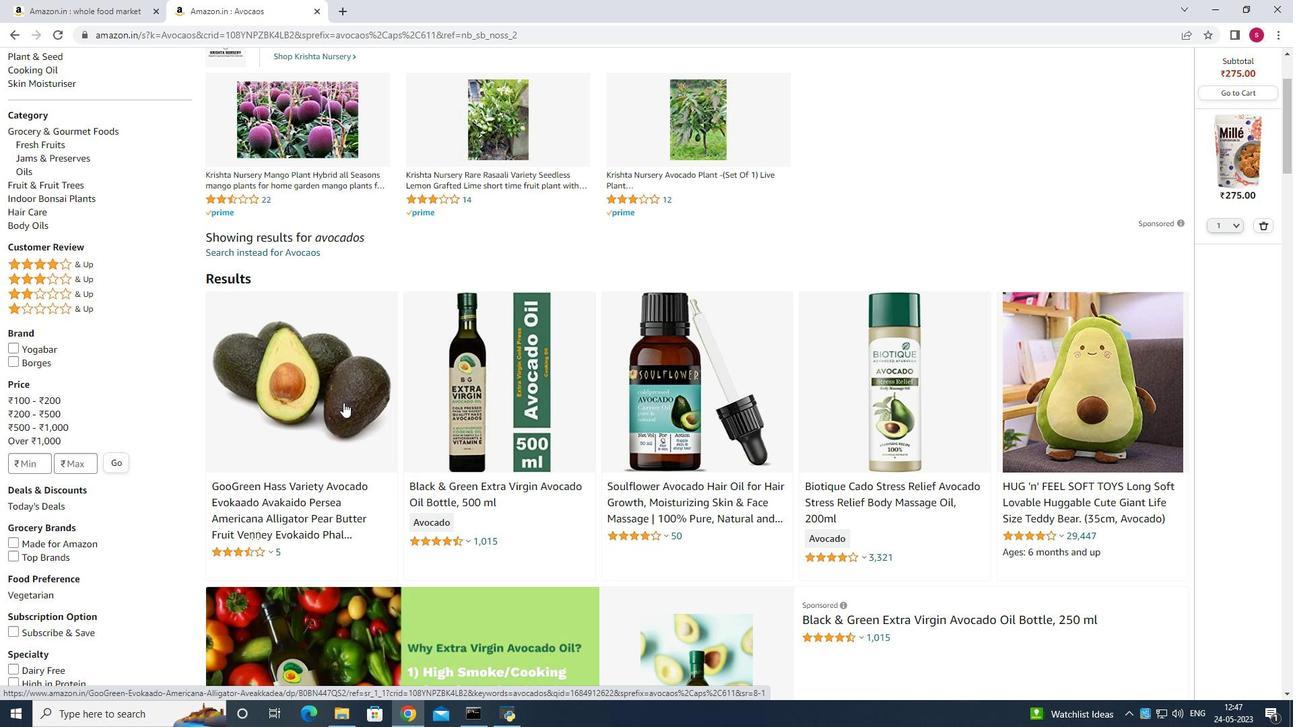 
Action: Mouse moved to (385, 392)
Screenshot: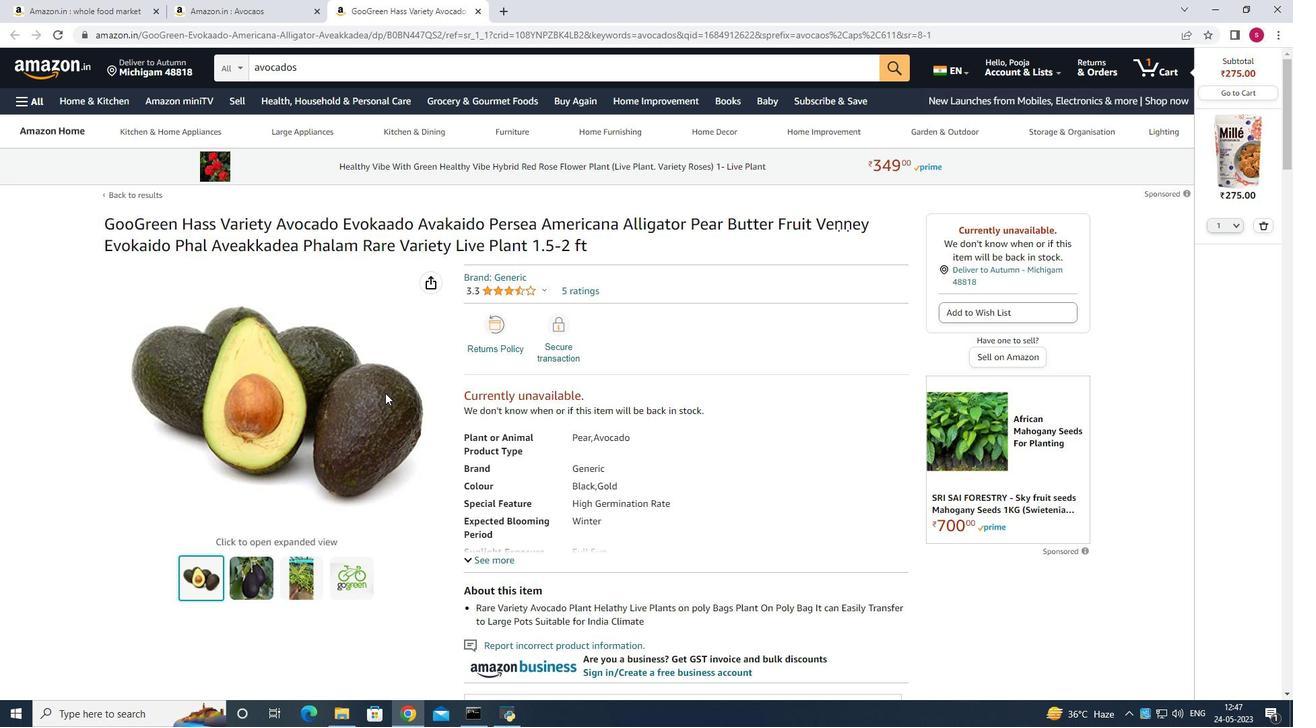 
Action: Mouse scrolled (385, 392) with delta (0, 0)
Screenshot: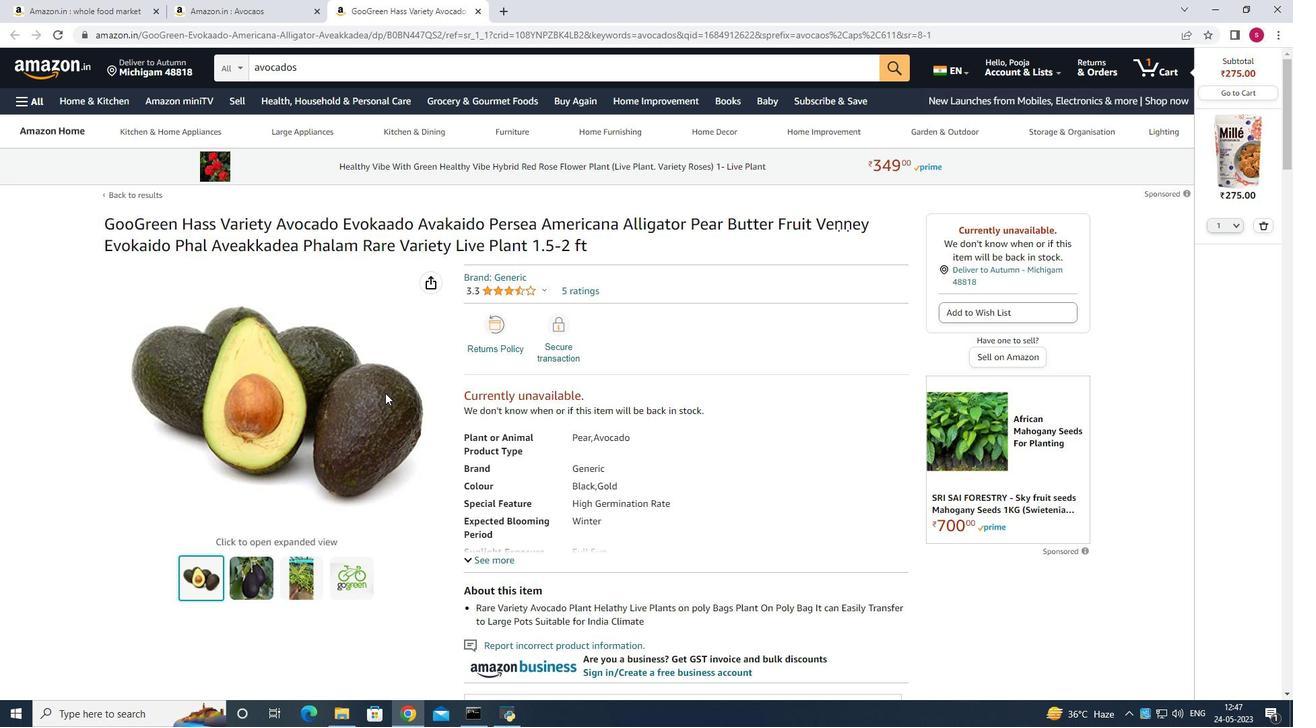 
Action: Mouse scrolled (385, 392) with delta (0, 0)
Screenshot: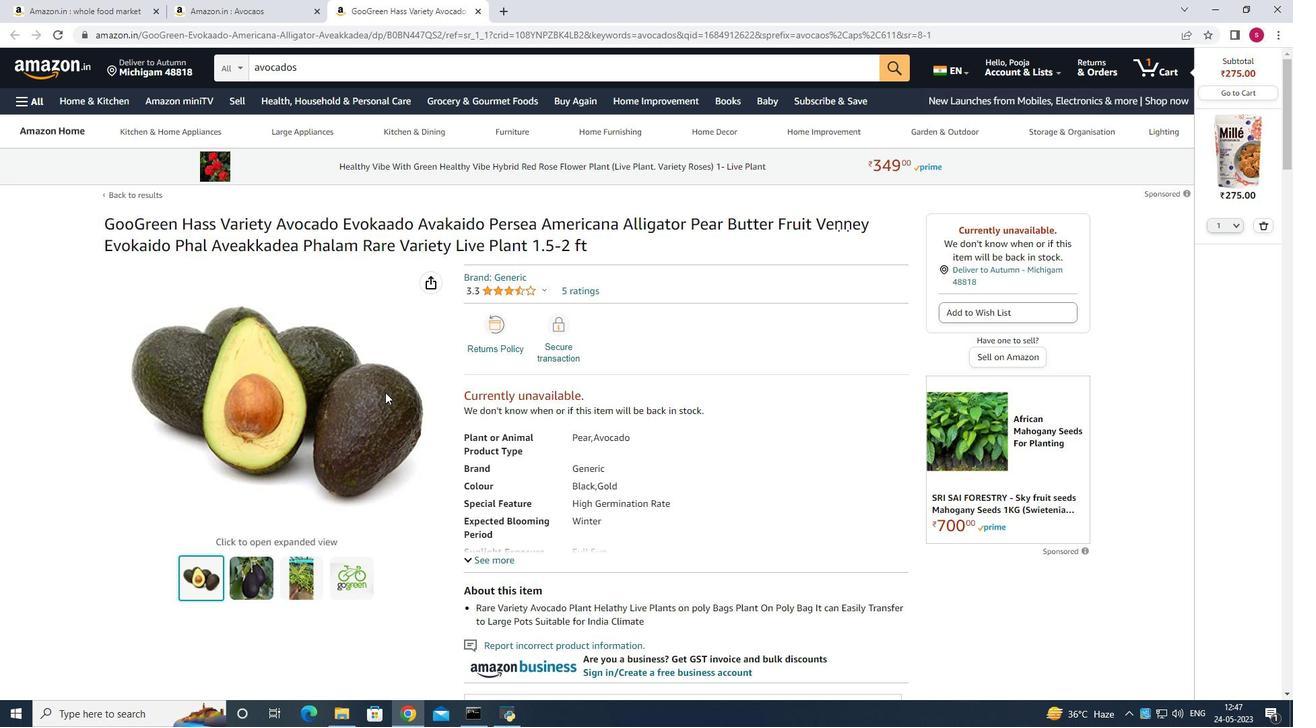 
Action: Mouse scrolled (385, 392) with delta (0, 0)
Screenshot: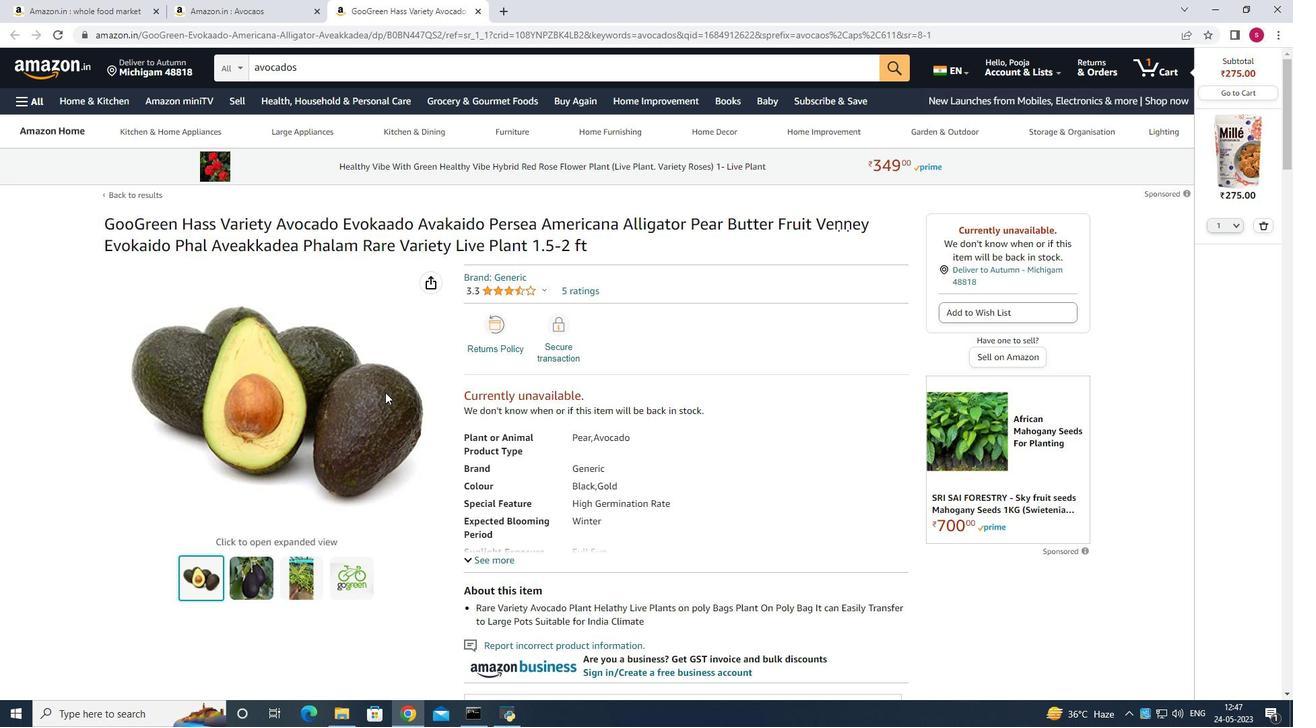 
Action: Mouse scrolled (385, 393) with delta (0, 0)
Screenshot: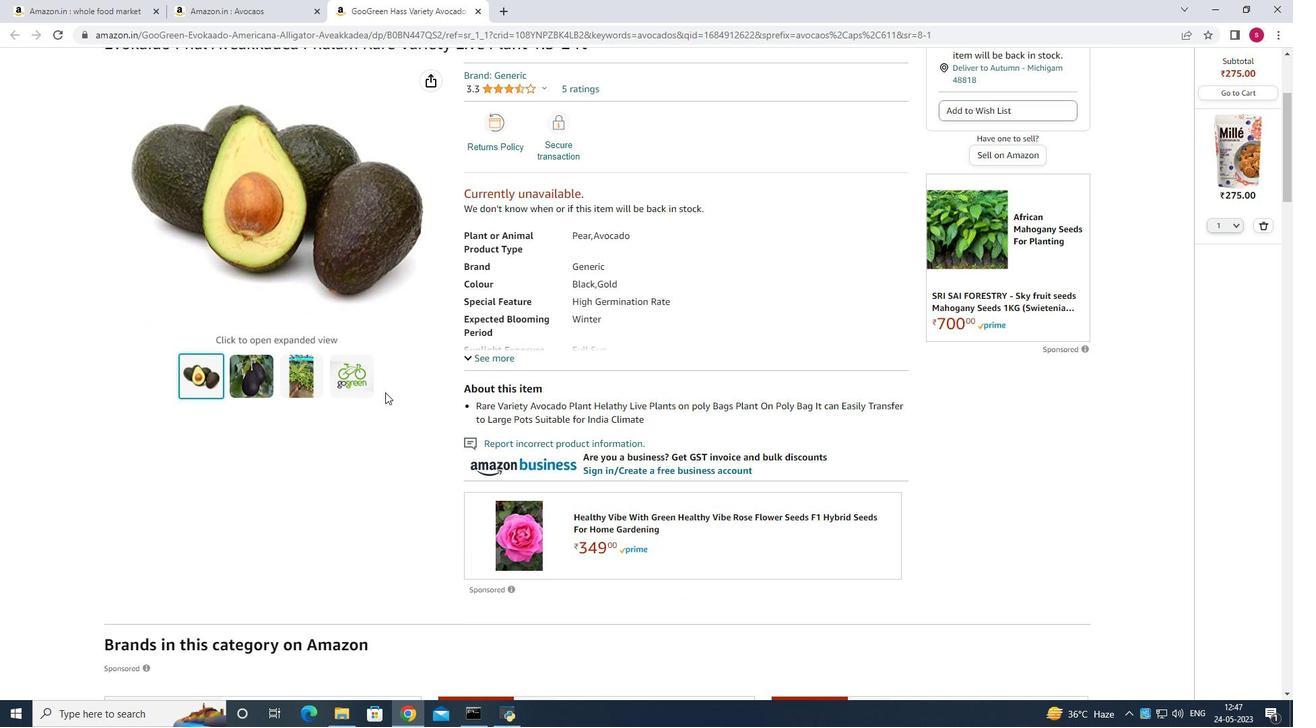 
Action: Mouse scrolled (385, 393) with delta (0, 0)
Screenshot: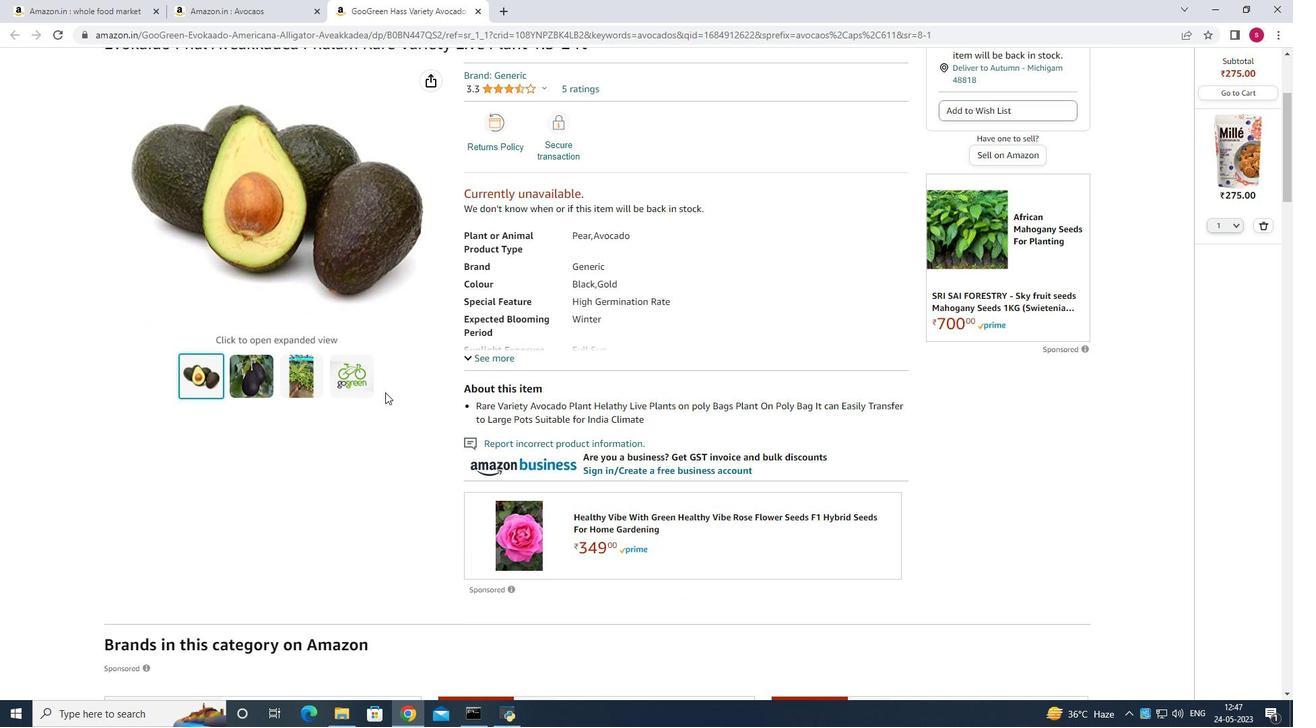 
Action: Mouse scrolled (385, 393) with delta (0, 0)
Screenshot: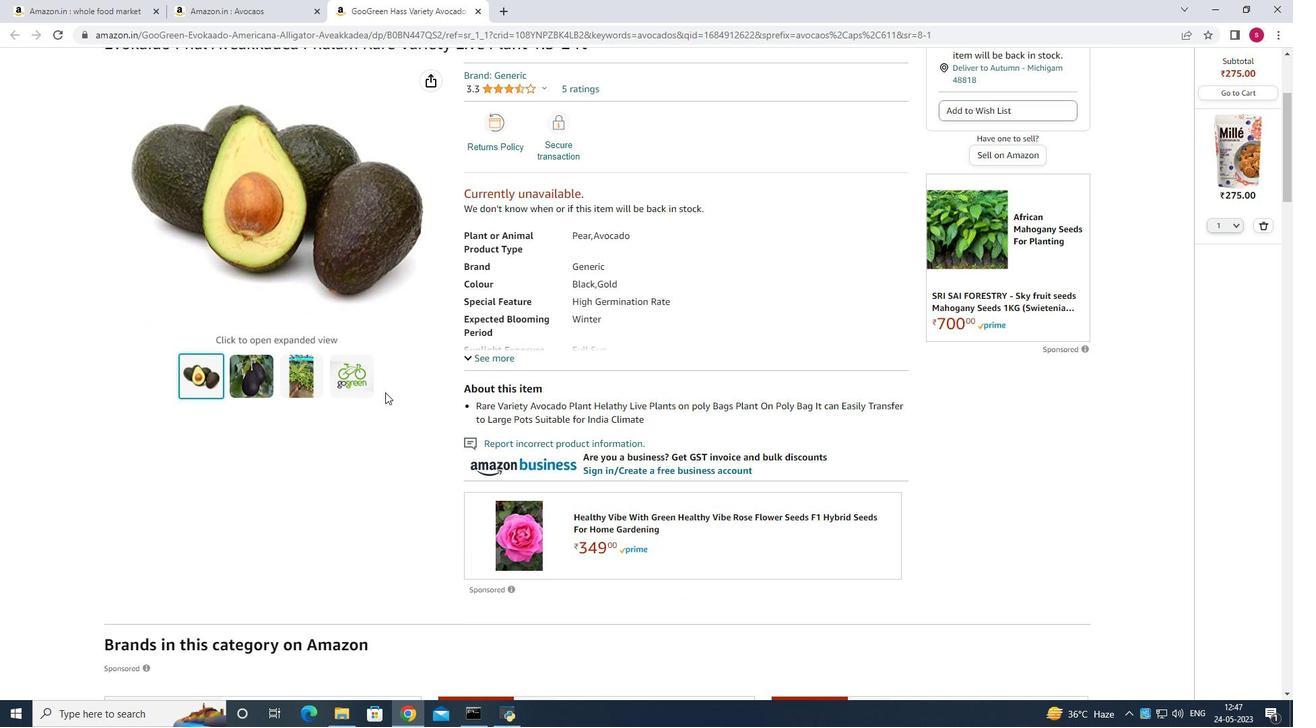 
Action: Mouse moved to (1259, 222)
Screenshot: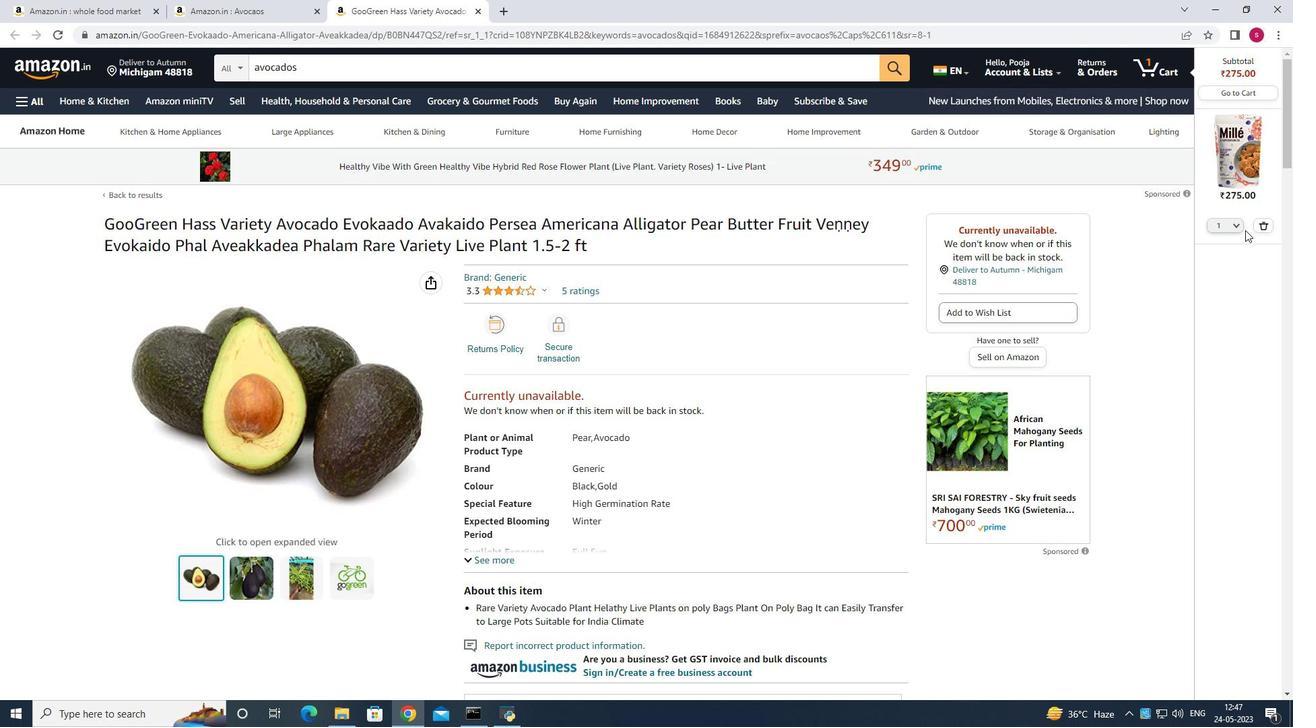 
Action: Mouse pressed left at (1259, 222)
Screenshot: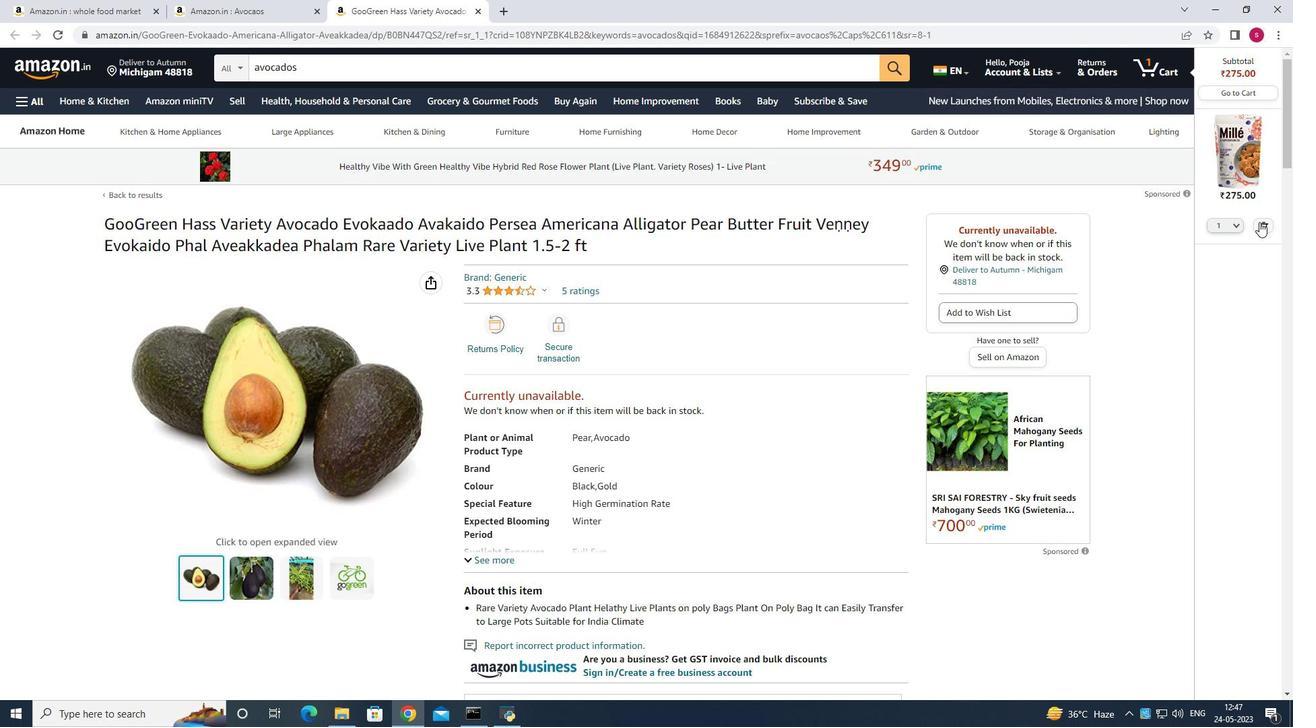 
Action: Mouse moved to (240, 336)
Screenshot: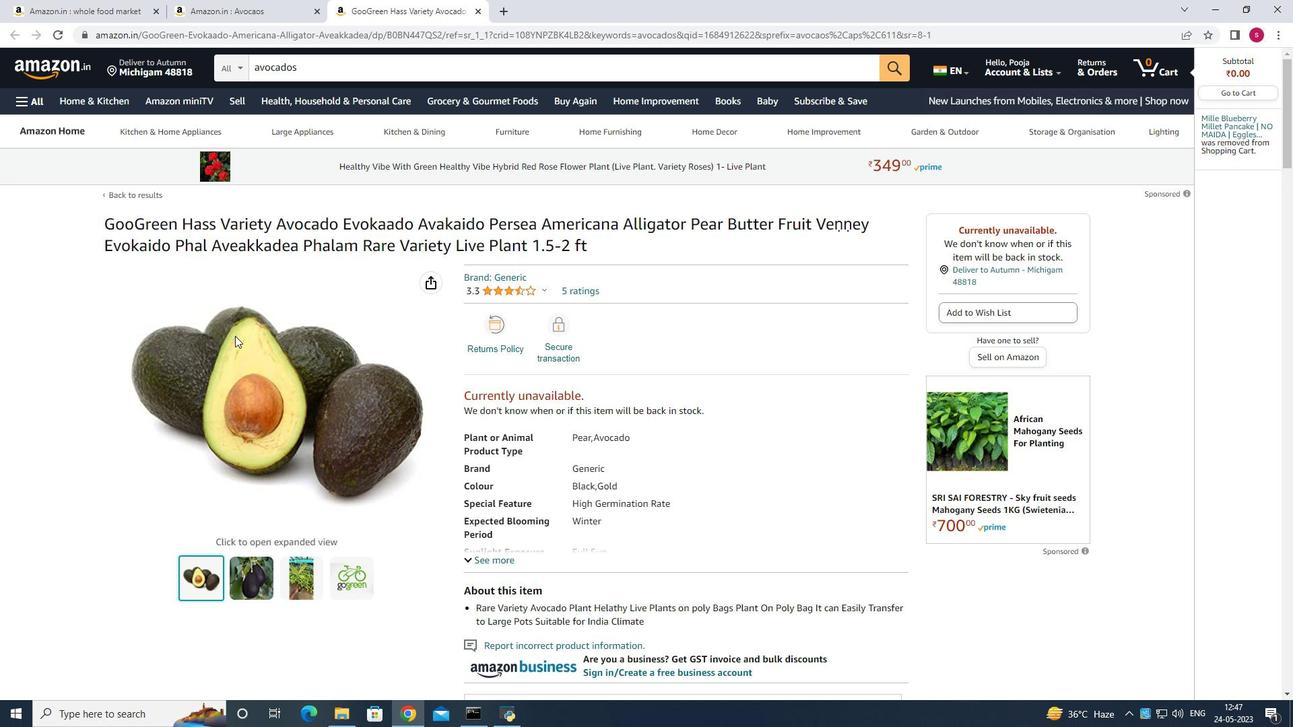 
Action: Mouse scrolled (240, 335) with delta (0, 0)
Screenshot: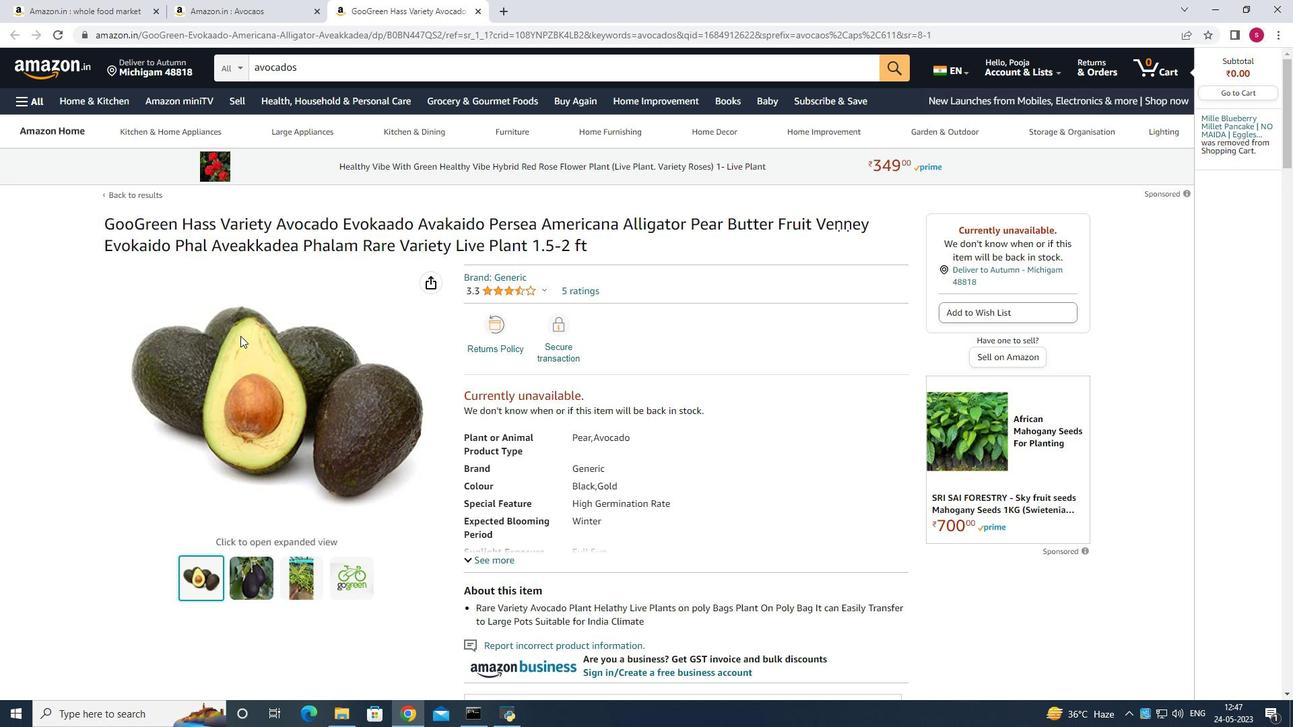 
Action: Mouse scrolled (240, 335) with delta (0, 0)
Screenshot: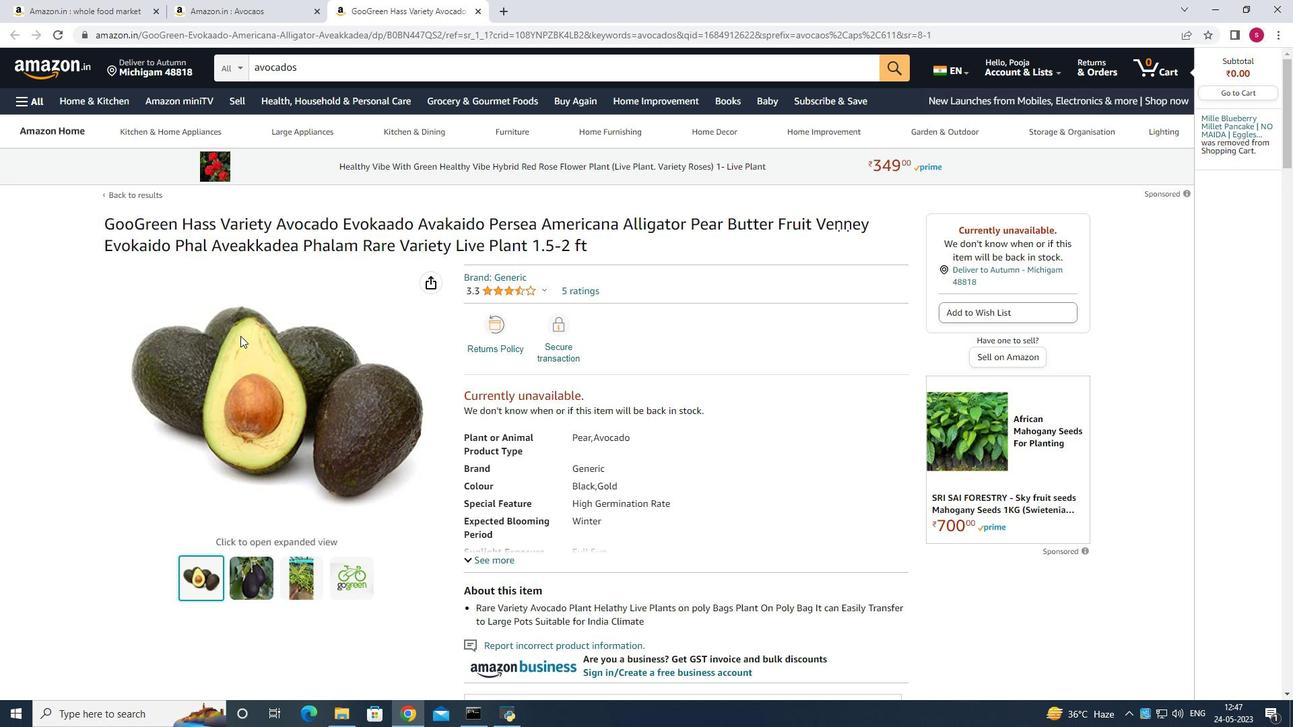 
Action: Mouse moved to (332, 336)
Screenshot: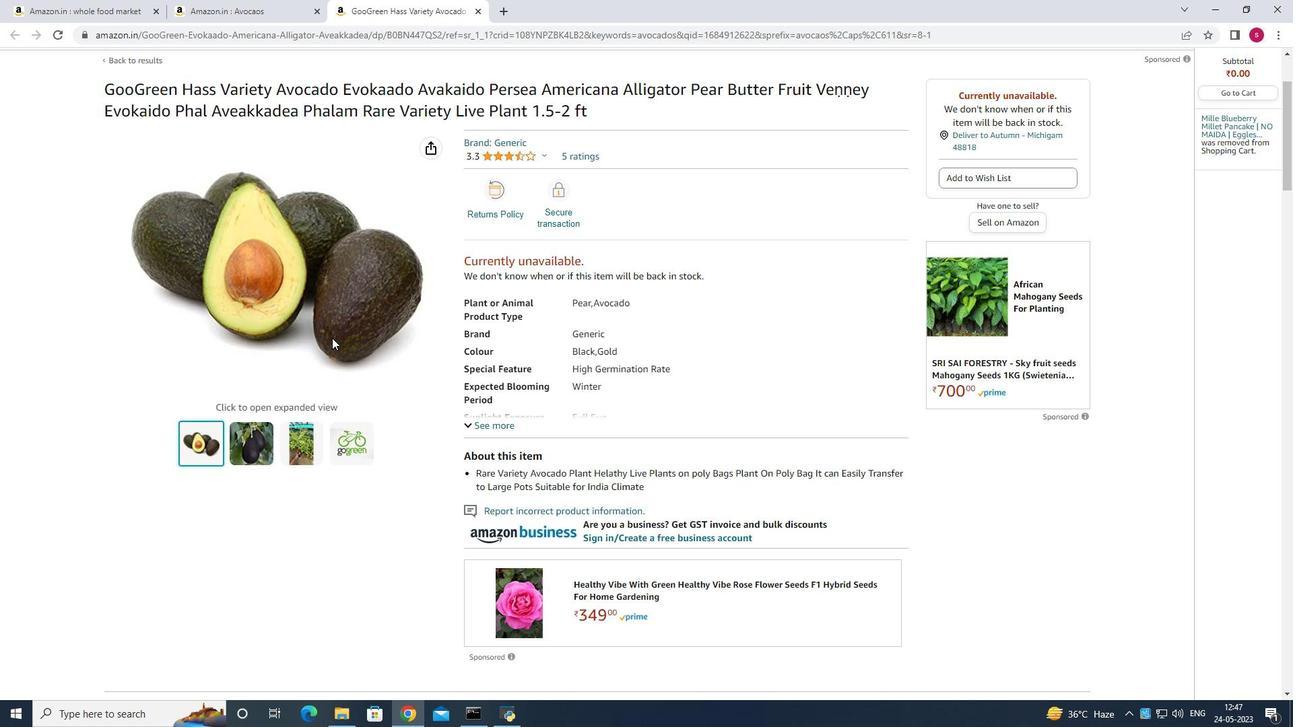 
Action: Mouse scrolled (332, 336) with delta (0, 0)
Screenshot: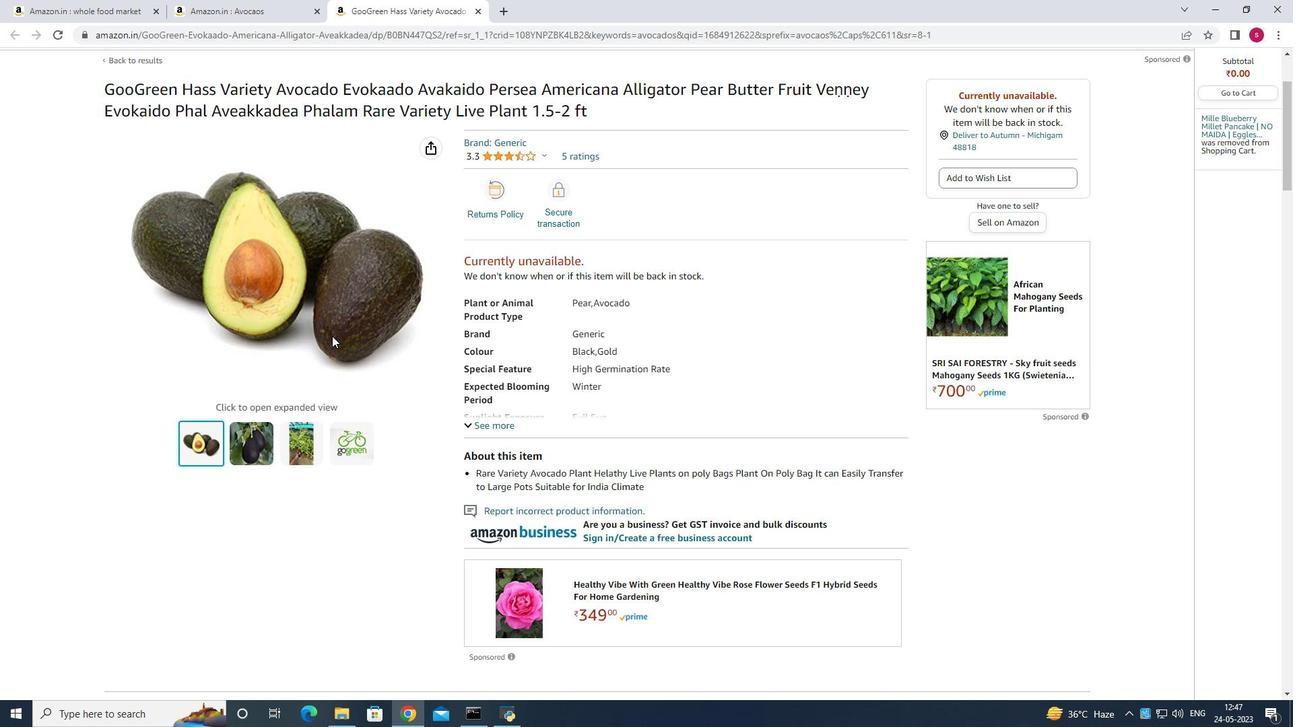 
Action: Mouse scrolled (332, 336) with delta (0, 0)
Screenshot: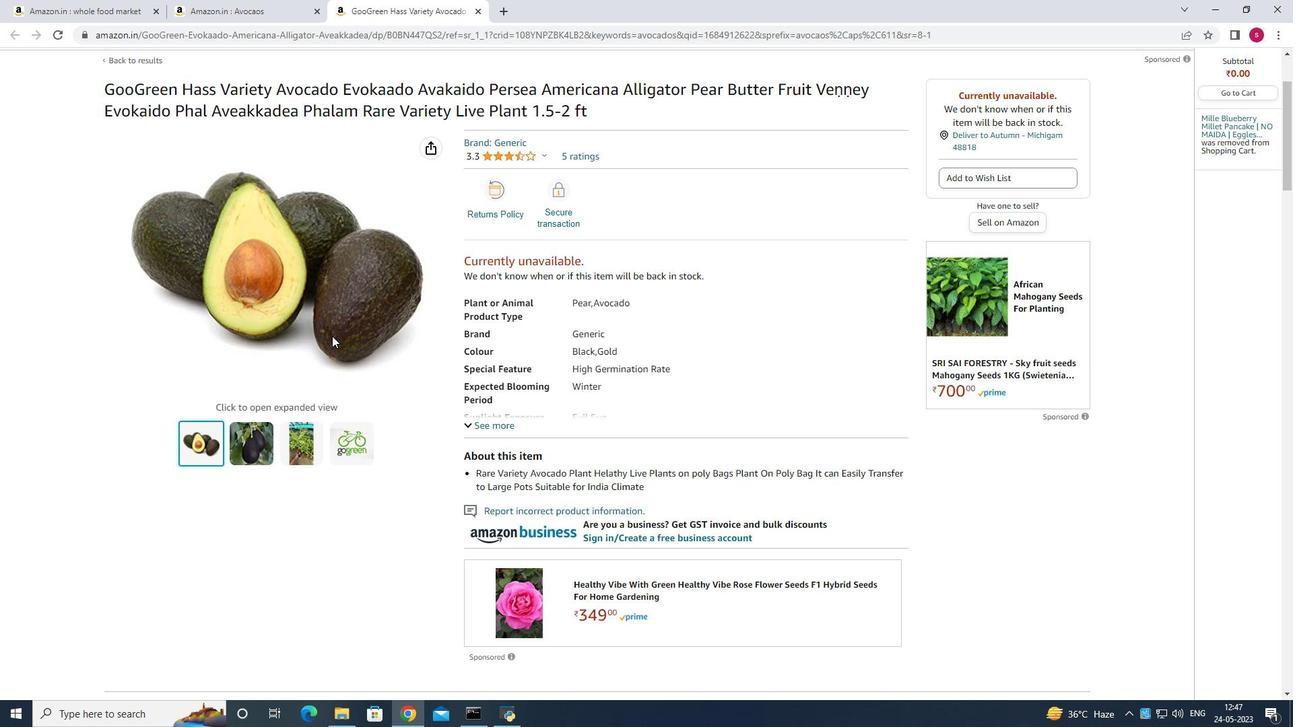 
Action: Mouse moved to (1045, 313)
Screenshot: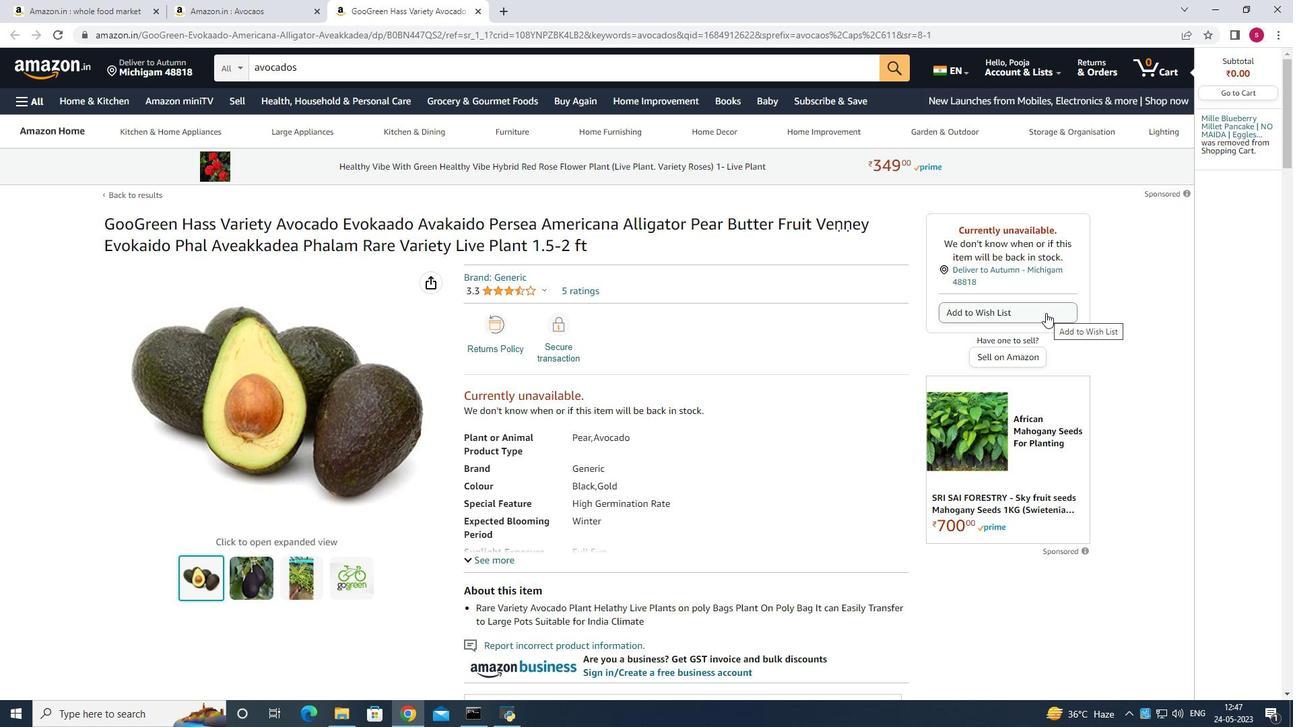 
Action: Mouse scrolled (1045, 312) with delta (0, 0)
Screenshot: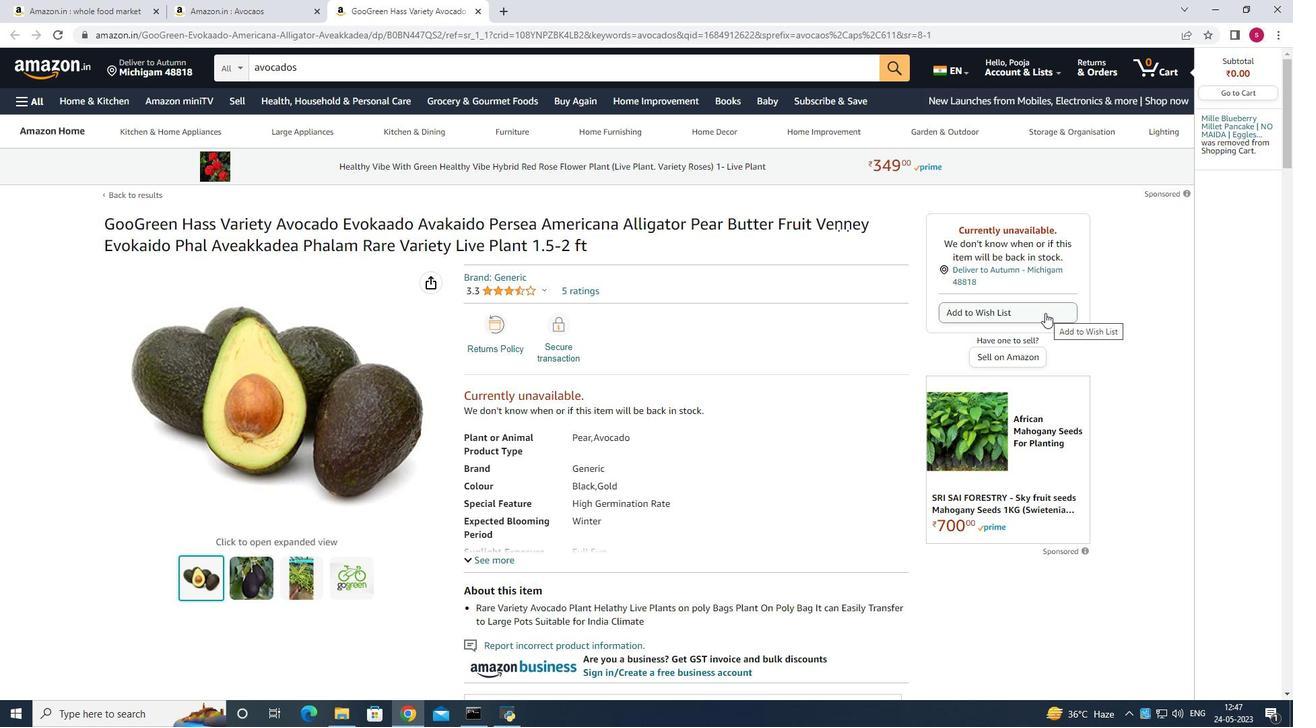 
Action: Mouse scrolled (1045, 313) with delta (0, 0)
Screenshot: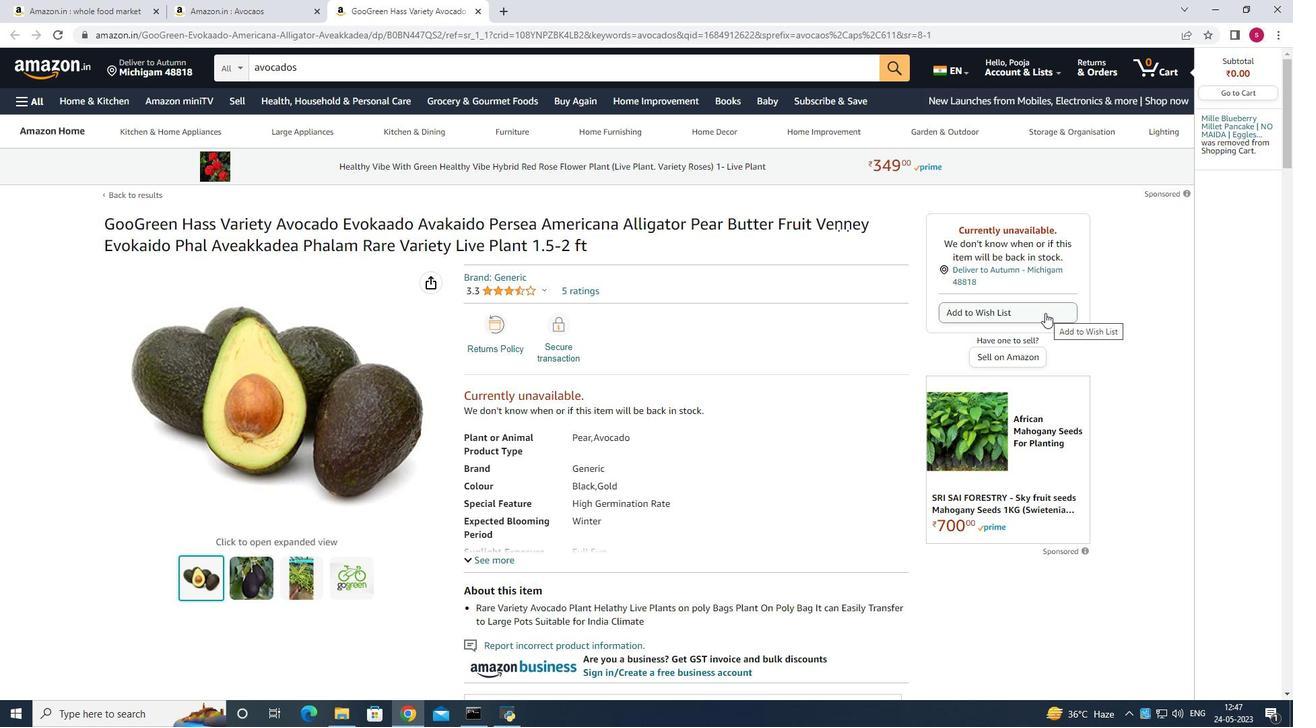 
Action: Mouse scrolled (1045, 313) with delta (0, 0)
Screenshot: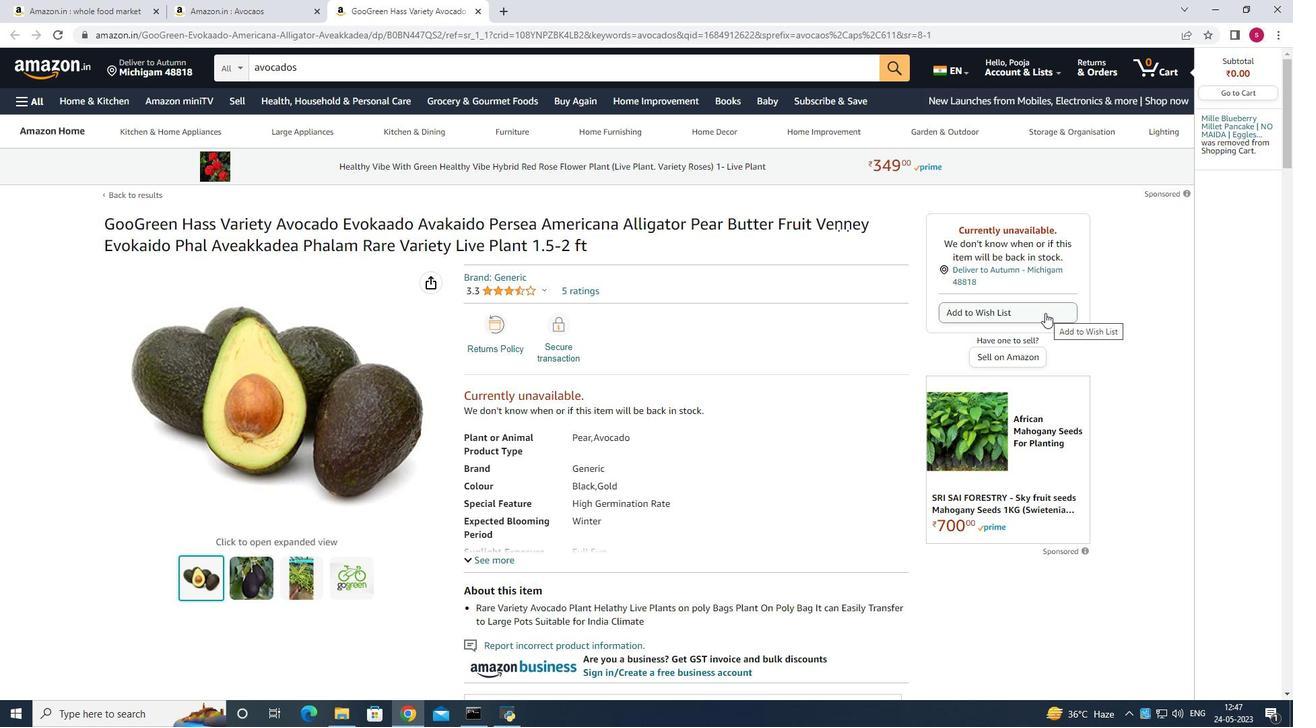 
Action: Mouse scrolled (1045, 313) with delta (0, 0)
Screenshot: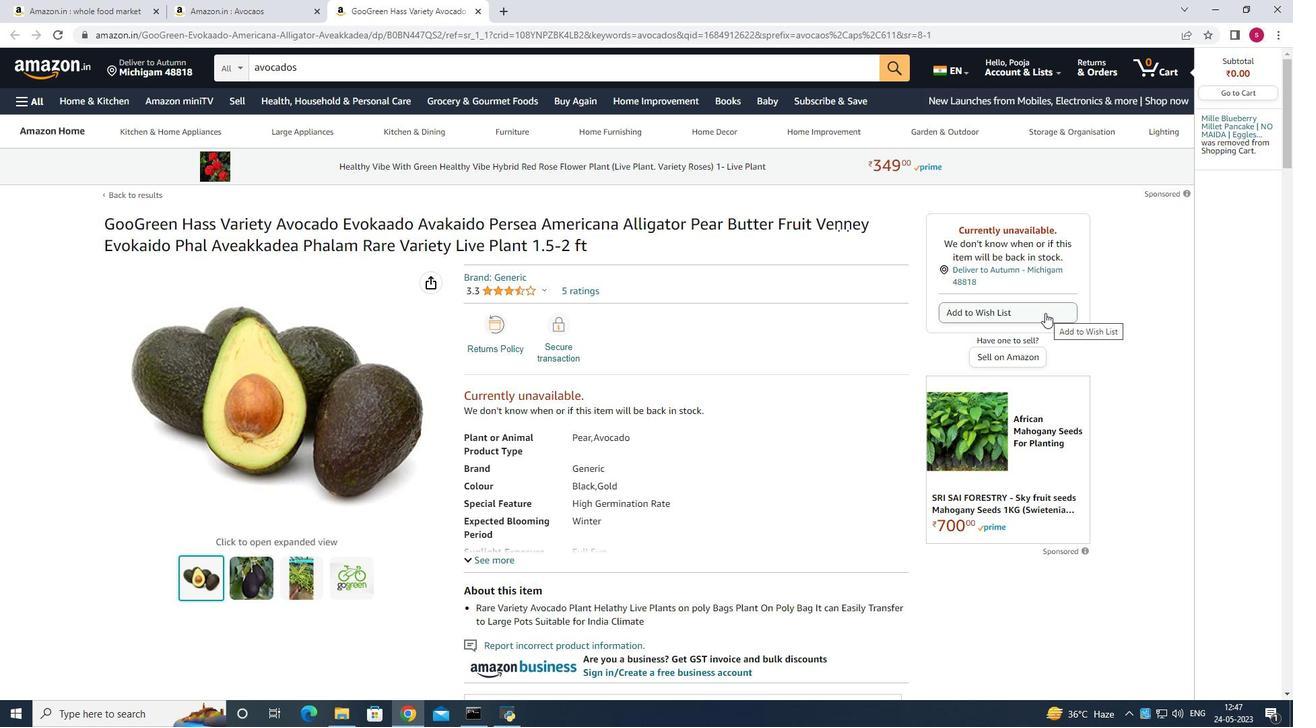 
Action: Mouse scrolled (1045, 313) with delta (0, 0)
Screenshot: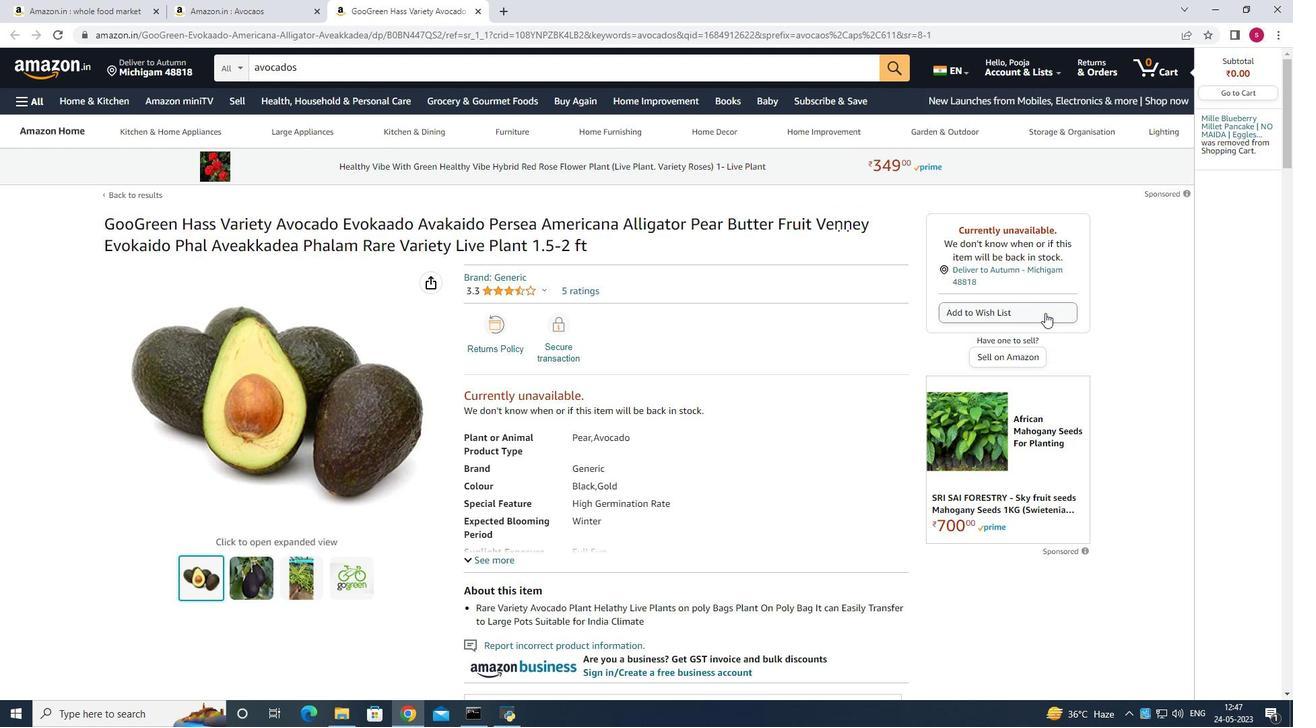 
Action: Mouse scrolled (1045, 313) with delta (0, 0)
Screenshot: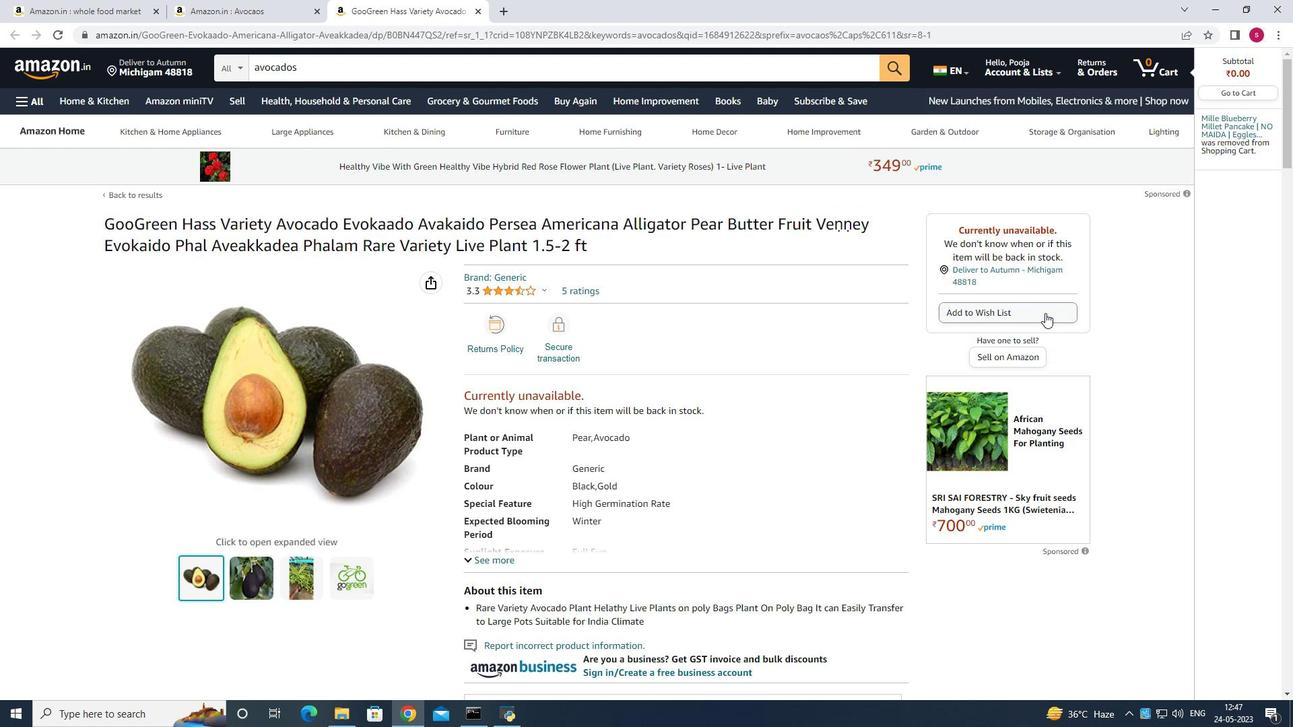 
Action: Mouse moved to (759, 371)
Screenshot: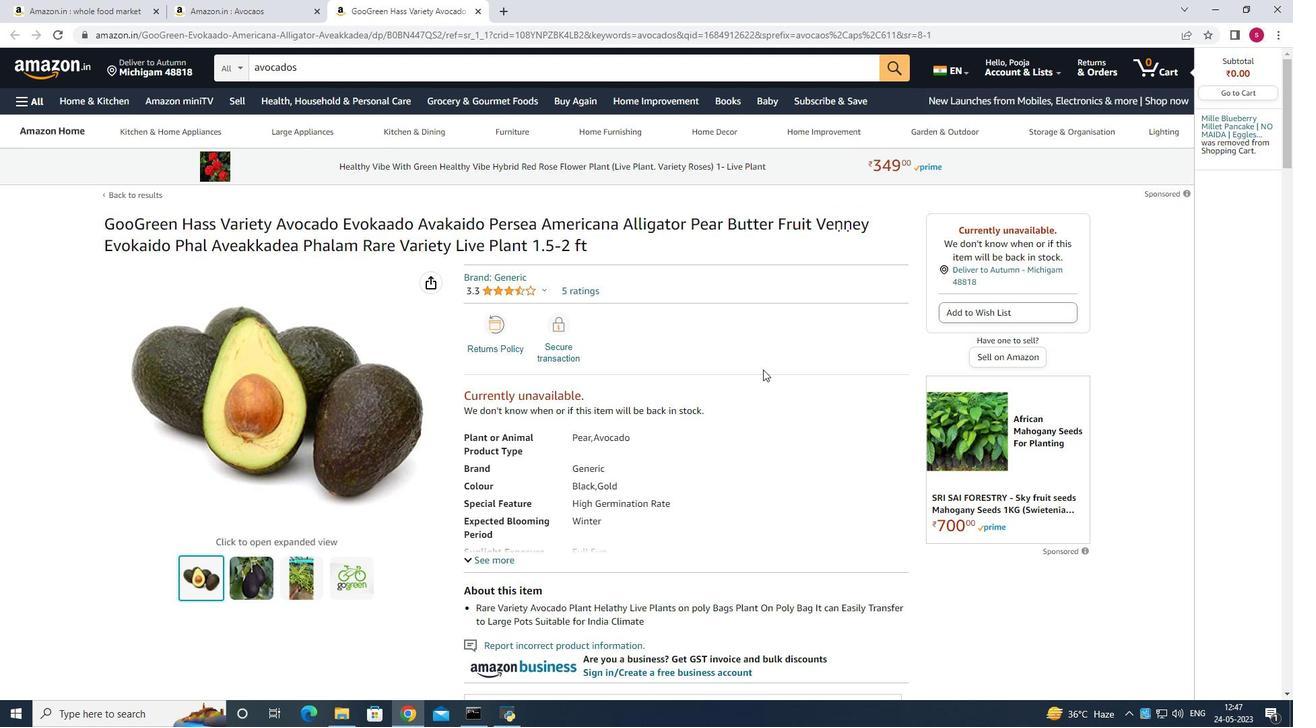 
Action: Mouse scrolled (759, 371) with delta (0, 0)
Screenshot: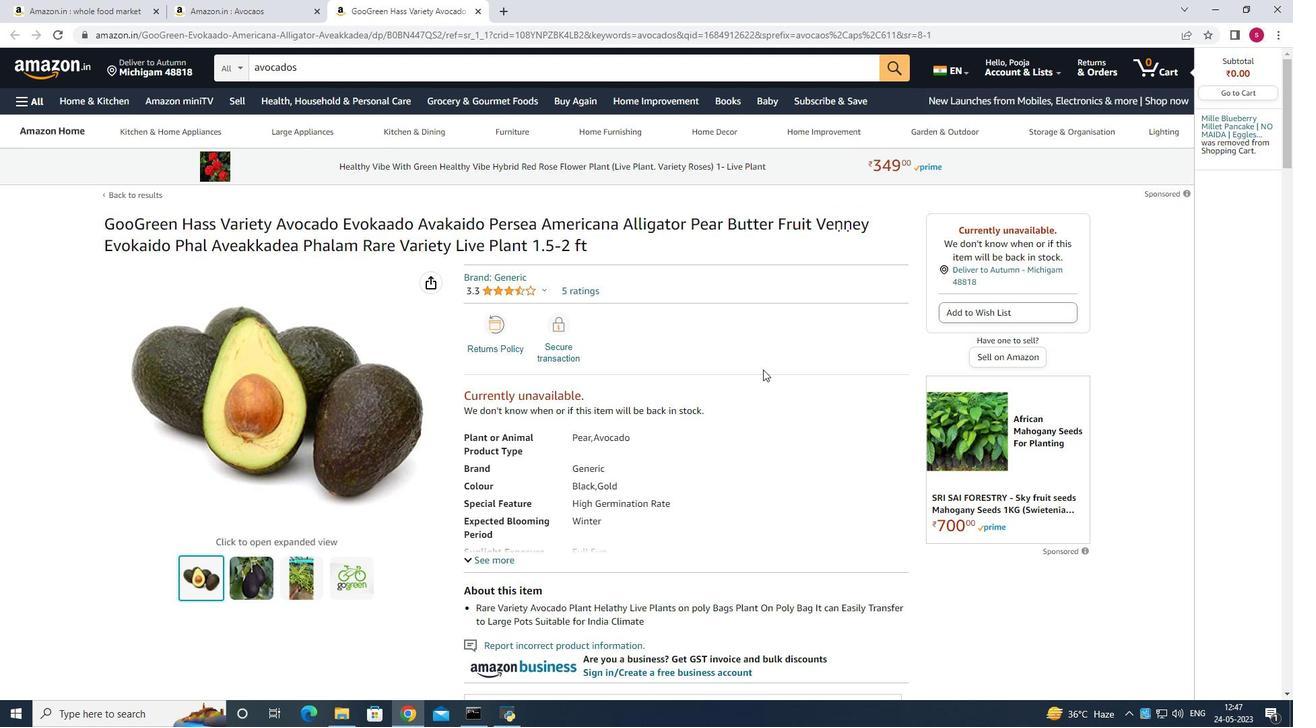 
Action: Mouse scrolled (759, 371) with delta (0, 0)
Screenshot: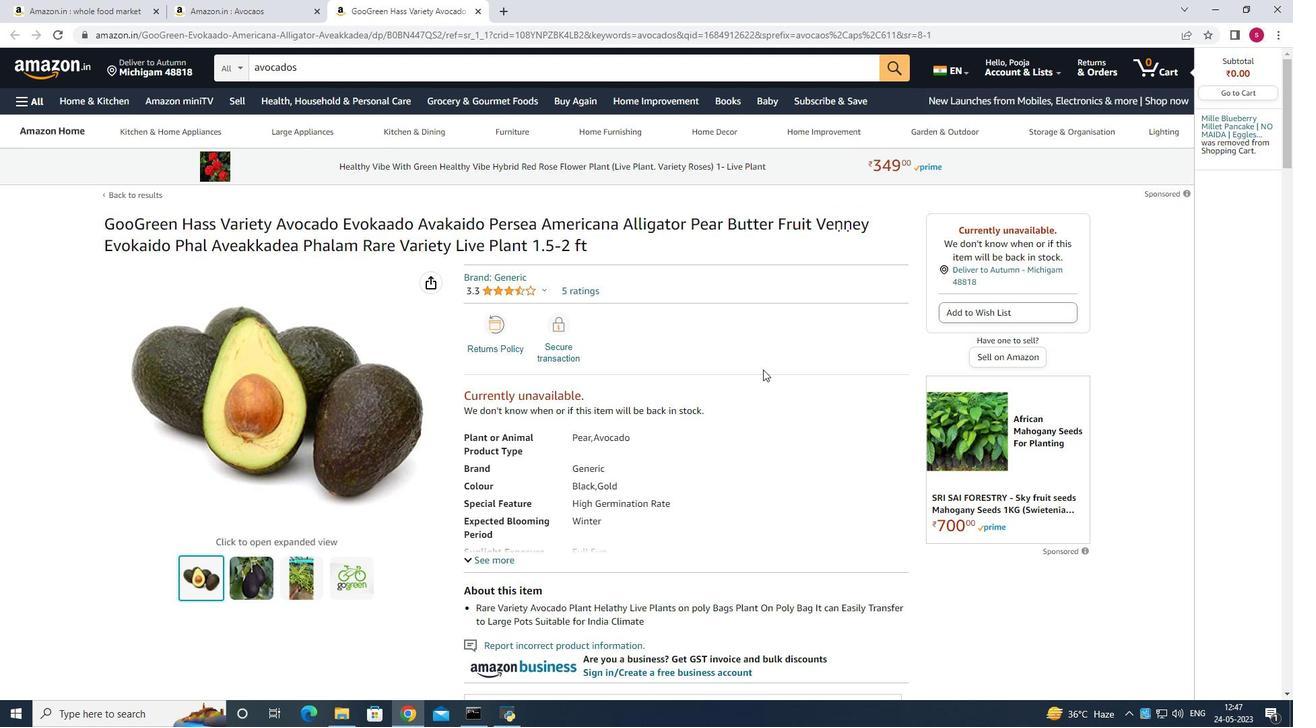 
Action: Mouse scrolled (759, 371) with delta (0, 0)
Screenshot: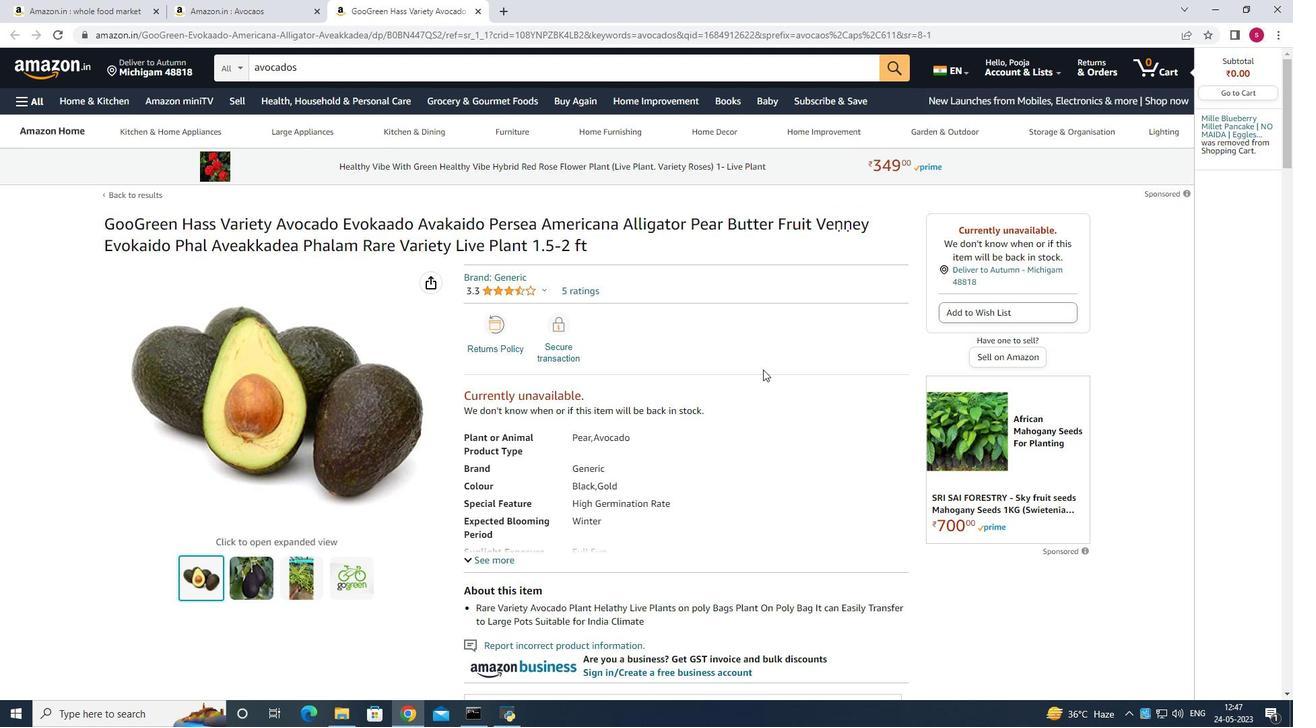 
Action: Mouse scrolled (759, 371) with delta (0, 0)
Screenshot: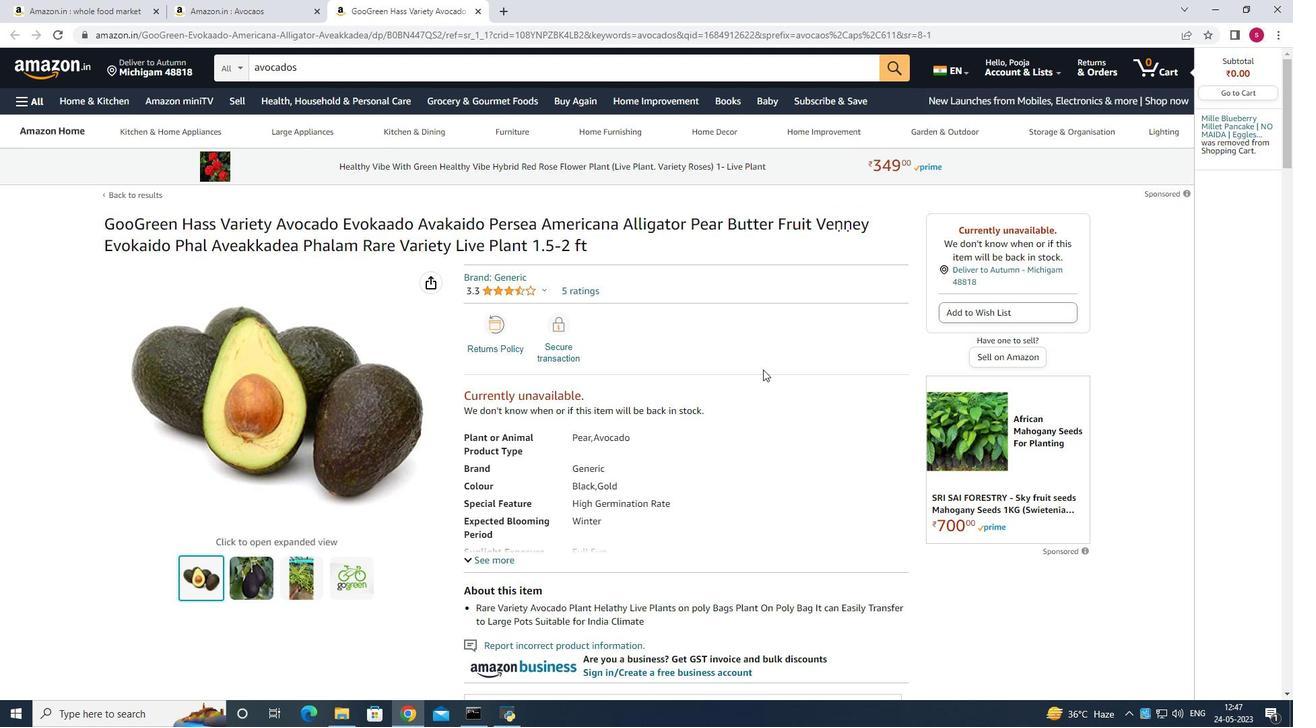 
Action: Mouse scrolled (759, 371) with delta (0, 0)
Screenshot: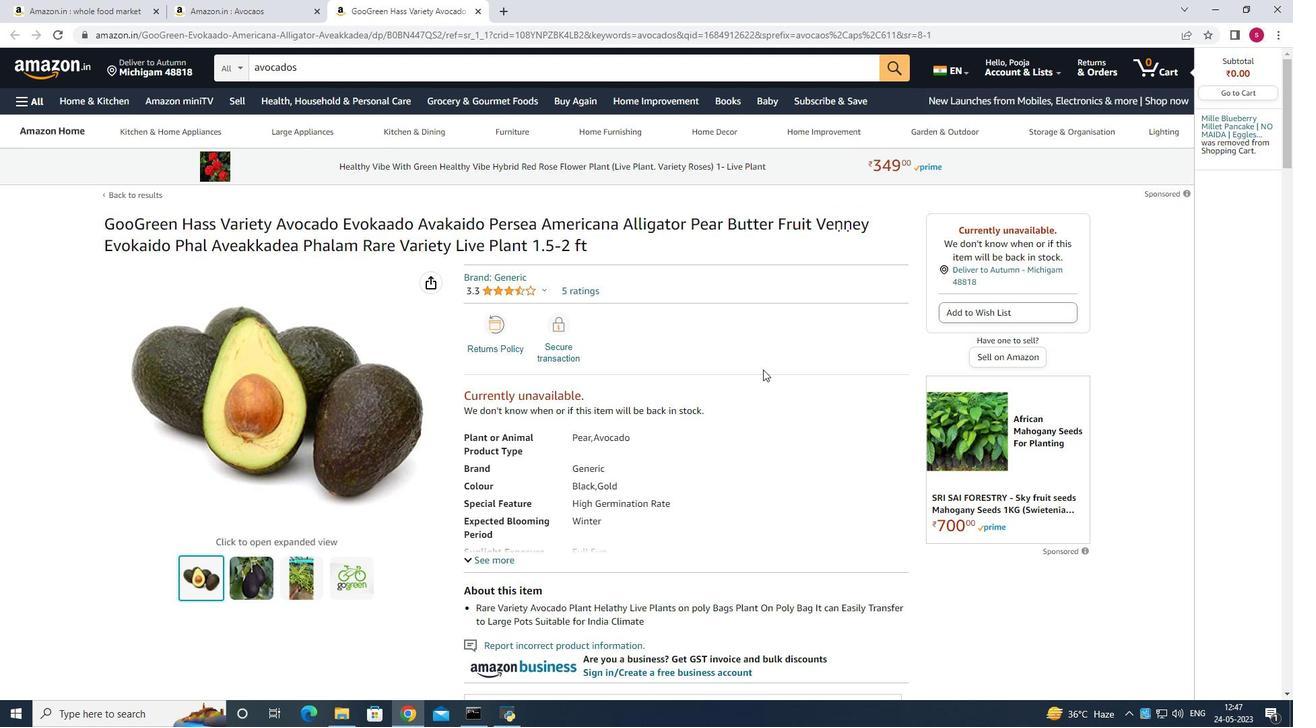 
Action: Mouse moved to (674, 440)
Screenshot: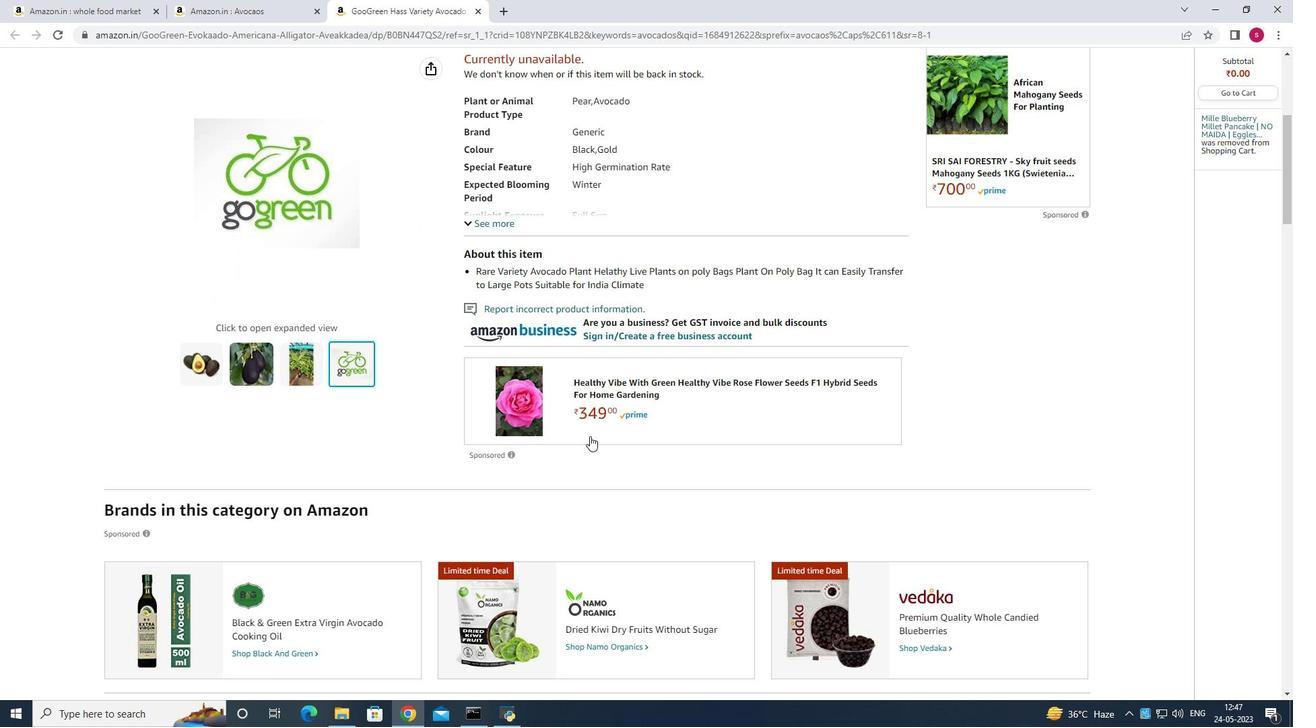 
Action: Mouse scrolled (674, 441) with delta (0, 0)
Screenshot: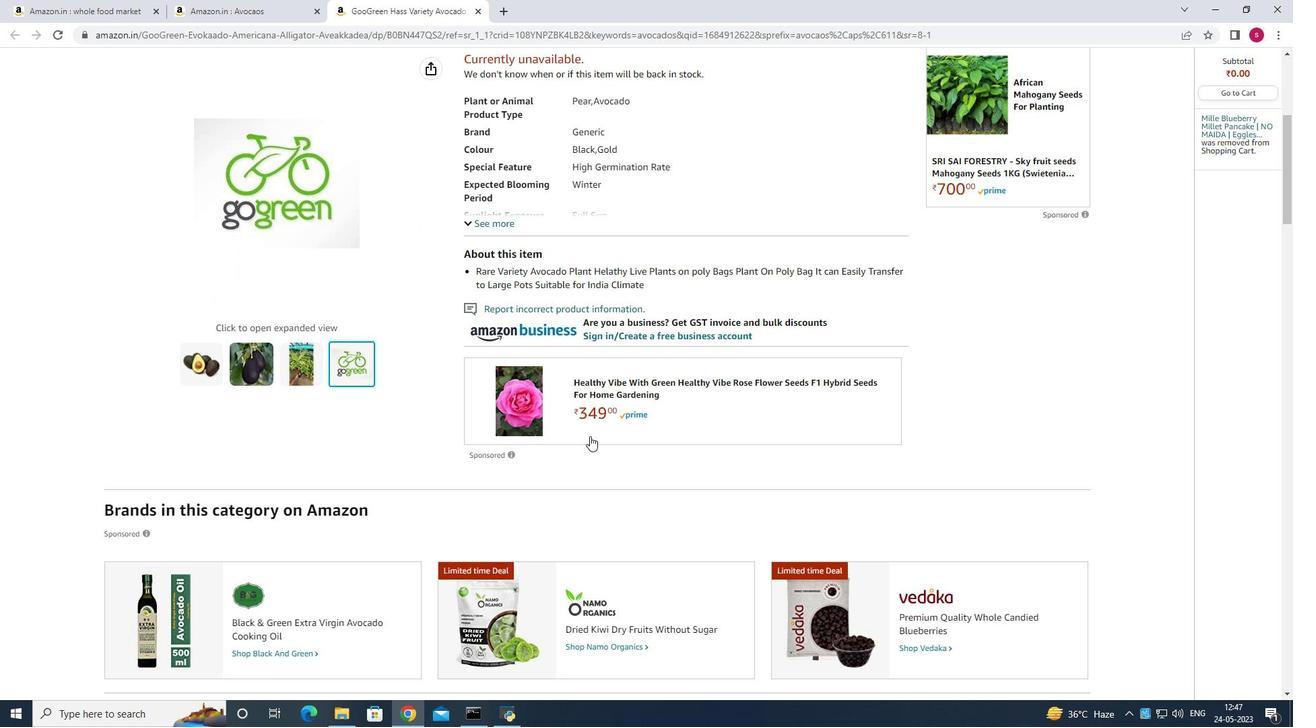 
Action: Mouse moved to (676, 439)
Screenshot: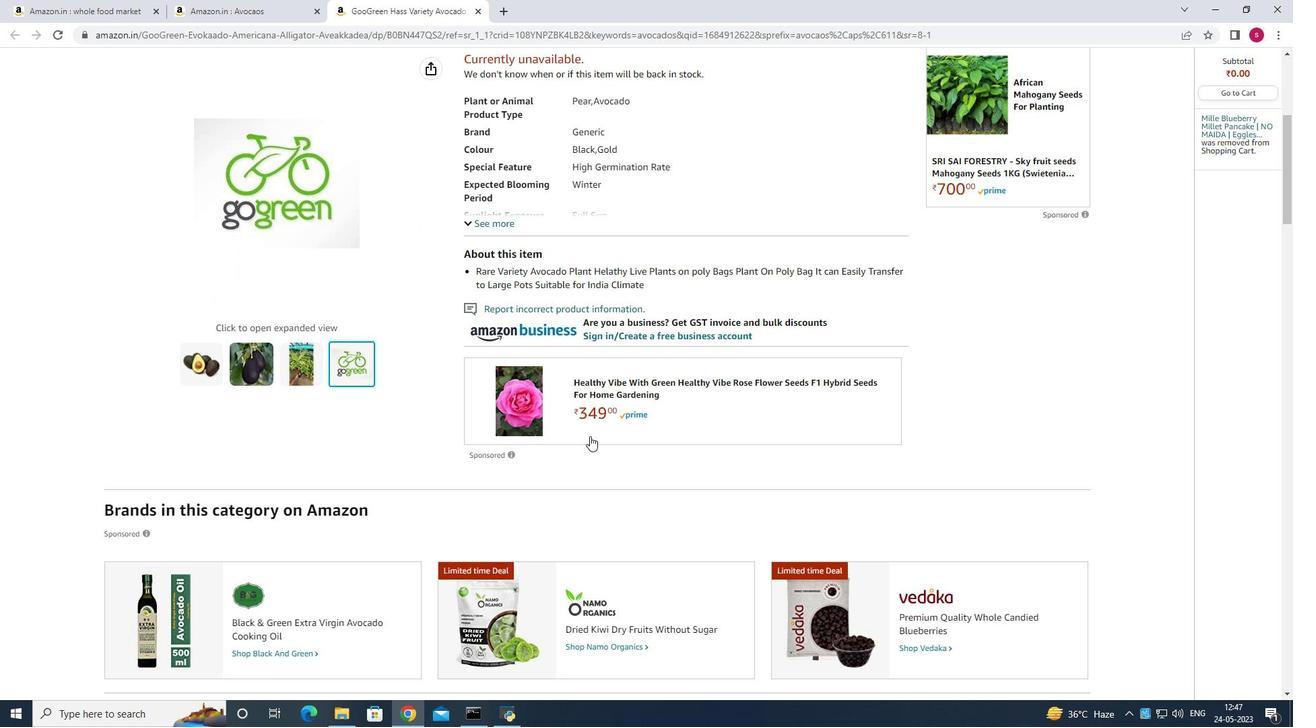 
Action: Mouse scrolled (676, 440) with delta (0, 0)
Screenshot: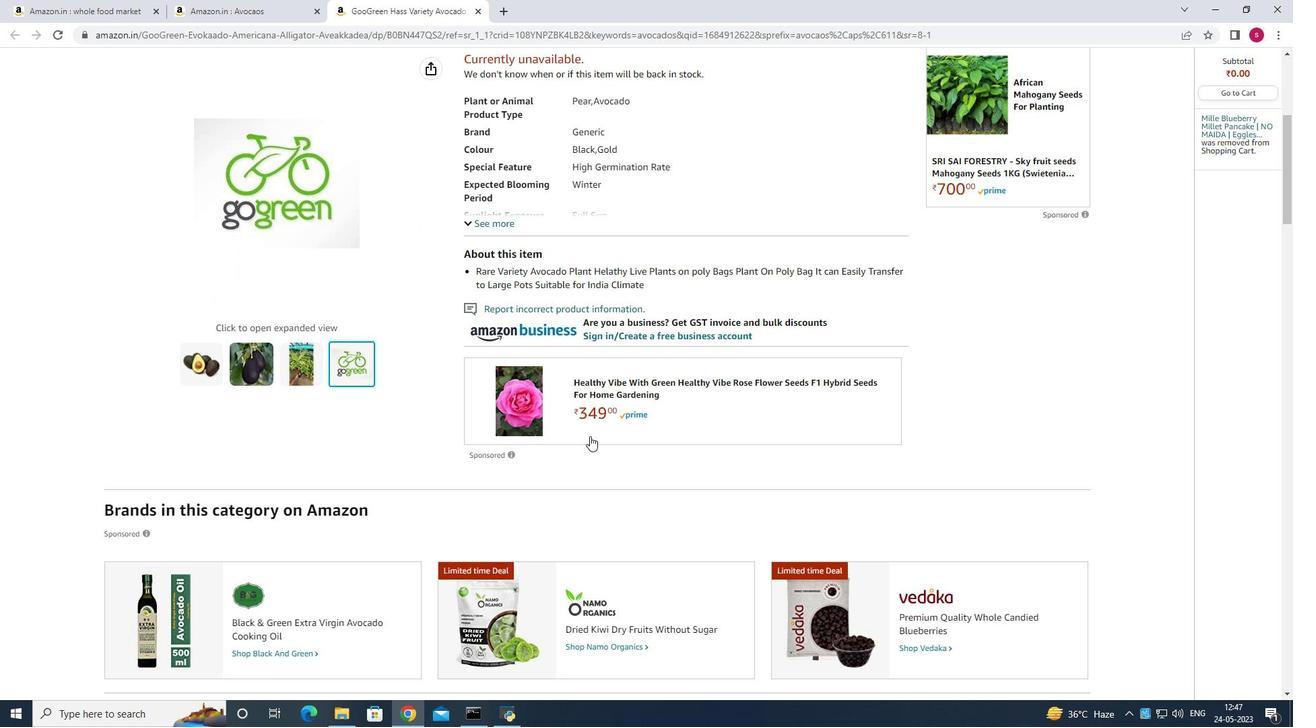 
Action: Mouse moved to (676, 439)
Screenshot: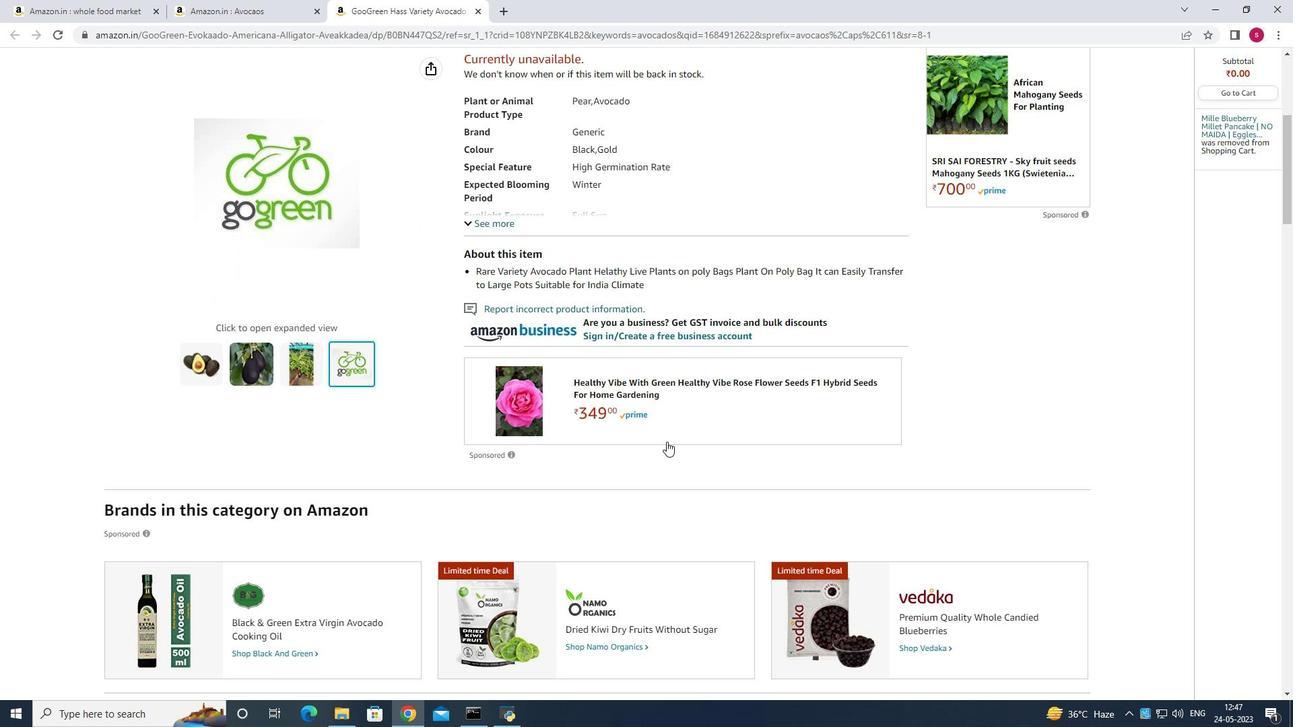 
Action: Mouse scrolled (676, 440) with delta (0, 0)
Screenshot: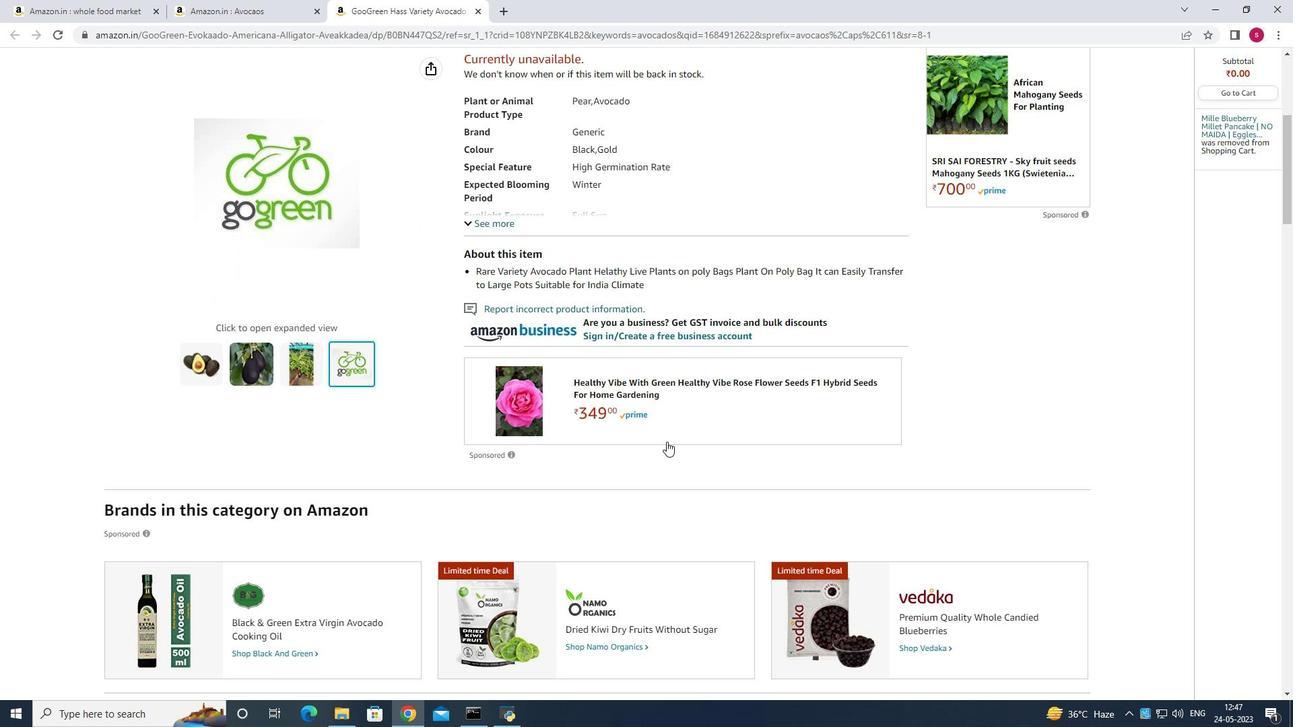 
Action: Mouse scrolled (676, 440) with delta (0, 0)
Screenshot: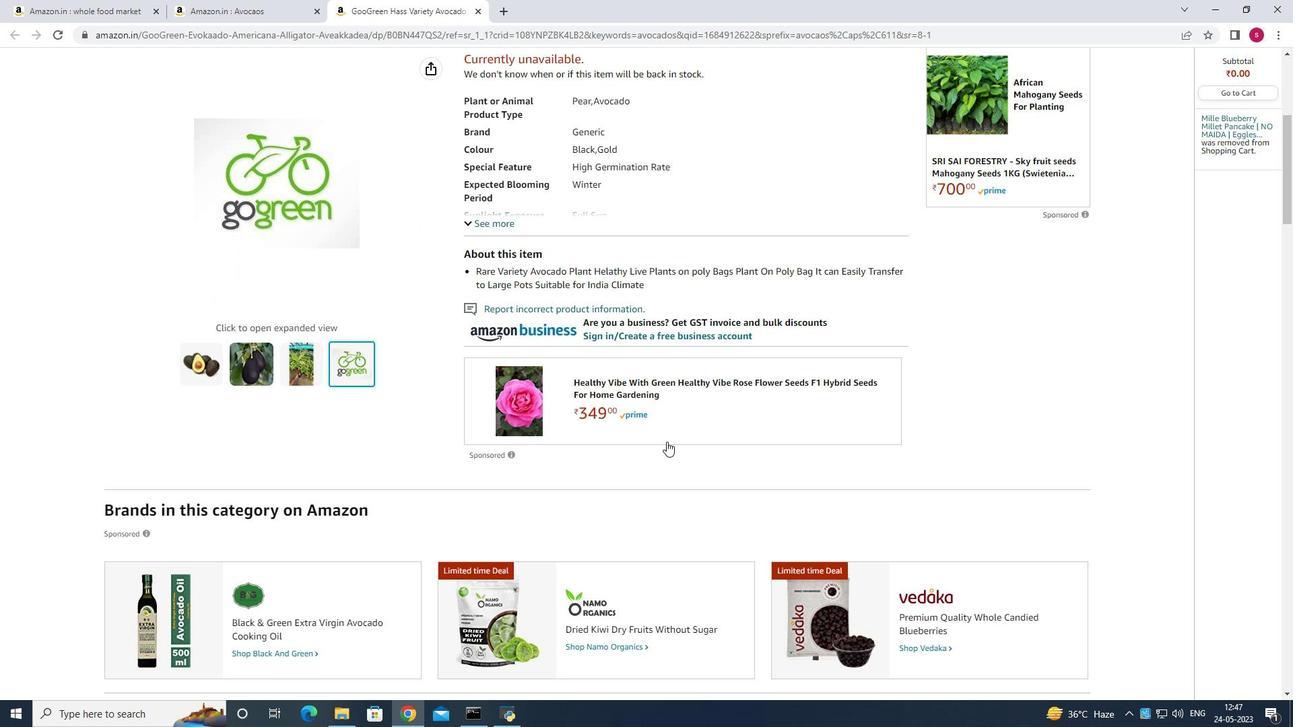 
Action: Mouse moved to (495, 490)
Screenshot: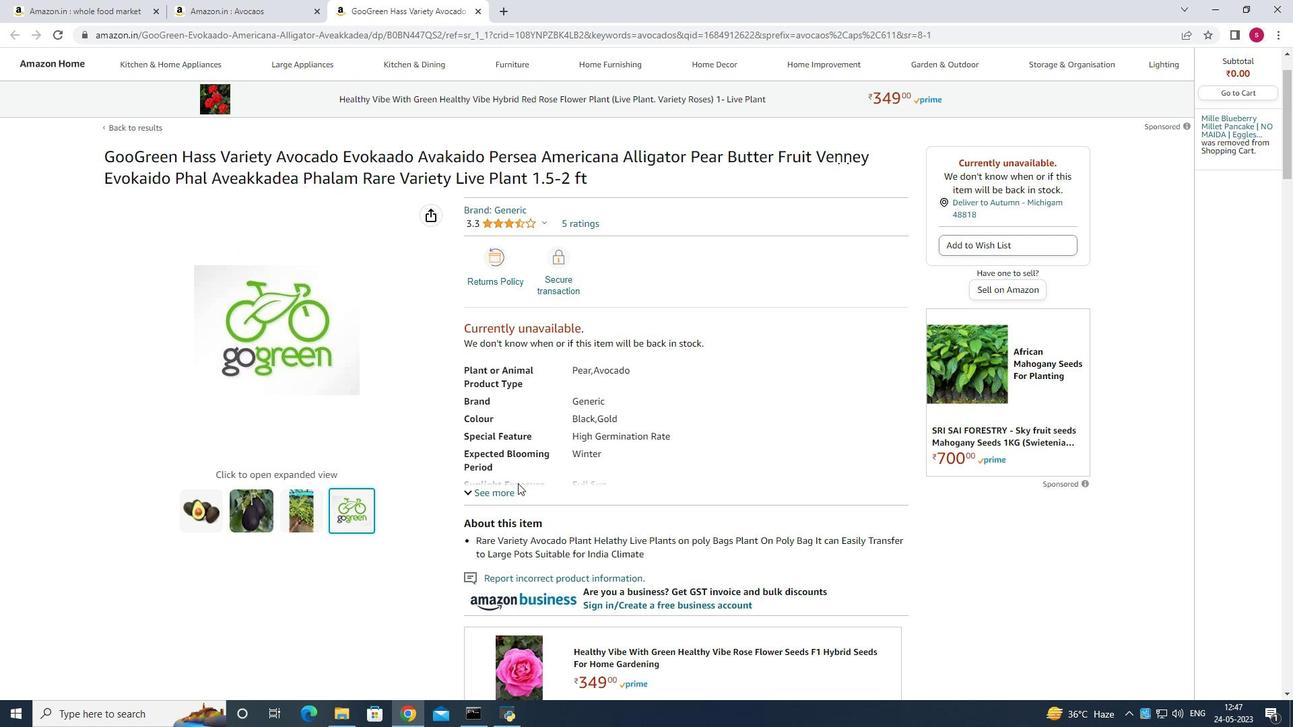 
Action: Mouse pressed left at (495, 490)
Screenshot: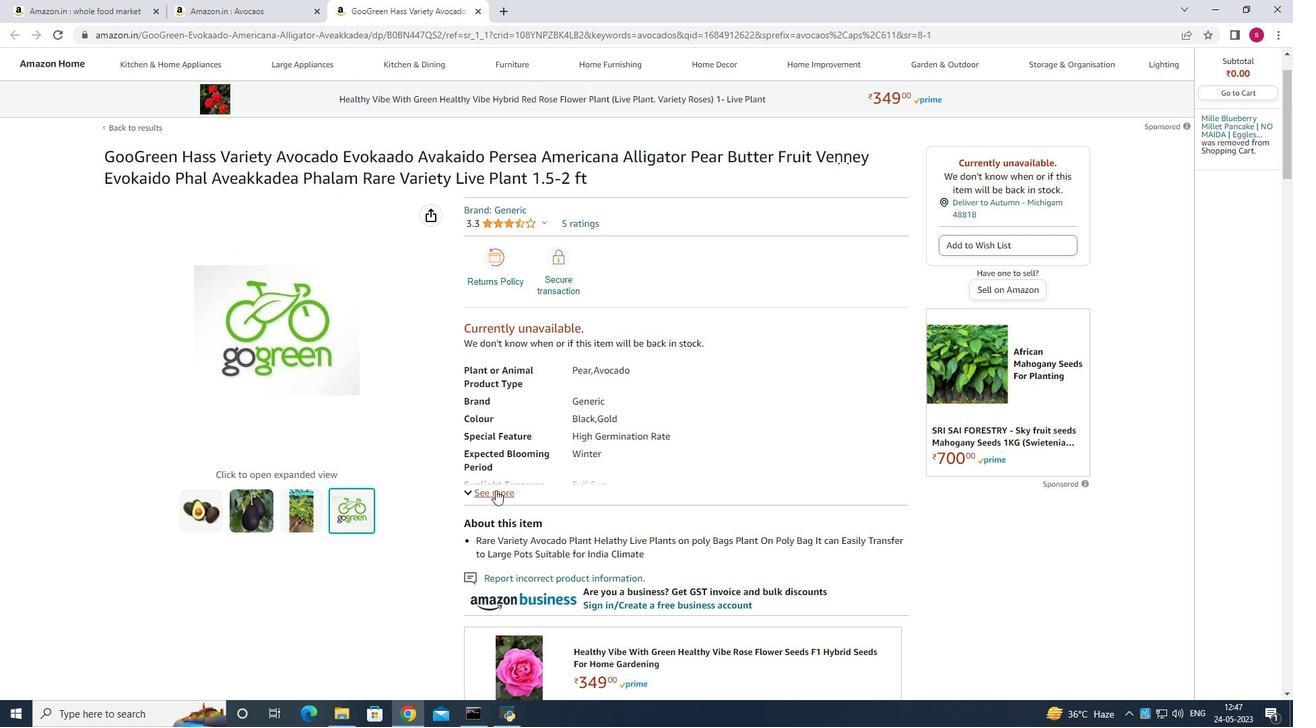 
Action: Mouse moved to (723, 392)
Screenshot: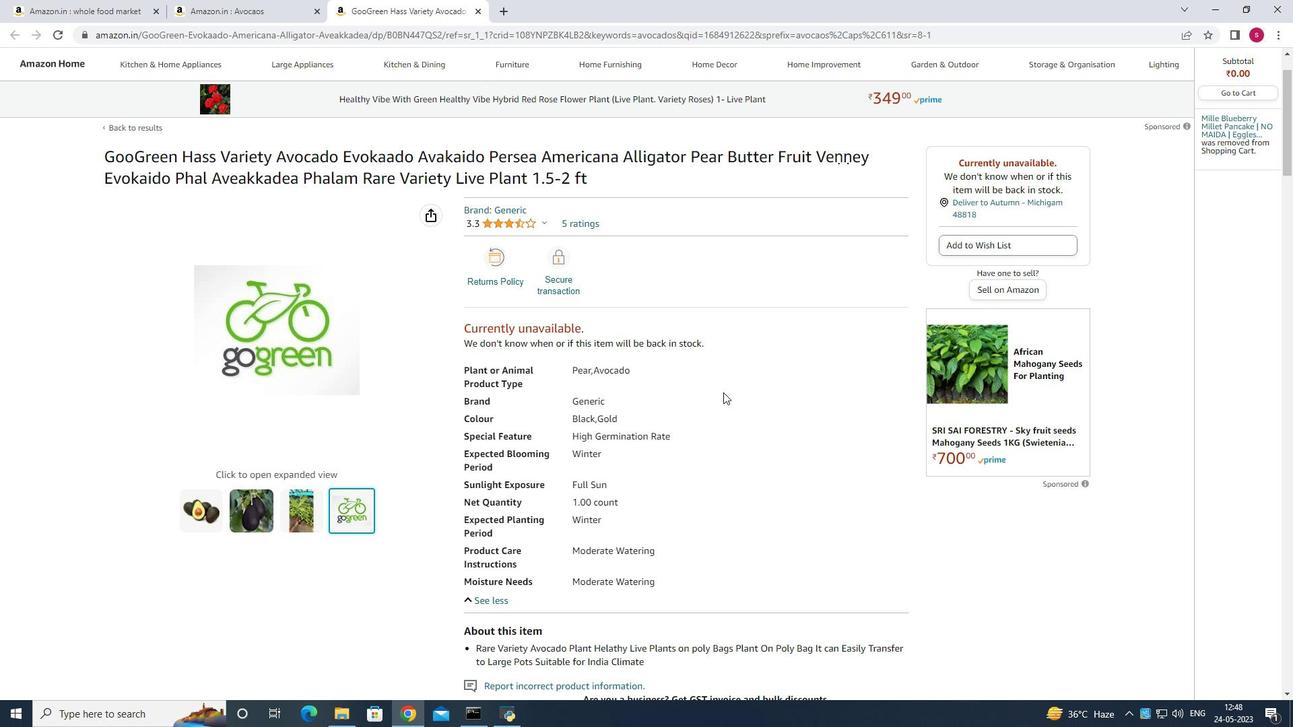 
Action: Mouse scrolled (723, 392) with delta (0, 0)
Screenshot: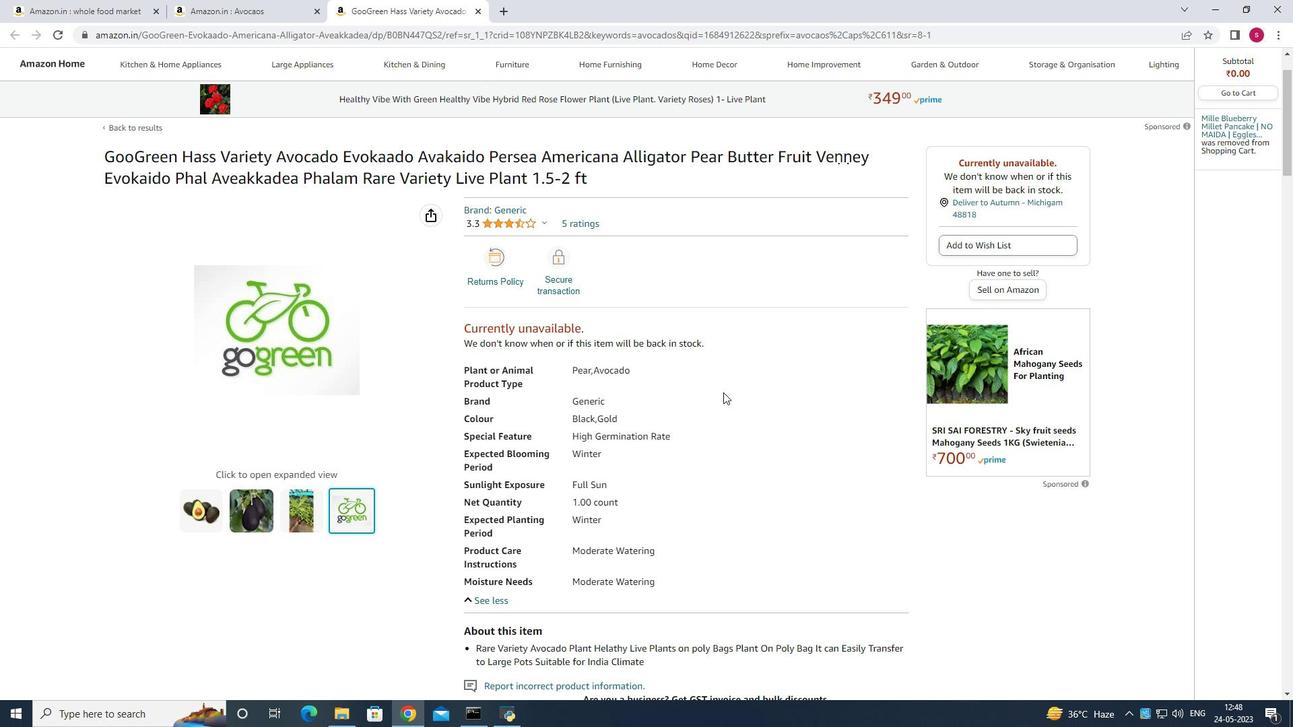 
Action: Mouse scrolled (723, 392) with delta (0, 0)
Screenshot: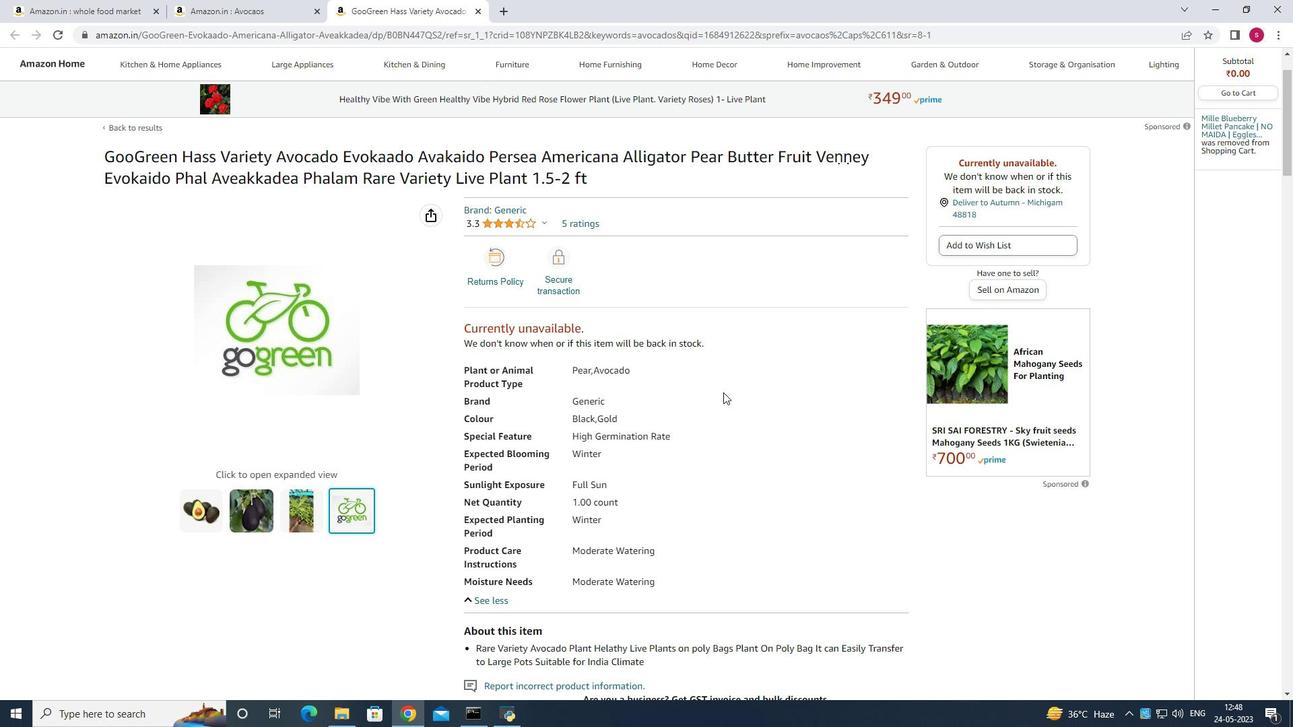 
Action: Mouse scrolled (723, 392) with delta (0, 0)
Screenshot: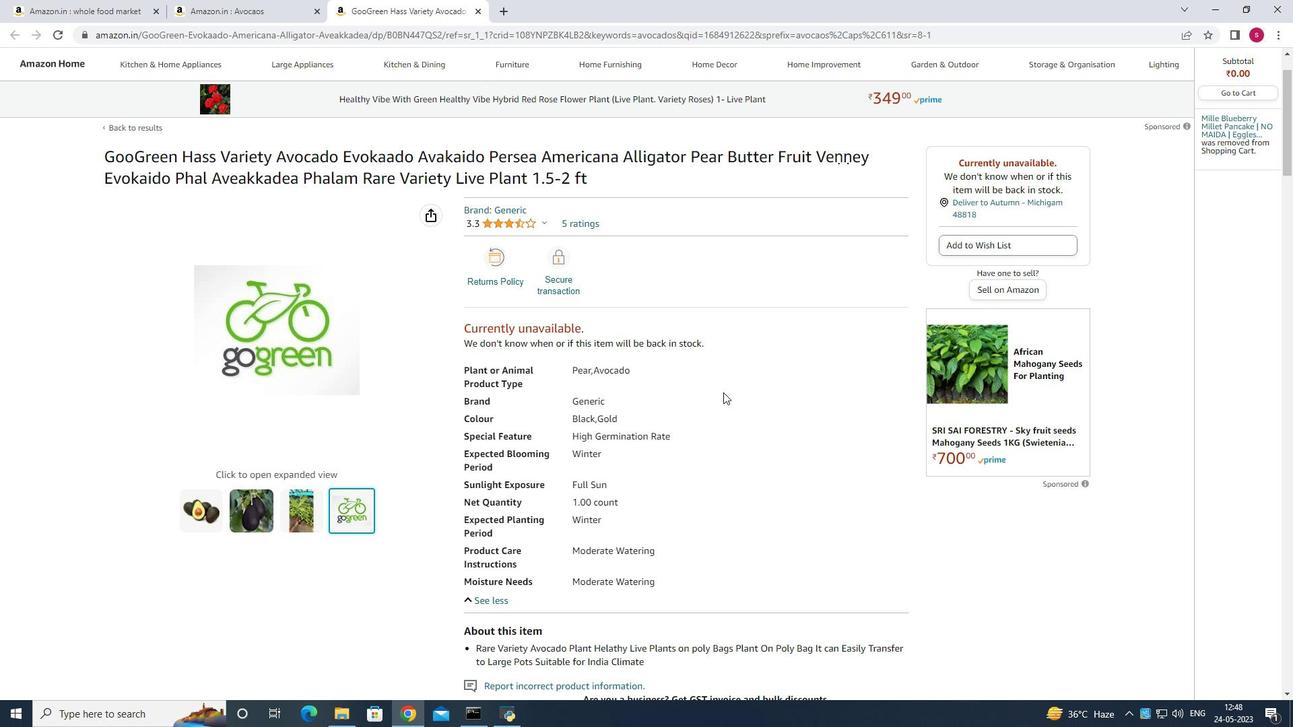 
Action: Mouse scrolled (723, 392) with delta (0, 0)
Screenshot: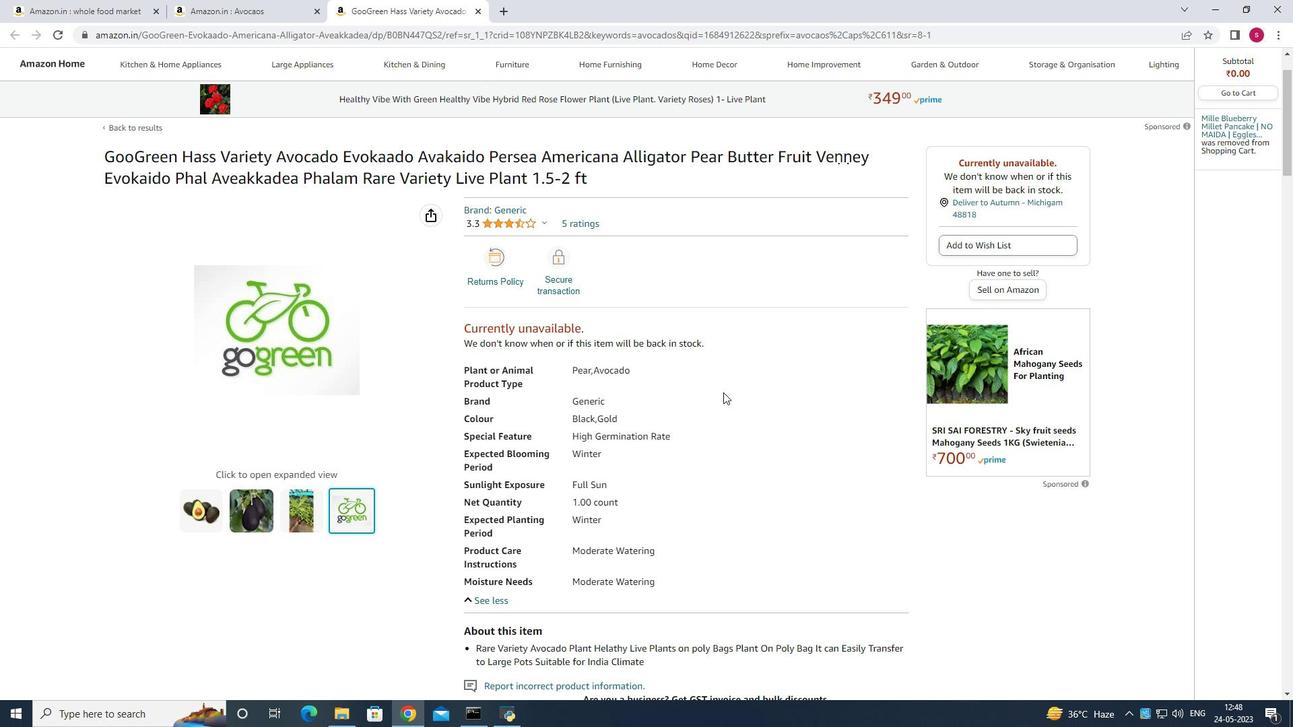 
Action: Mouse moved to (723, 398)
Screenshot: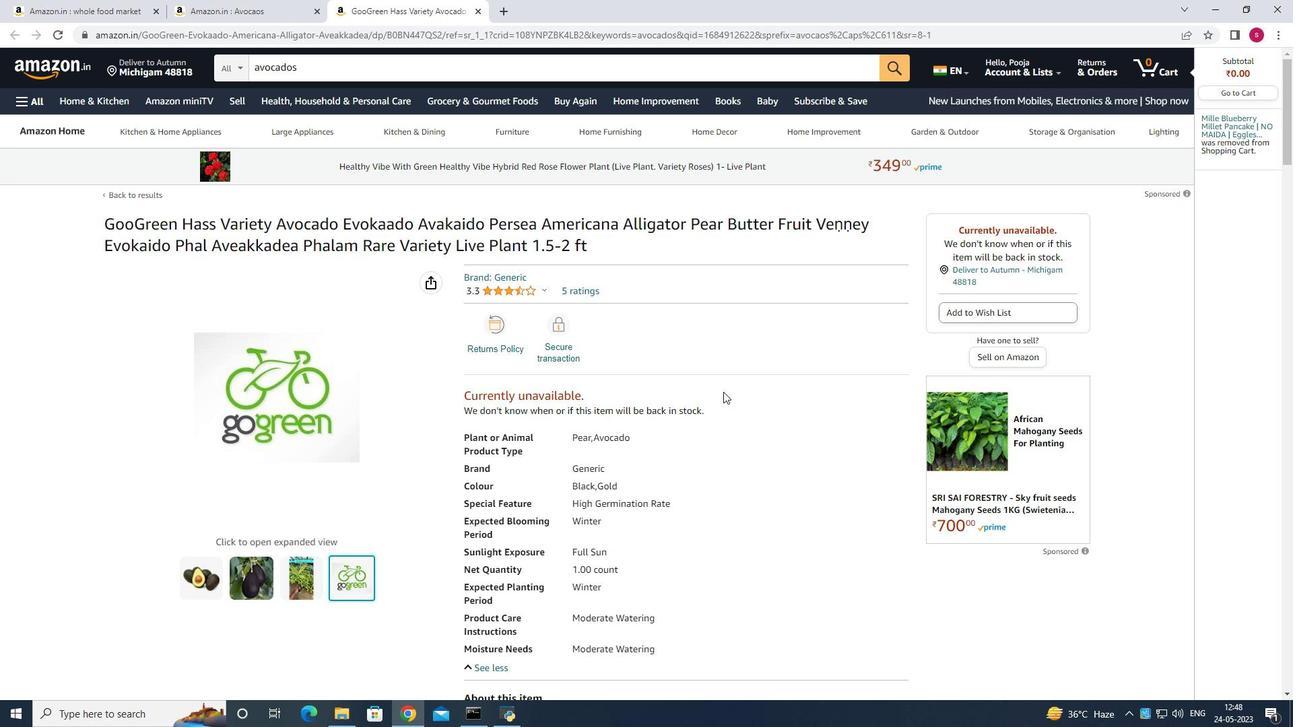 
Action: Mouse scrolled (723, 394) with delta (0, 0)
Screenshot: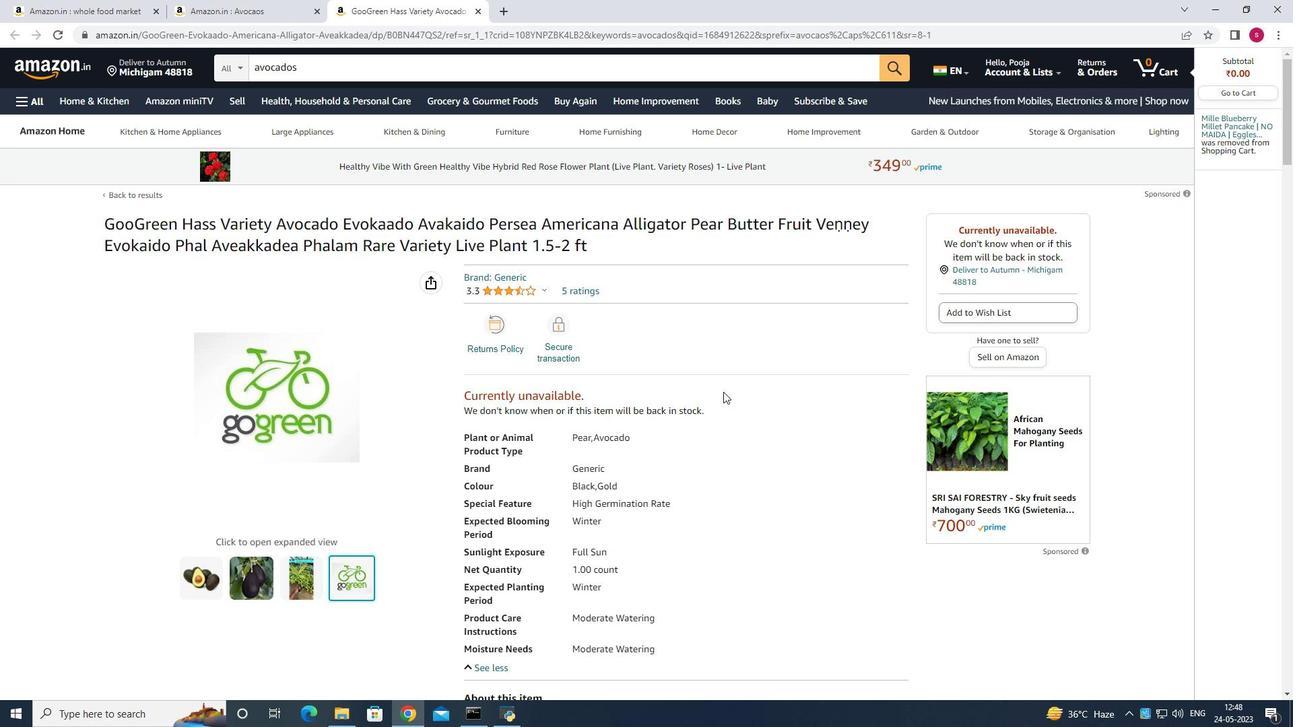 
Action: Mouse scrolled (723, 397) with delta (0, 0)
Screenshot: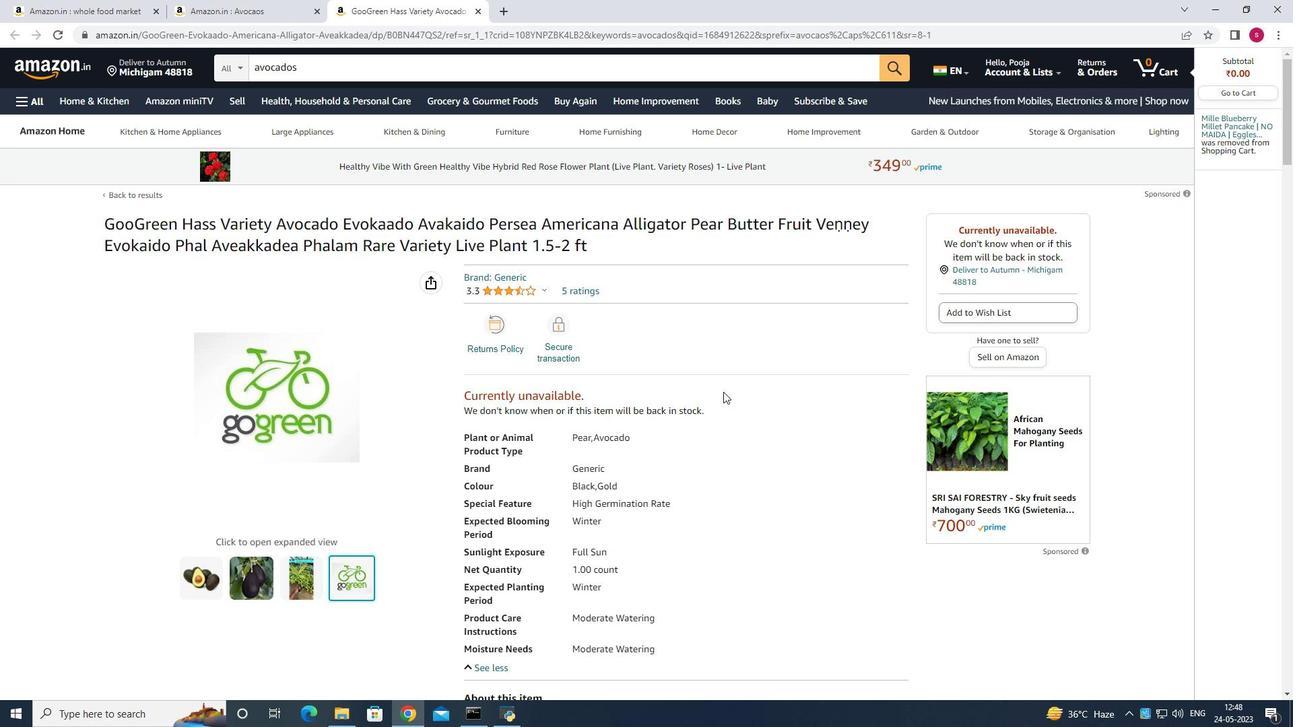 
Action: Mouse scrolled (723, 397) with delta (0, 0)
Screenshot: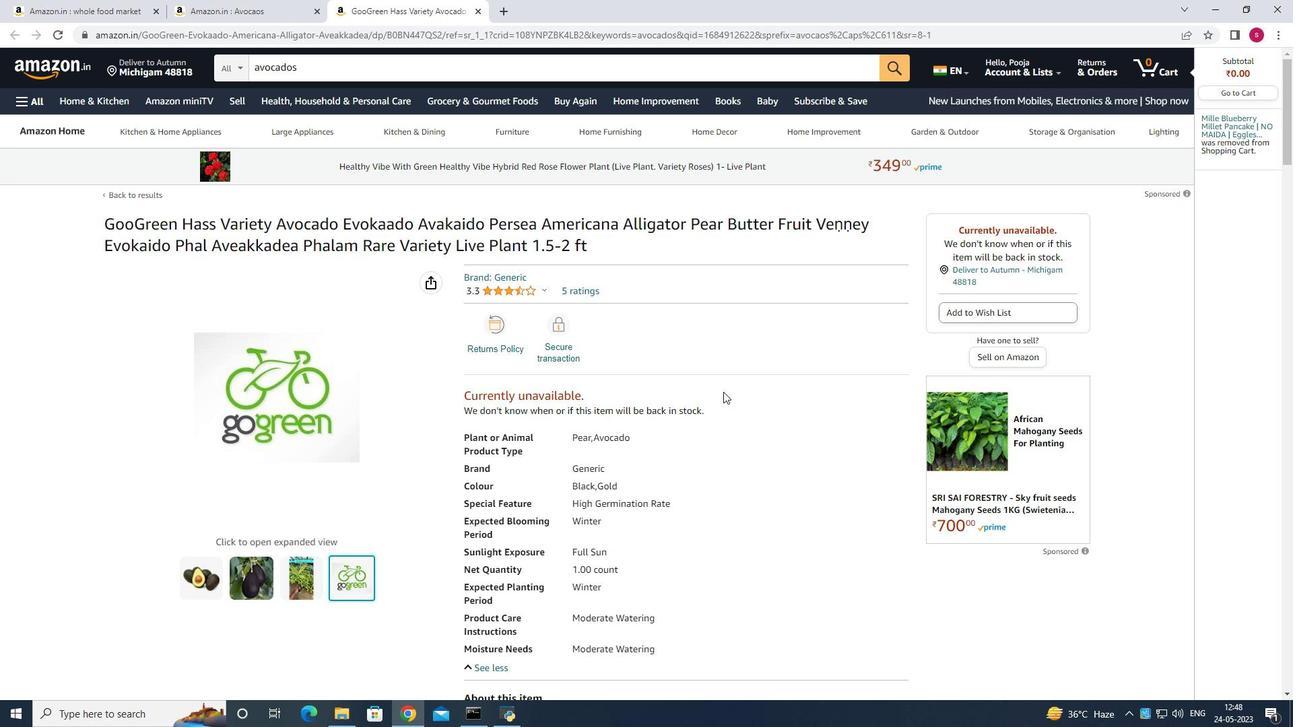 
Action: Mouse scrolled (723, 397) with delta (0, 0)
Screenshot: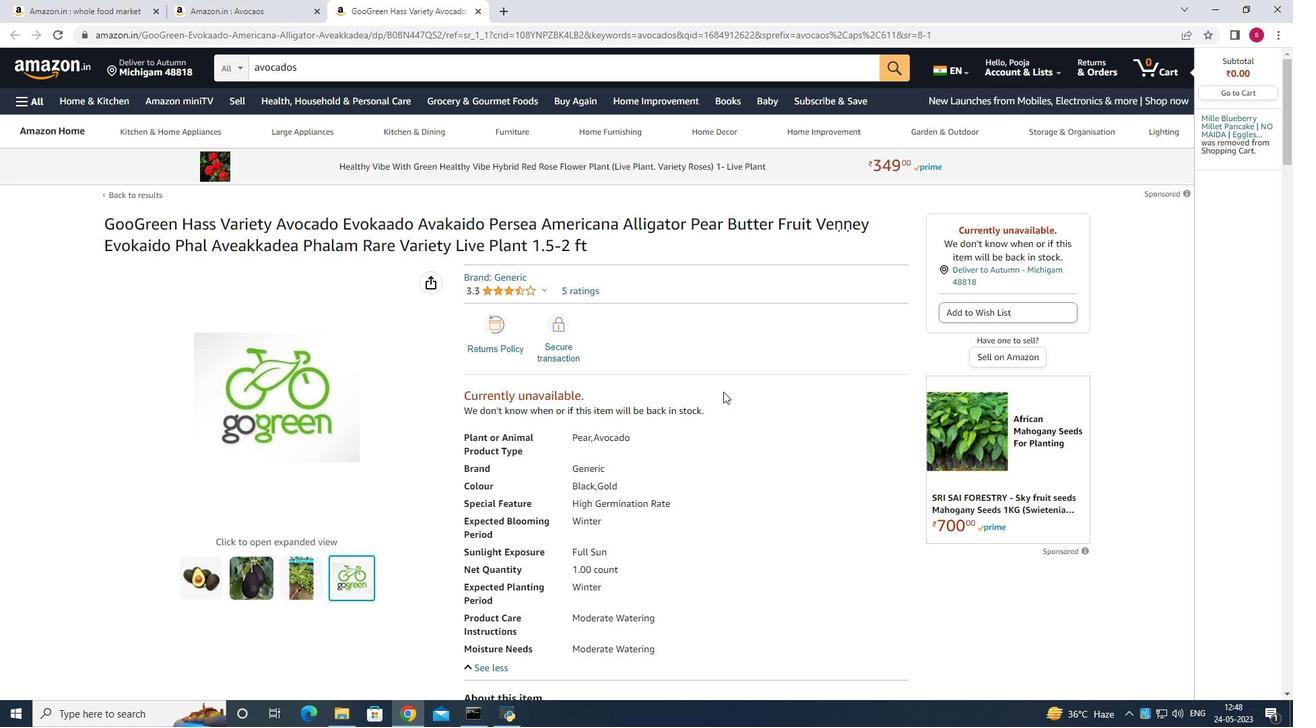 
Action: Mouse scrolled (723, 398) with delta (0, 0)
Screenshot: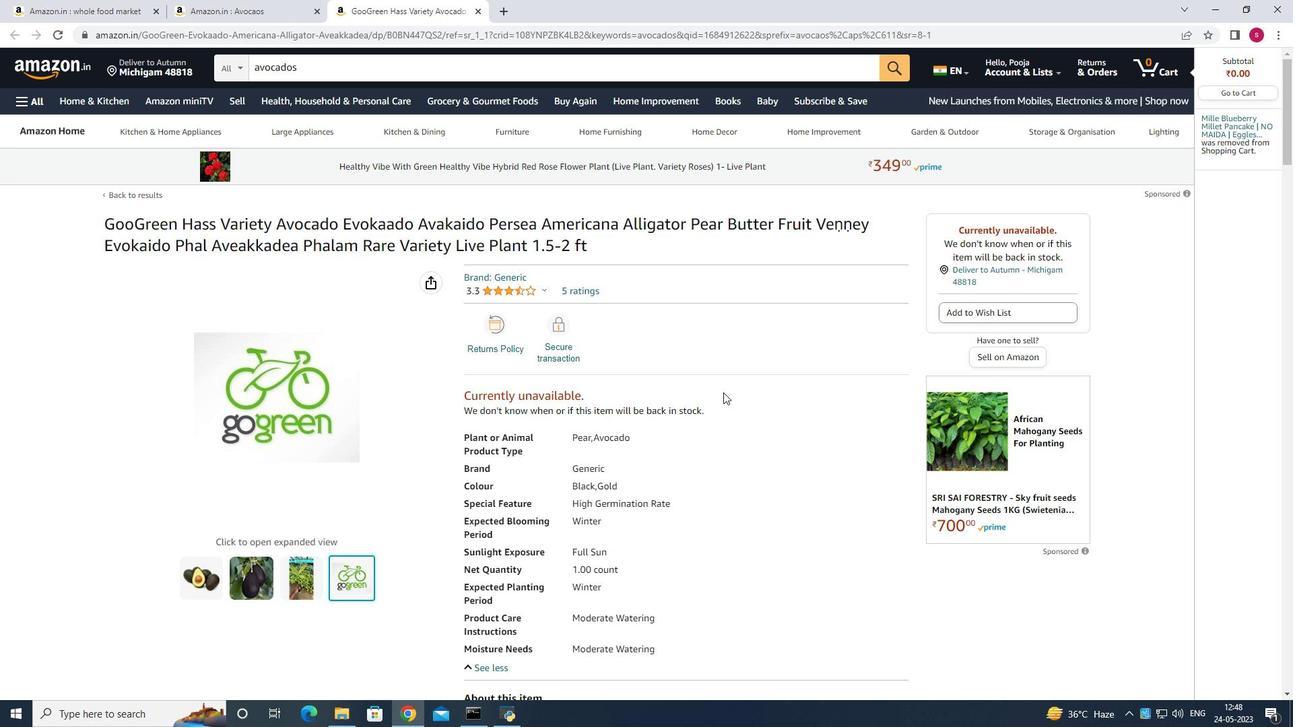 
Action: Mouse scrolled (723, 398) with delta (0, 0)
Screenshot: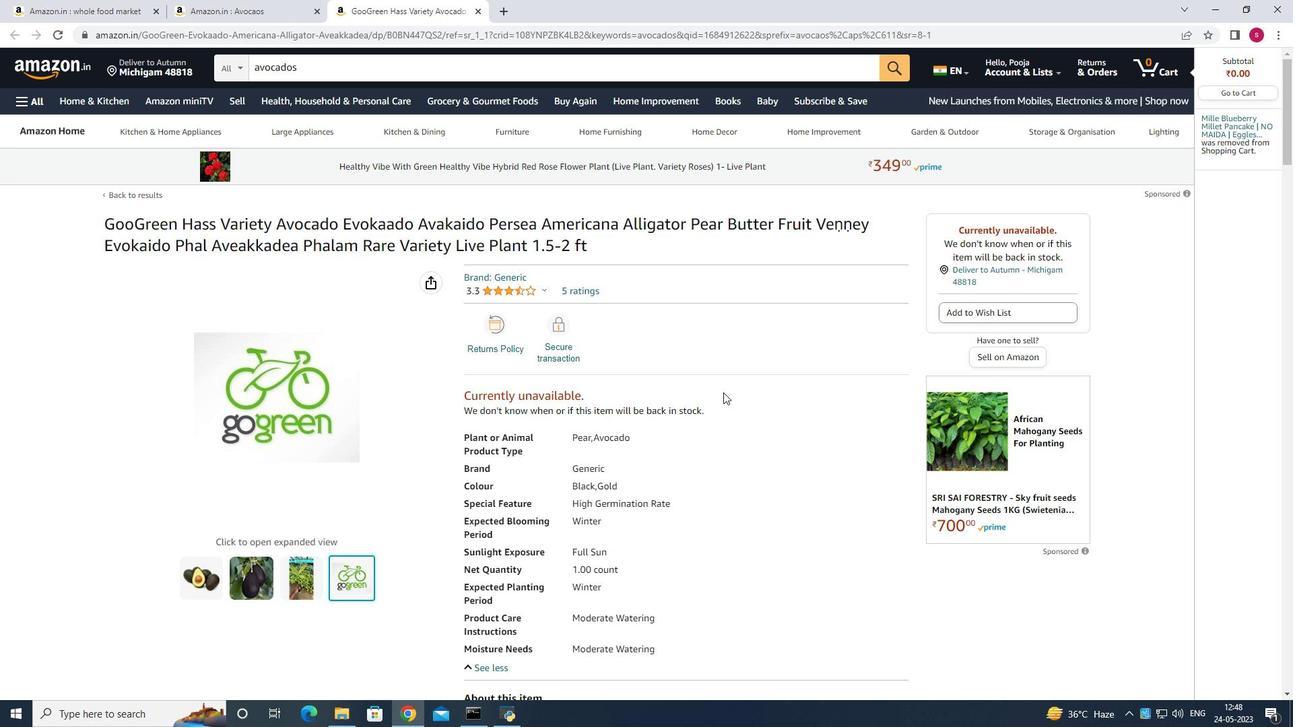 
Action: Mouse scrolled (723, 398) with delta (0, 0)
Screenshot: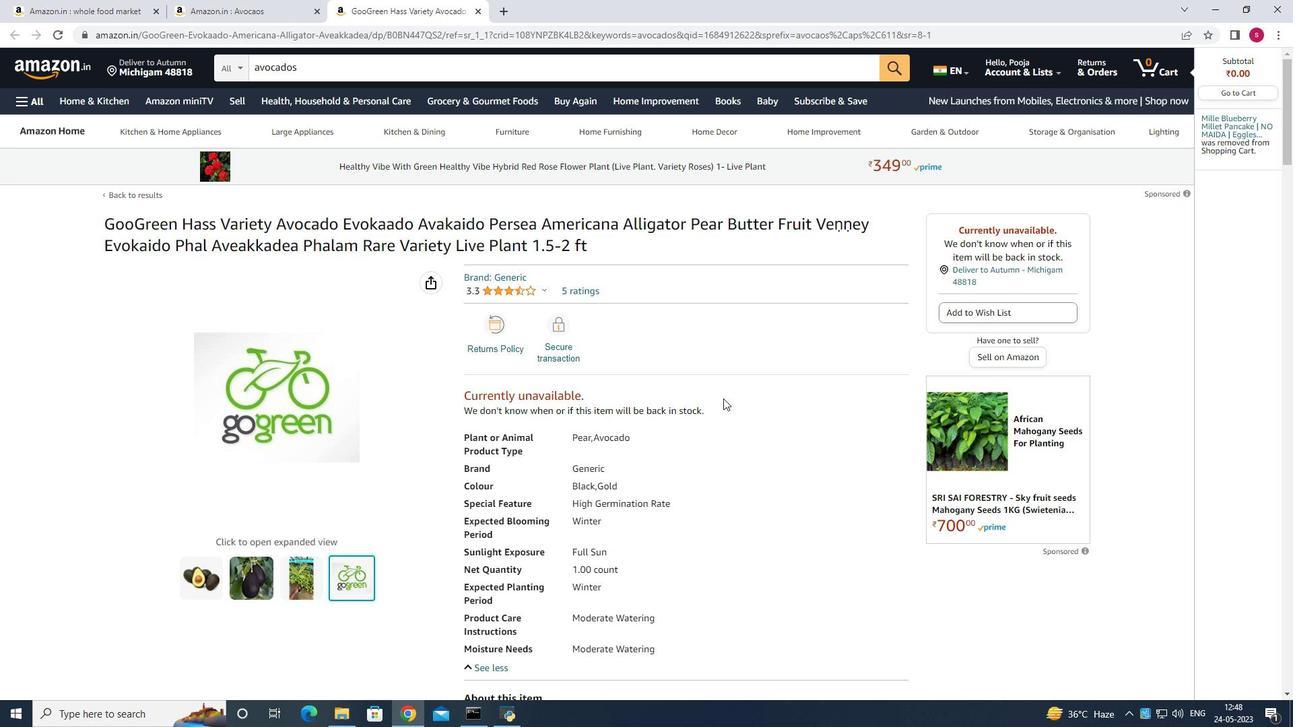 
Action: Mouse scrolled (723, 398) with delta (0, 0)
Screenshot: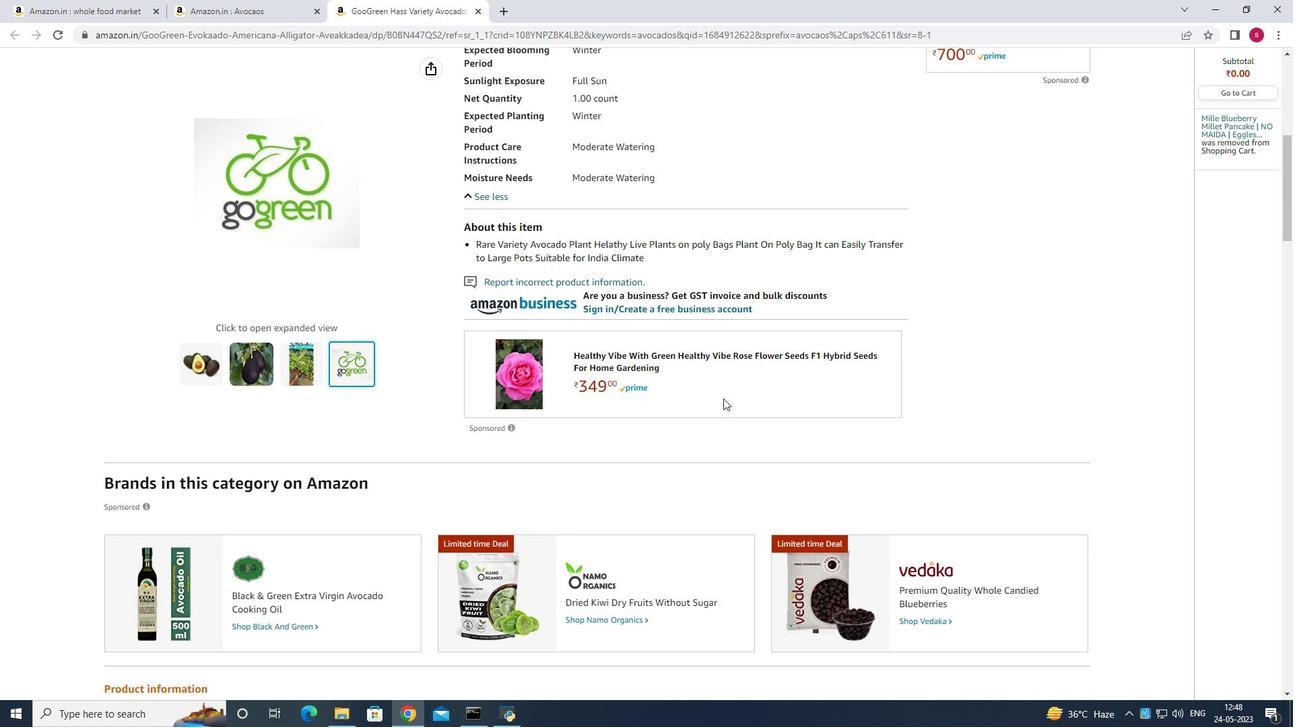 
Action: Mouse scrolled (723, 398) with delta (0, 0)
Screenshot: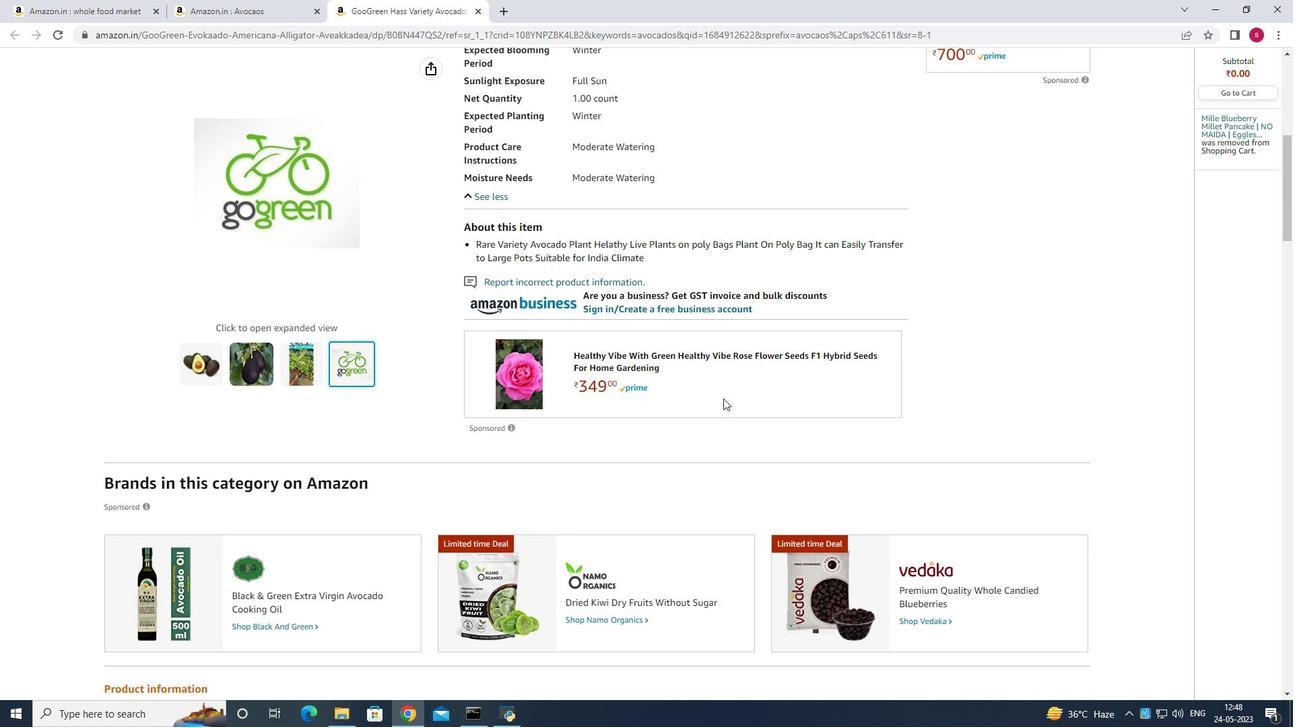 
Action: Mouse scrolled (723, 398) with delta (0, 0)
Screenshot: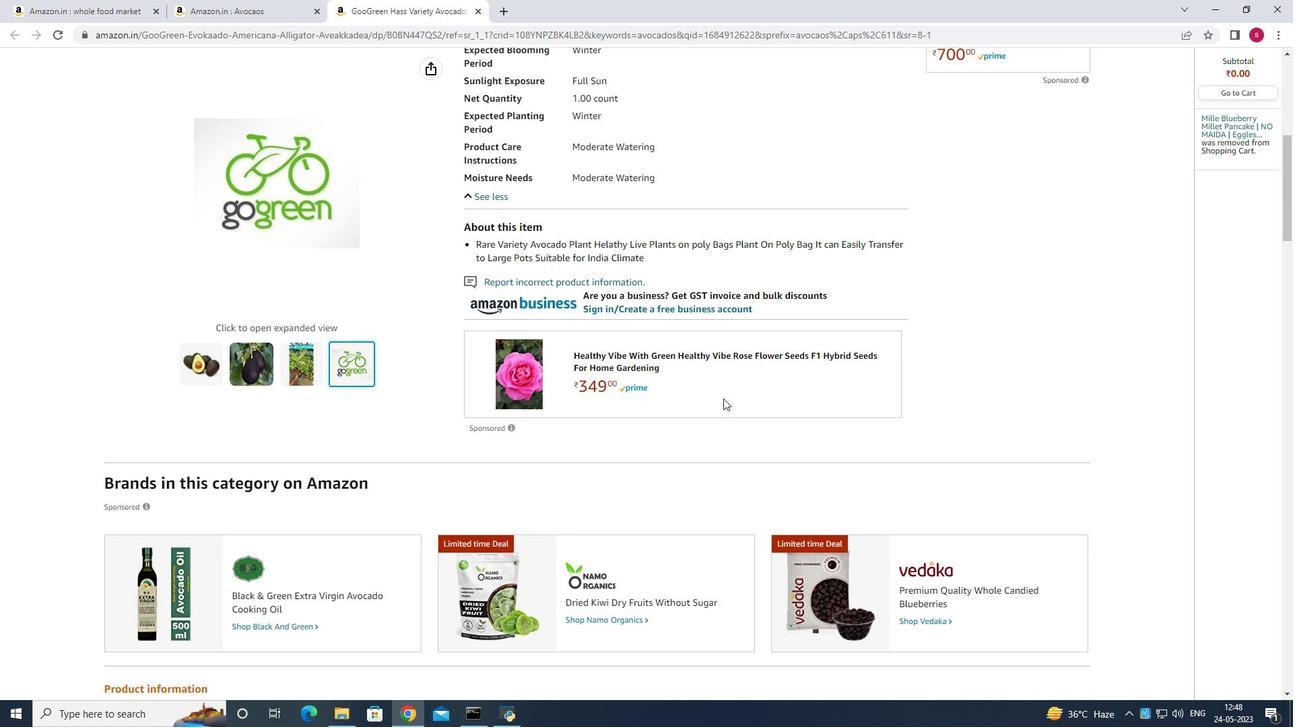 
Action: Mouse scrolled (723, 398) with delta (0, 0)
Screenshot: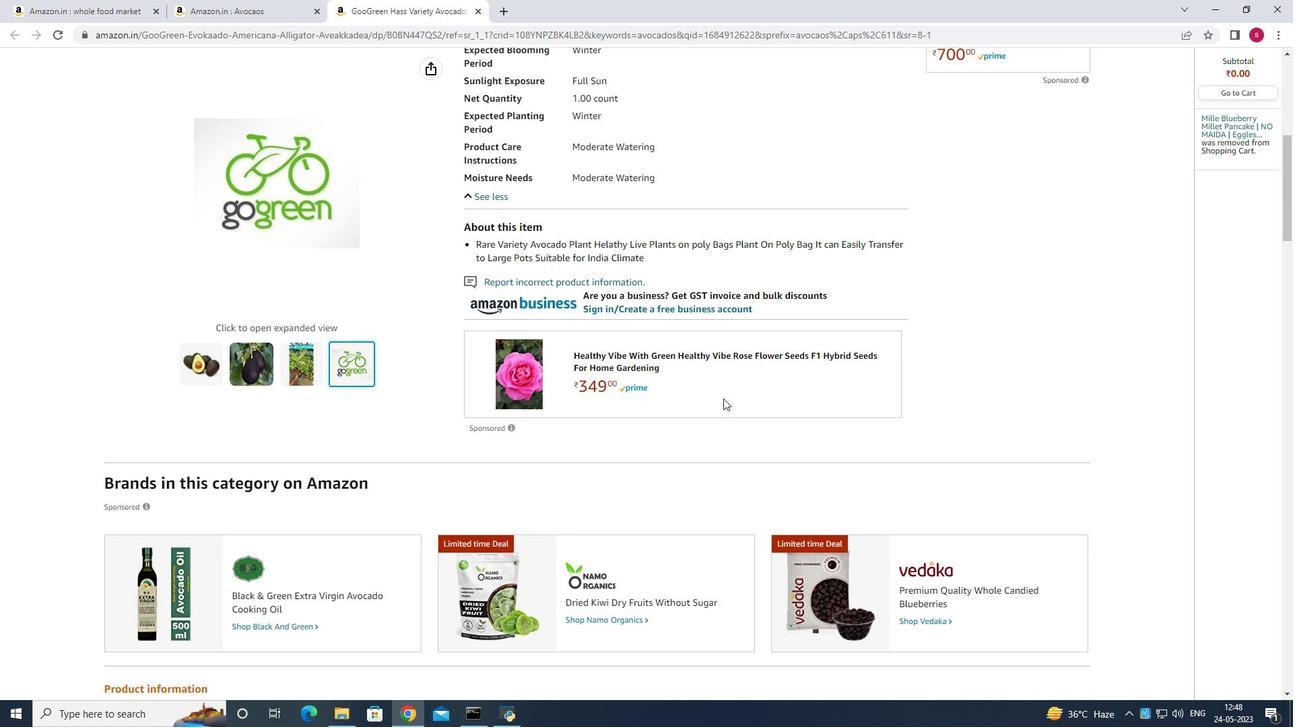 
Action: Mouse moved to (725, 400)
Screenshot: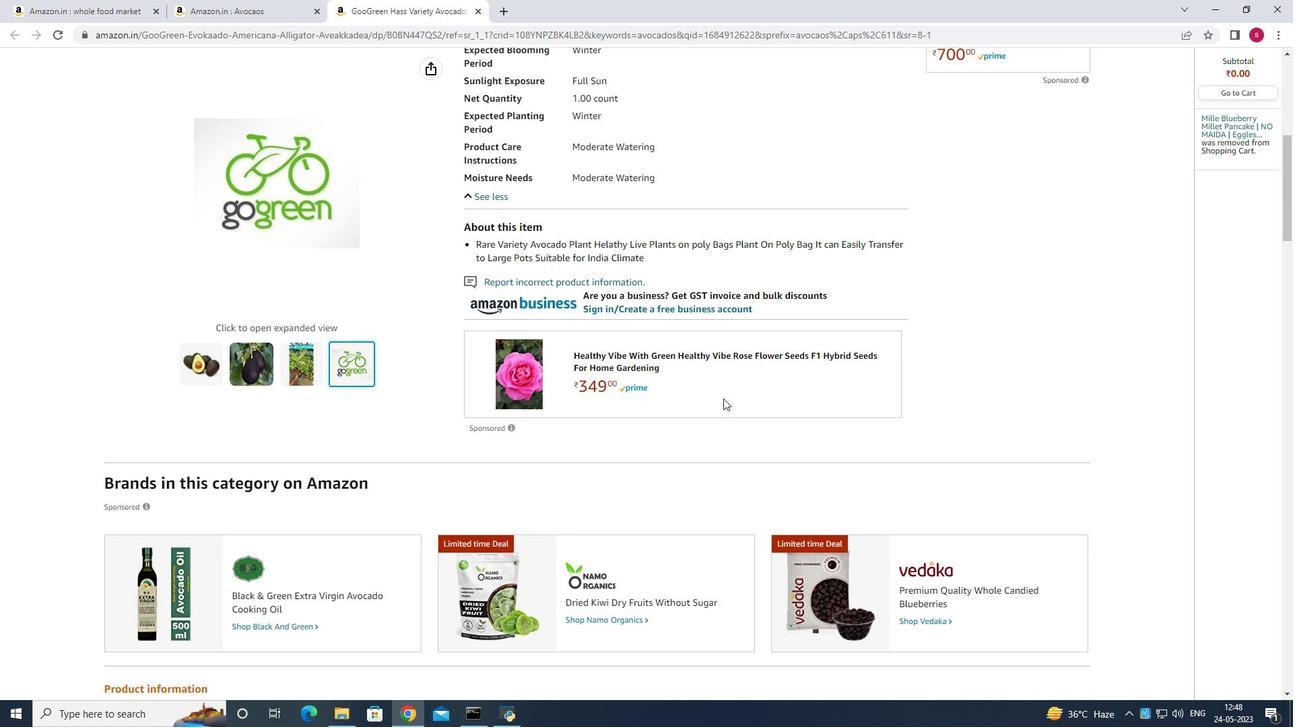 
Action: Mouse scrolled (725, 401) with delta (0, 0)
Screenshot: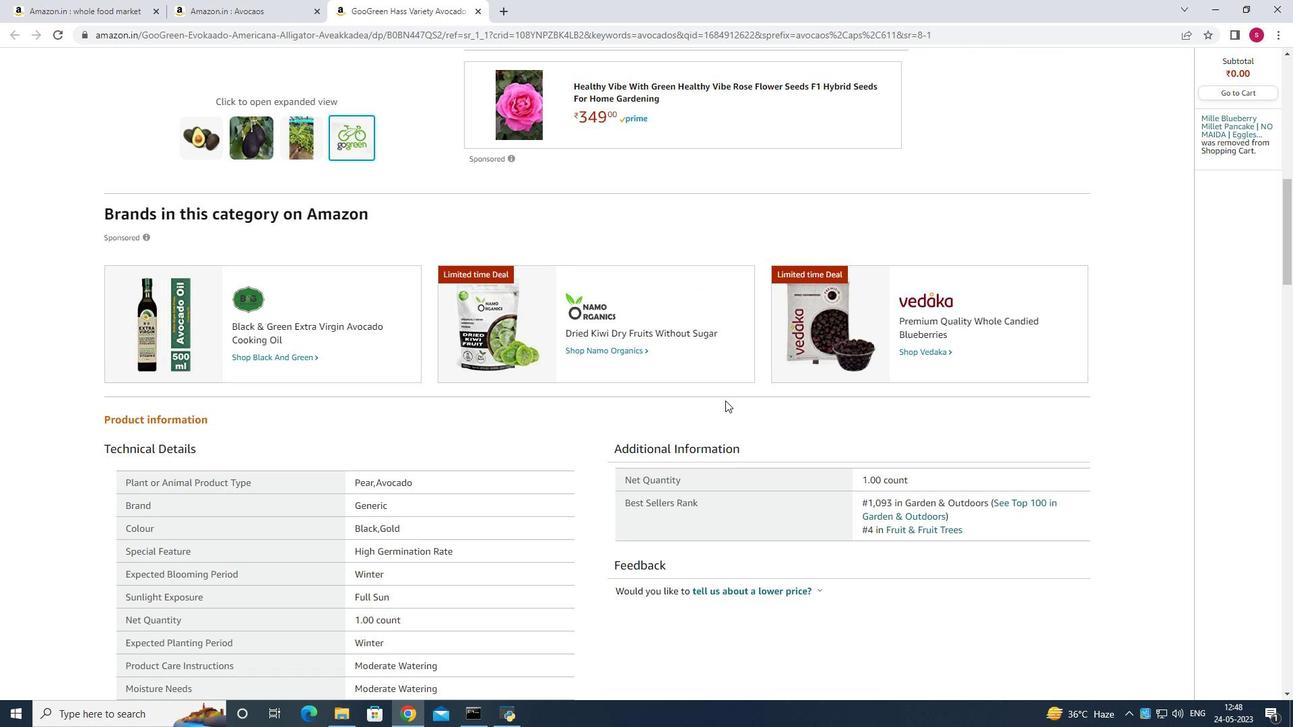 
Action: Mouse scrolled (725, 401) with delta (0, 0)
Screenshot: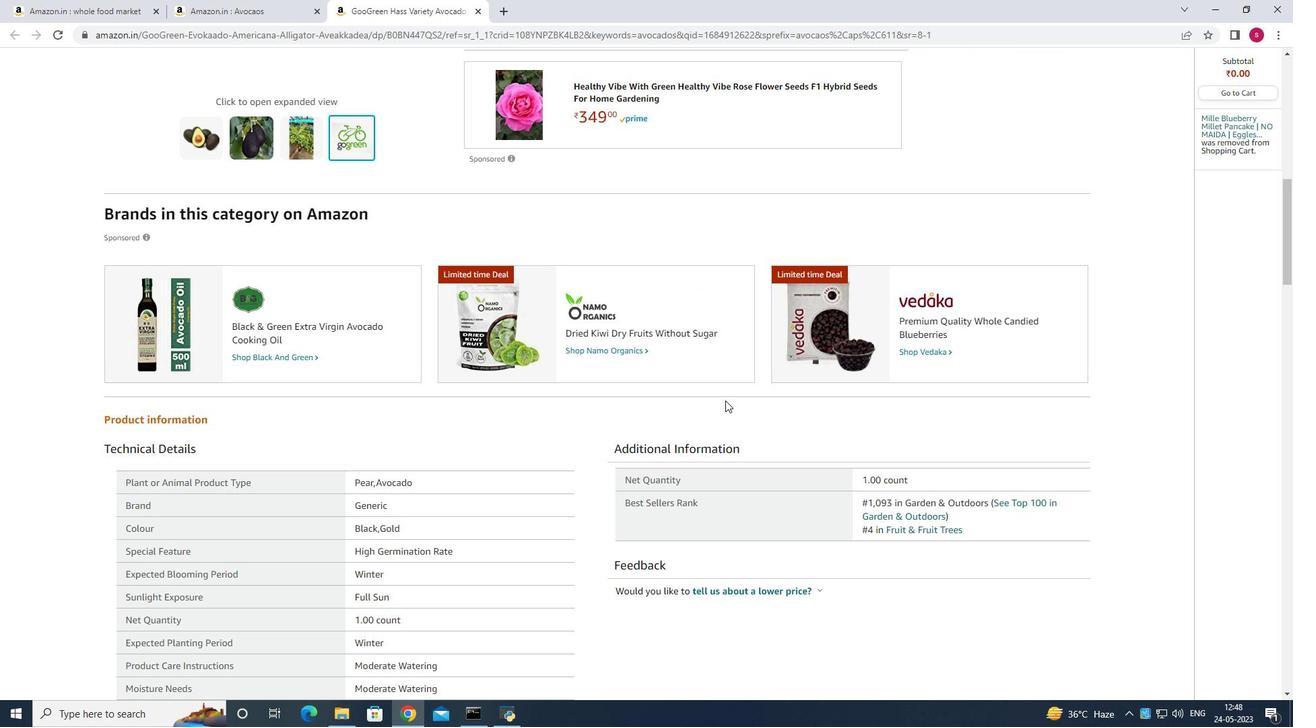 
Action: Mouse moved to (725, 402)
Screenshot: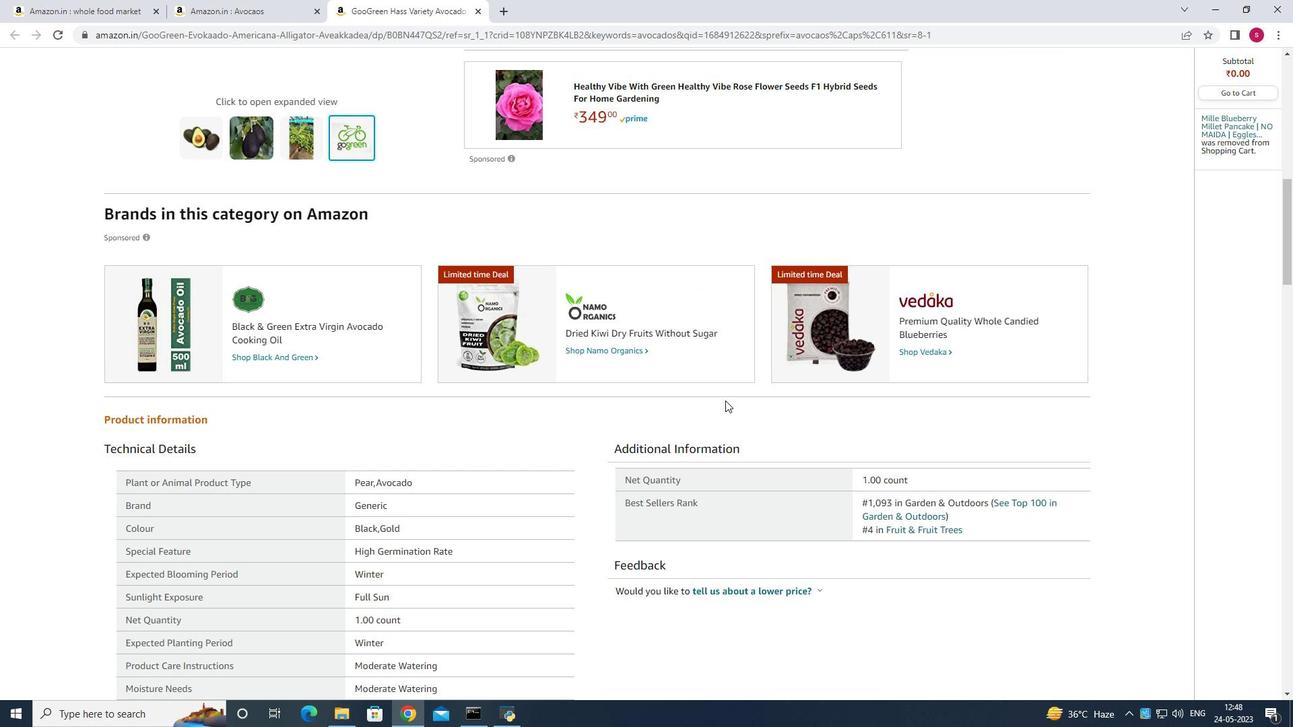 
Action: Mouse scrolled (725, 402) with delta (0, 0)
Screenshot: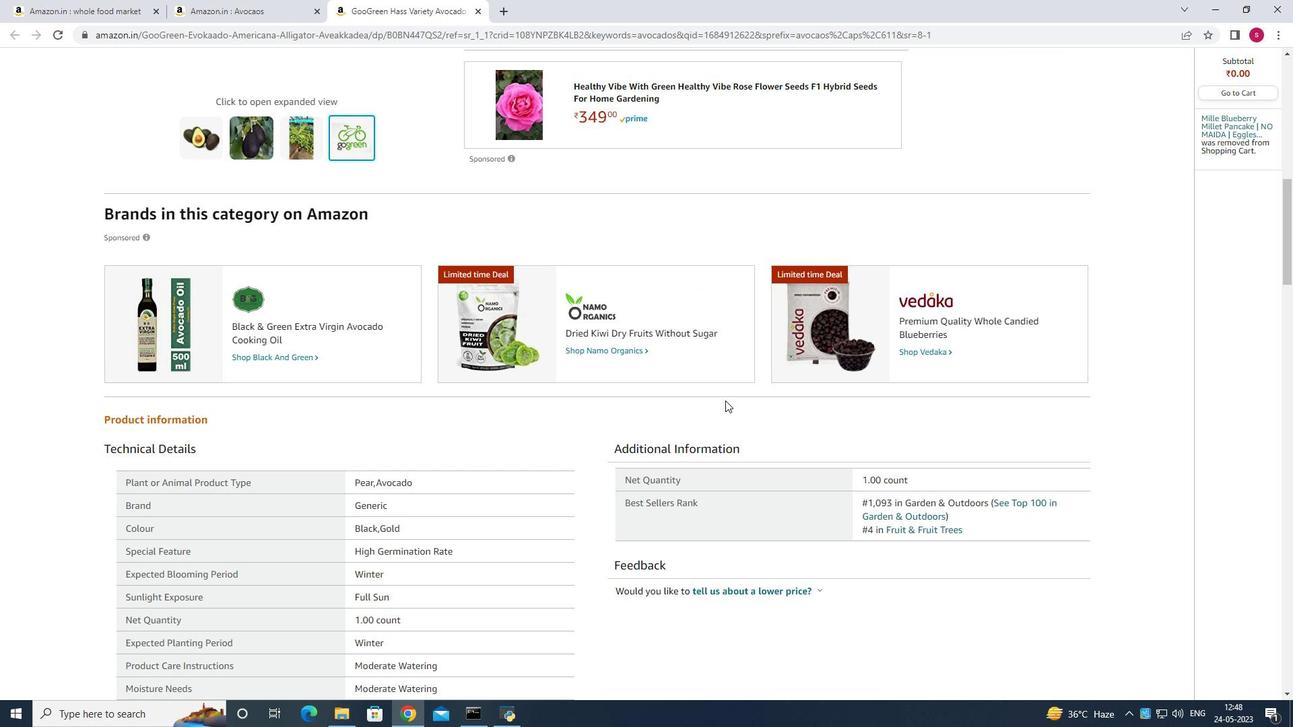 
Action: Mouse moved to (725, 416)
Screenshot: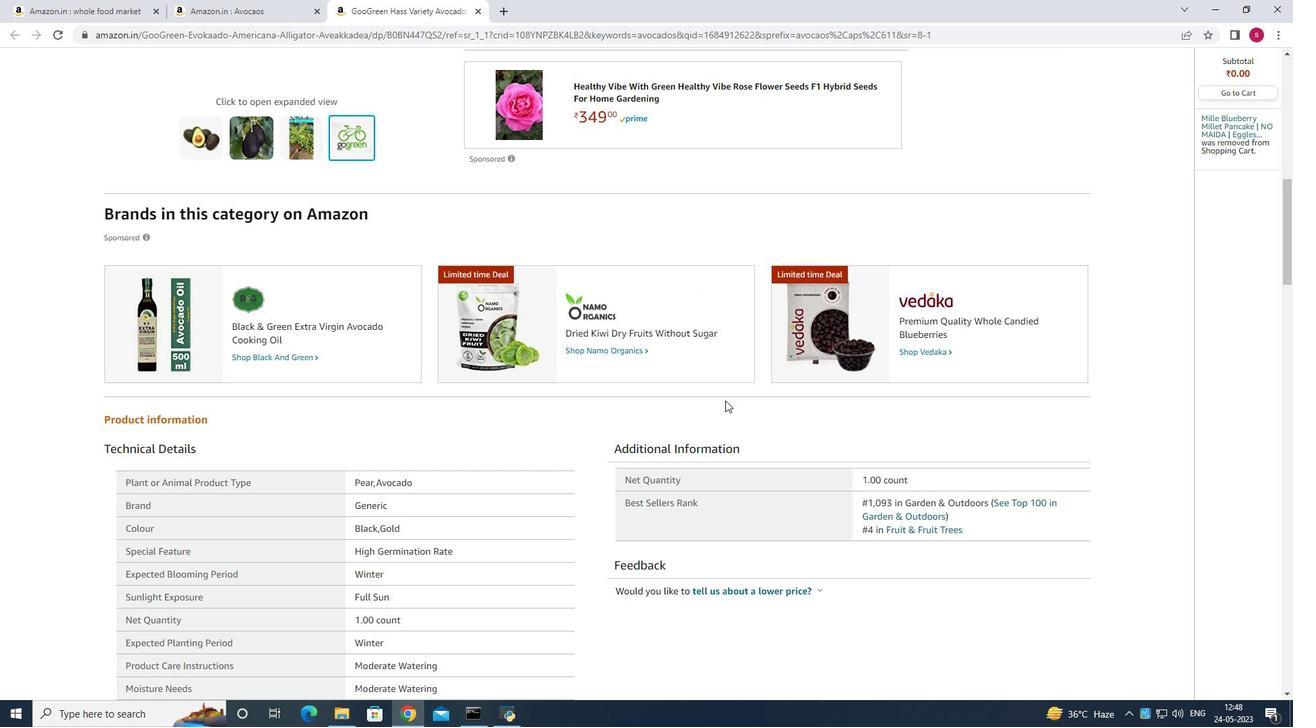 
Action: Mouse scrolled (725, 415) with delta (0, 0)
Screenshot: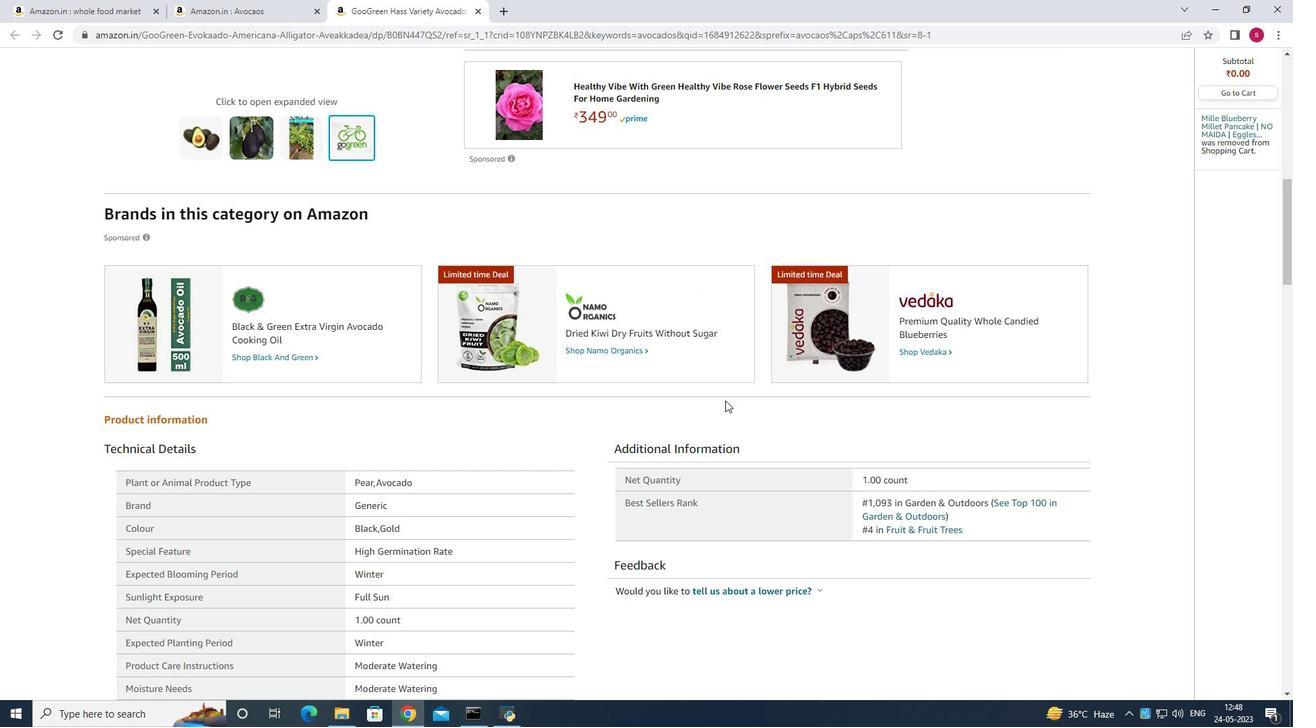 
Action: Mouse moved to (724, 439)
Screenshot: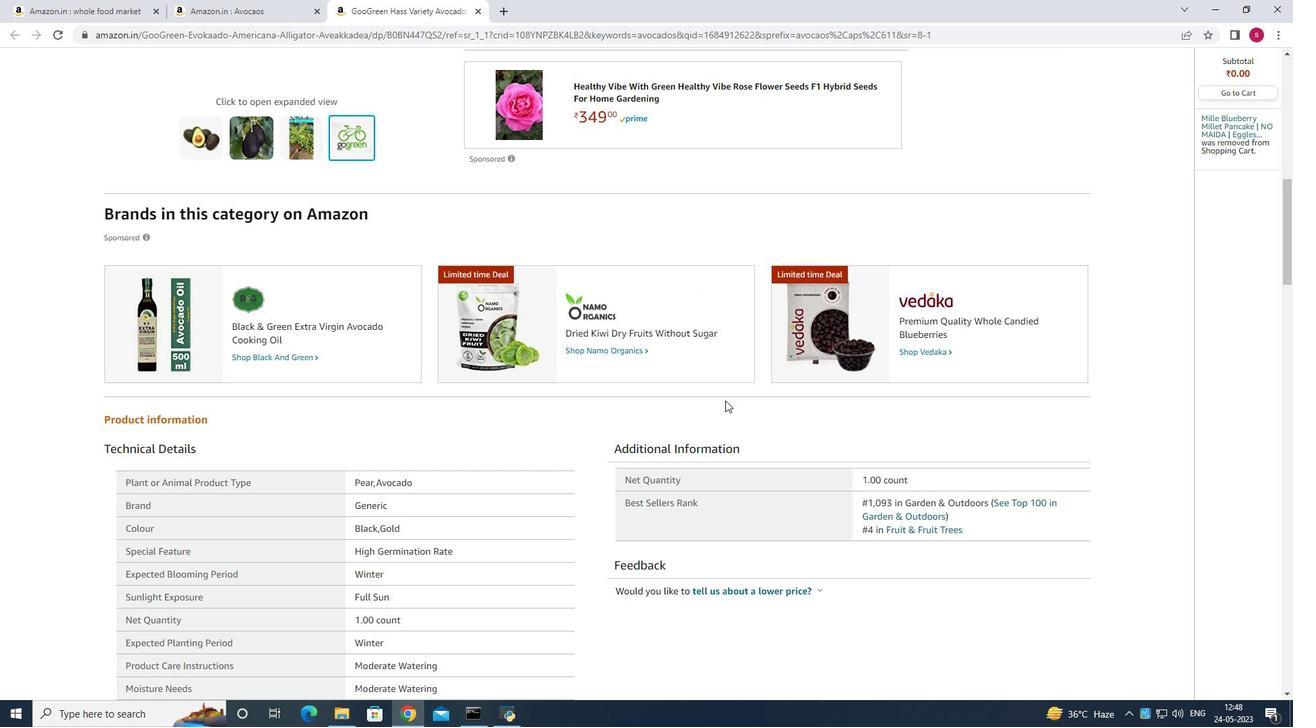 
Action: Mouse scrolled (724, 438) with delta (0, 0)
Screenshot: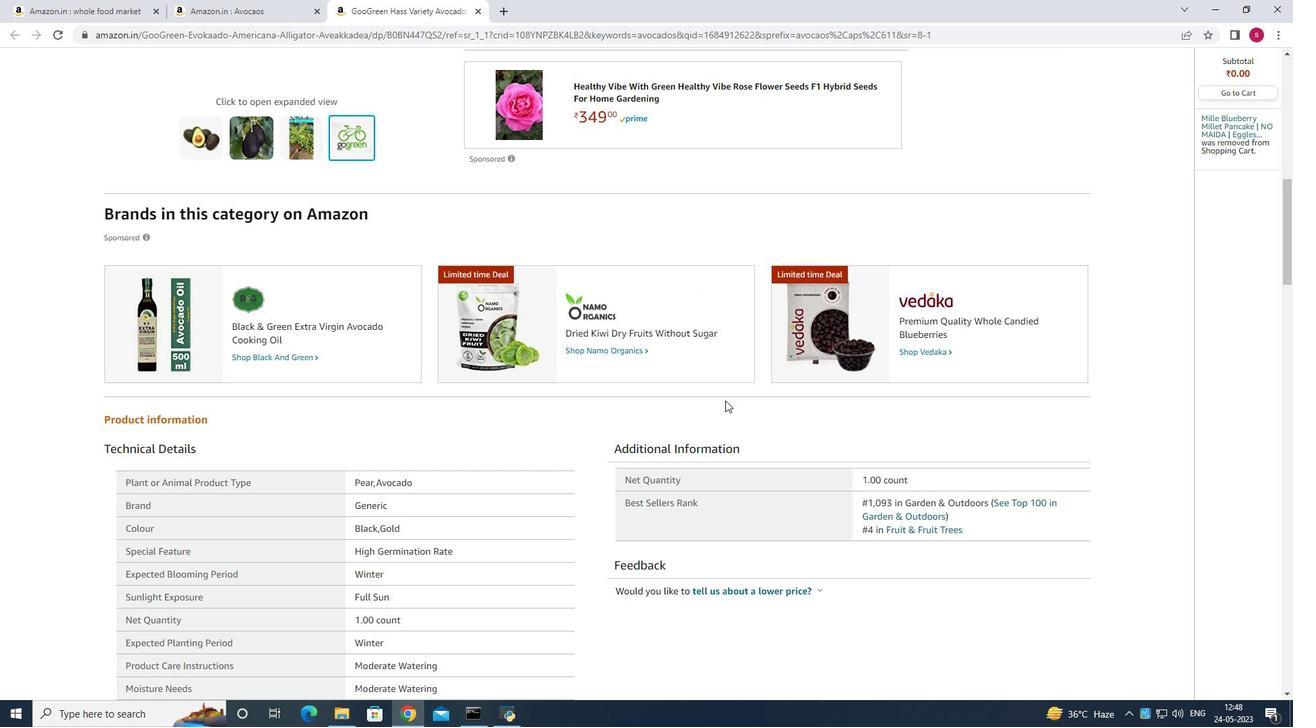 
Action: Mouse moved to (724, 449)
Screenshot: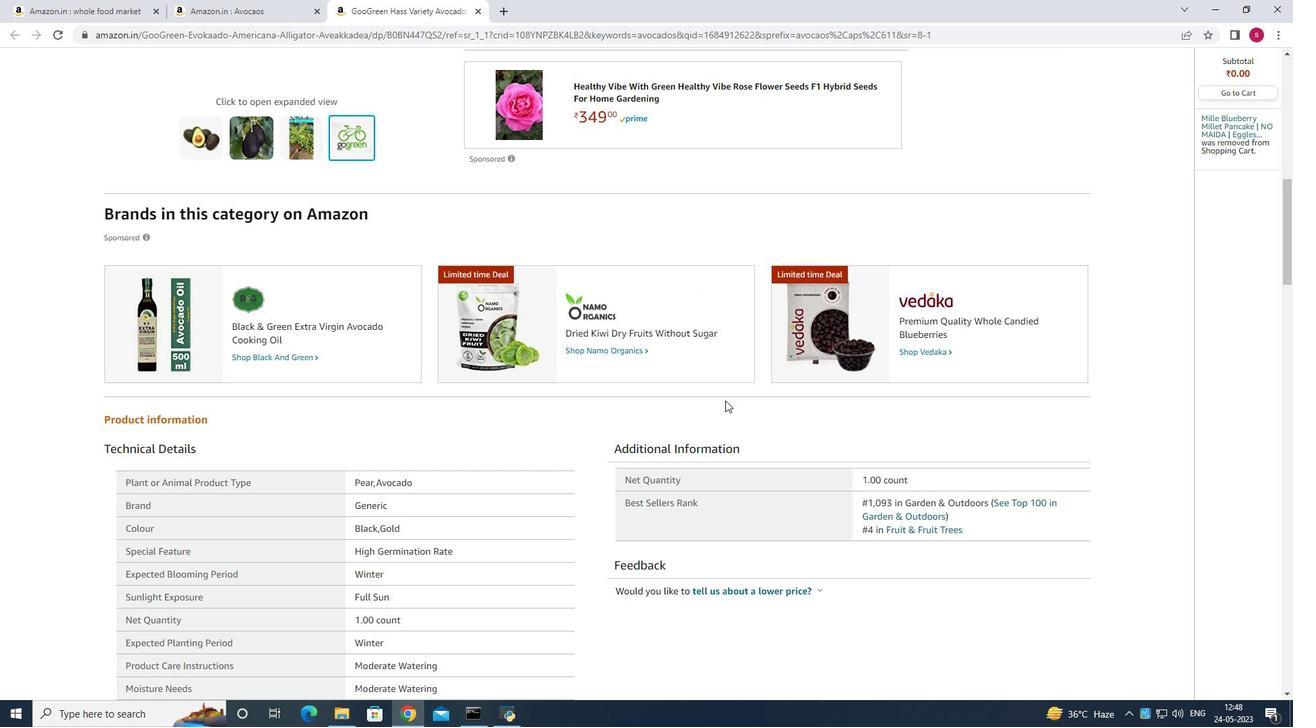 
Action: Mouse scrolled (724, 445) with delta (0, 0)
Screenshot: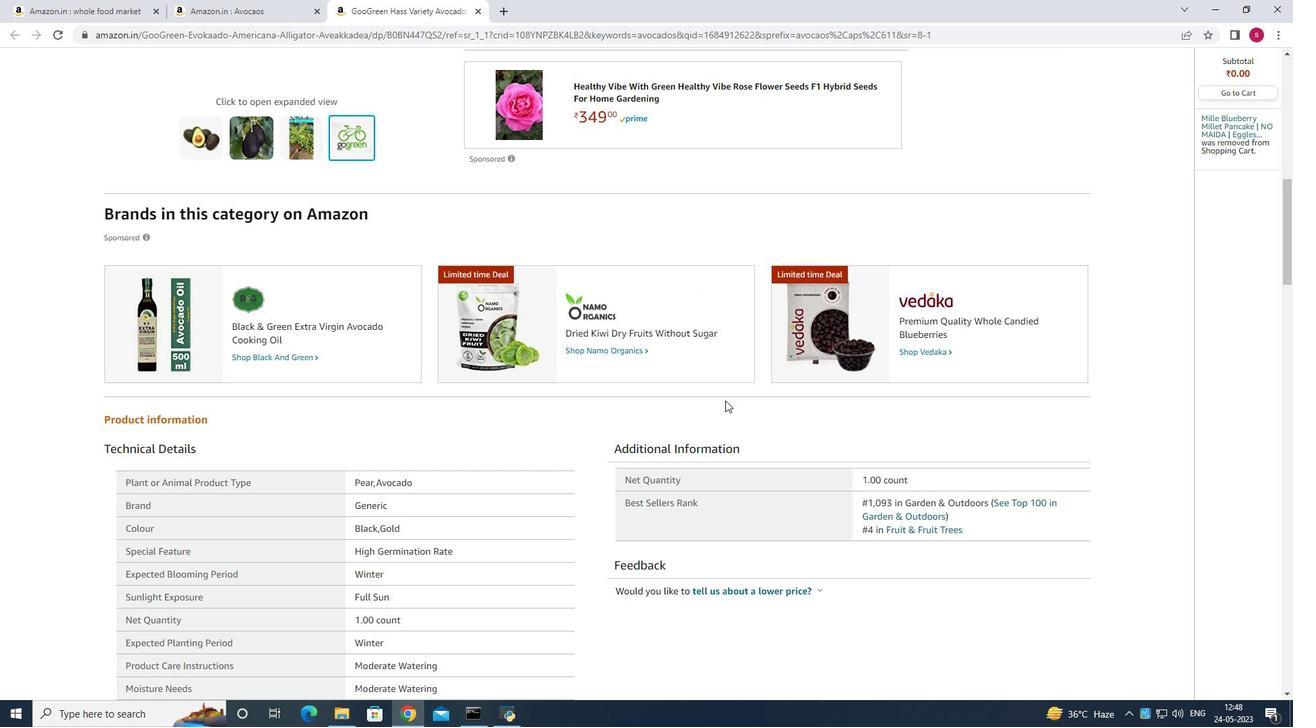 
Action: Mouse moved to (724, 452)
Screenshot: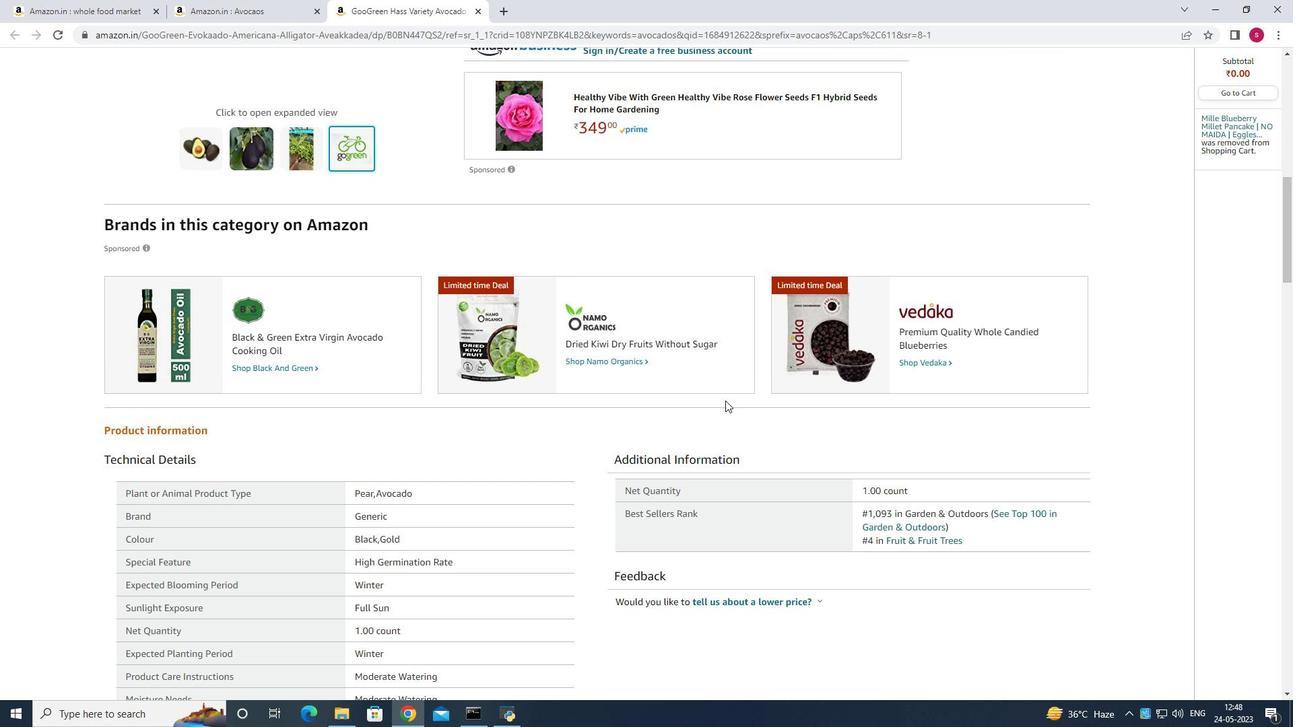 
Action: Mouse scrolled (724, 451) with delta (0, 0)
Screenshot: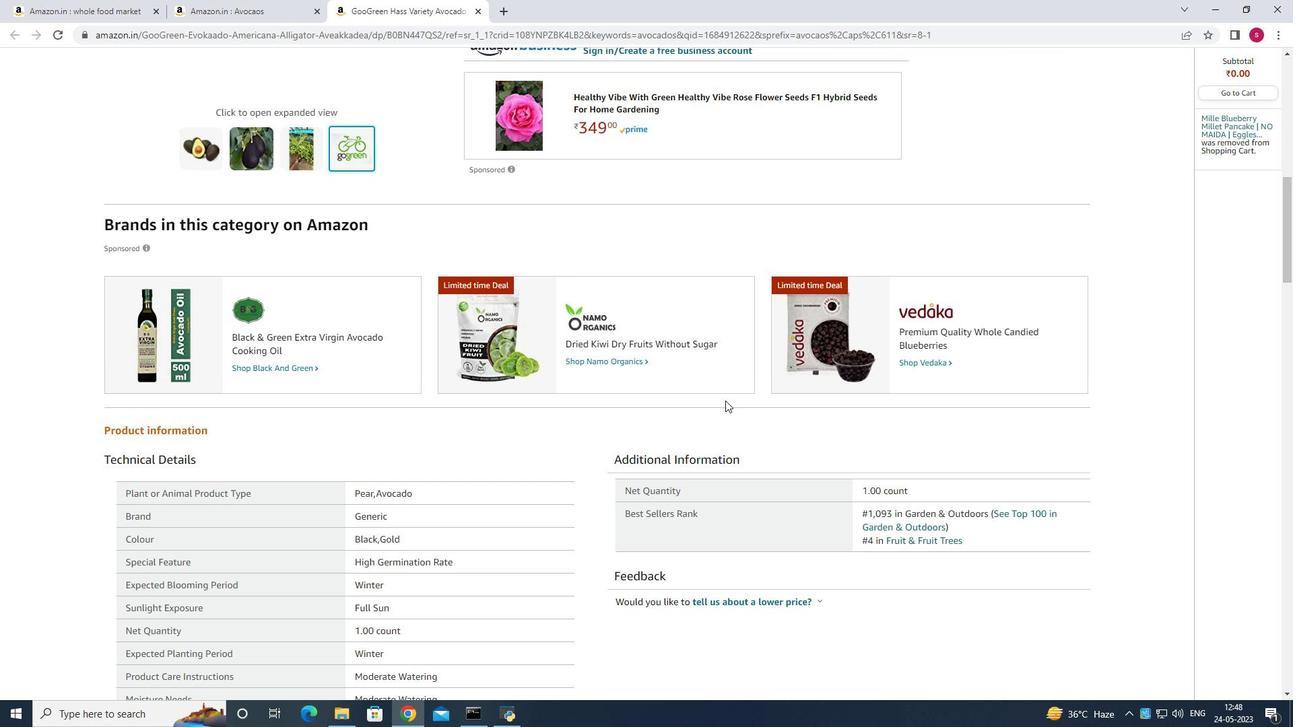 
Action: Mouse moved to (724, 452)
Screenshot: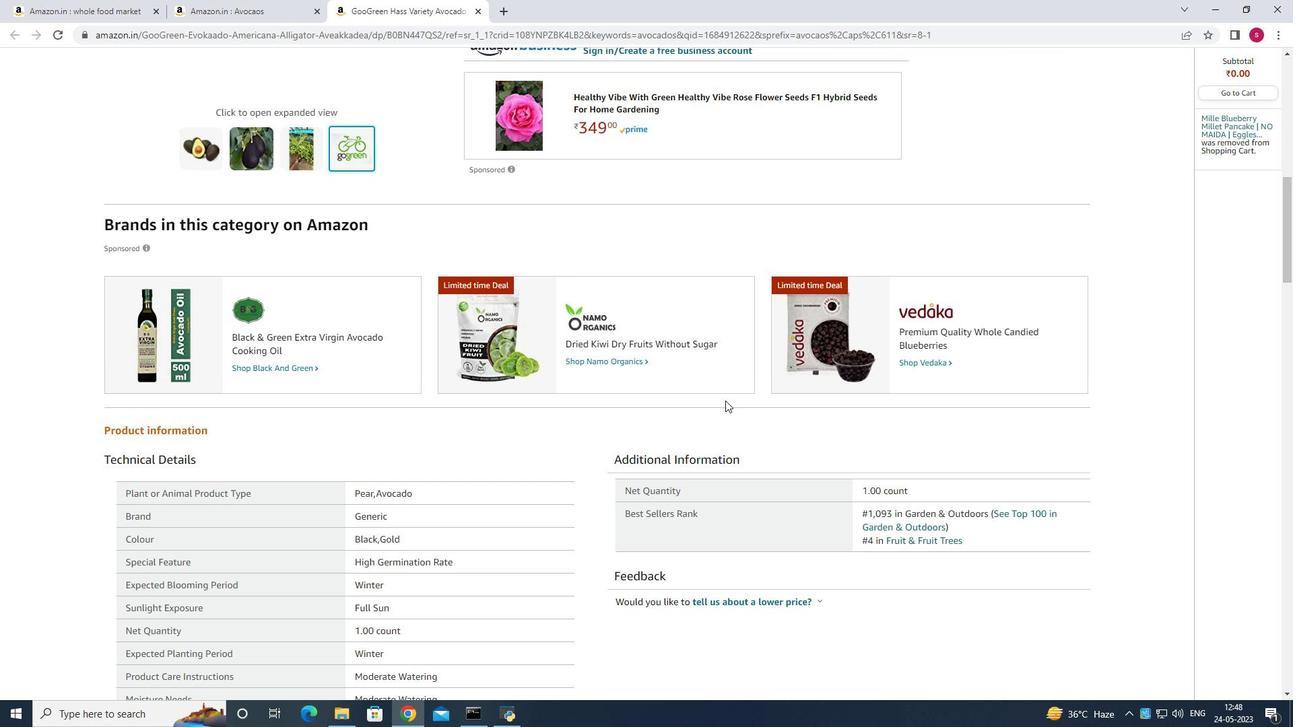 
Action: Mouse scrolled (724, 451) with delta (0, 0)
Screenshot: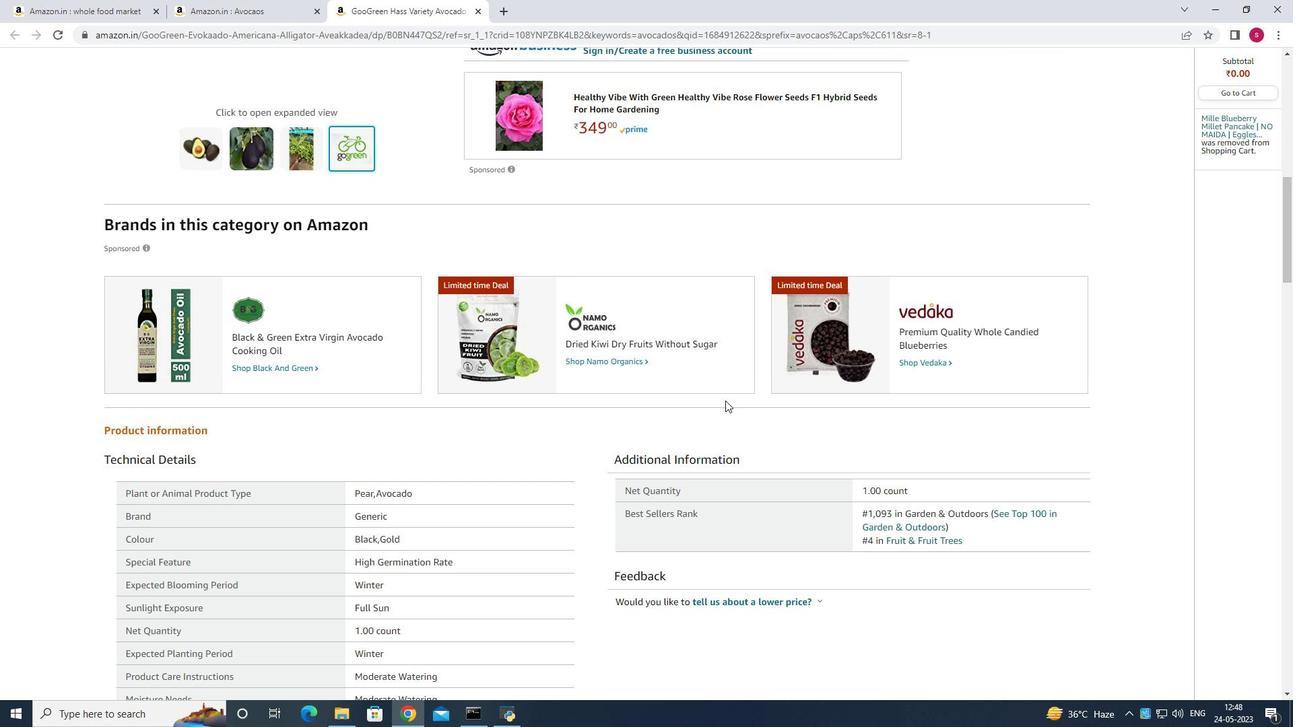 
Action: Mouse moved to (725, 452)
Screenshot: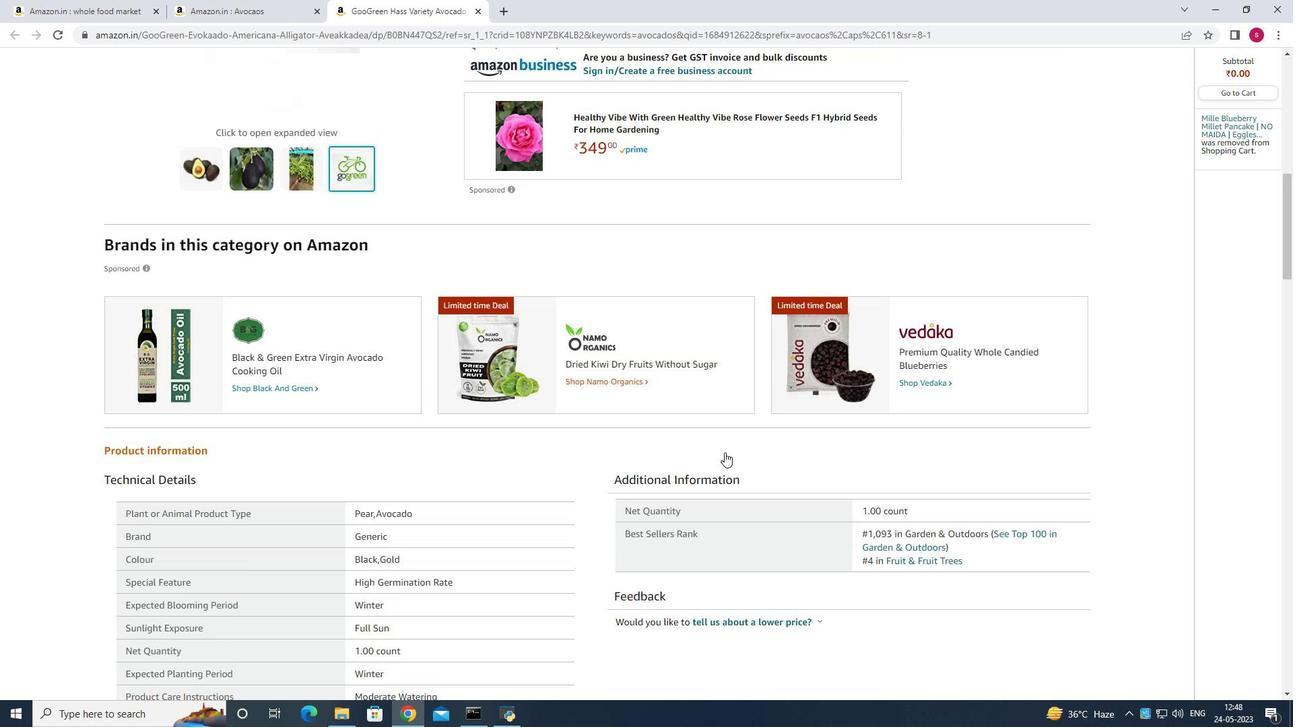 
Action: Mouse scrolled (725, 451) with delta (0, 0)
Screenshot: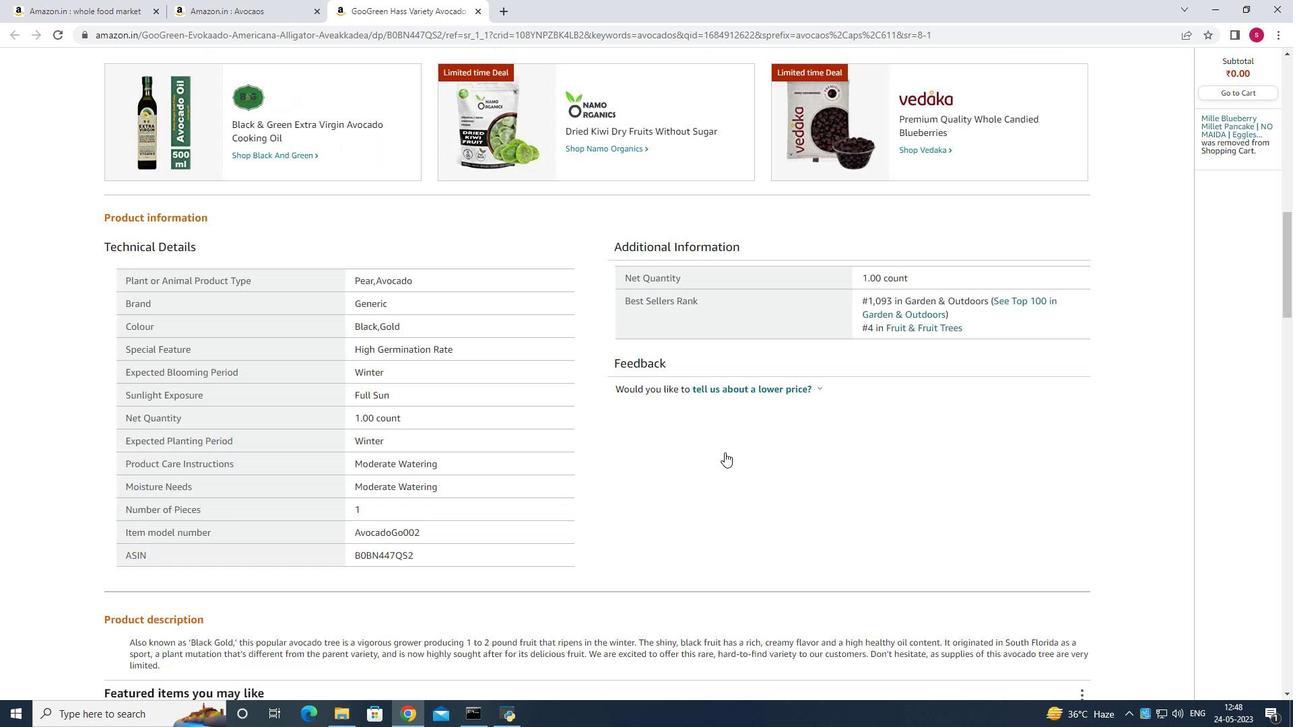 
Action: Mouse scrolled (725, 451) with delta (0, 0)
Screenshot: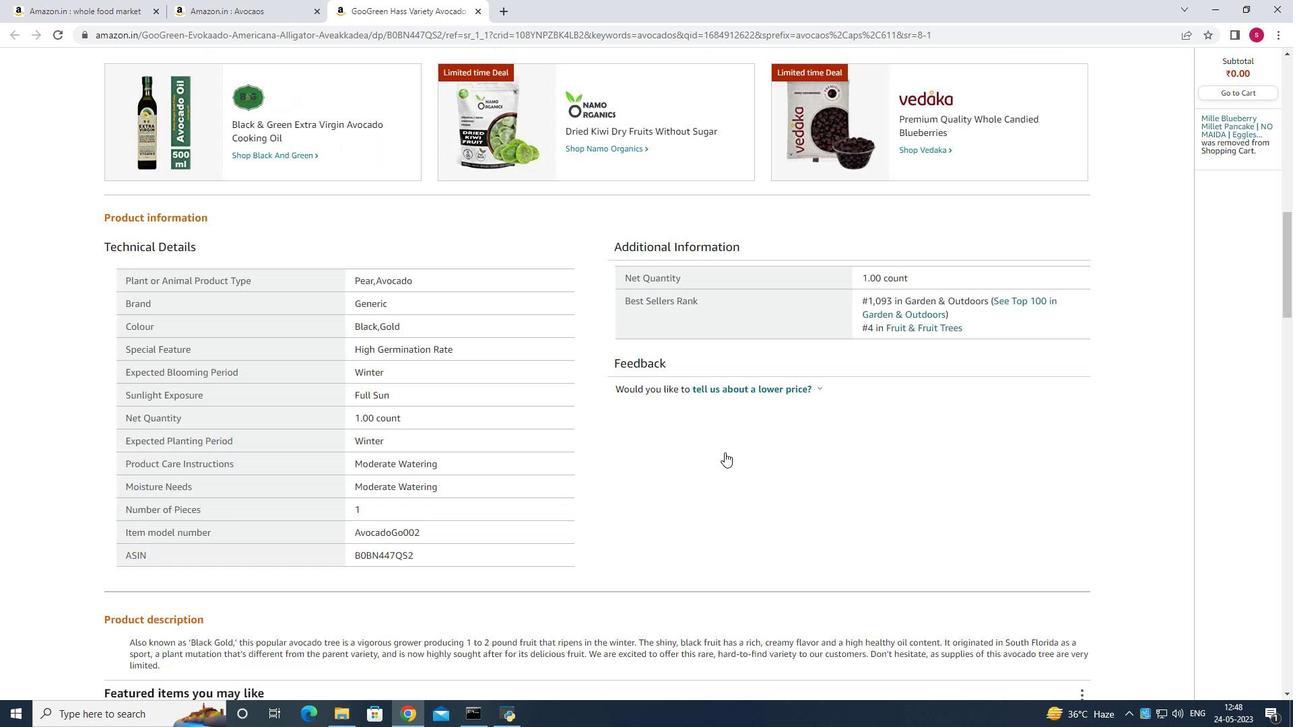 
Action: Mouse scrolled (725, 451) with delta (0, 0)
Screenshot: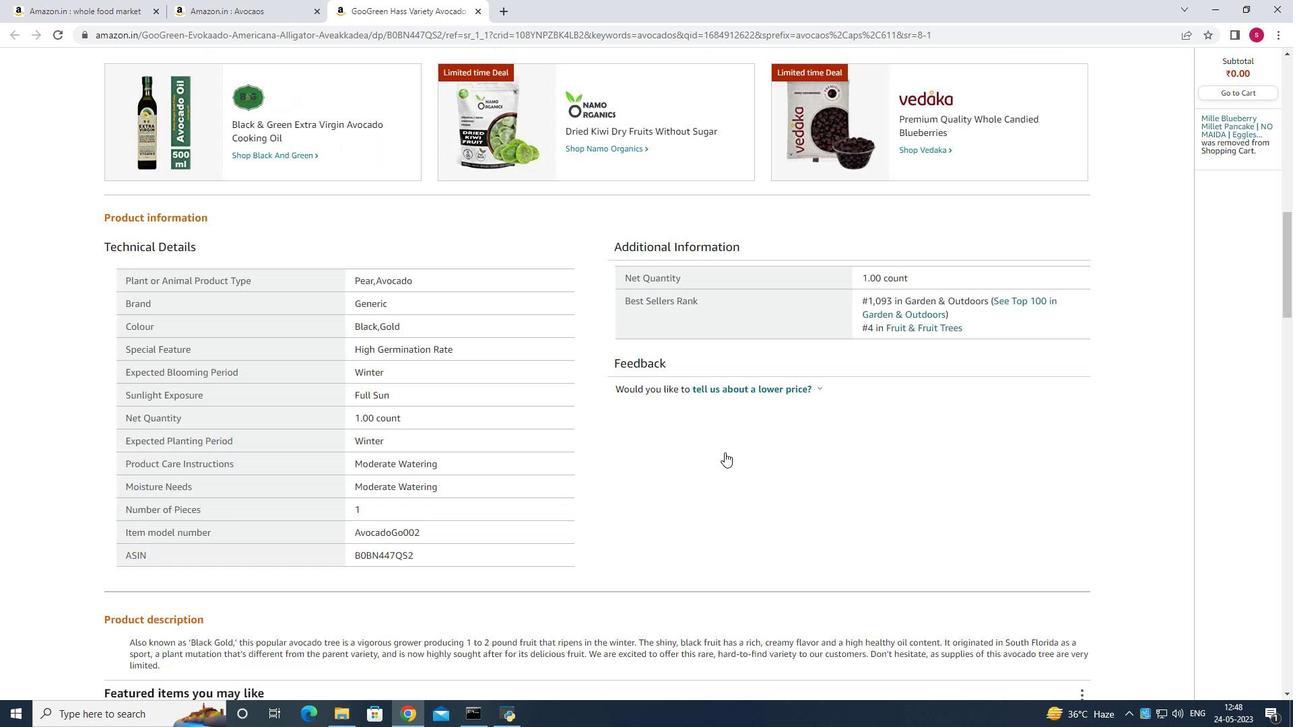 
Action: Mouse scrolled (725, 451) with delta (0, 0)
Screenshot: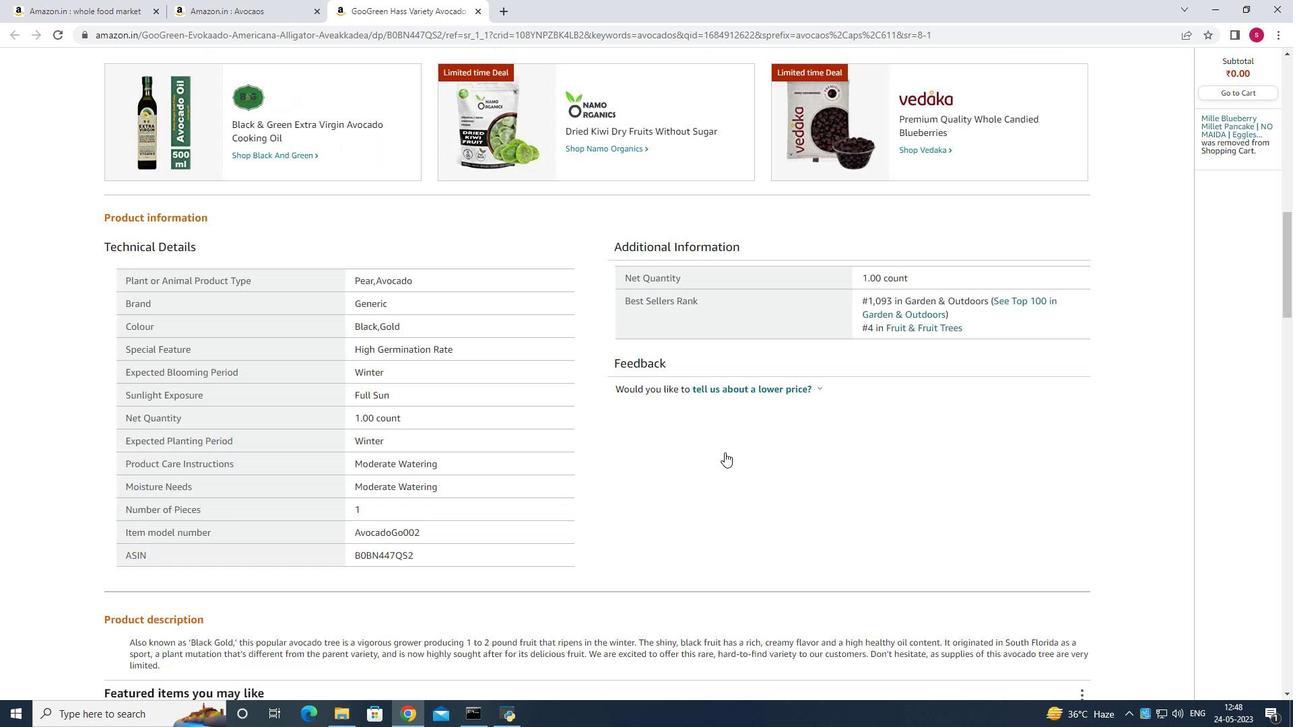 
Action: Mouse scrolled (725, 451) with delta (0, 0)
Screenshot: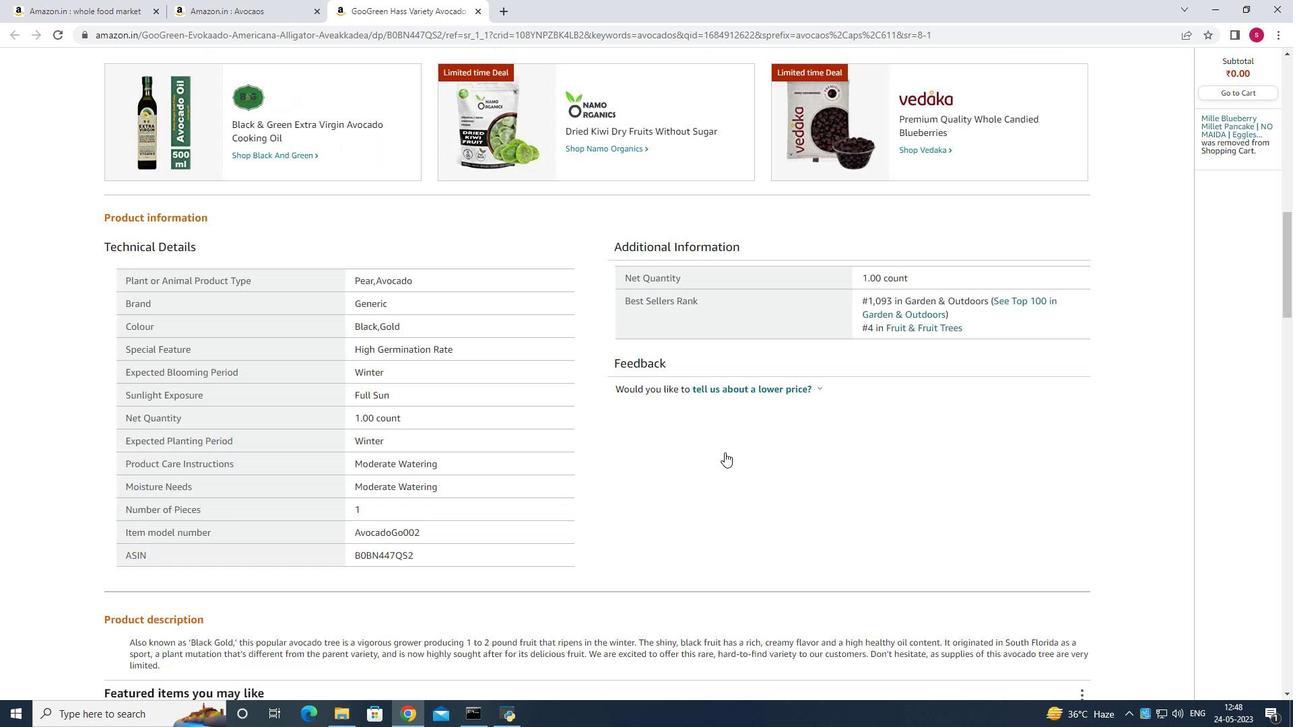 
Action: Mouse scrolled (725, 451) with delta (0, 0)
Screenshot: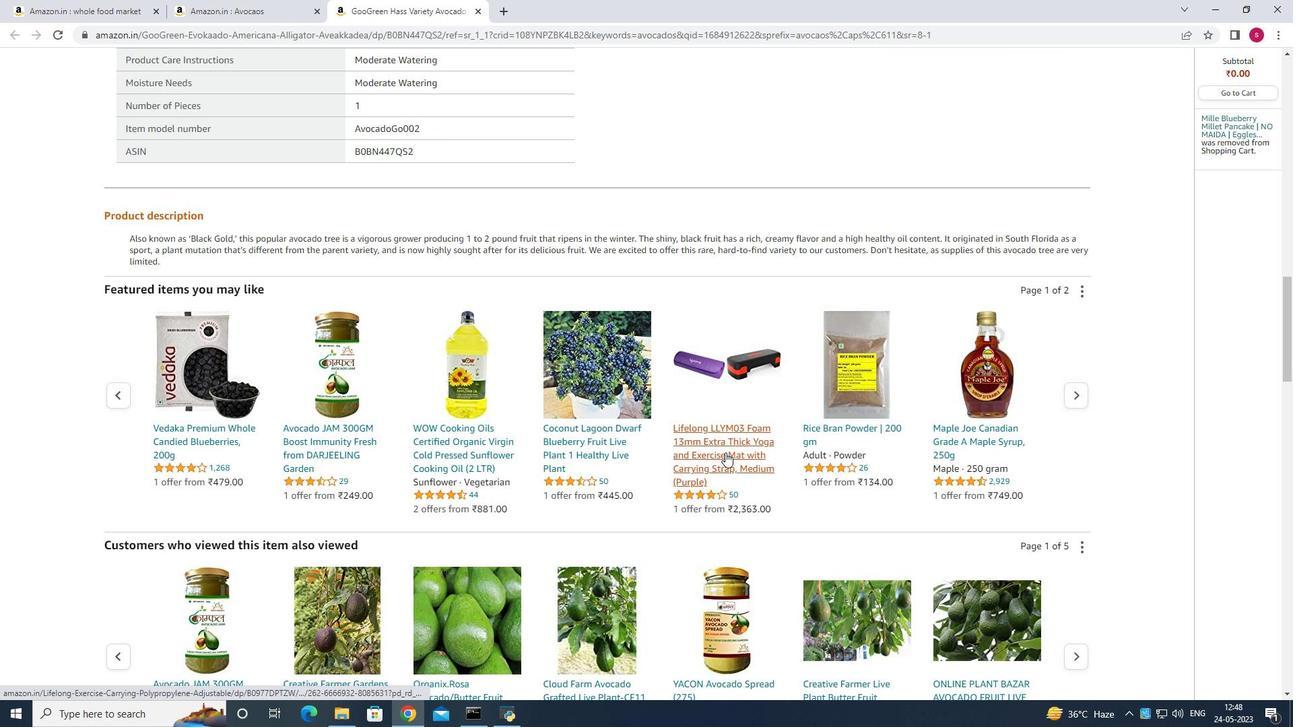 
Action: Mouse scrolled (725, 451) with delta (0, 0)
Screenshot: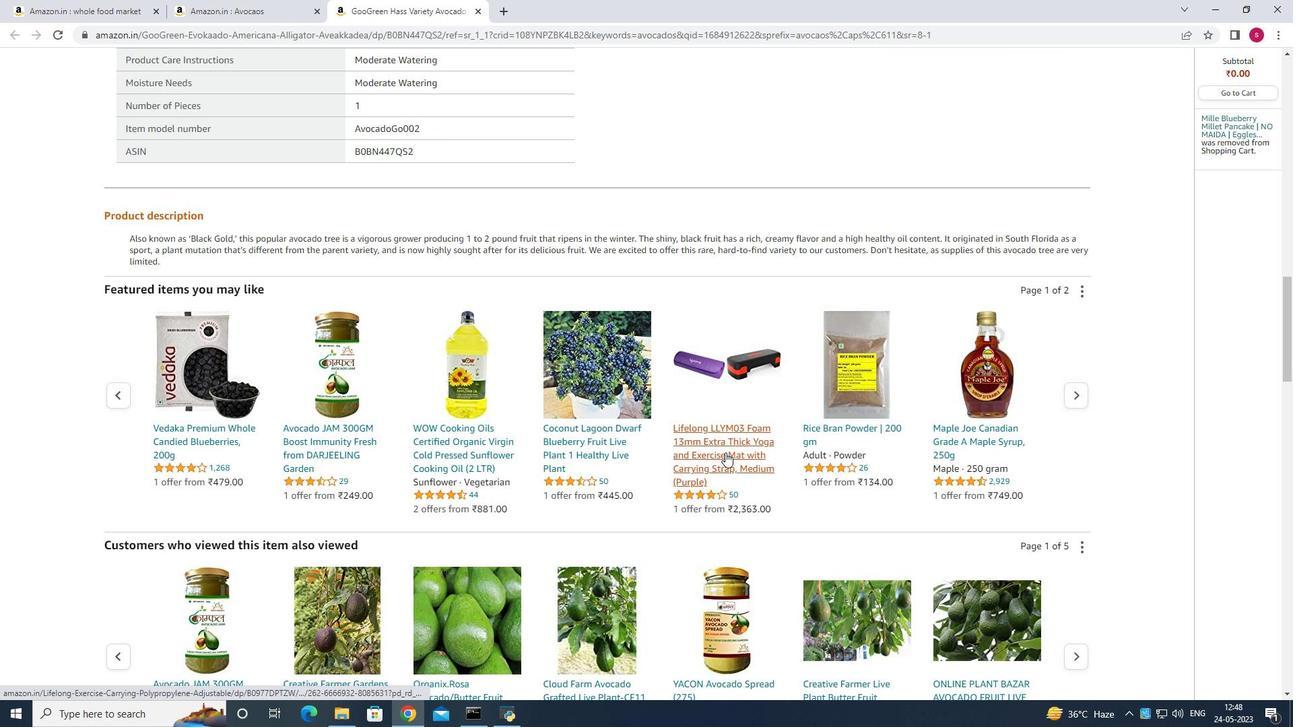 
Action: Mouse scrolled (725, 451) with delta (0, 0)
Screenshot: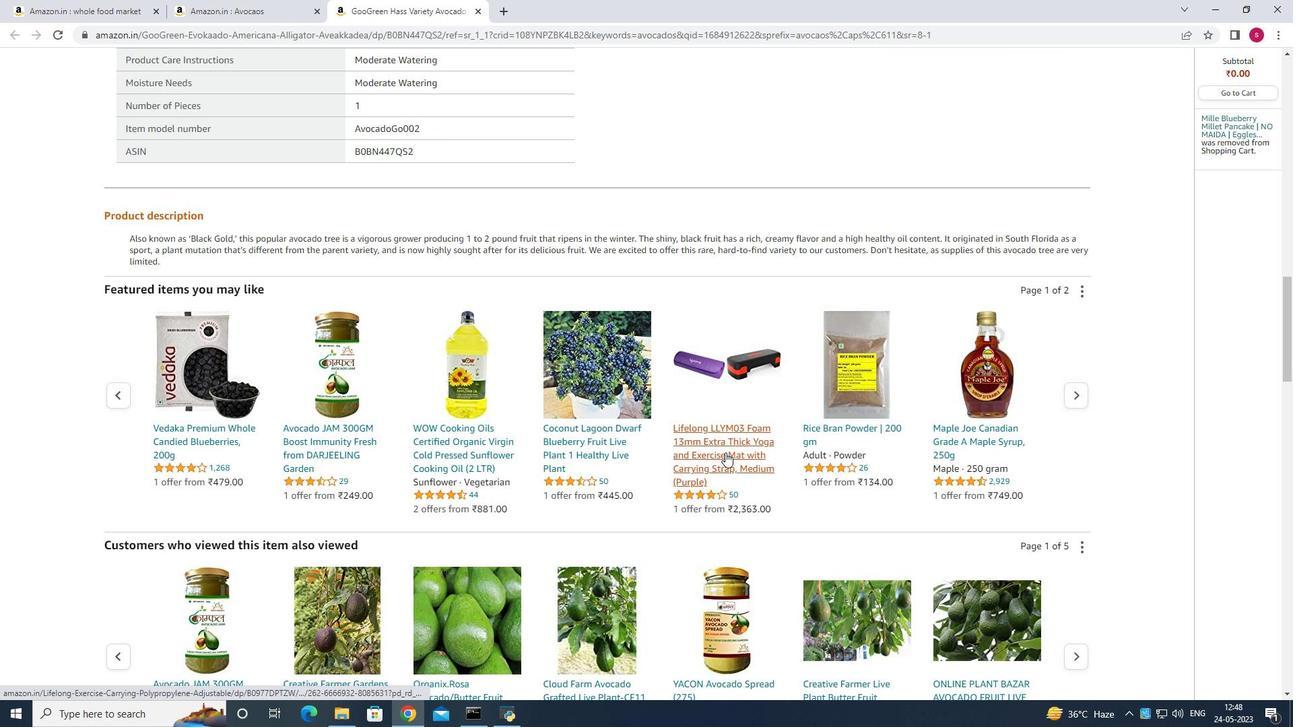 
Action: Mouse scrolled (725, 451) with delta (0, 0)
Screenshot: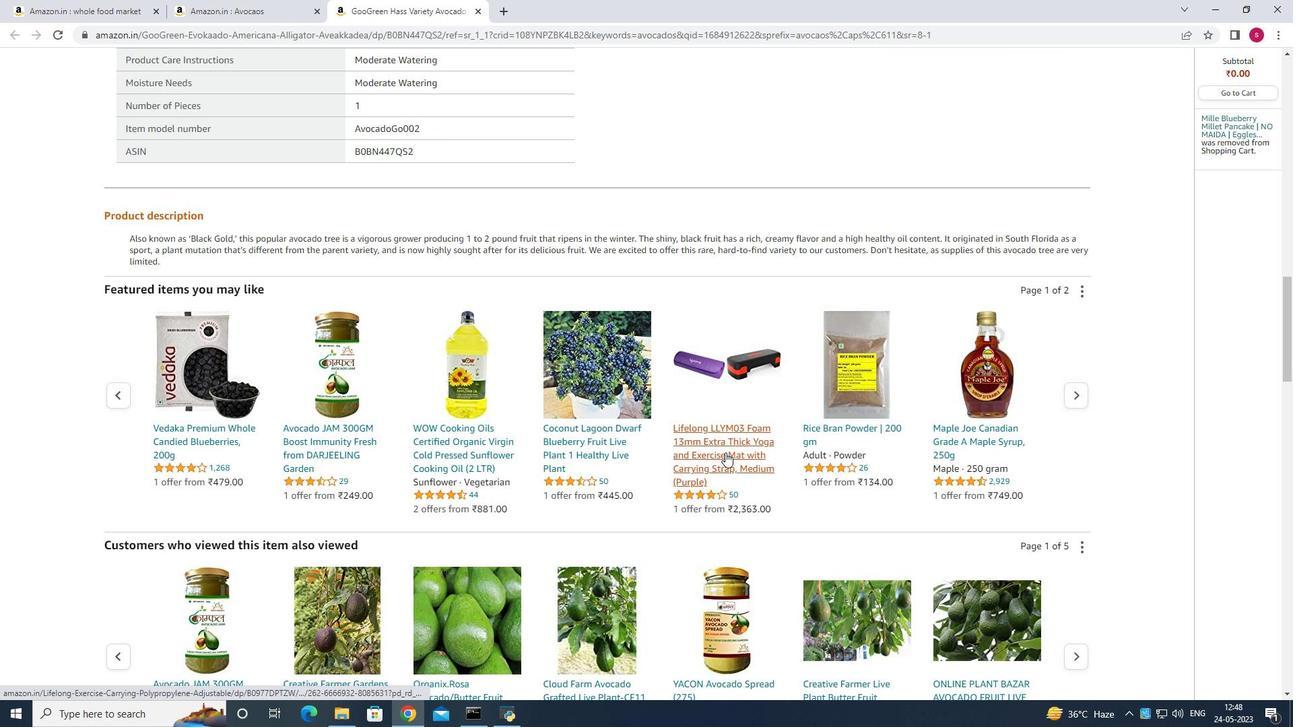 
Action: Mouse scrolled (725, 451) with delta (0, 0)
Screenshot: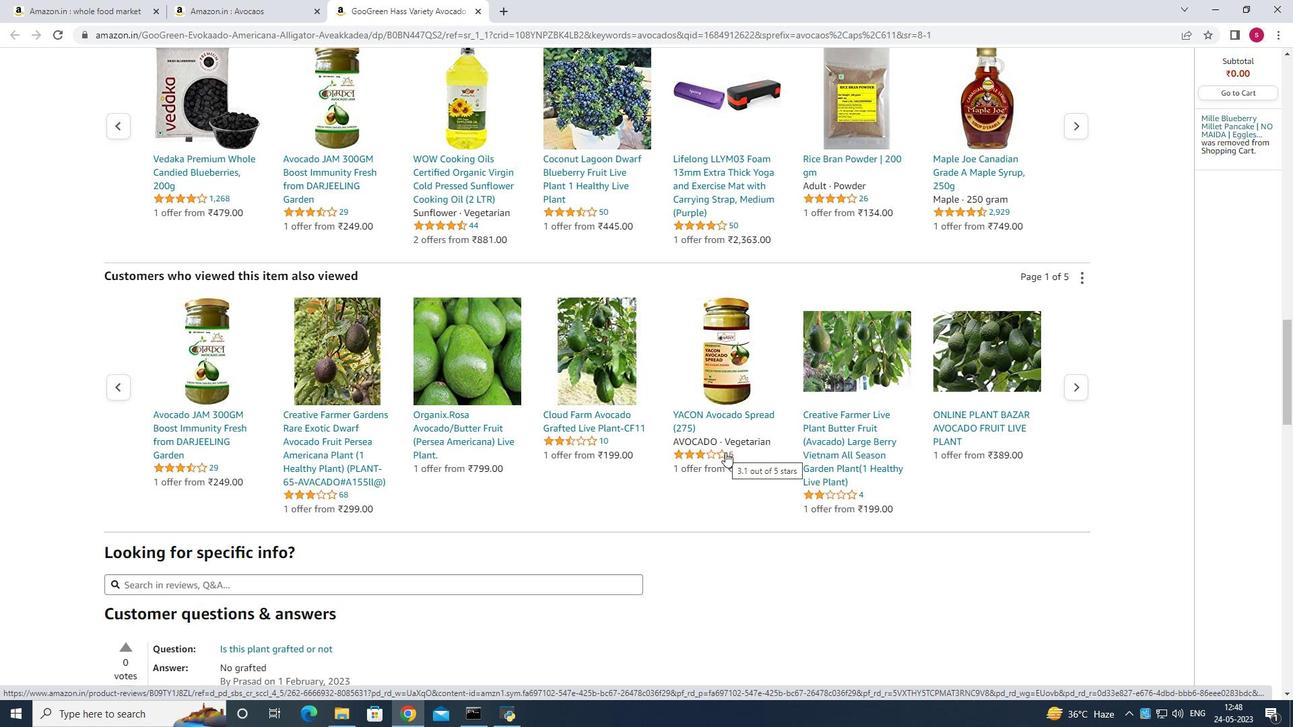 
Action: Mouse scrolled (725, 451) with delta (0, 0)
Screenshot: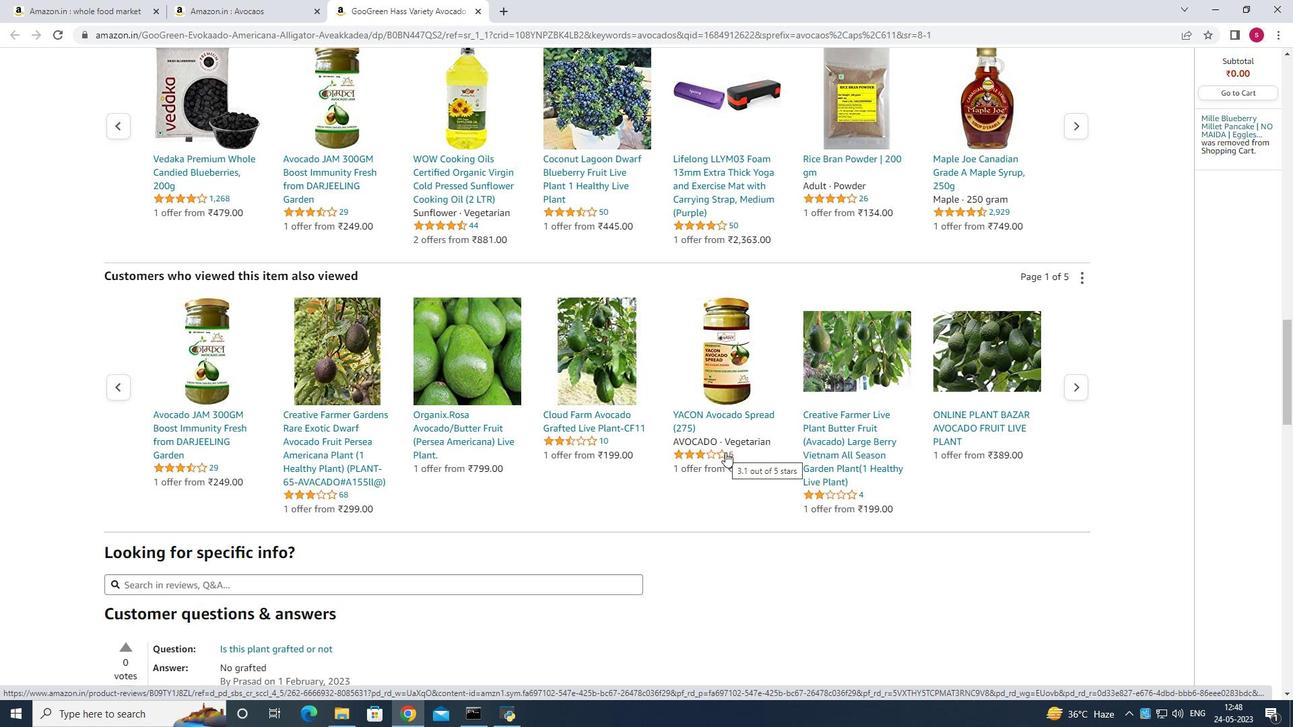 
Action: Mouse scrolled (725, 451) with delta (0, 0)
Screenshot: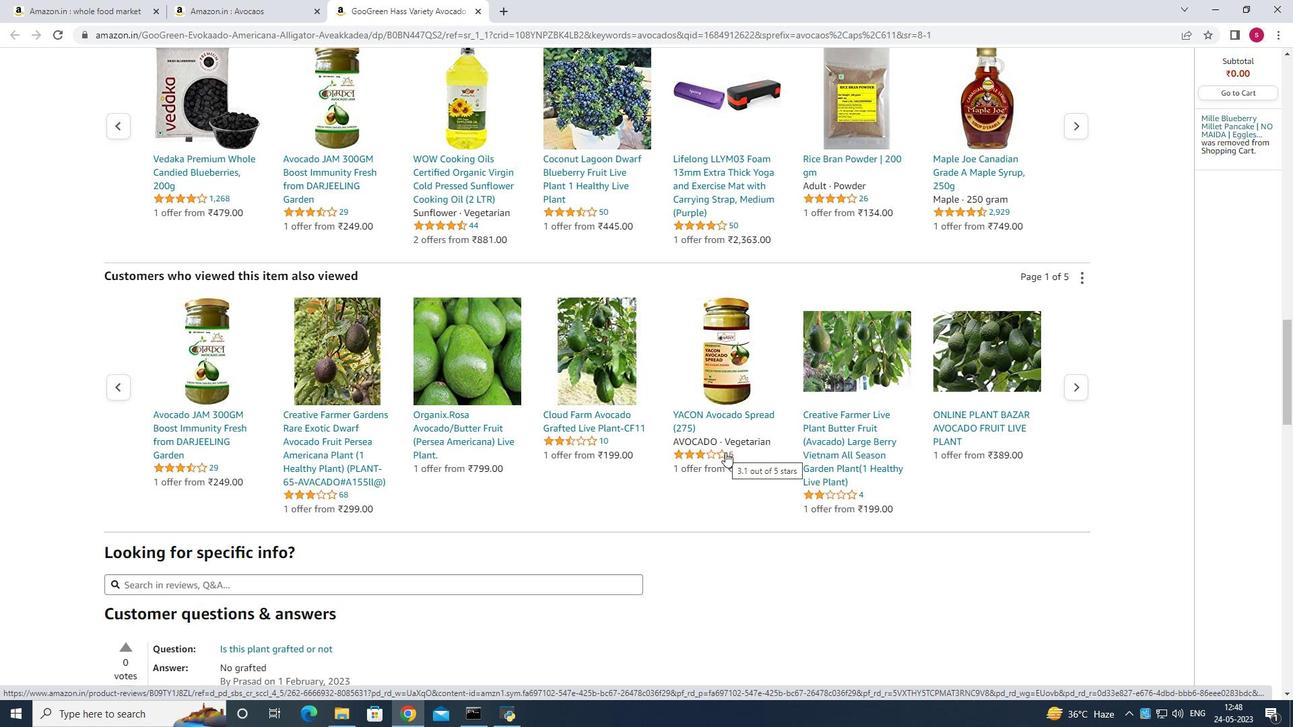 
Action: Mouse scrolled (725, 451) with delta (0, 0)
Screenshot: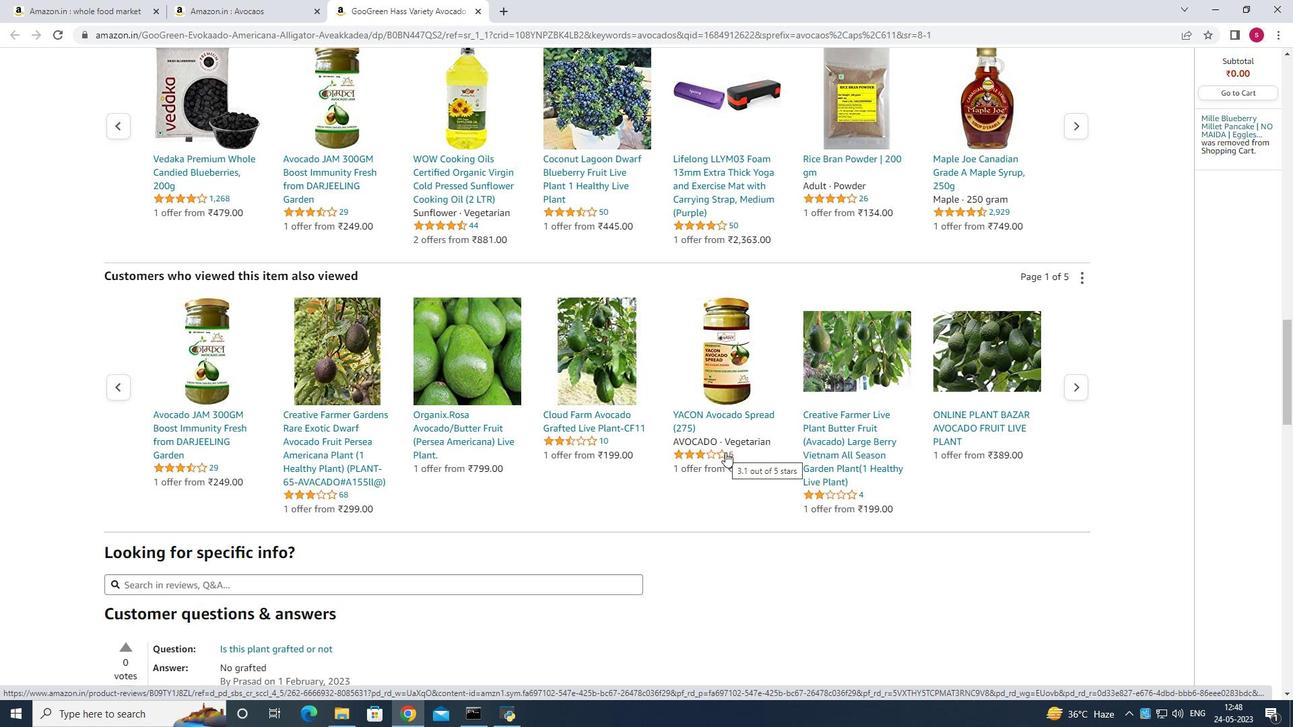
Action: Mouse scrolled (725, 453) with delta (0, 0)
Screenshot: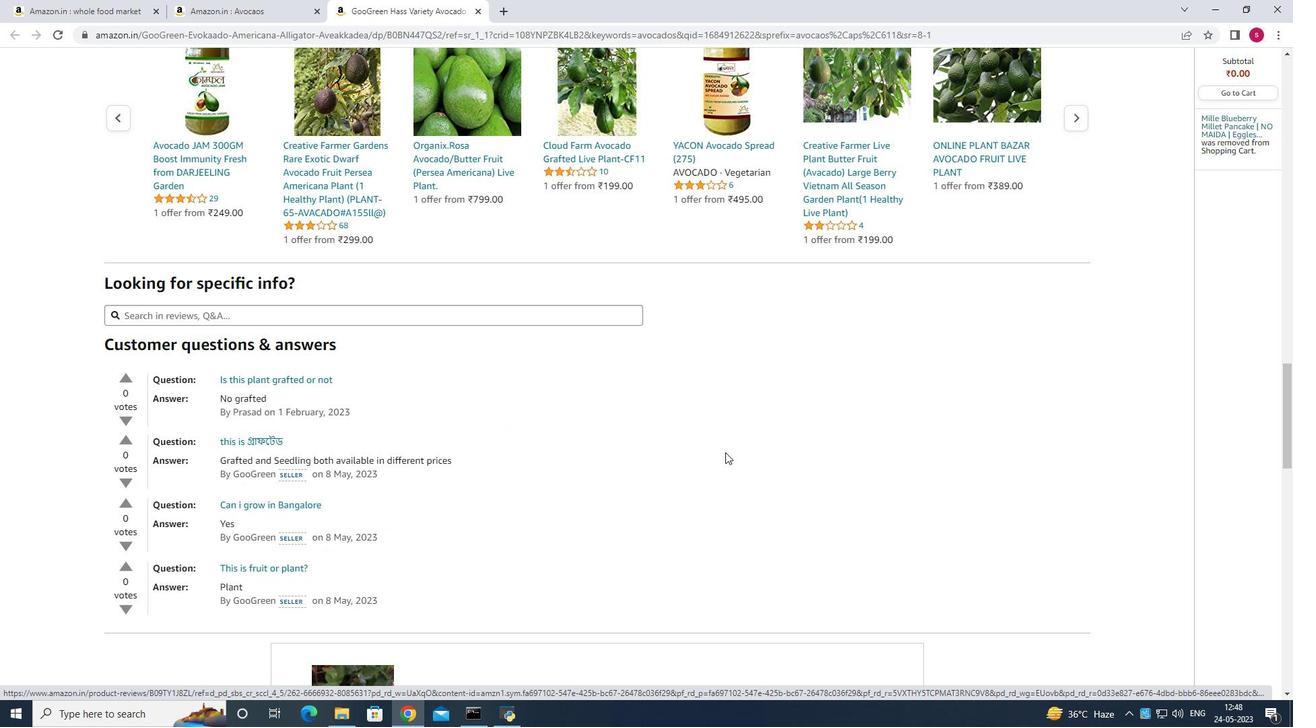 
Action: Mouse scrolled (725, 453) with delta (0, 0)
Screenshot: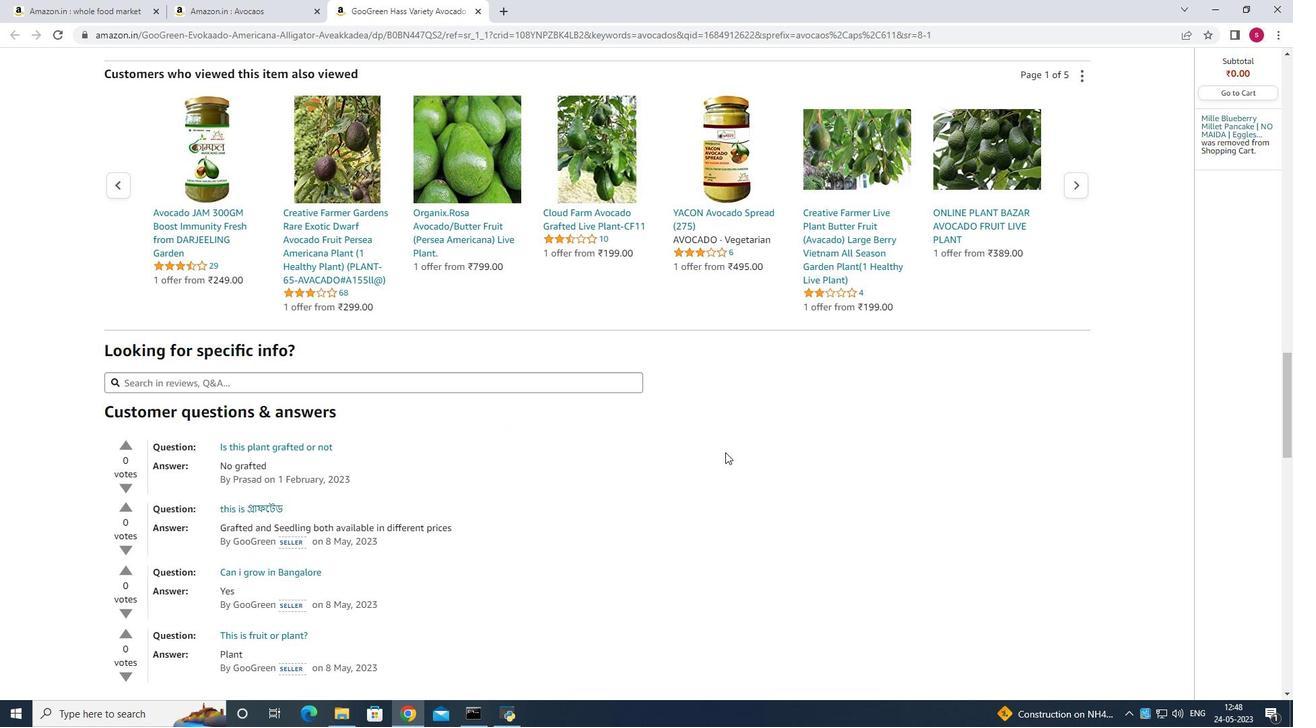 
Action: Mouse scrolled (725, 453) with delta (0, 0)
Screenshot: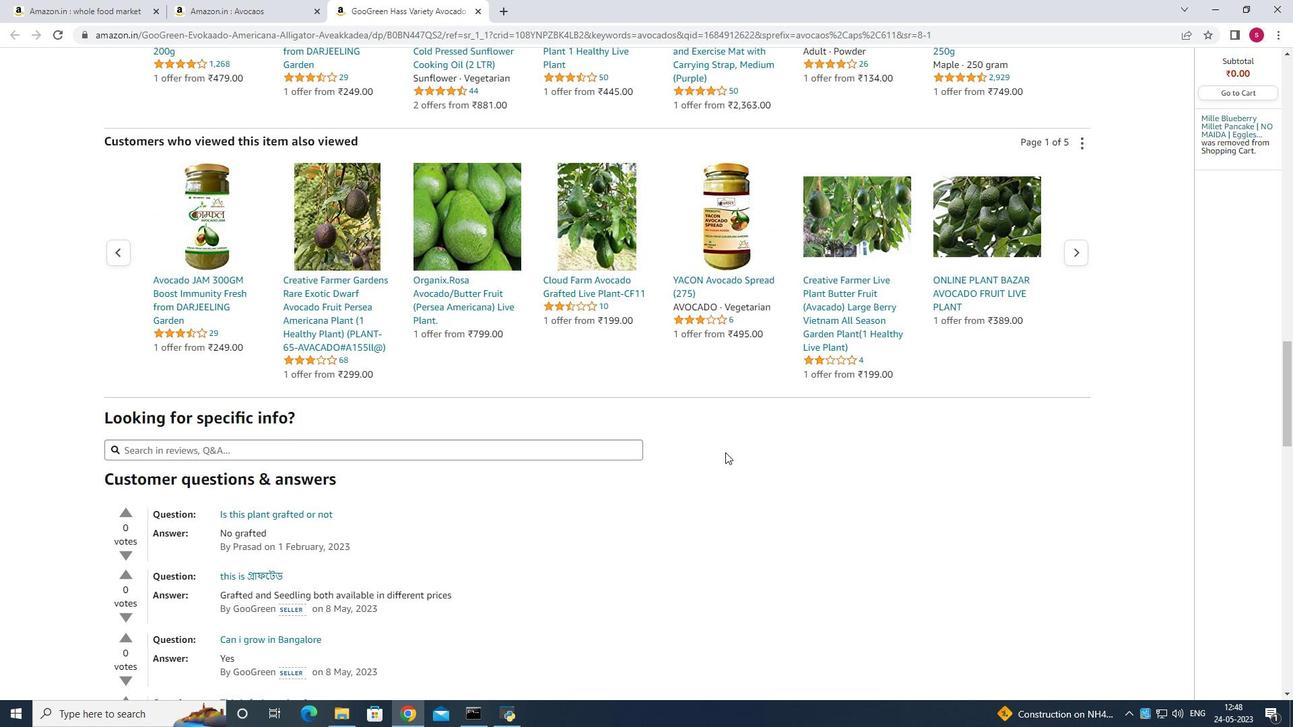 
Action: Mouse scrolled (725, 453) with delta (0, 0)
Screenshot: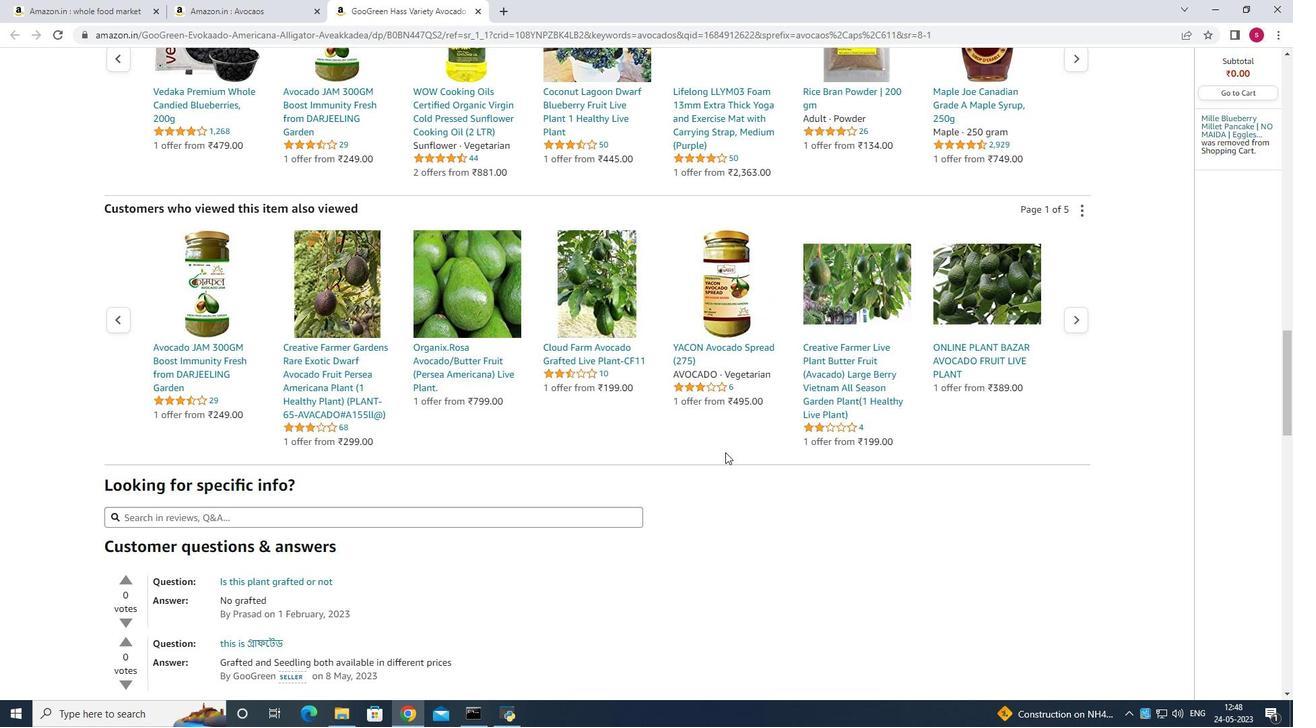 
Action: Mouse scrolled (725, 453) with delta (0, 0)
Screenshot: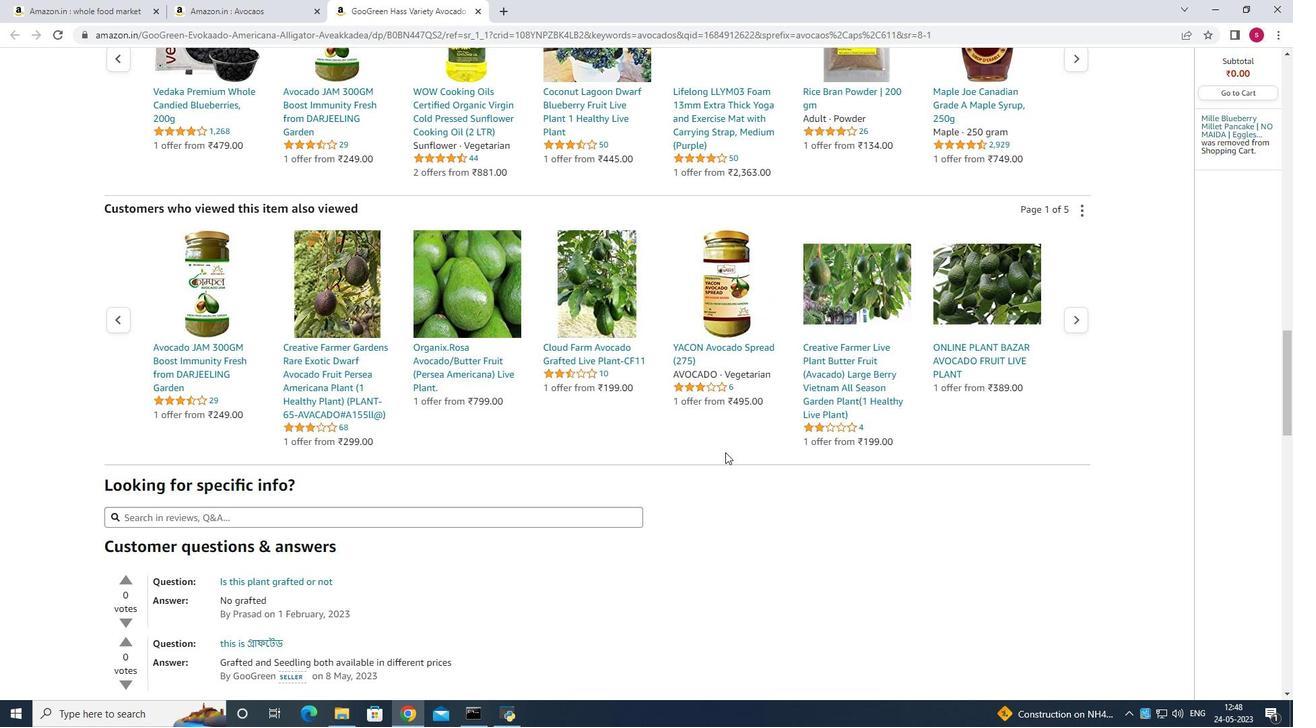 
Action: Mouse scrolled (725, 453) with delta (0, 0)
Screenshot: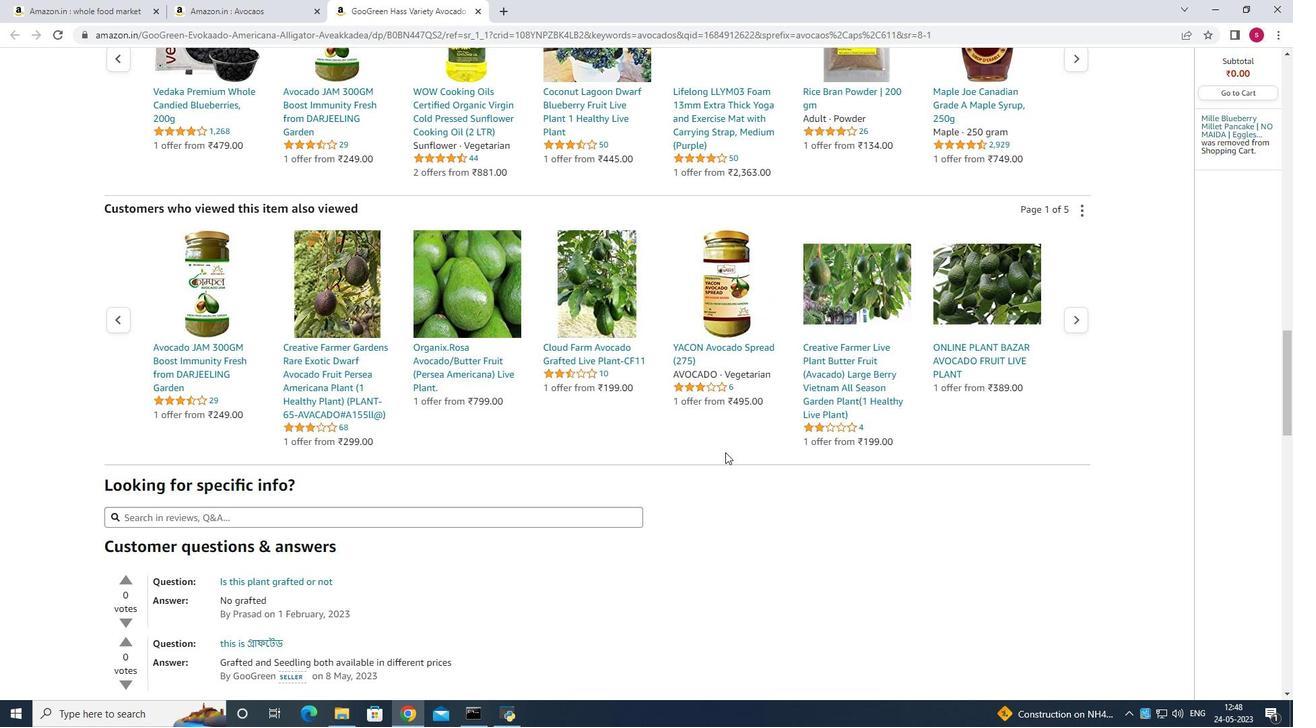 
Action: Mouse scrolled (725, 453) with delta (0, 0)
Screenshot: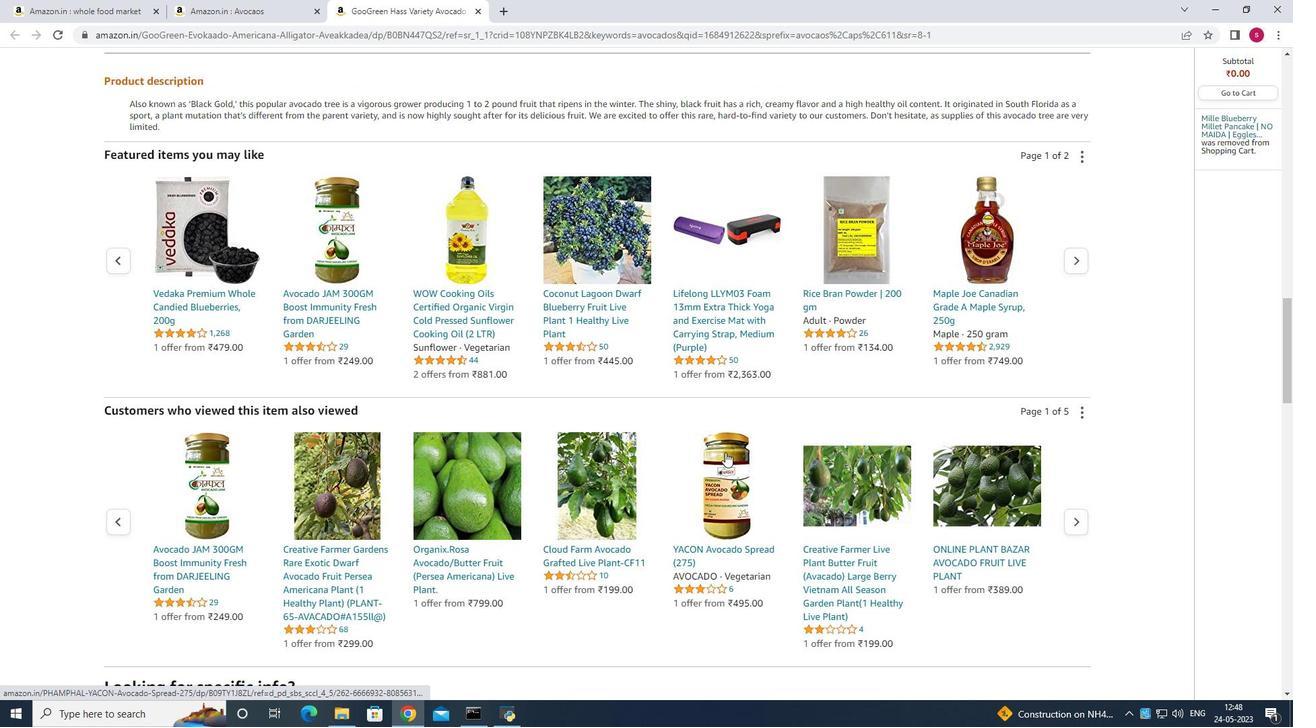 
Action: Mouse scrolled (725, 453) with delta (0, 0)
Screenshot: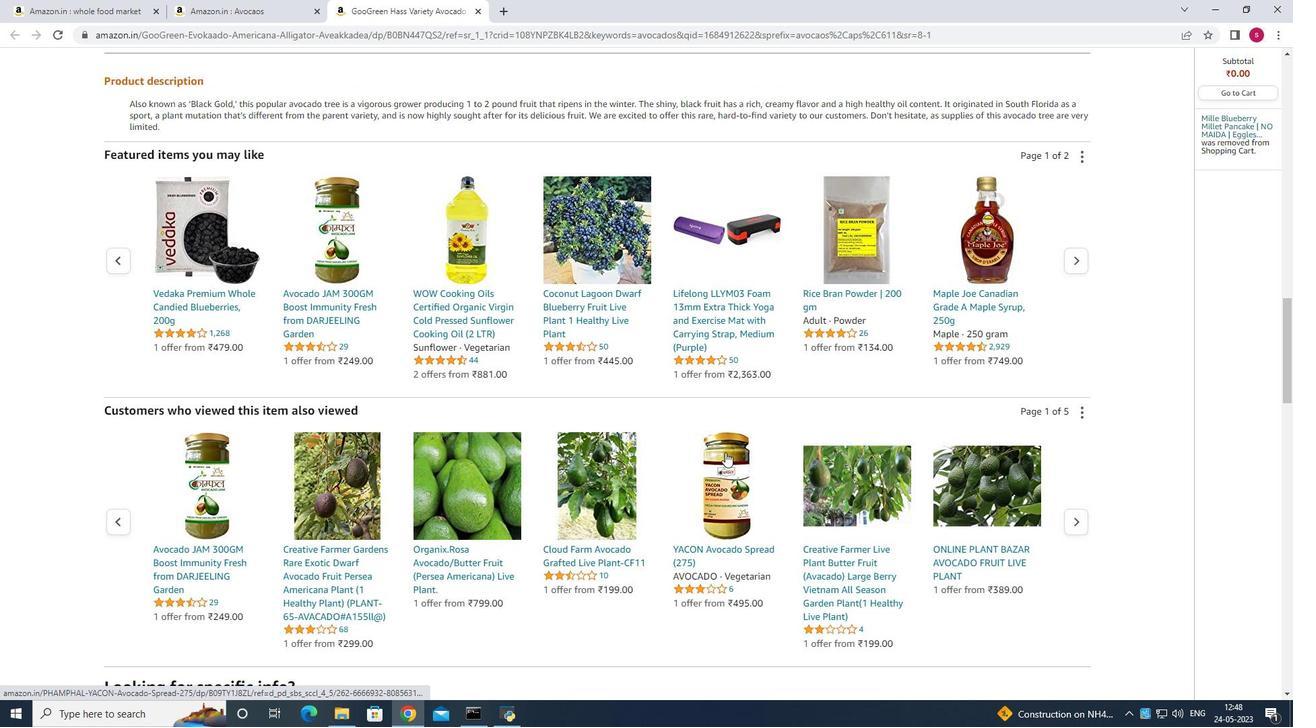 
Action: Mouse scrolled (725, 453) with delta (0, 0)
Screenshot: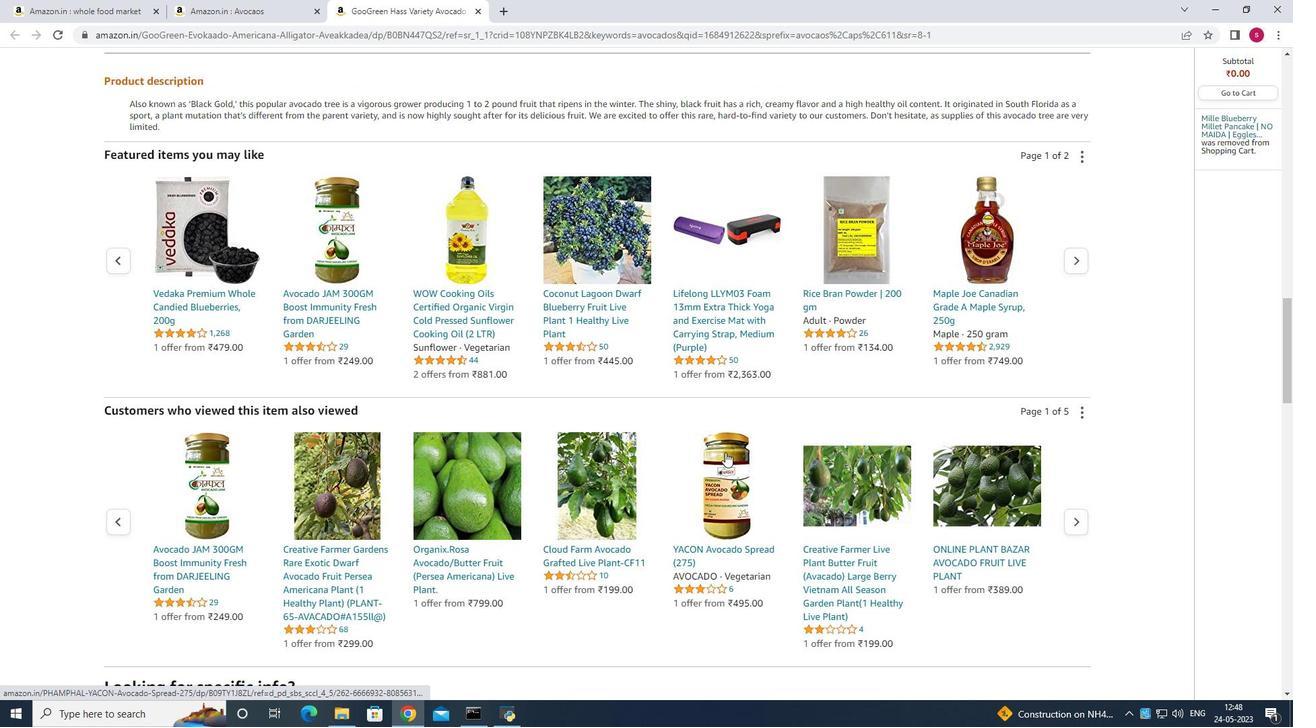 
Action: Mouse moved to (726, 451)
Screenshot: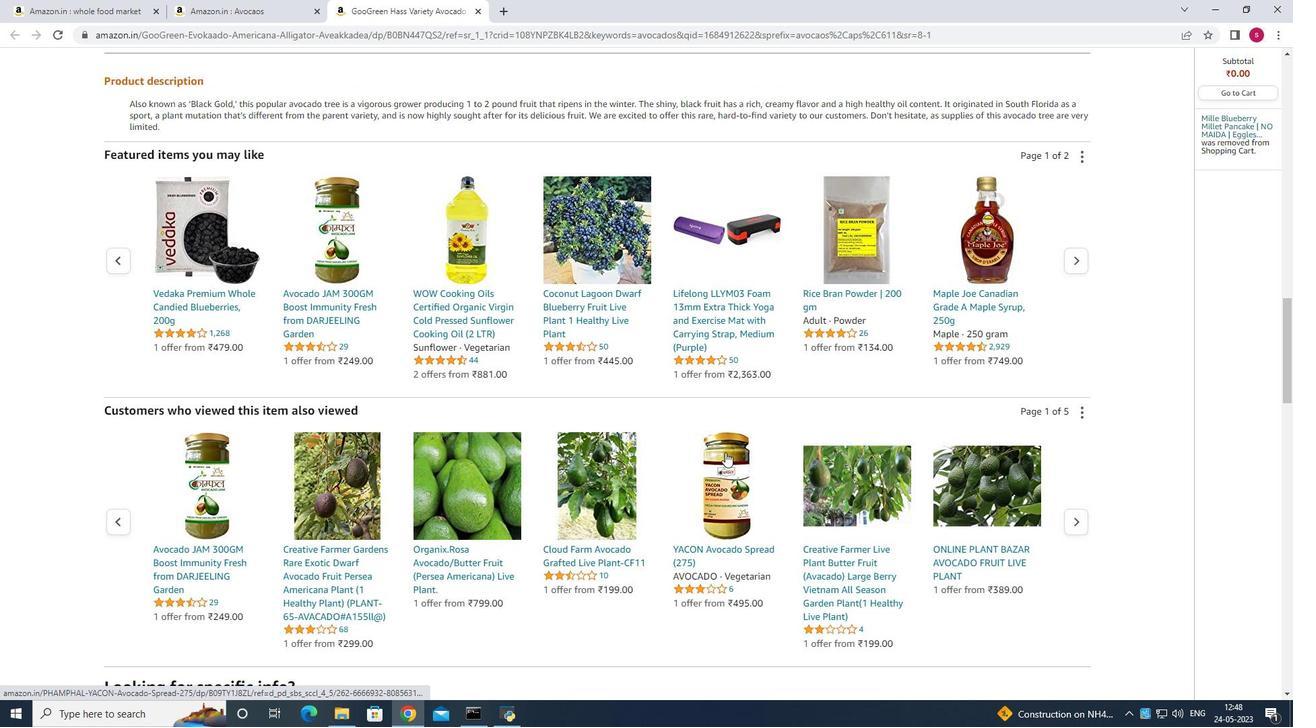
Action: Mouse scrolled (726, 453) with delta (0, 0)
Screenshot: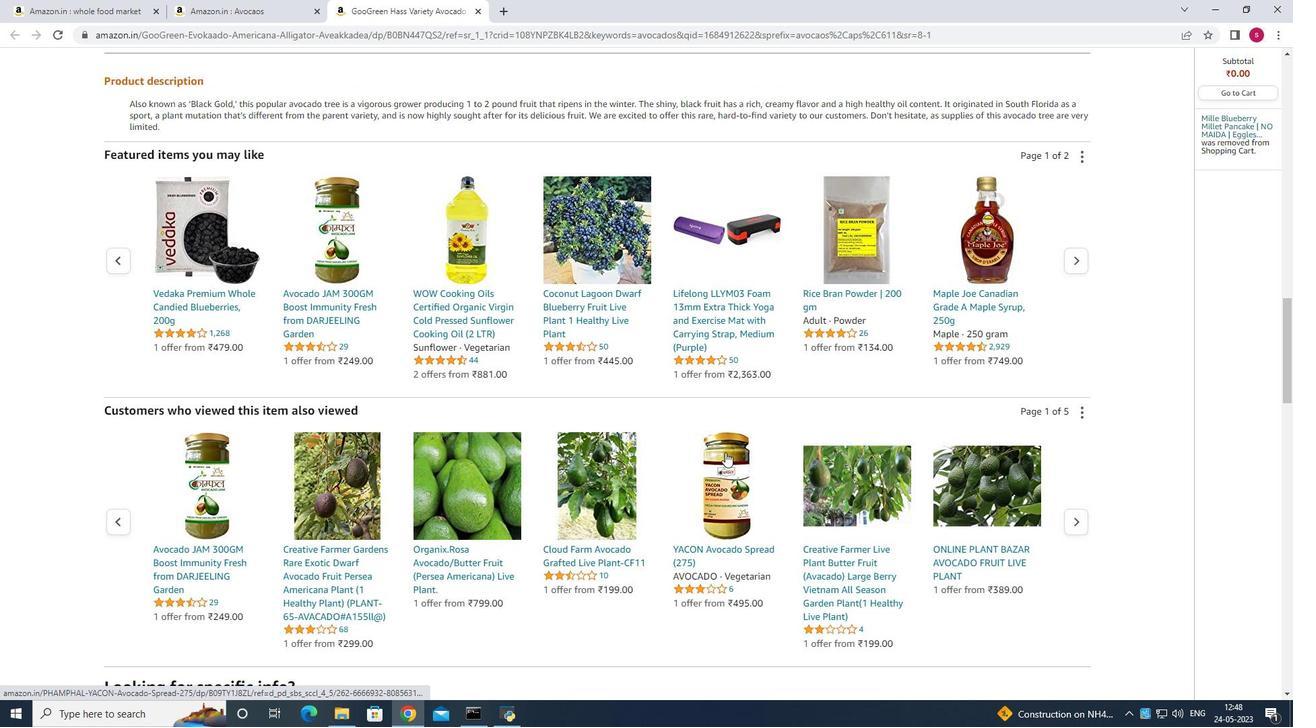 
Action: Mouse moved to (727, 447)
